 Task: Explore haunted inns and bed-and-breakfast Airbnb listings in St. Augustine, Florida, known for its ghostly tales and historic sites.
Action: Mouse pressed left at (476, 84)
Screenshot: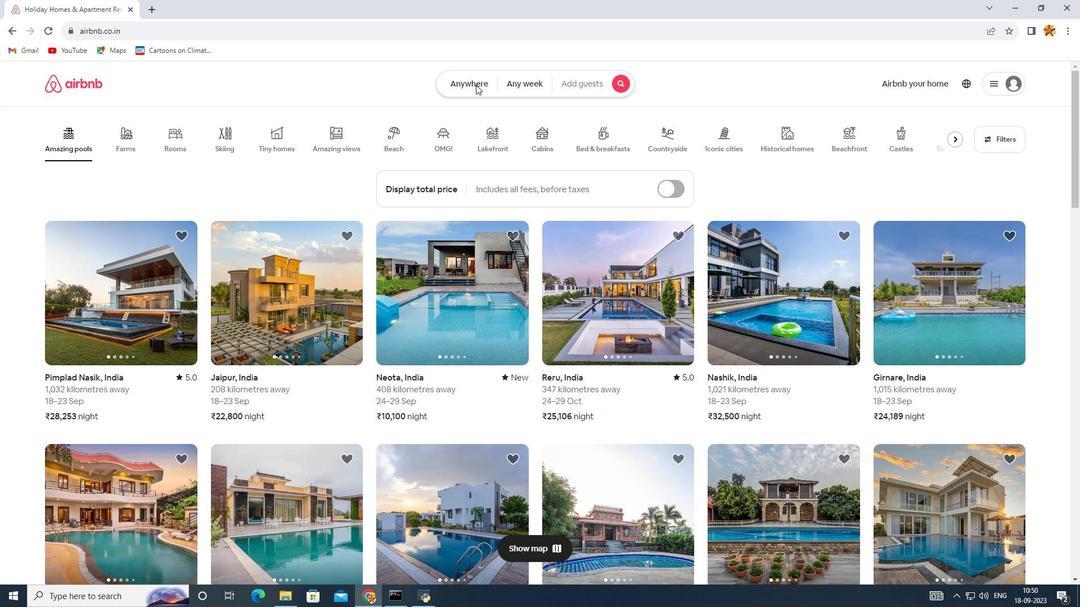 
Action: Mouse moved to (401, 130)
Screenshot: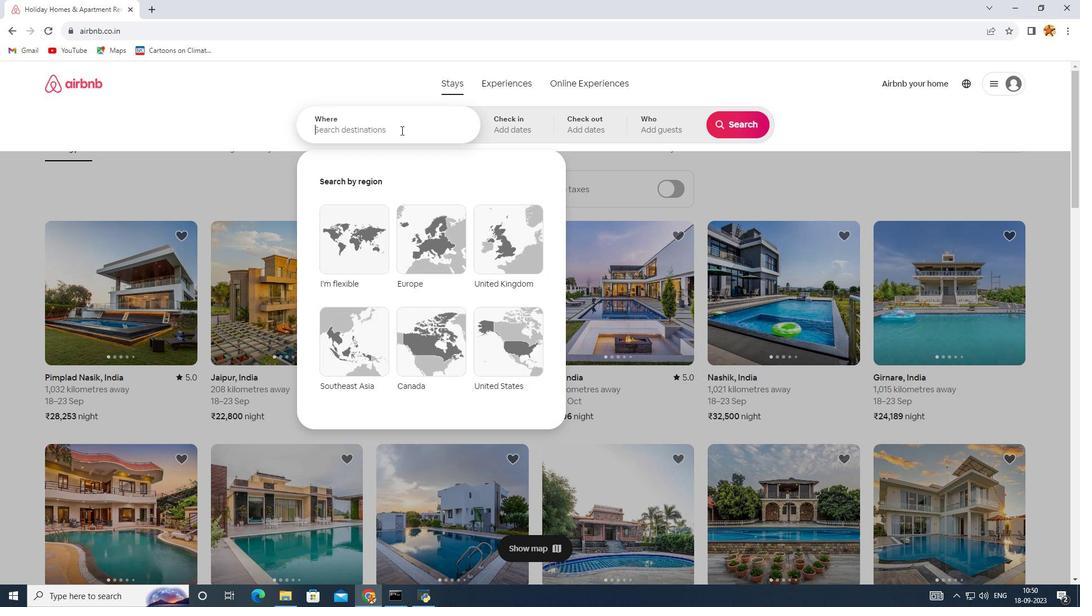 
Action: Mouse pressed left at (401, 130)
Screenshot: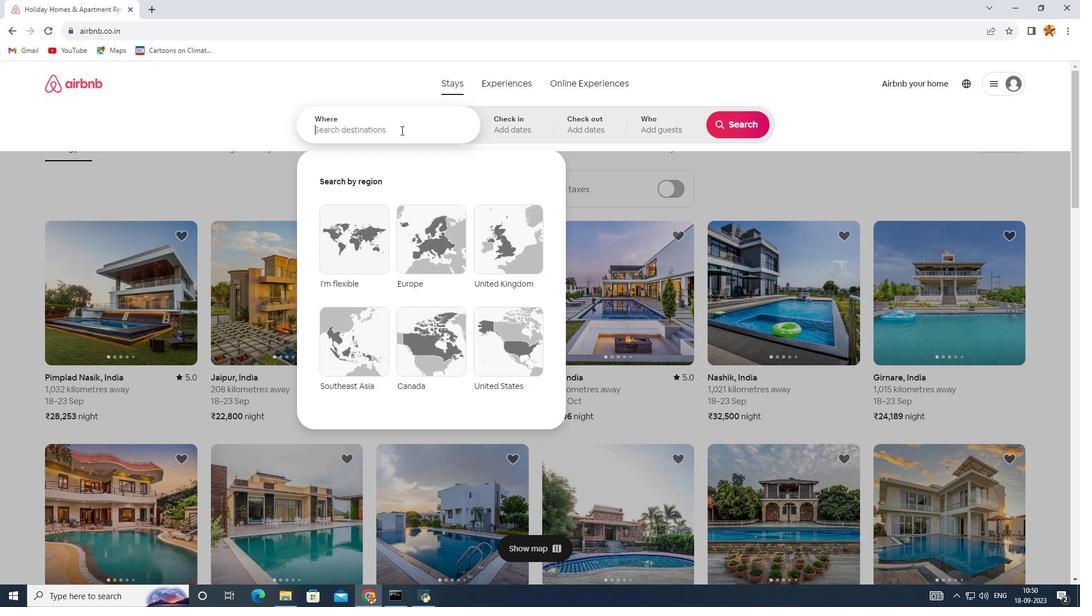 
Action: Key pressed <Key.caps_lock>S<Key.caps_lock>t.<Key.space><Key.caps_lock>A<Key.caps_lock>ugust
Screenshot: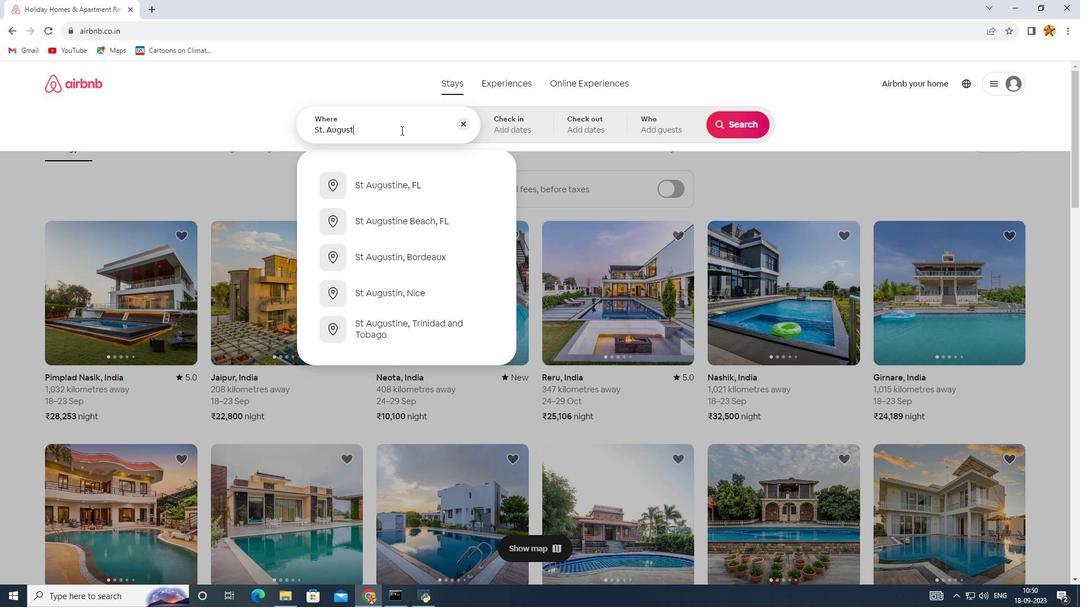 
Action: Mouse moved to (378, 130)
Screenshot: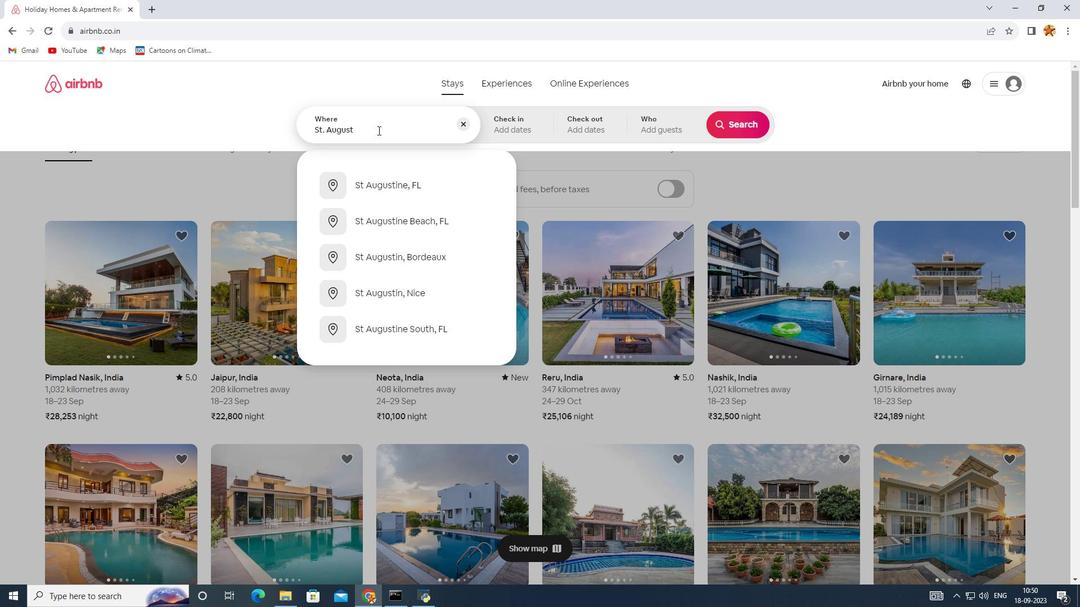 
Action: Key pressed ine,<Key.space><Key.caps_lock>F<Key.caps_lock>klo<Key.backspace><Key.backspace><Key.backspace>lo
Screenshot: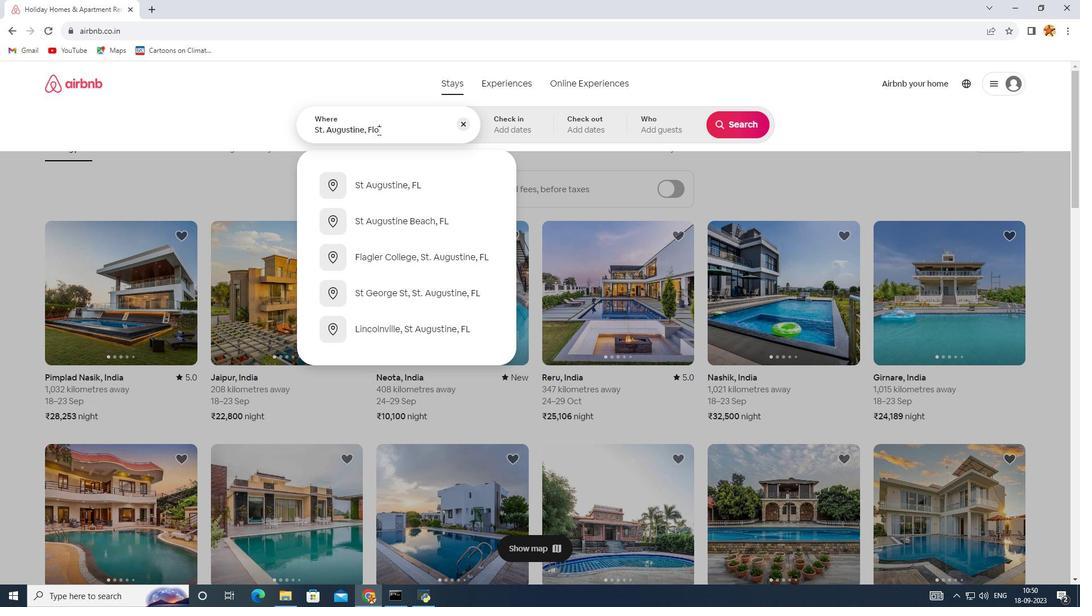
Action: Mouse moved to (377, 186)
Screenshot: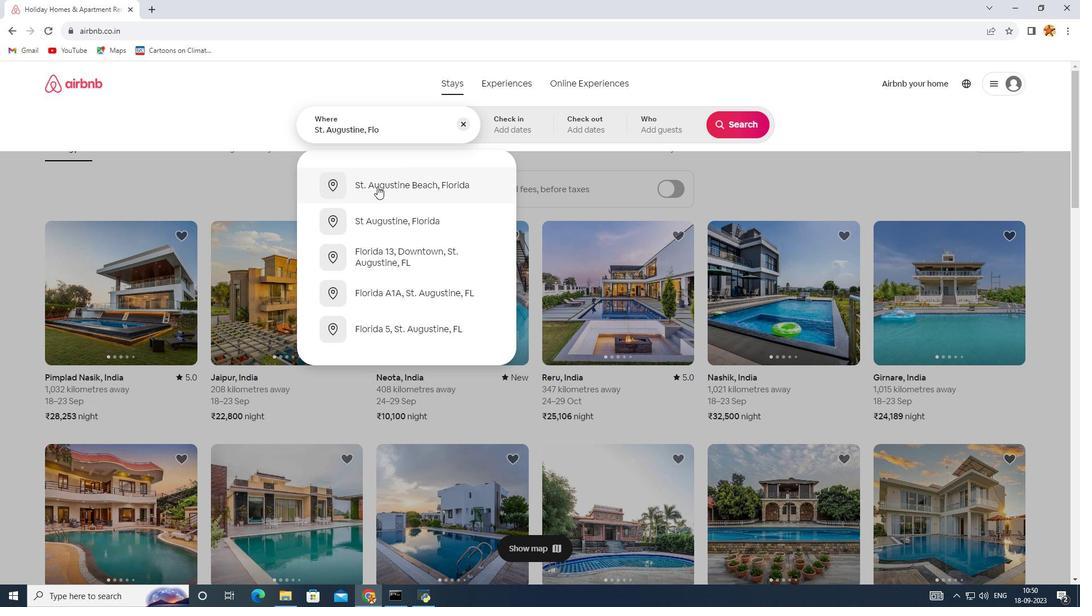 
Action: Mouse pressed left at (377, 186)
Screenshot: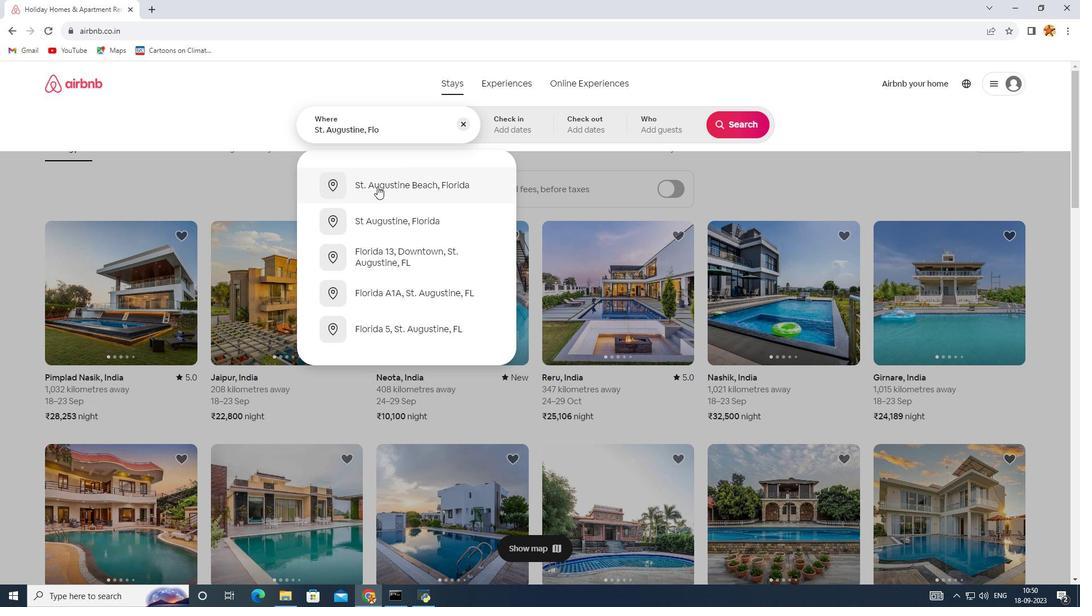 
Action: Mouse moved to (376, 217)
Screenshot: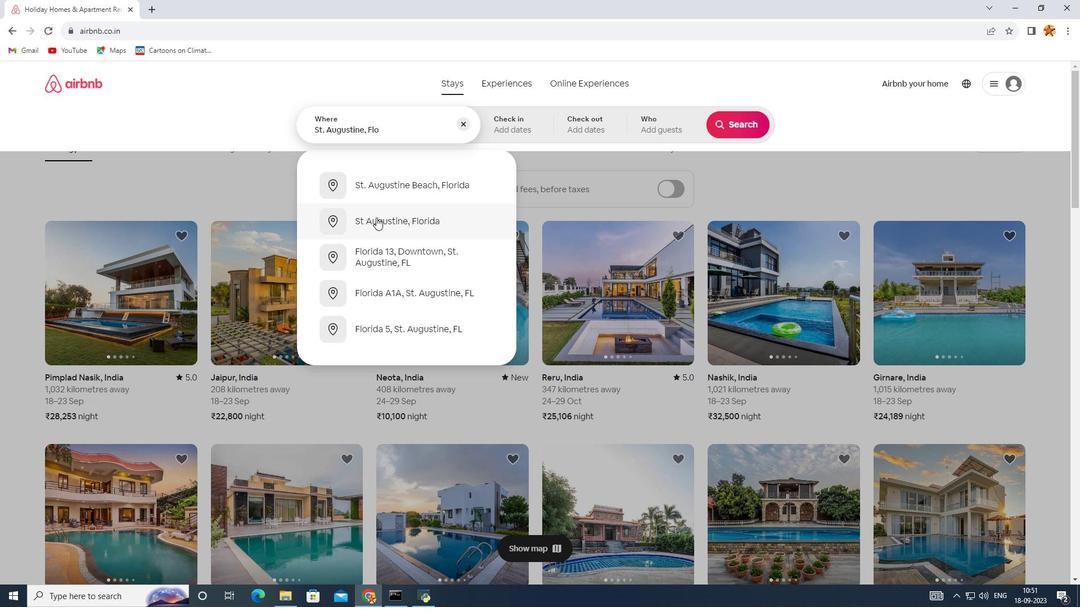 
Action: Mouse pressed left at (376, 217)
Screenshot: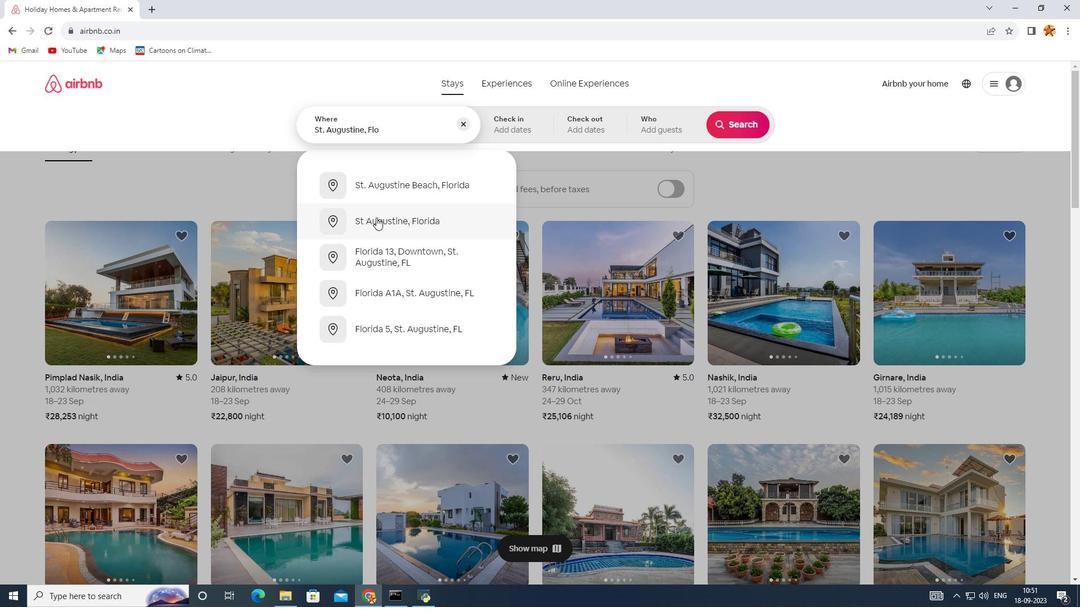 
Action: Mouse moved to (738, 124)
Screenshot: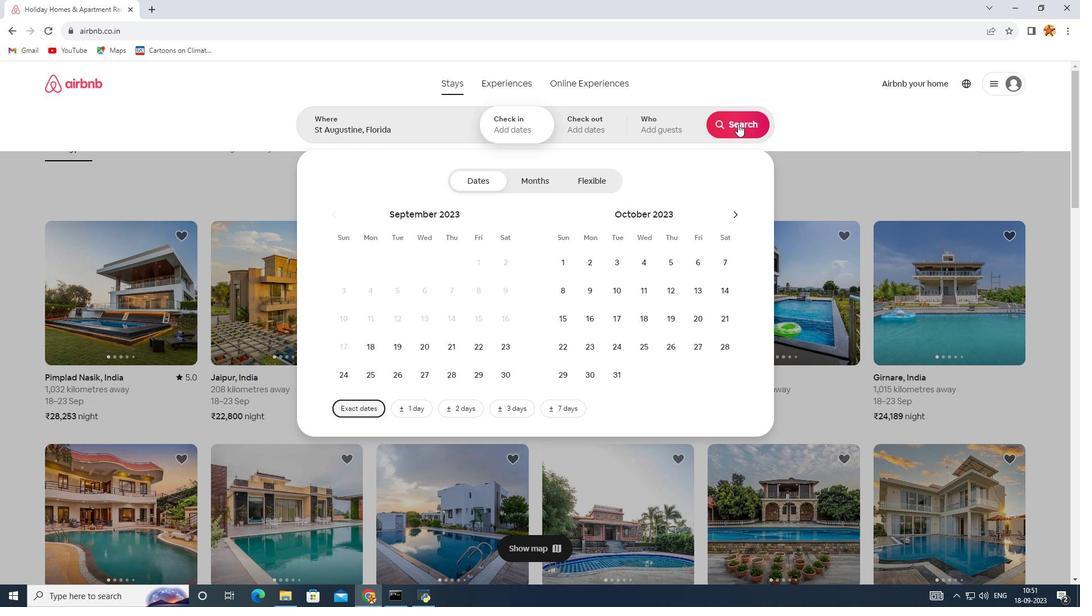 
Action: Mouse pressed left at (738, 124)
Screenshot: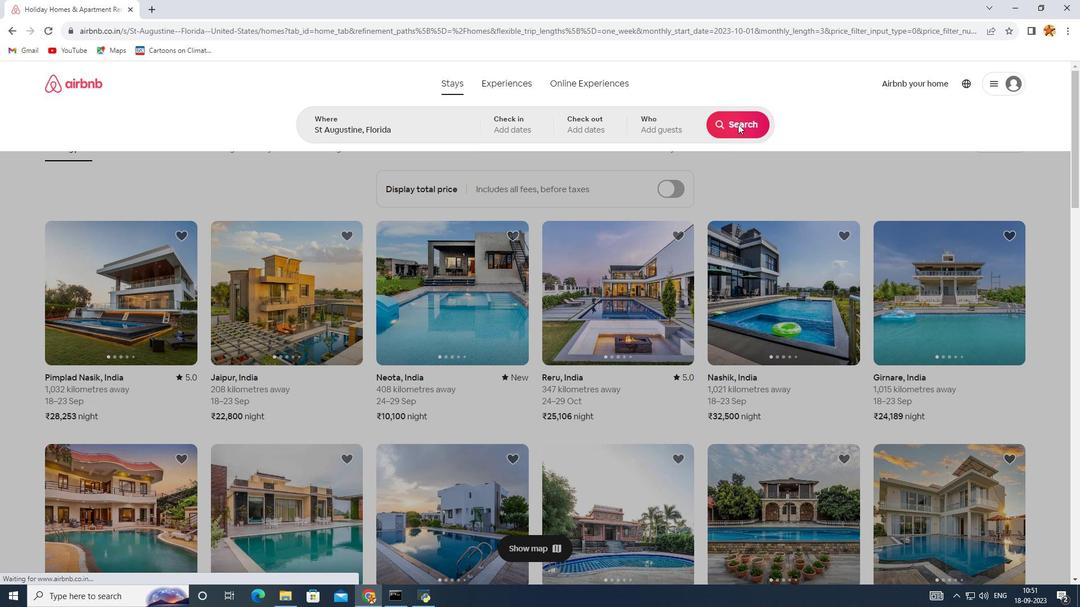 
Action: Mouse moved to (963, 129)
Screenshot: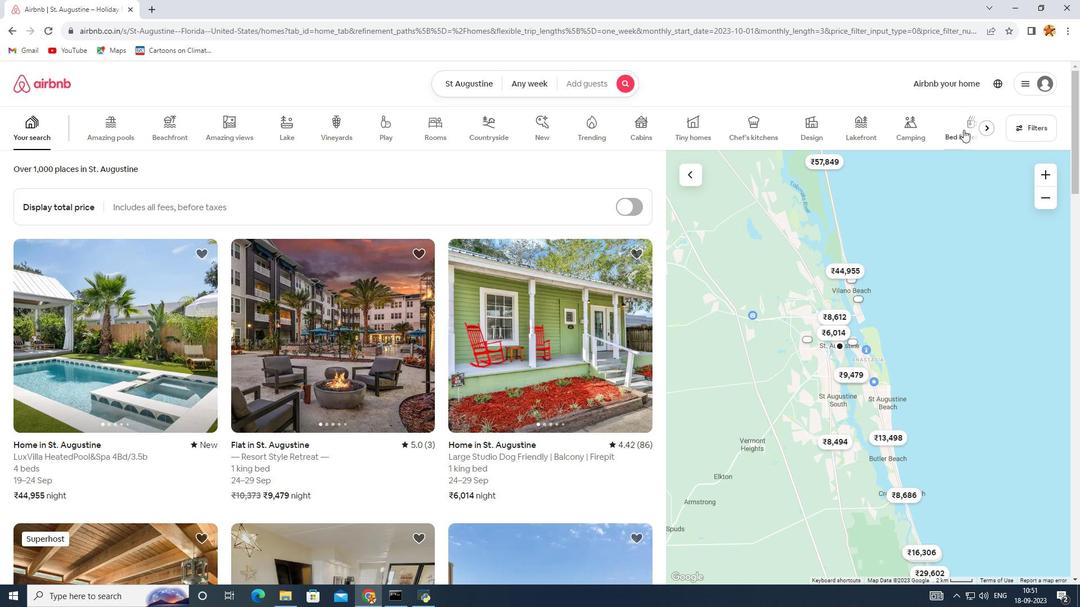 
Action: Mouse pressed left at (963, 129)
Screenshot: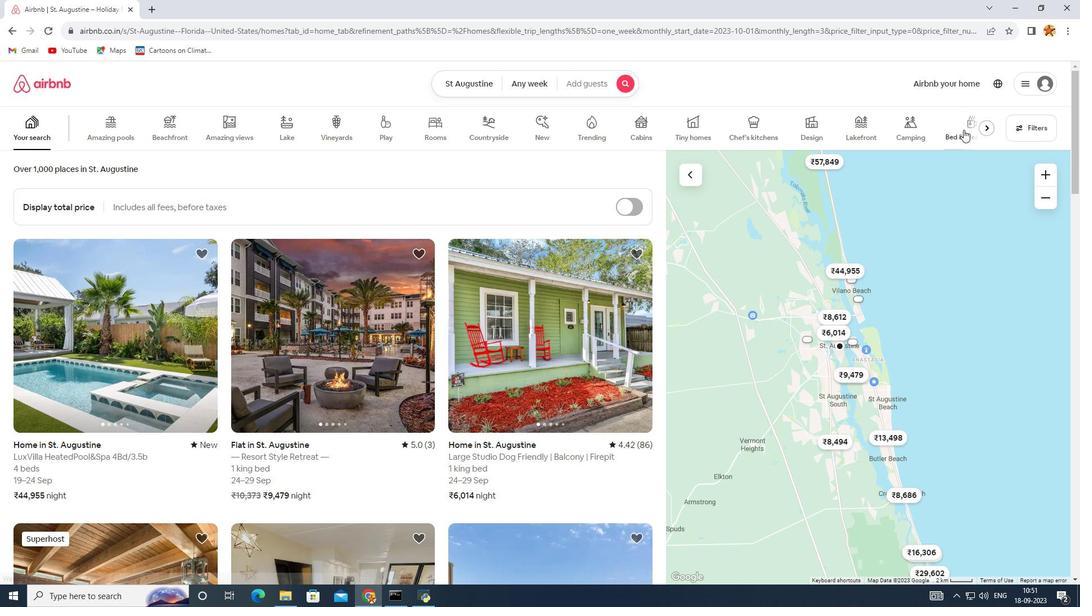 
Action: Mouse moved to (330, 316)
Screenshot: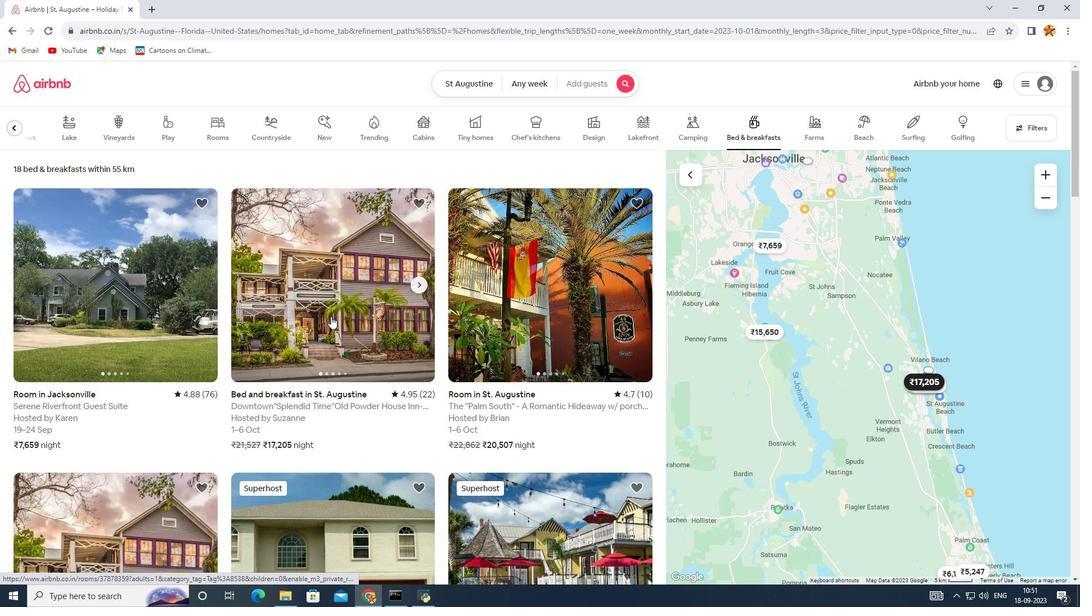 
Action: Mouse pressed left at (330, 316)
Screenshot: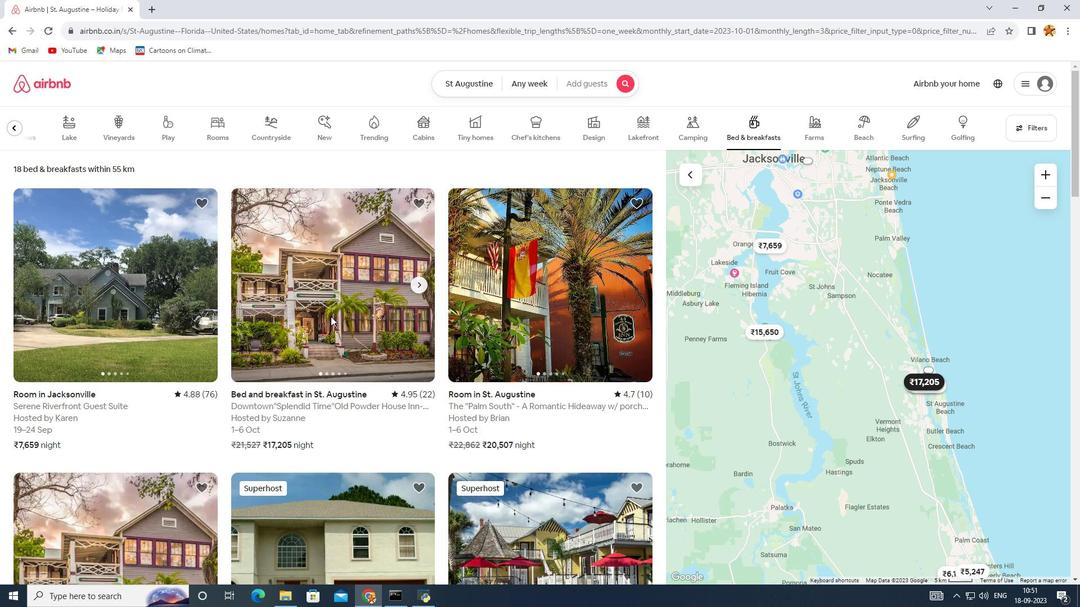 
Action: Mouse moved to (446, 220)
Screenshot: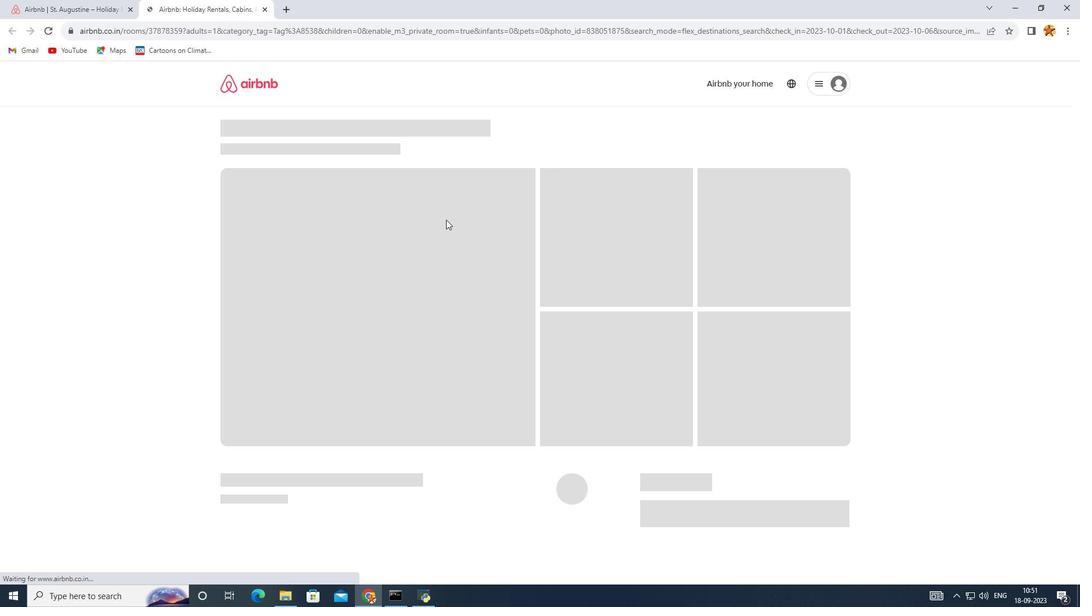 
Action: Mouse scrolled (446, 219) with delta (0, 0)
Screenshot: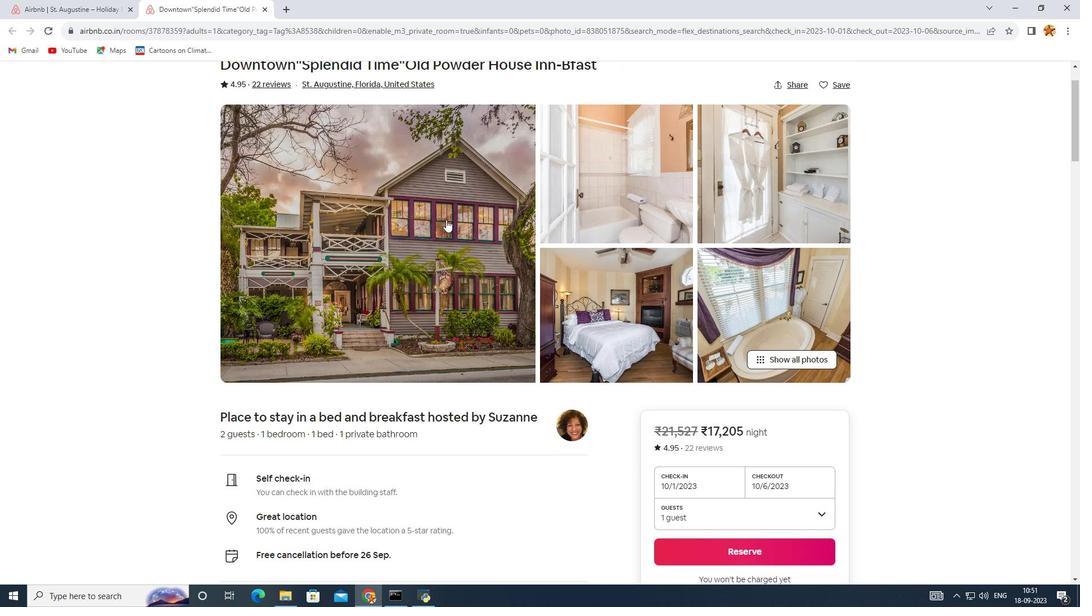 
Action: Mouse scrolled (446, 219) with delta (0, 0)
Screenshot: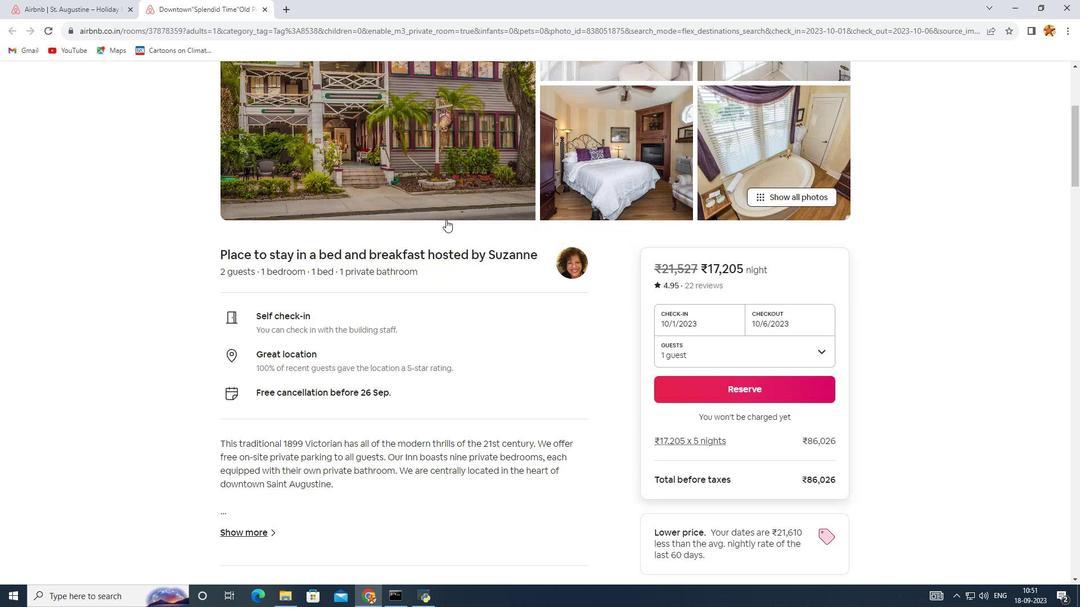 
Action: Mouse scrolled (446, 219) with delta (0, 0)
Screenshot: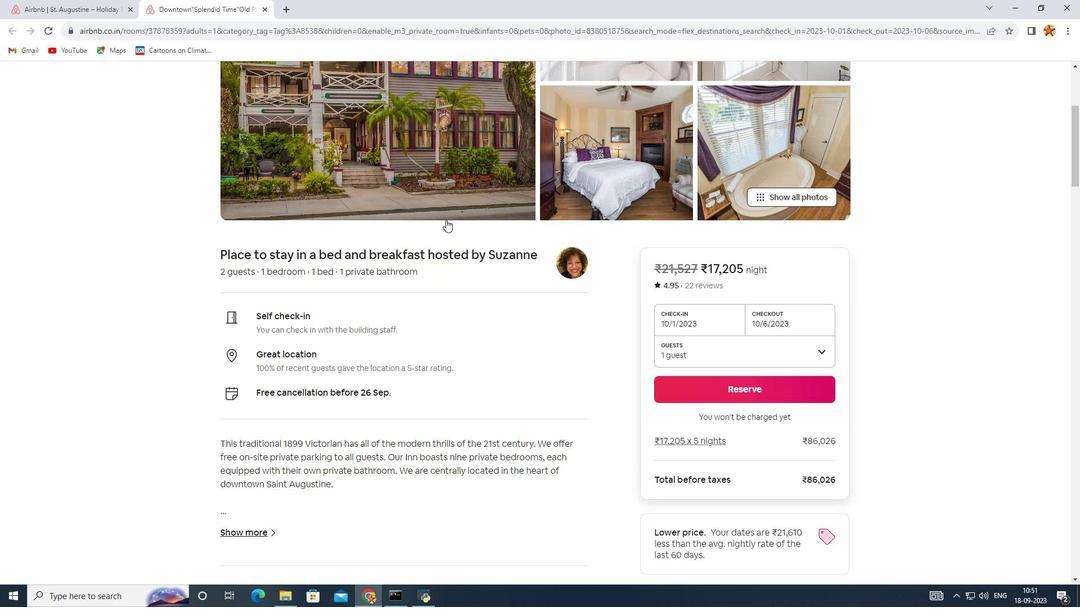 
Action: Mouse scrolled (446, 219) with delta (0, 0)
Screenshot: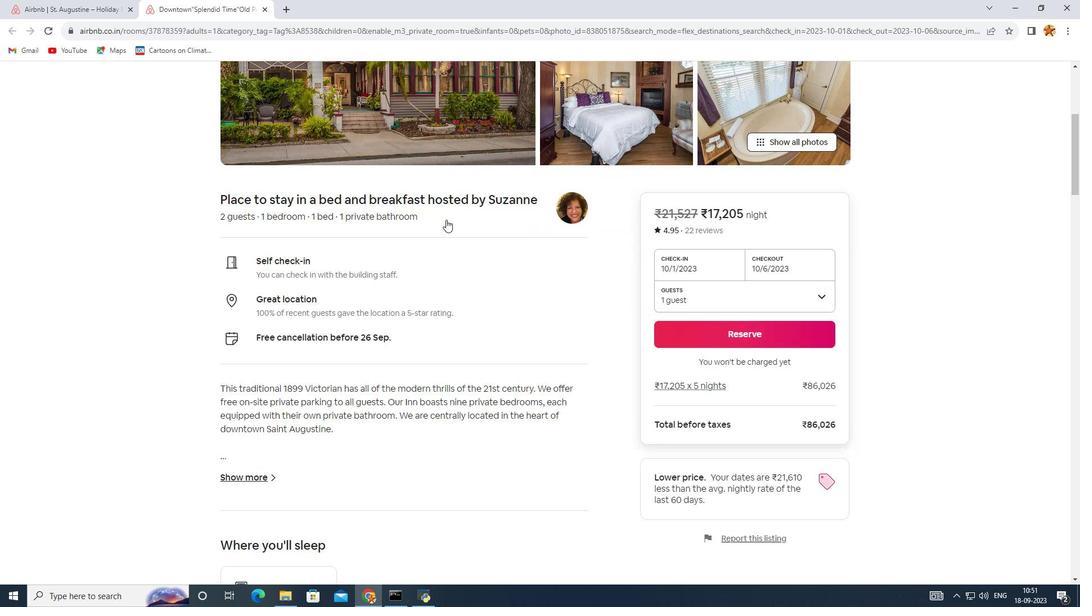 
Action: Mouse scrolled (446, 219) with delta (0, 0)
Screenshot: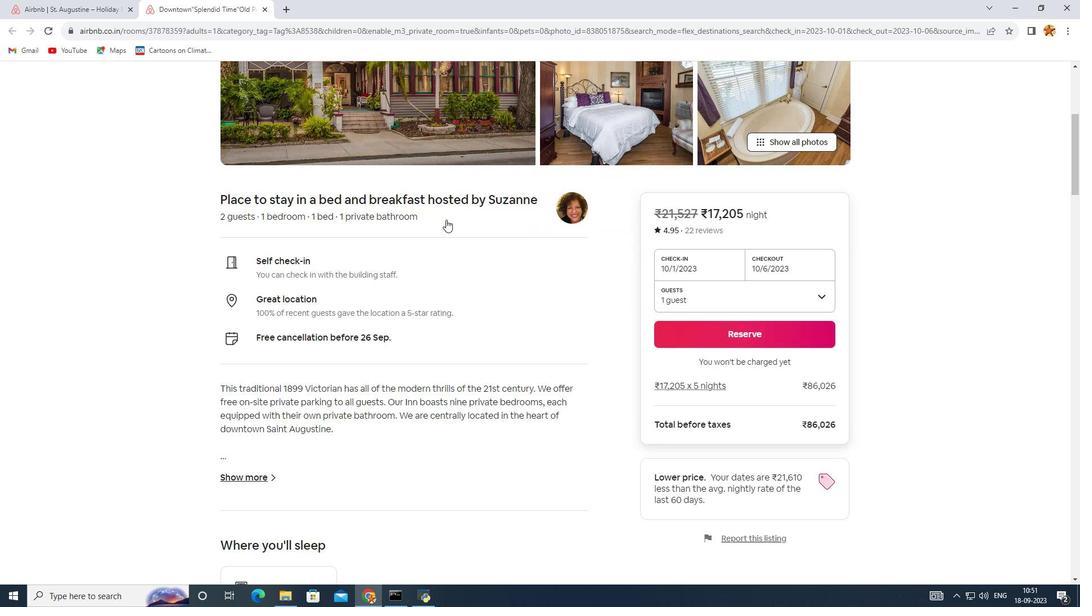 
Action: Mouse scrolled (446, 219) with delta (0, 0)
Screenshot: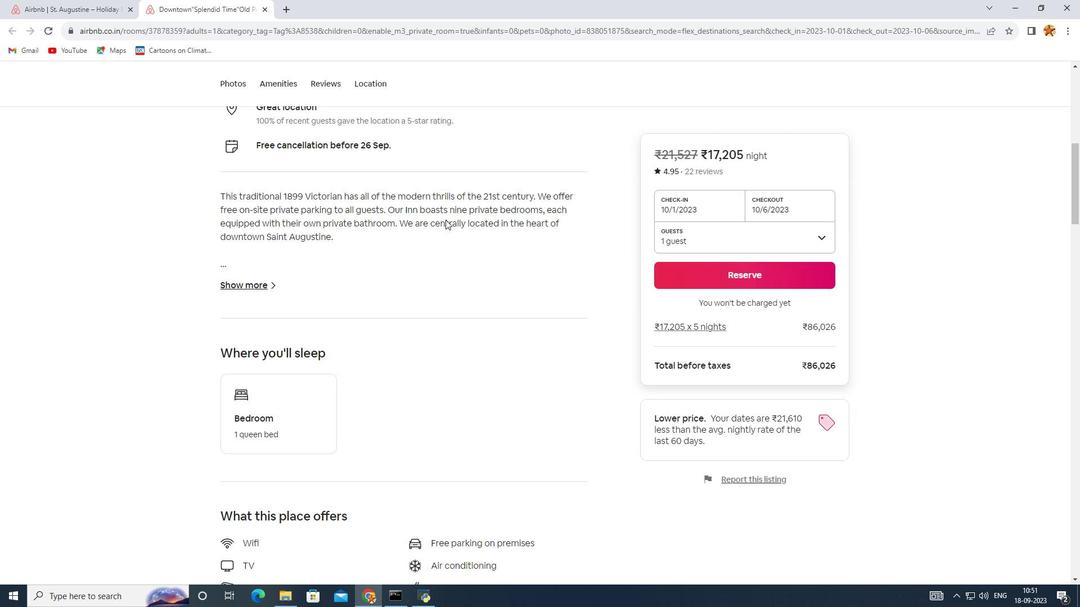 
Action: Mouse scrolled (446, 219) with delta (0, 0)
Screenshot: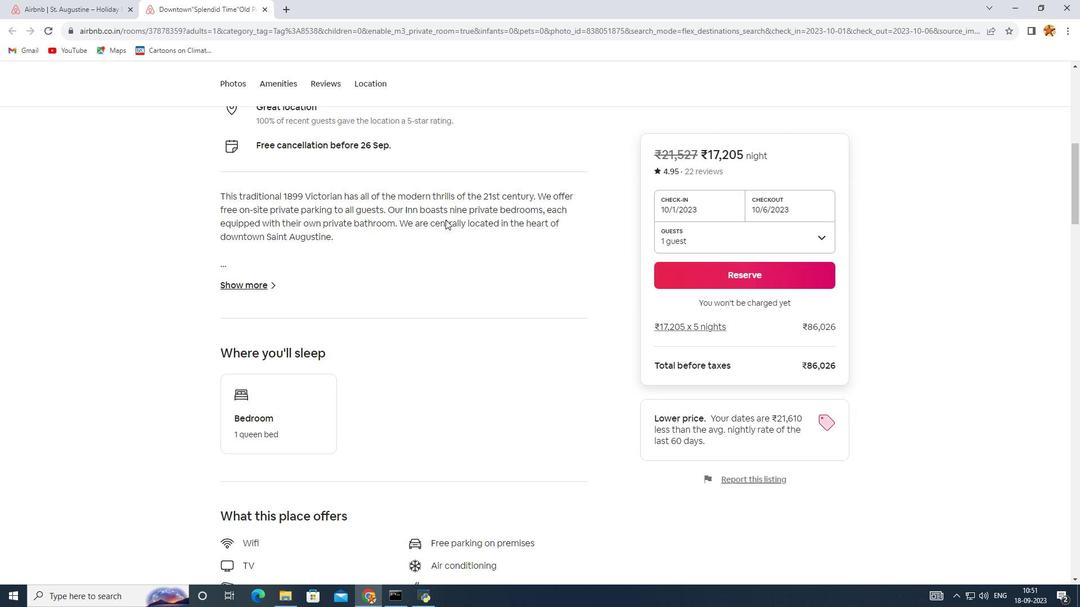 
Action: Mouse scrolled (446, 219) with delta (0, 0)
Screenshot: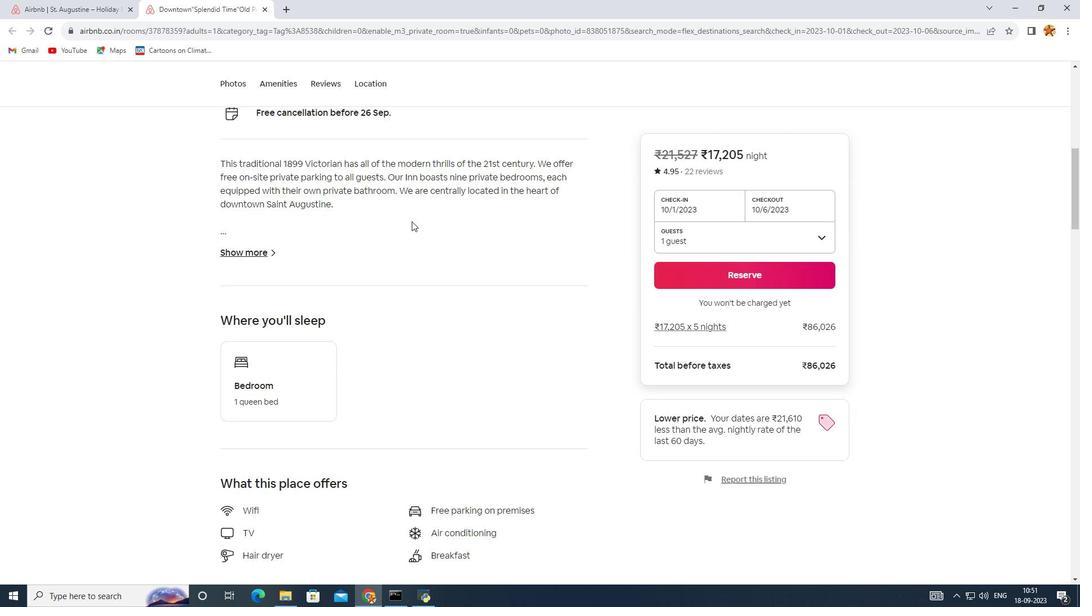 
Action: Mouse scrolled (446, 219) with delta (0, 0)
Screenshot: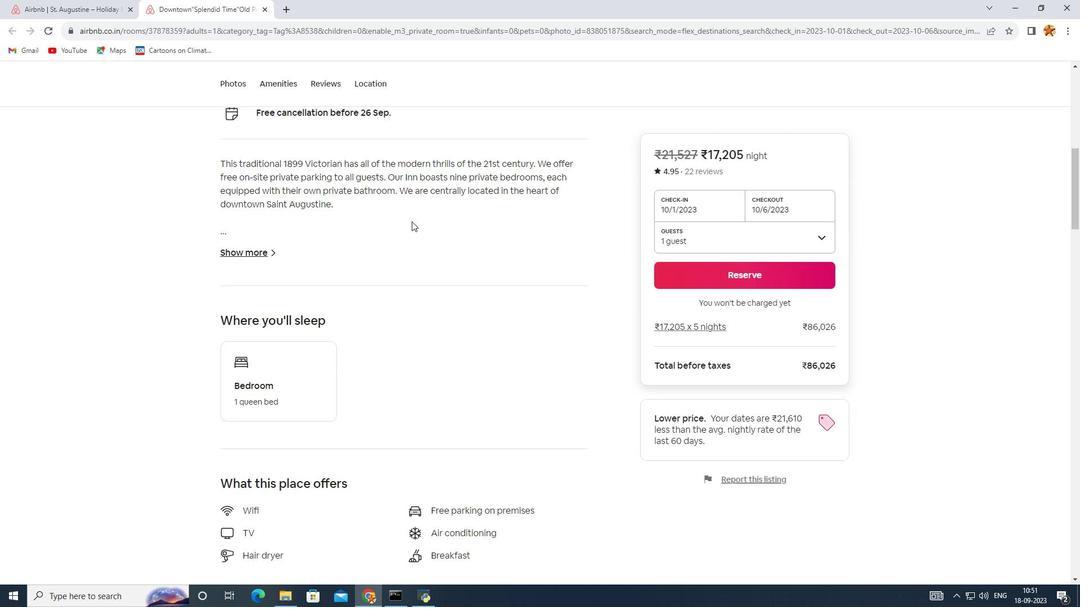 
Action: Mouse moved to (240, 254)
Screenshot: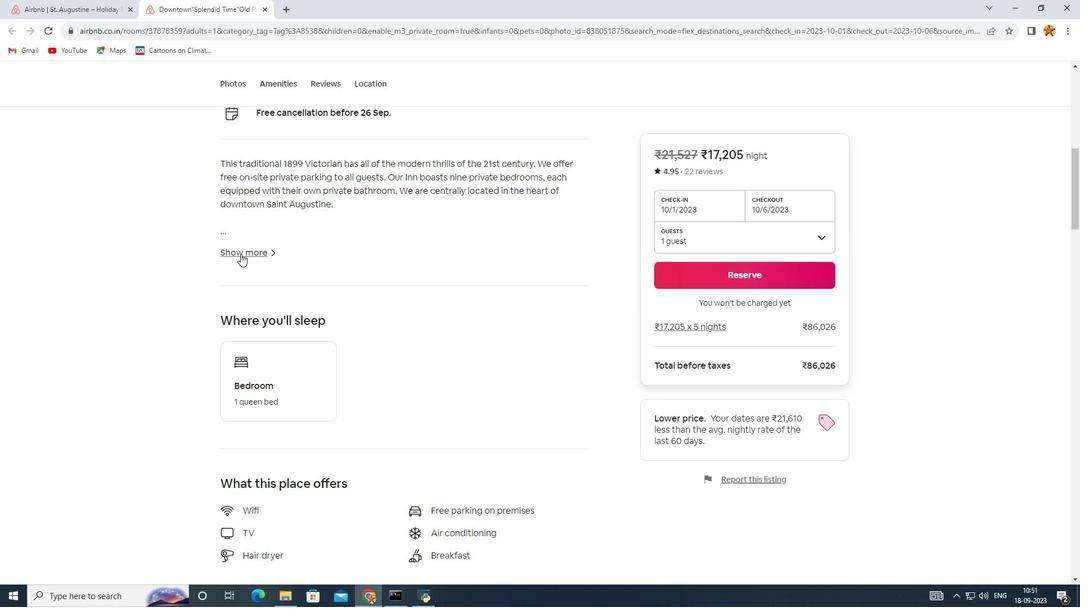 
Action: Mouse pressed left at (240, 254)
Screenshot: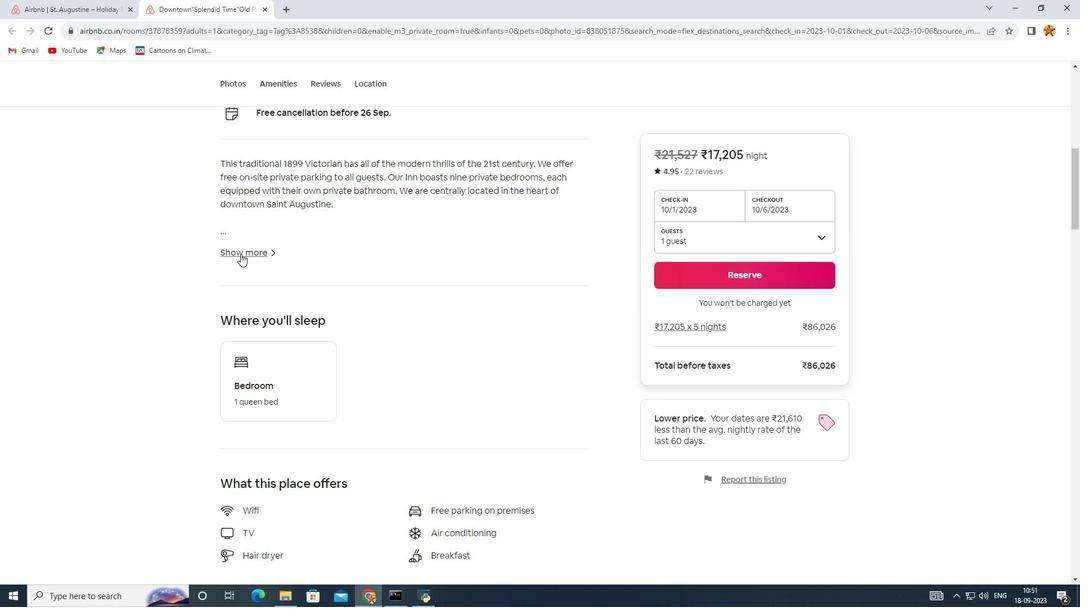 
Action: Mouse moved to (339, 204)
Screenshot: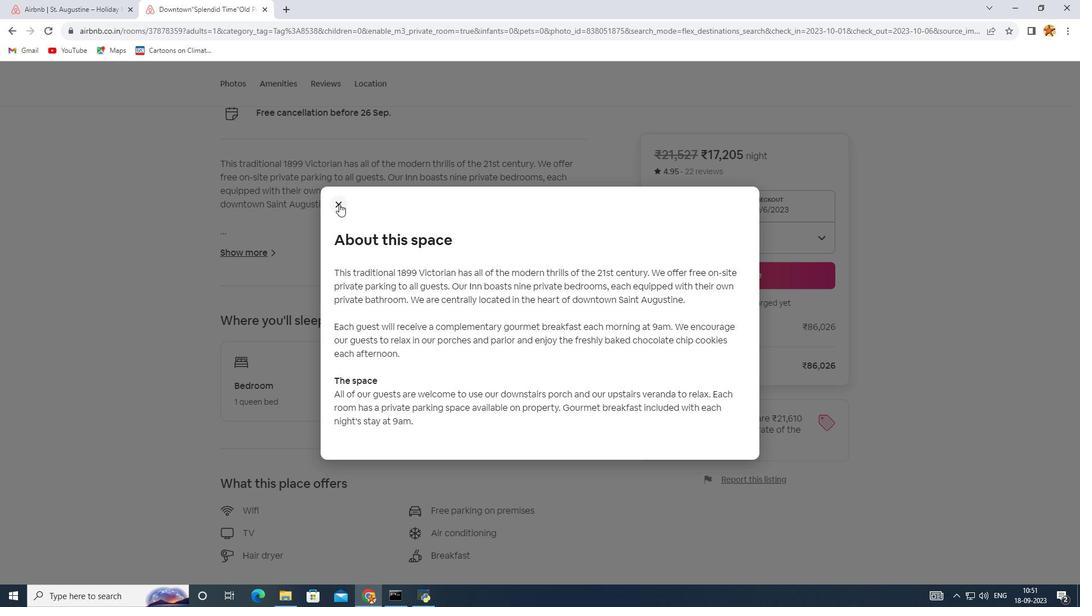 
Action: Mouse pressed left at (339, 204)
Screenshot: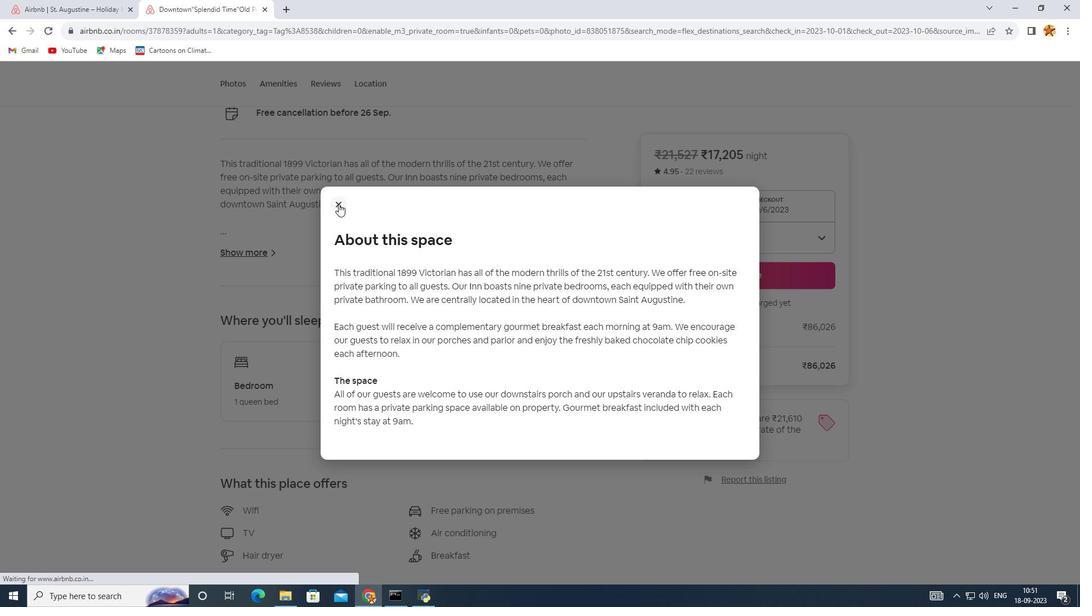 
Action: Mouse moved to (333, 346)
Screenshot: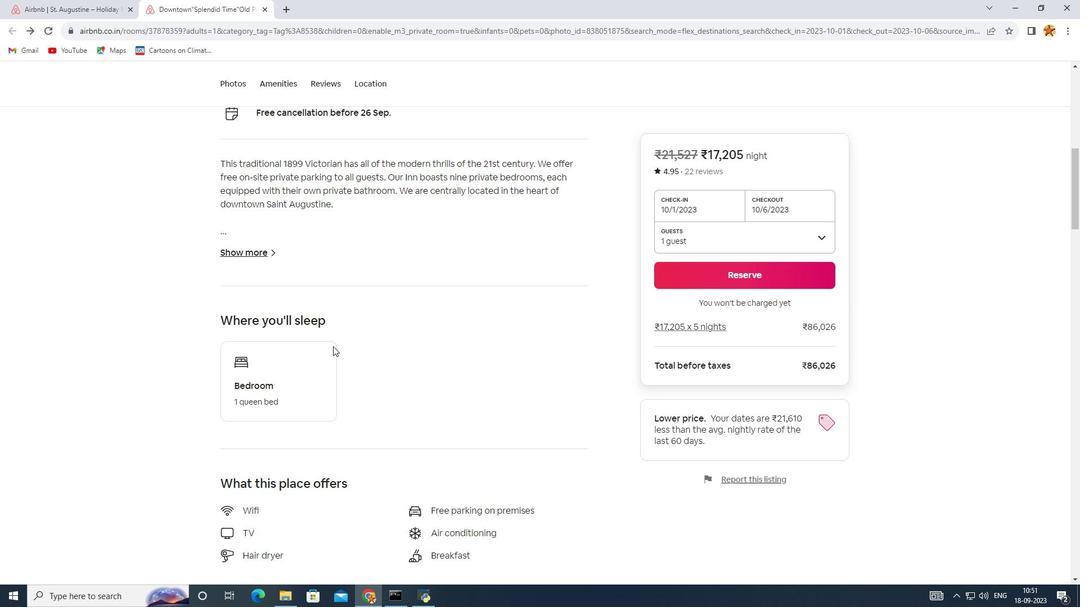 
Action: Mouse scrolled (333, 346) with delta (0, 0)
Screenshot: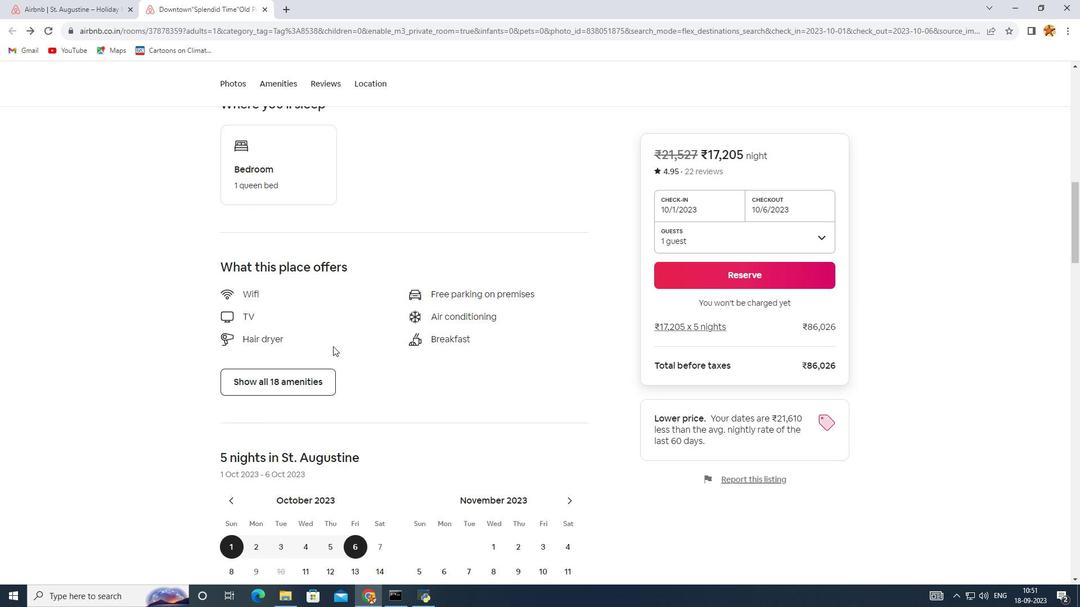 
Action: Mouse scrolled (333, 346) with delta (0, 0)
Screenshot: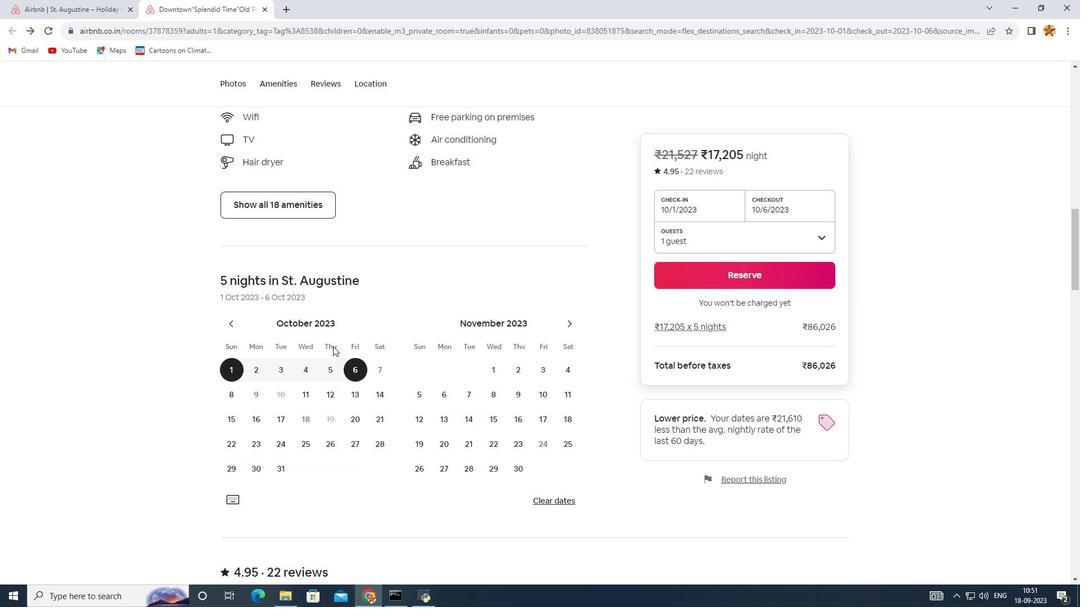 
Action: Mouse scrolled (333, 346) with delta (0, 0)
Screenshot: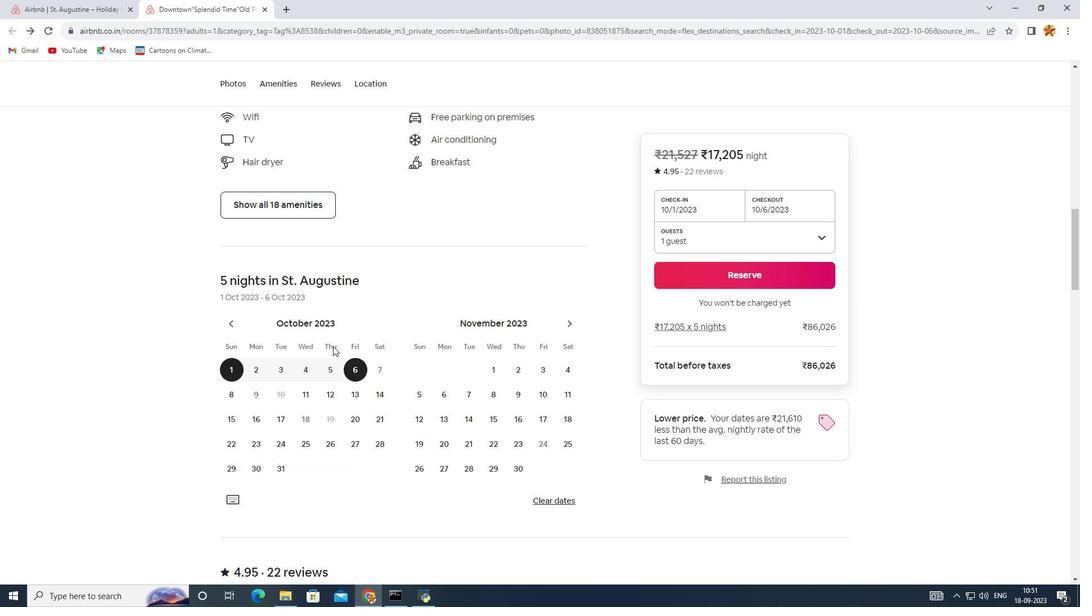
Action: Mouse scrolled (333, 346) with delta (0, 0)
Screenshot: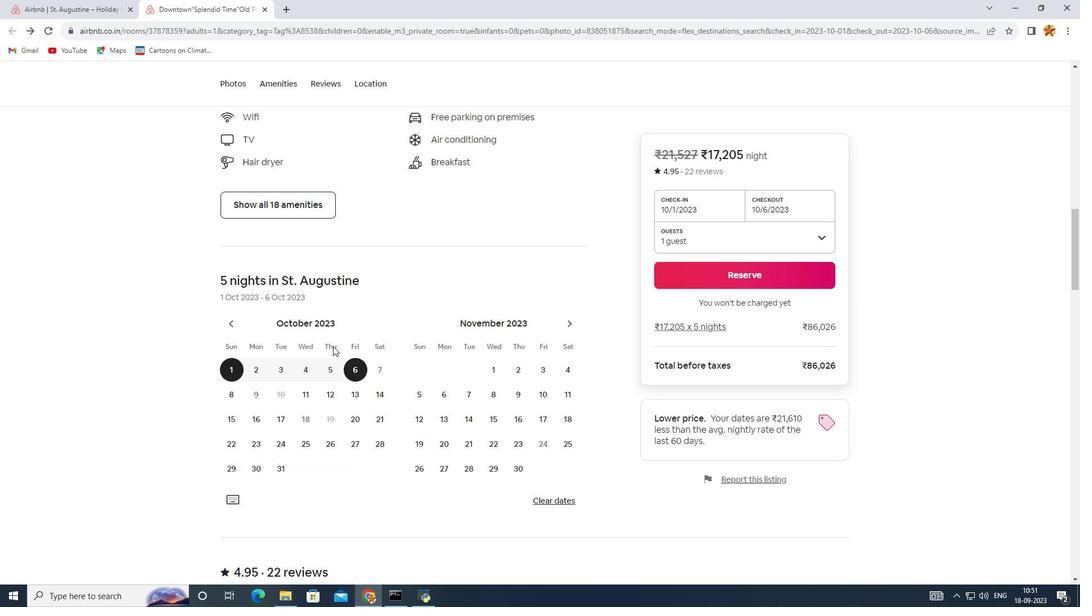 
Action: Mouse scrolled (333, 346) with delta (0, 0)
Screenshot: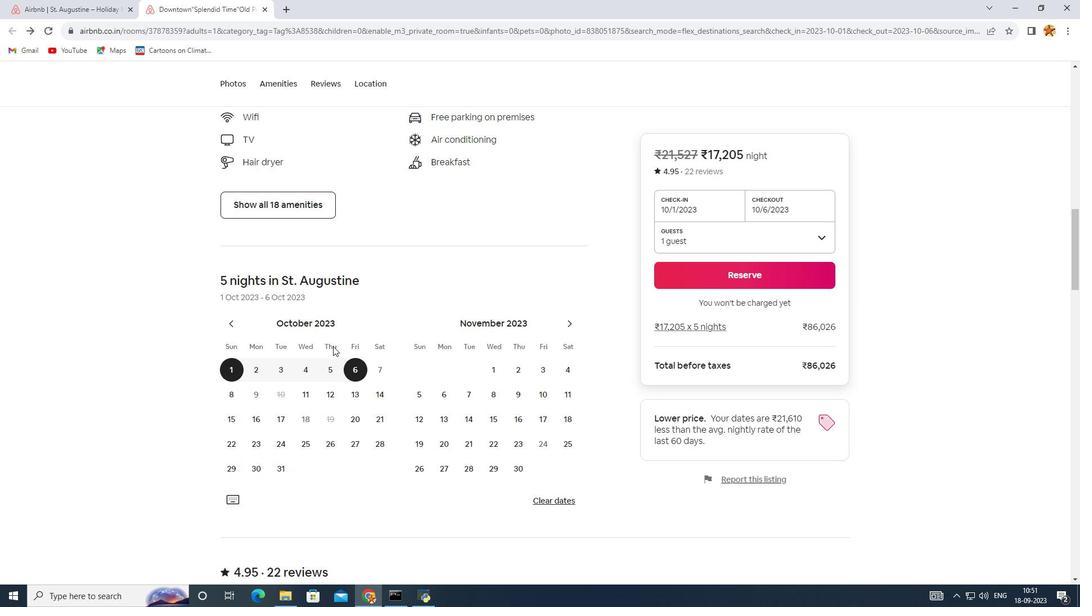 
Action: Mouse scrolled (333, 346) with delta (0, 0)
Screenshot: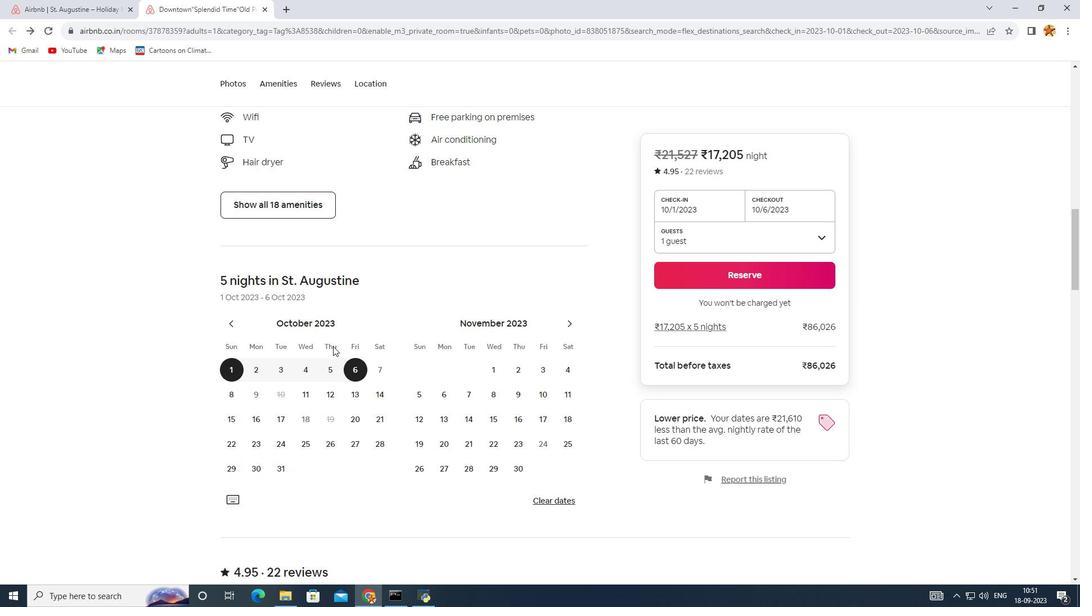 
Action: Mouse scrolled (333, 346) with delta (0, 0)
Screenshot: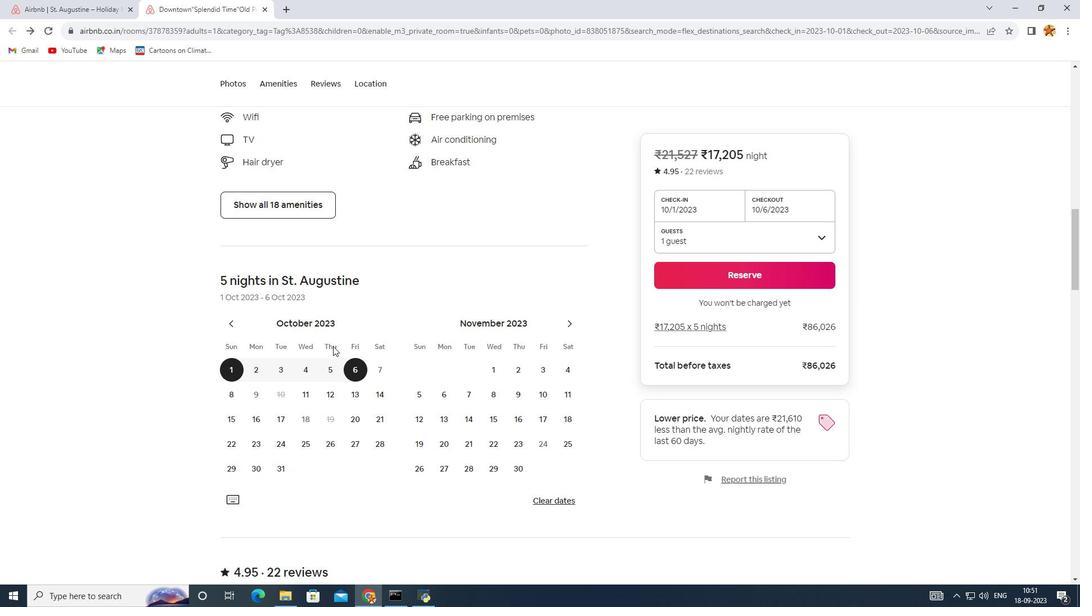 
Action: Mouse scrolled (333, 346) with delta (0, 0)
Screenshot: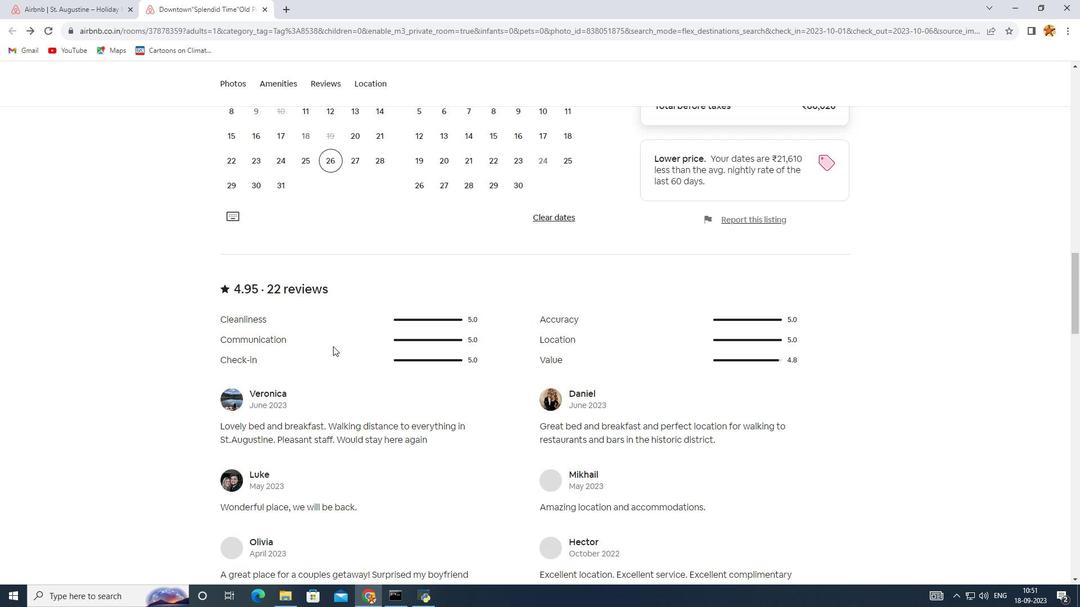
Action: Mouse scrolled (333, 346) with delta (0, 0)
Screenshot: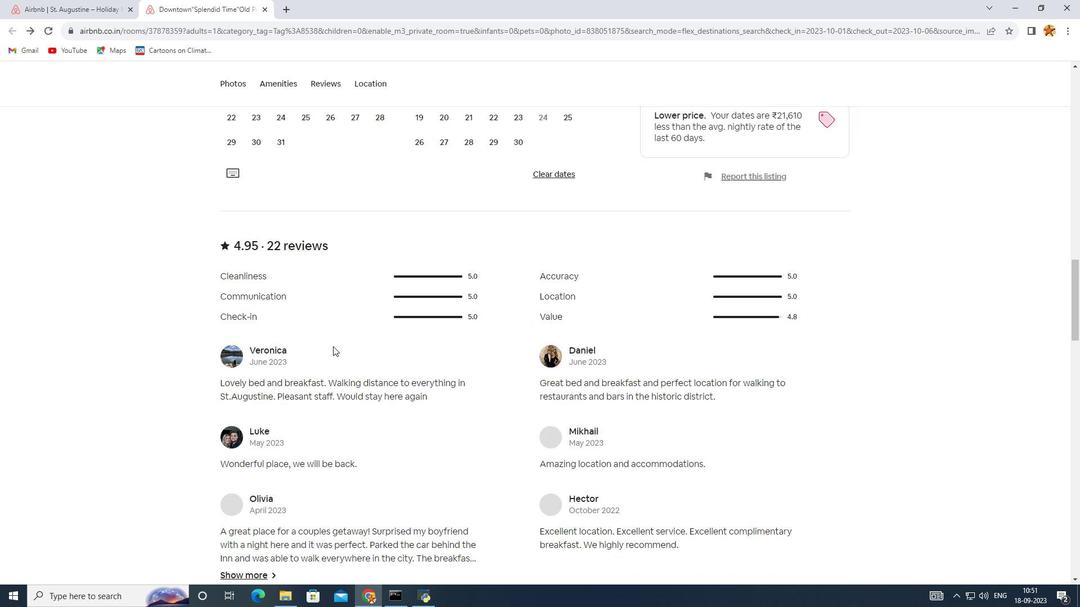 
Action: Mouse scrolled (333, 346) with delta (0, 0)
Screenshot: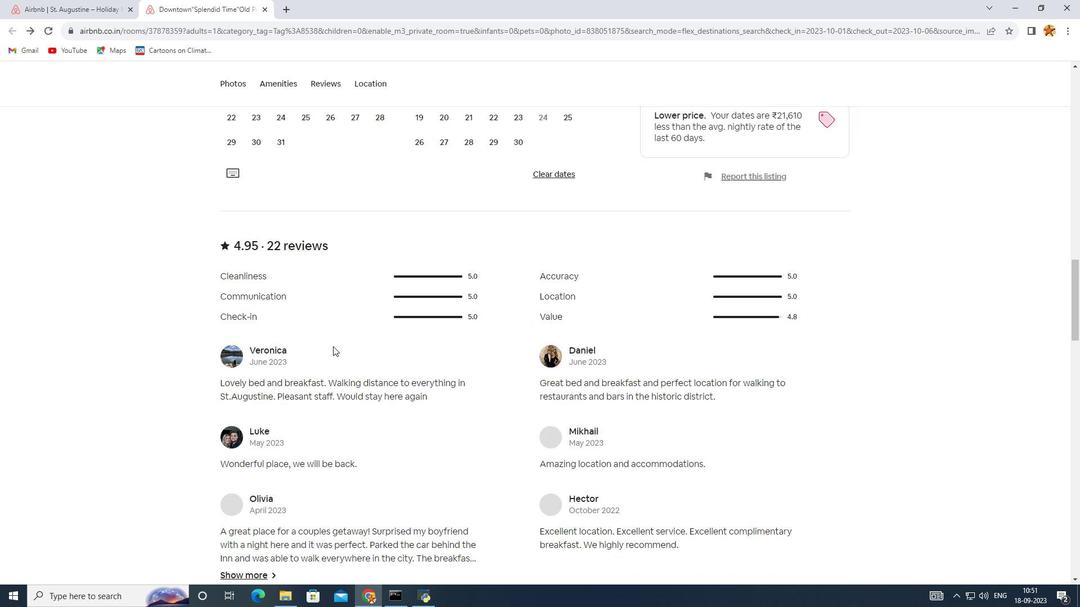 
Action: Mouse scrolled (333, 346) with delta (0, 0)
Screenshot: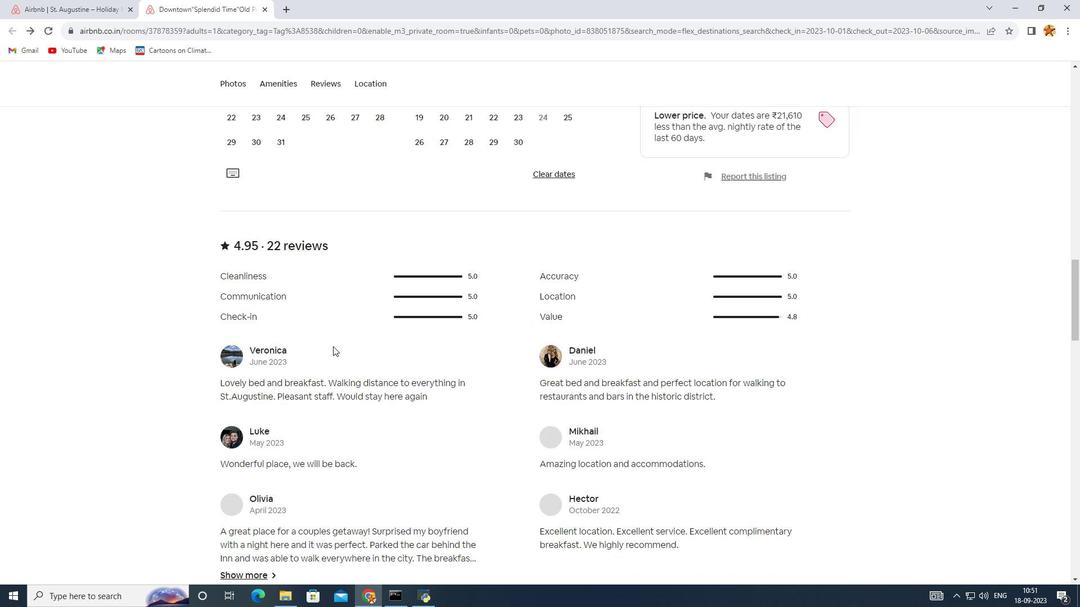 
Action: Mouse scrolled (333, 346) with delta (0, 0)
Screenshot: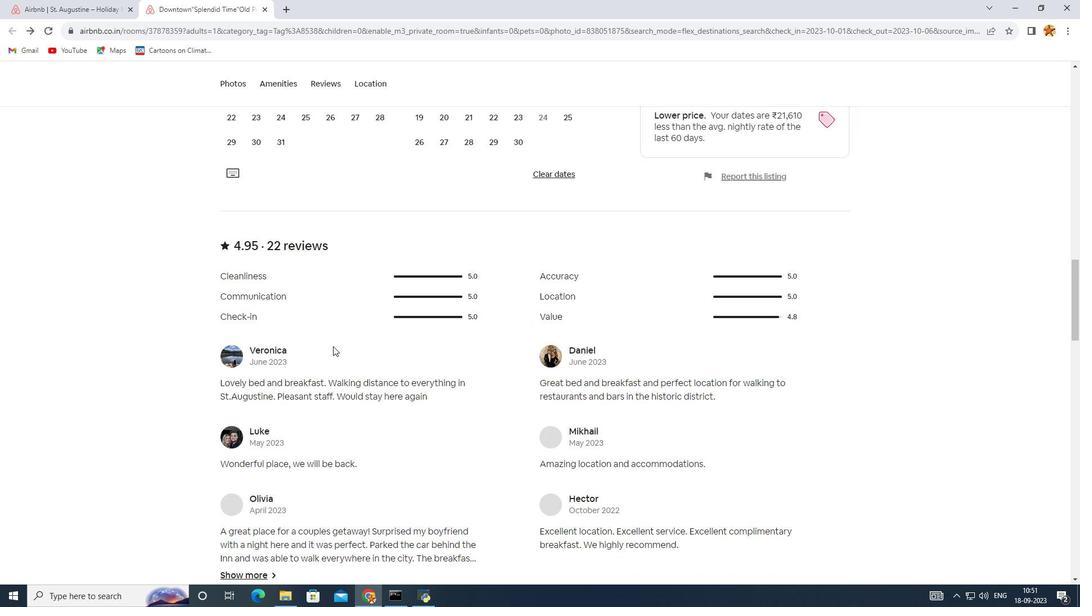 
Action: Mouse scrolled (333, 346) with delta (0, 0)
Screenshot: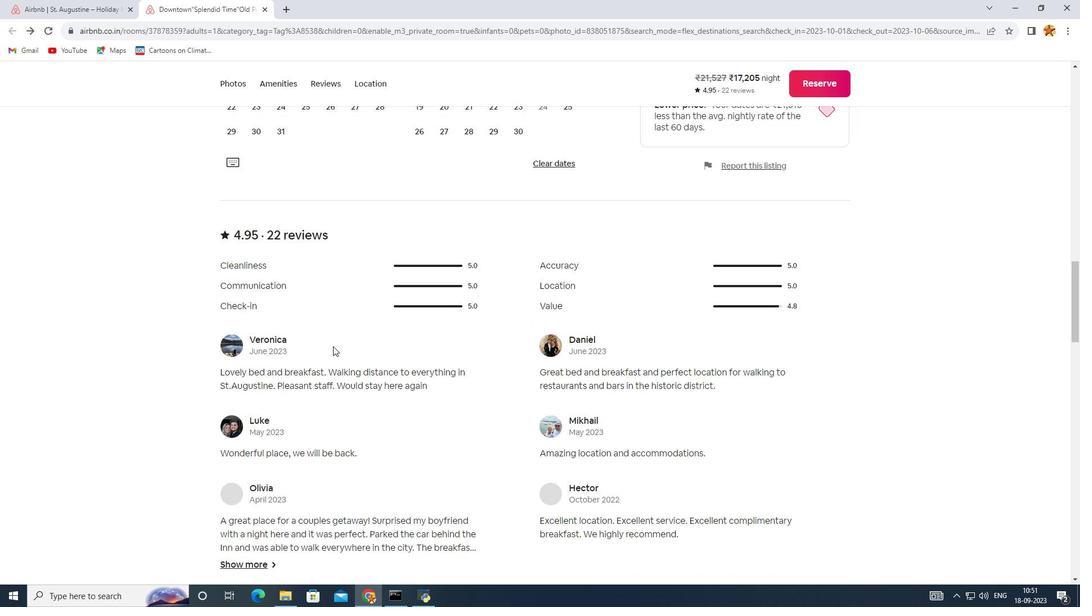 
Action: Mouse scrolled (333, 346) with delta (0, 0)
Screenshot: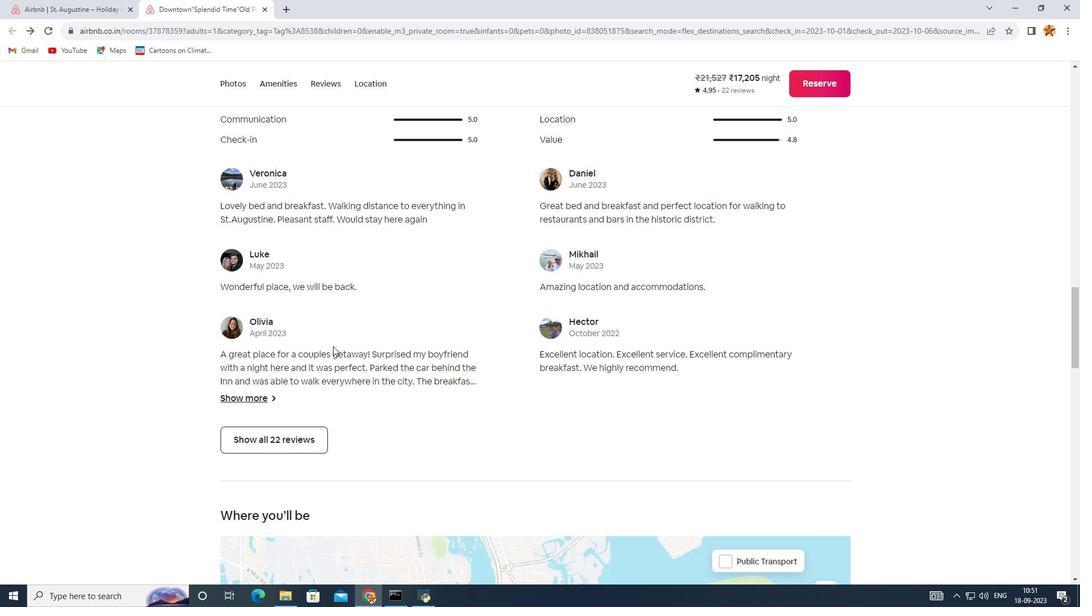 
Action: Mouse scrolled (333, 346) with delta (0, 0)
Screenshot: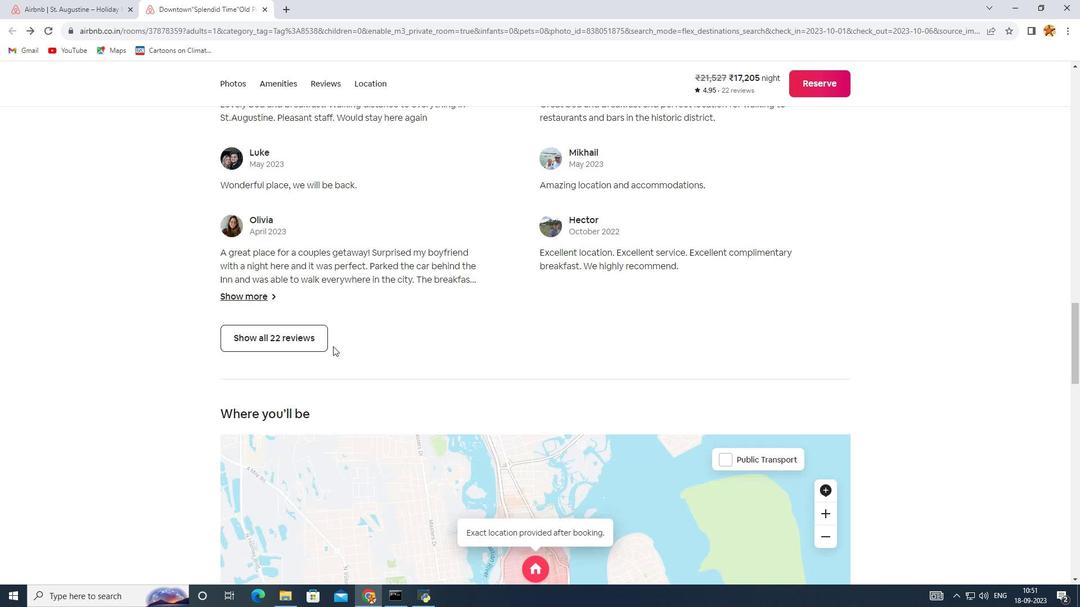 
Action: Mouse scrolled (333, 346) with delta (0, 0)
Screenshot: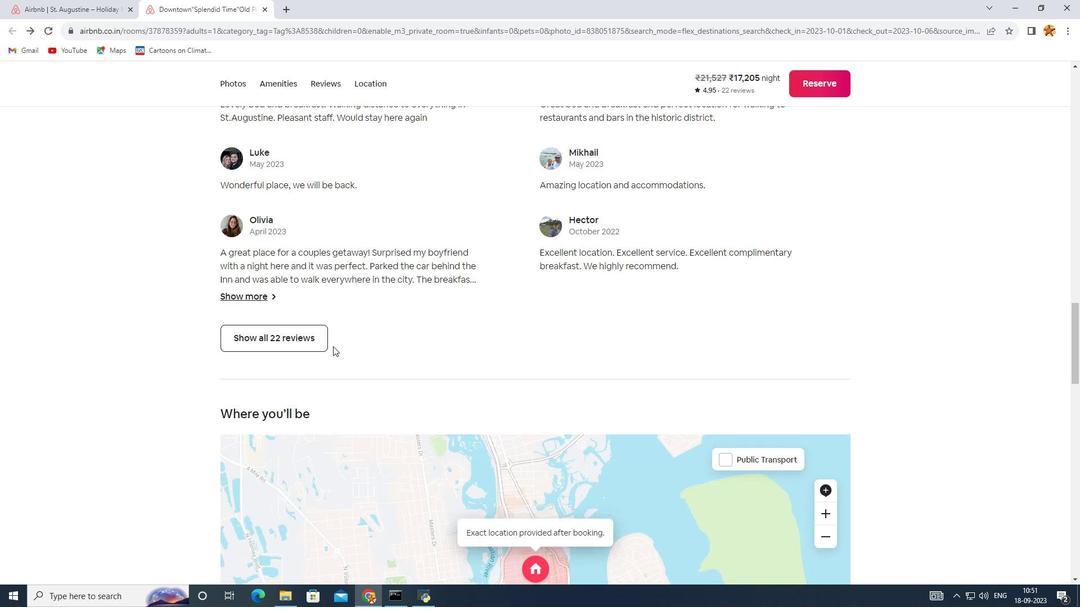 
Action: Mouse scrolled (333, 346) with delta (0, 0)
Screenshot: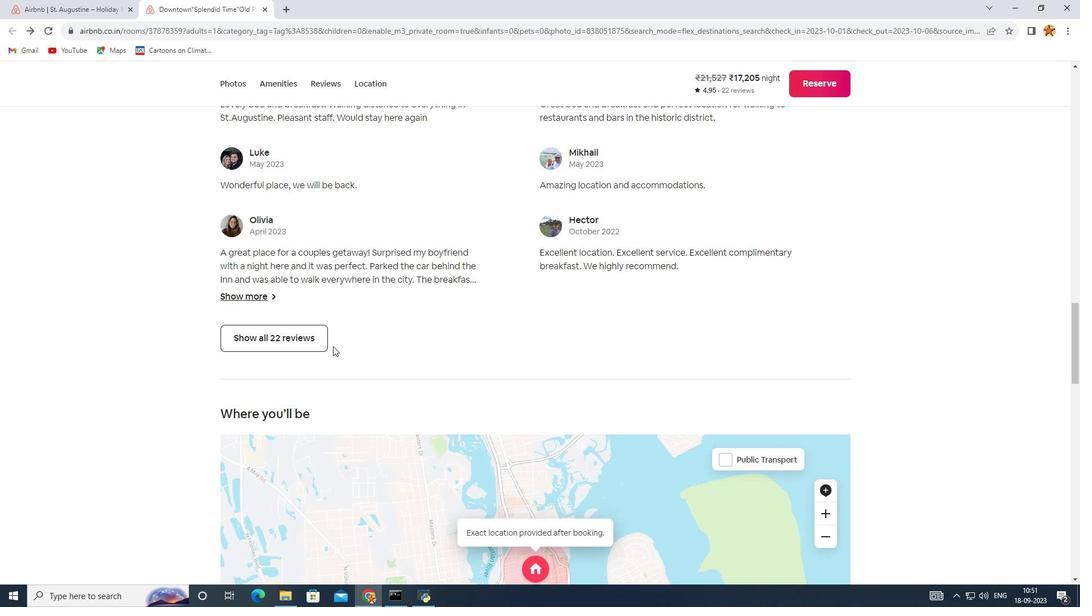 
Action: Mouse scrolled (333, 346) with delta (0, 0)
Screenshot: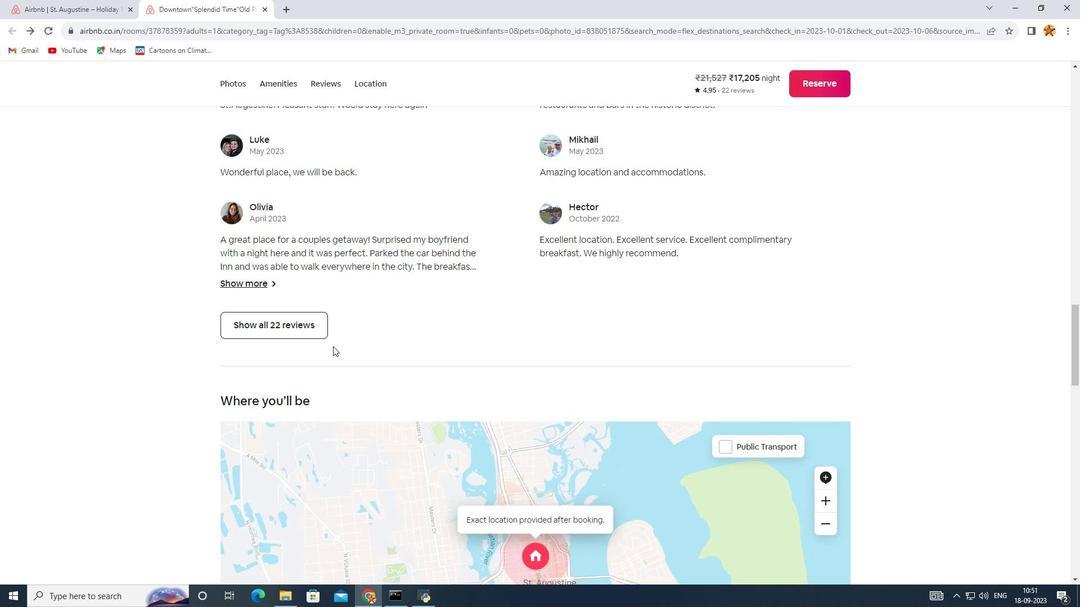 
Action: Mouse moved to (295, 312)
Screenshot: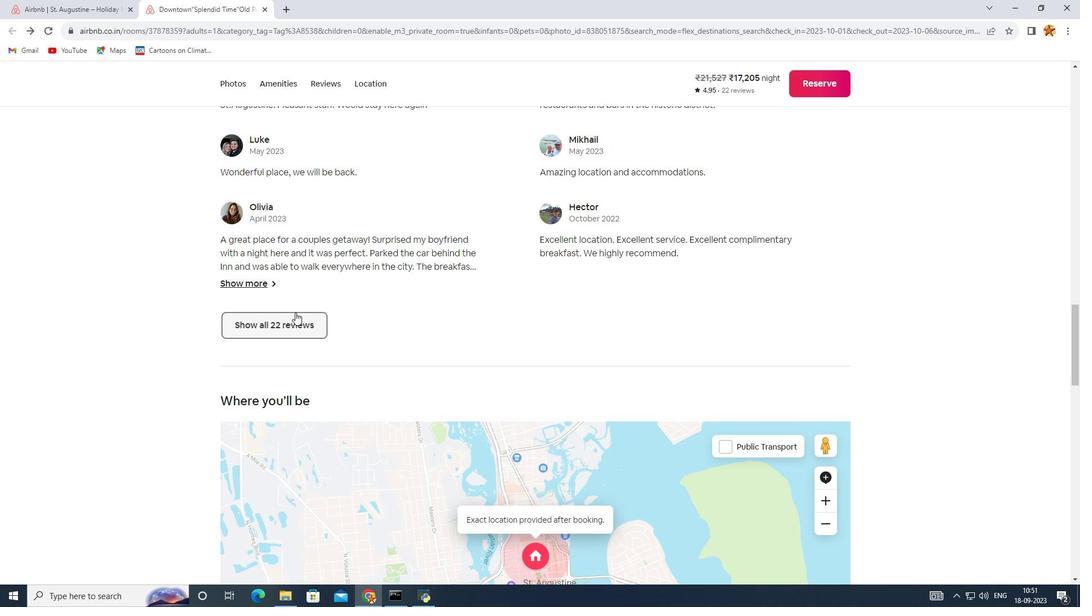 
Action: Mouse pressed left at (295, 312)
Screenshot: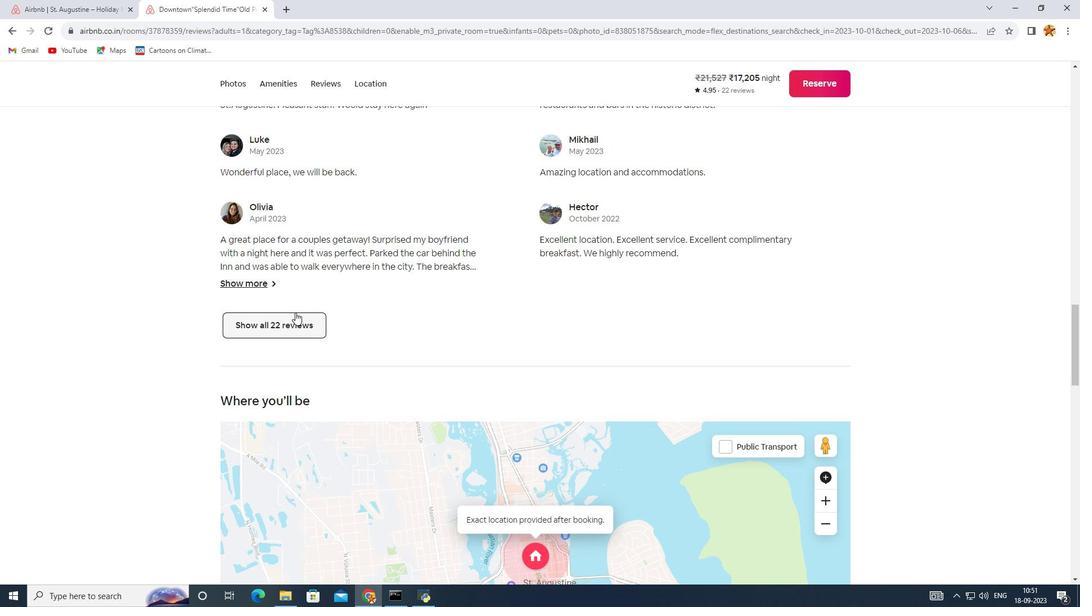 
Action: Mouse moved to (433, 276)
Screenshot: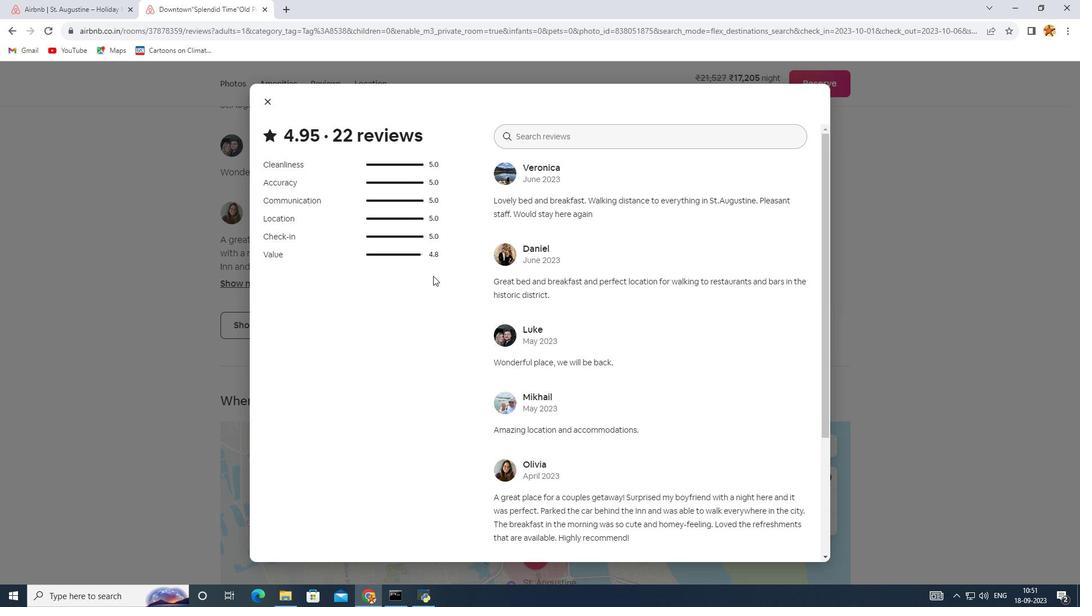
Action: Mouse scrolled (433, 275) with delta (0, 0)
Screenshot: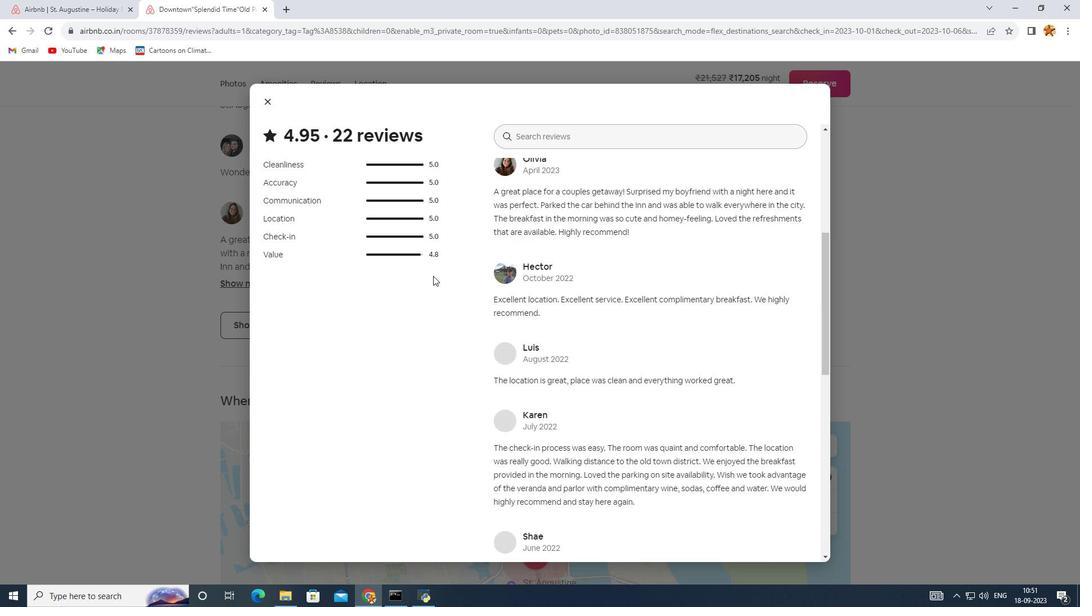 
Action: Mouse scrolled (433, 275) with delta (0, 0)
Screenshot: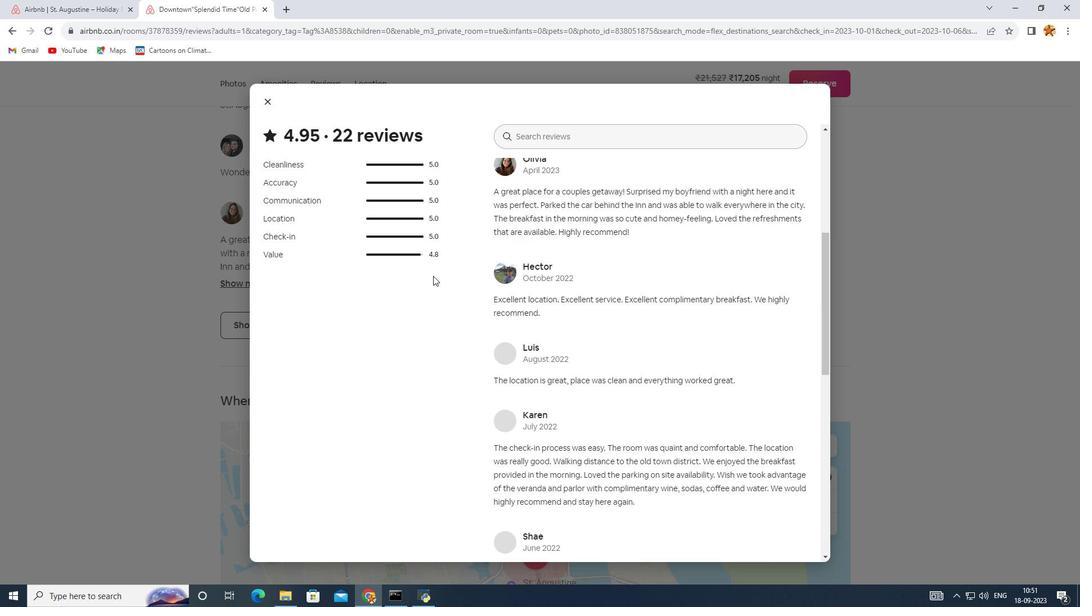 
Action: Mouse scrolled (433, 275) with delta (0, 0)
Screenshot: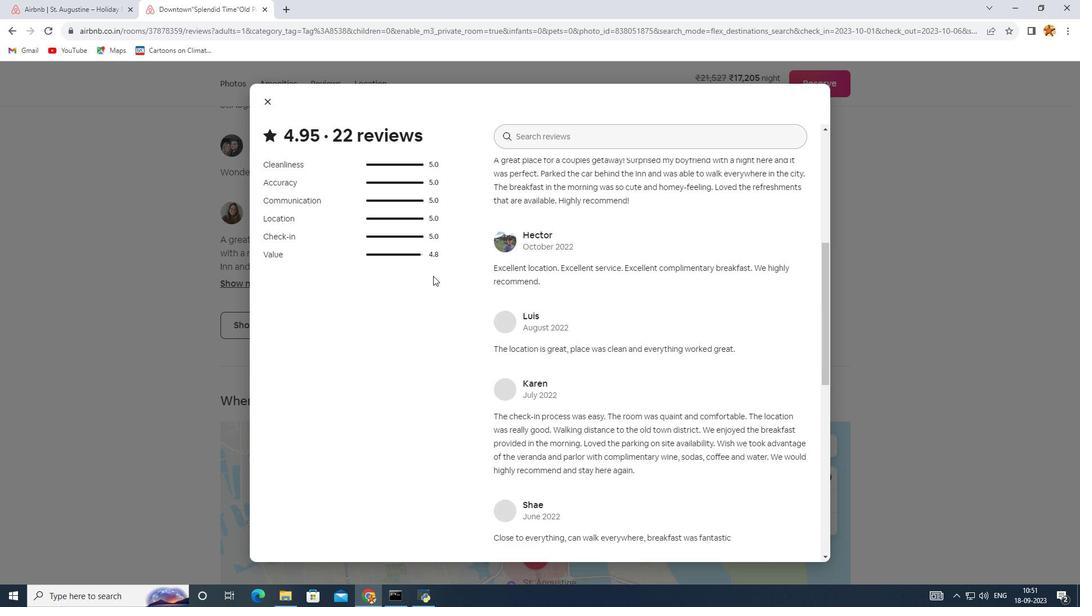 
Action: Mouse scrolled (433, 275) with delta (0, 0)
Screenshot: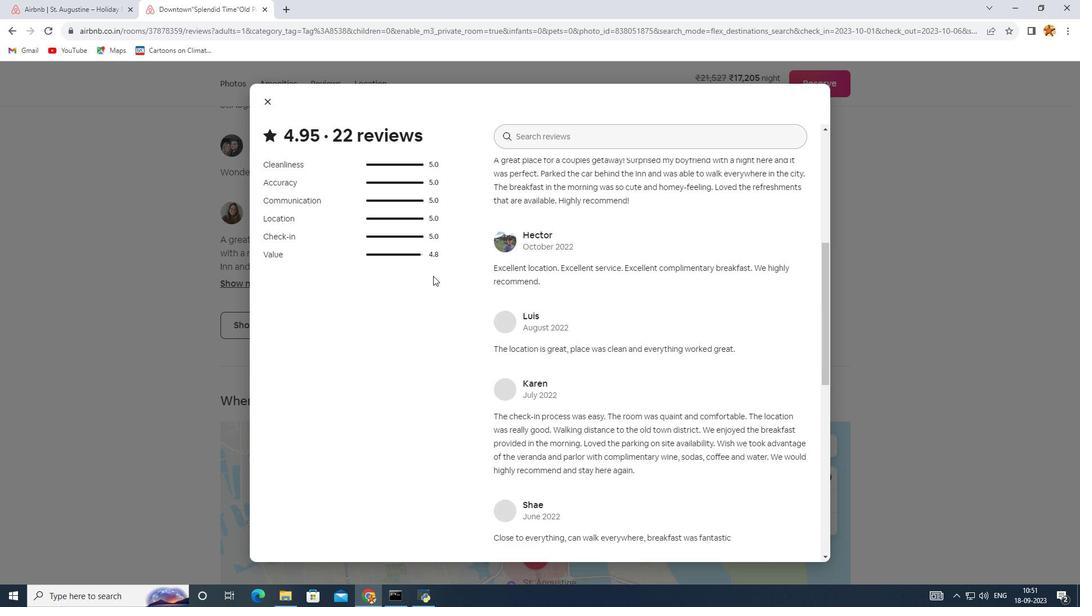 
Action: Mouse scrolled (433, 275) with delta (0, 0)
Screenshot: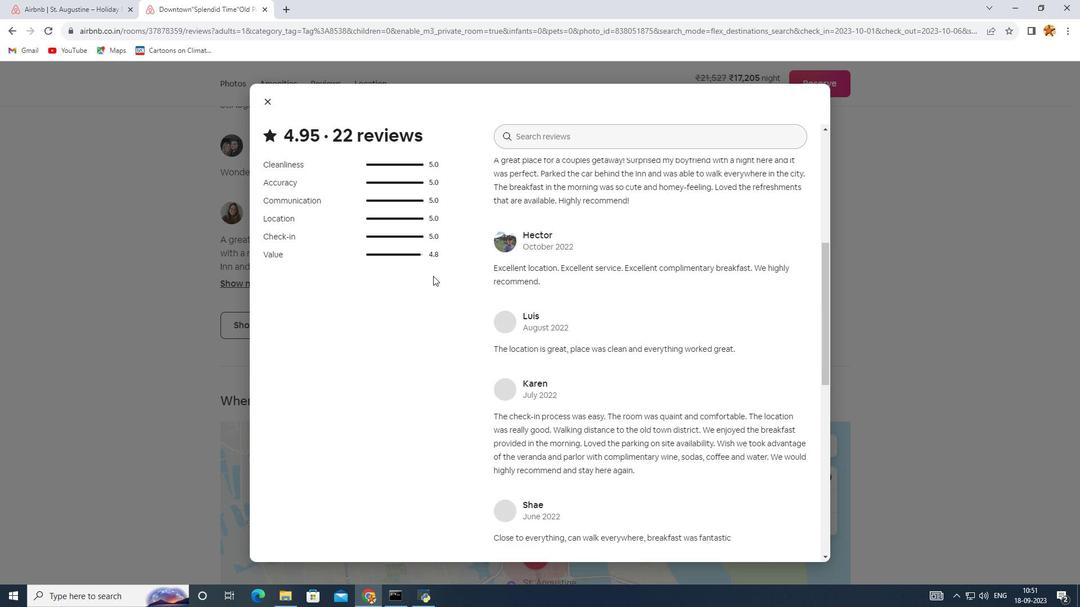 
Action: Mouse scrolled (433, 275) with delta (0, 0)
Screenshot: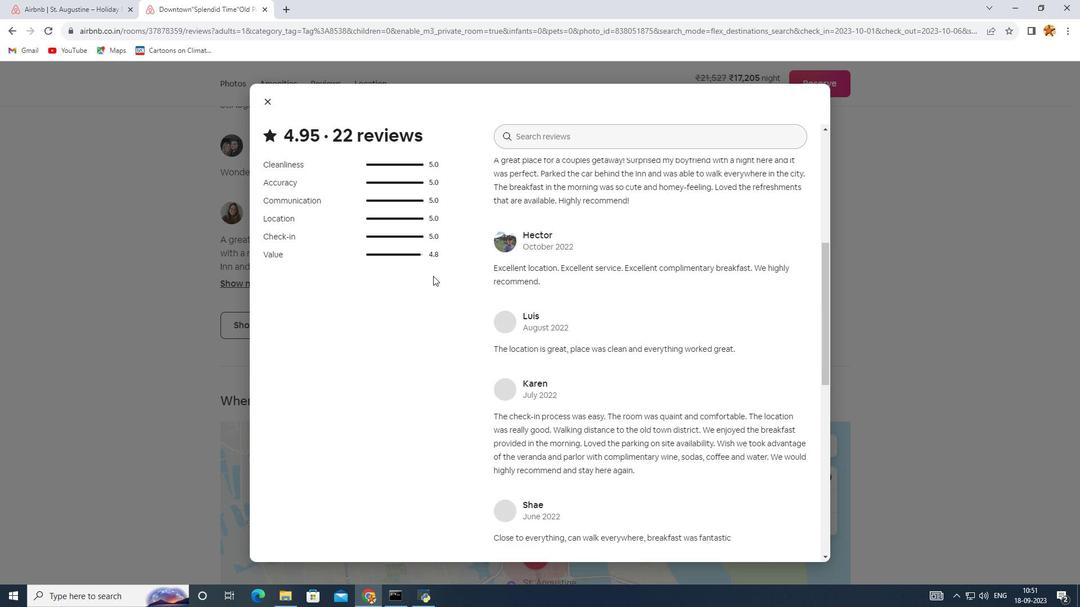 
Action: Mouse scrolled (433, 275) with delta (0, 0)
Screenshot: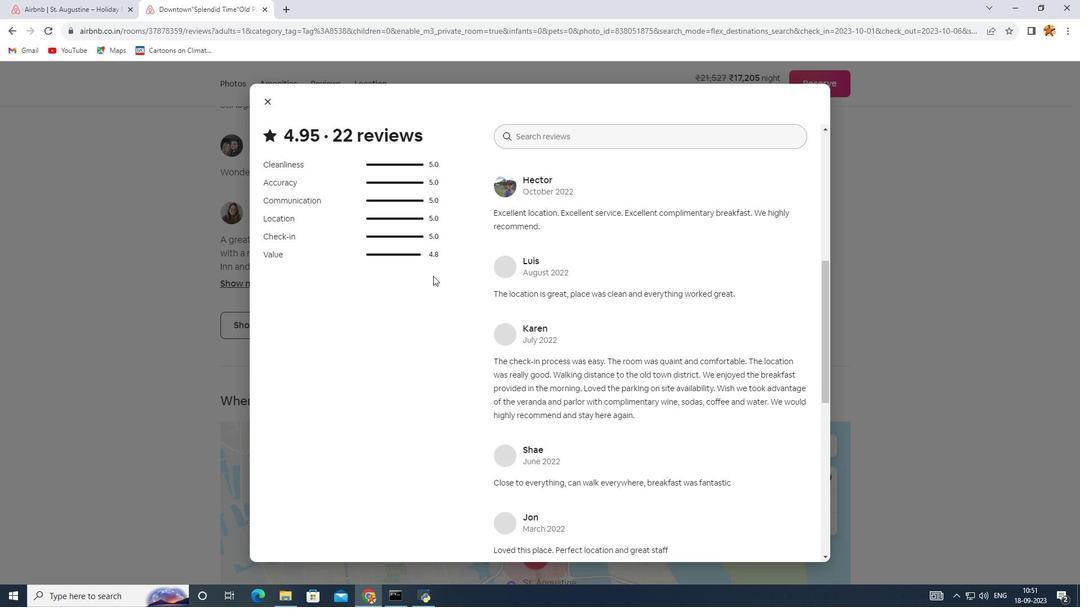 
Action: Mouse scrolled (433, 275) with delta (0, 0)
Screenshot: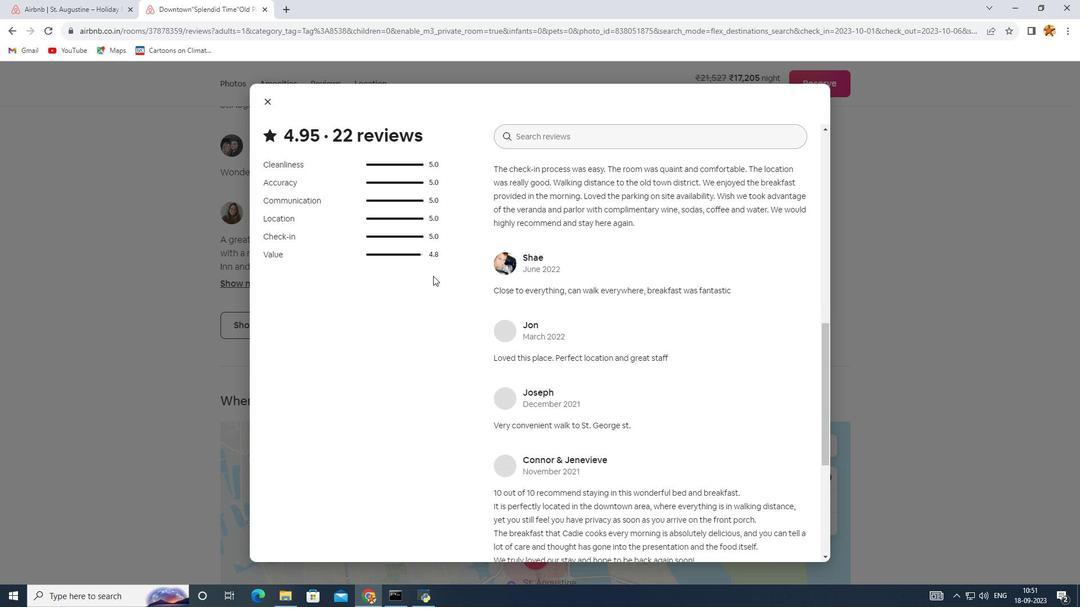 
Action: Mouse scrolled (433, 275) with delta (0, 0)
Screenshot: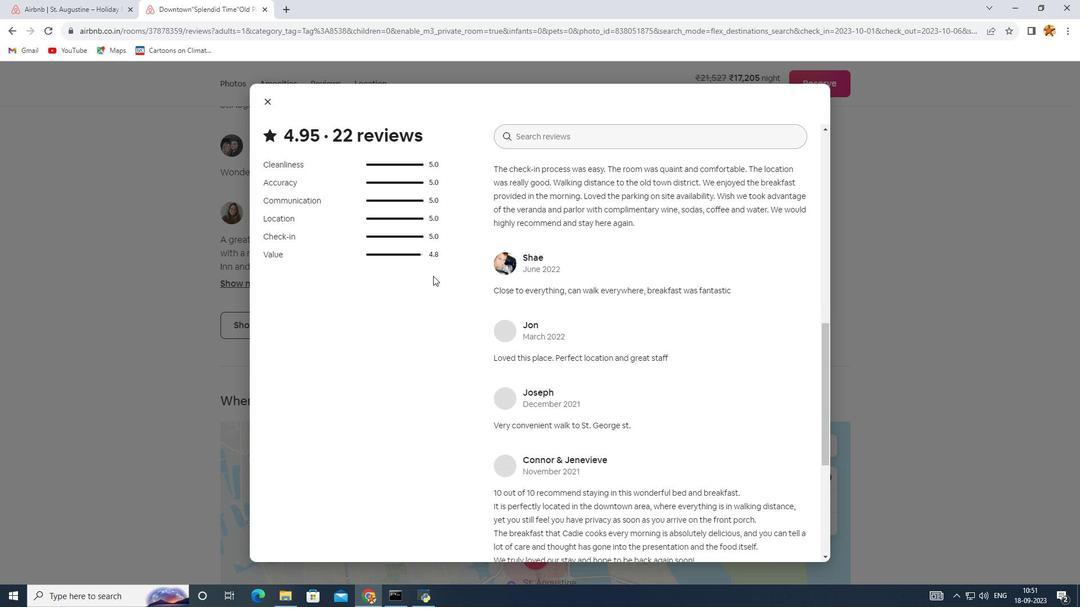 
Action: Mouse scrolled (433, 275) with delta (0, 0)
Screenshot: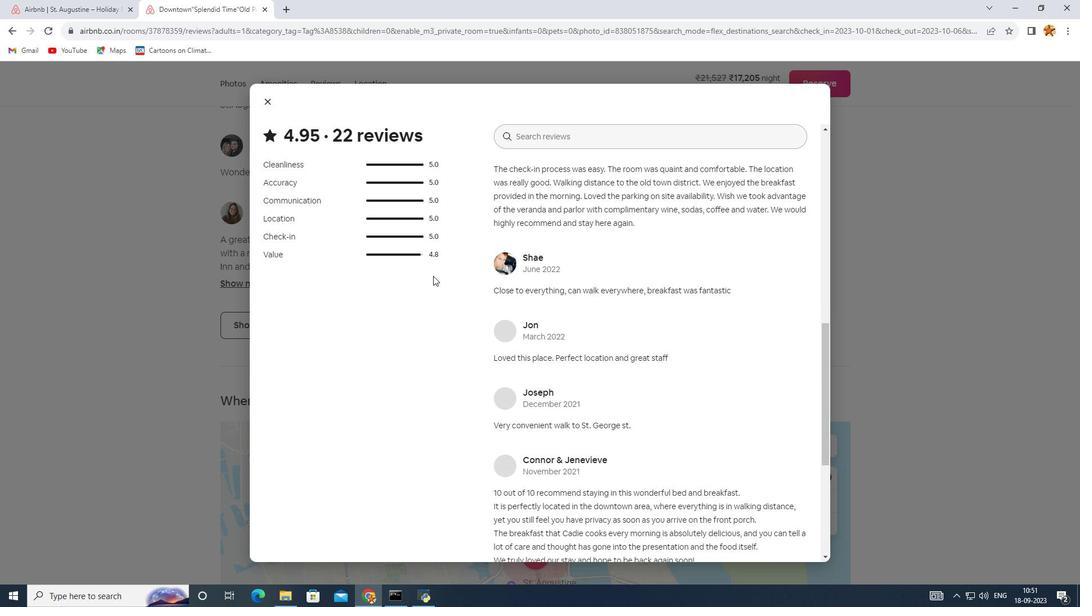 
Action: Mouse scrolled (433, 275) with delta (0, 0)
Screenshot: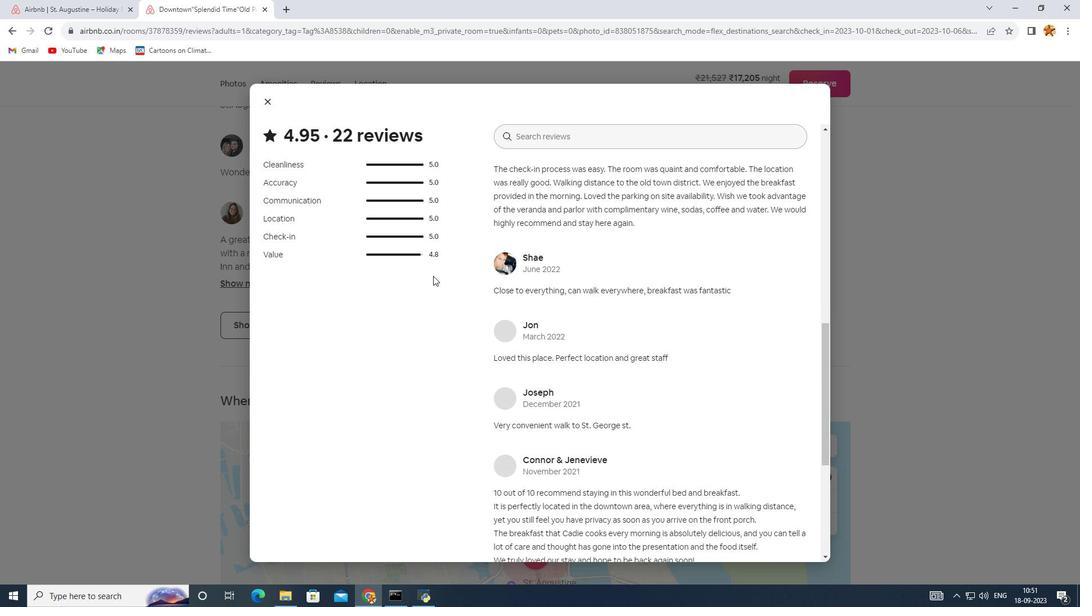 
Action: Mouse scrolled (433, 275) with delta (0, 0)
Screenshot: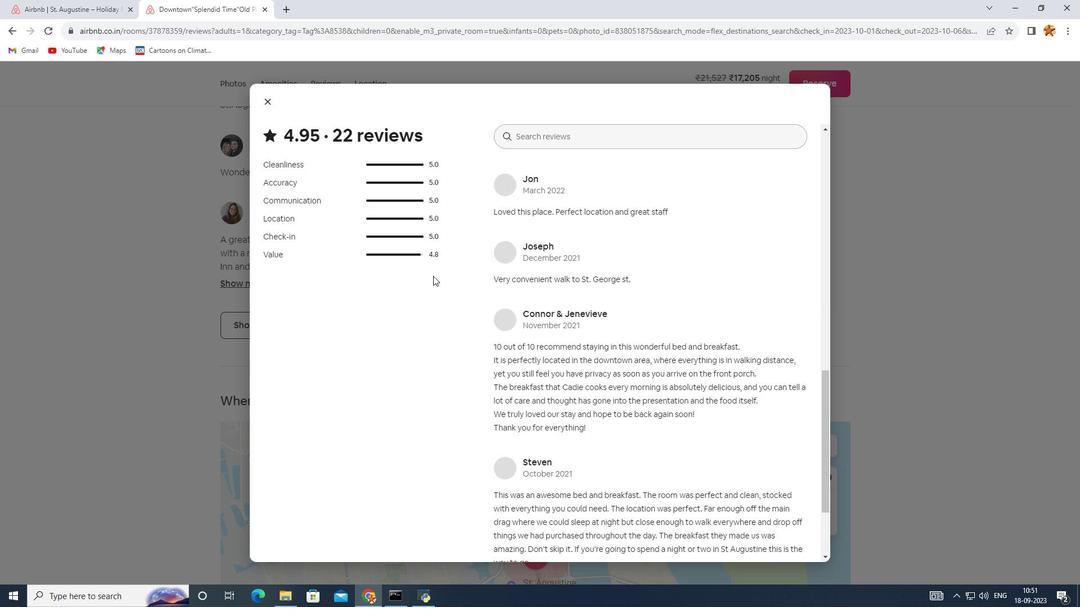 
Action: Mouse scrolled (433, 275) with delta (0, 0)
Screenshot: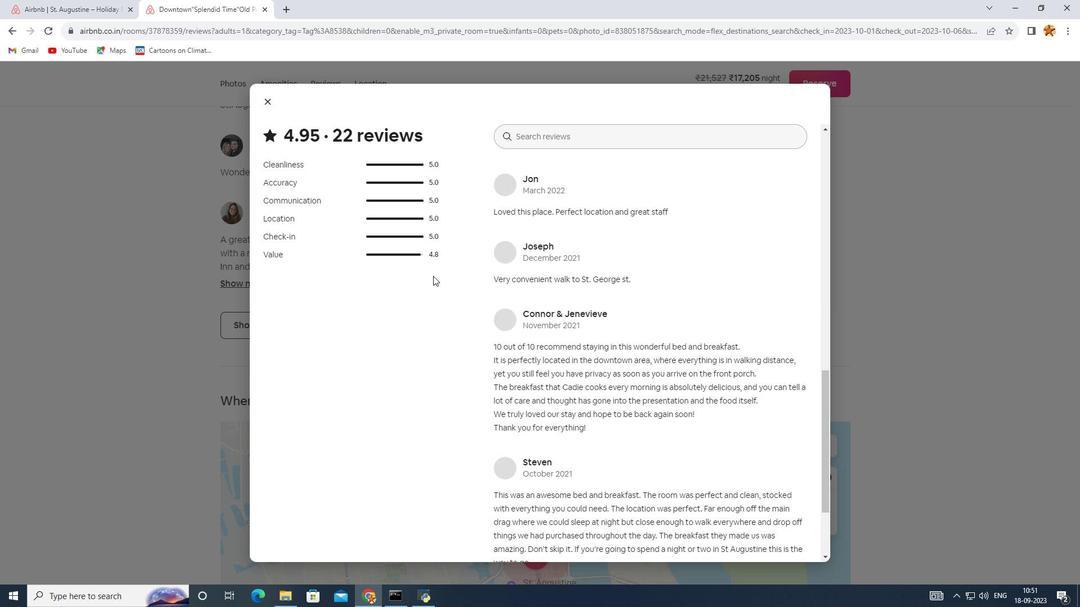 
Action: Mouse scrolled (433, 275) with delta (0, 0)
Screenshot: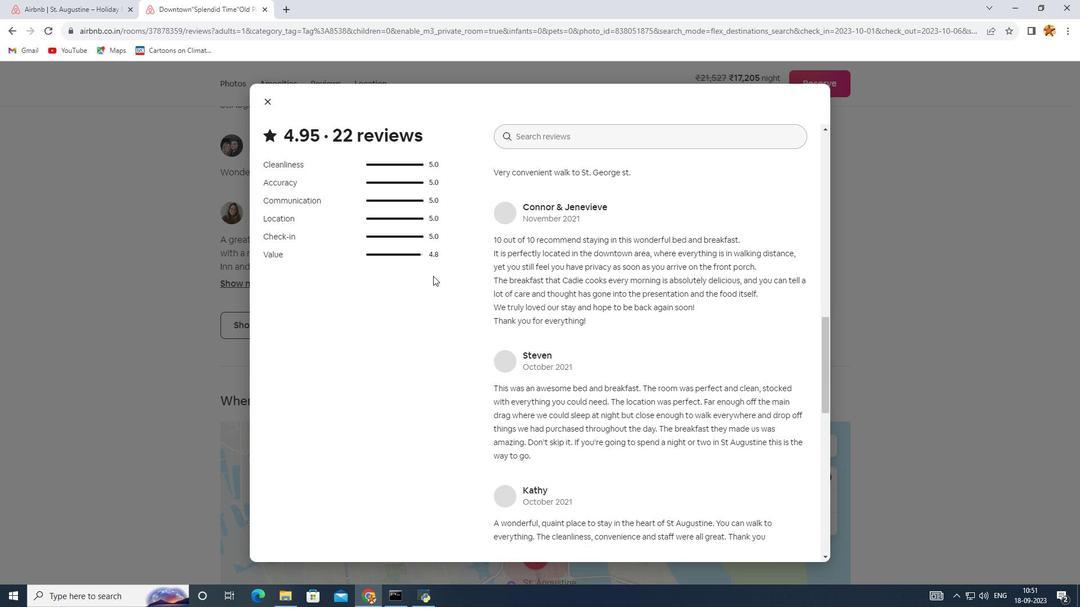 
Action: Mouse scrolled (433, 275) with delta (0, 0)
Screenshot: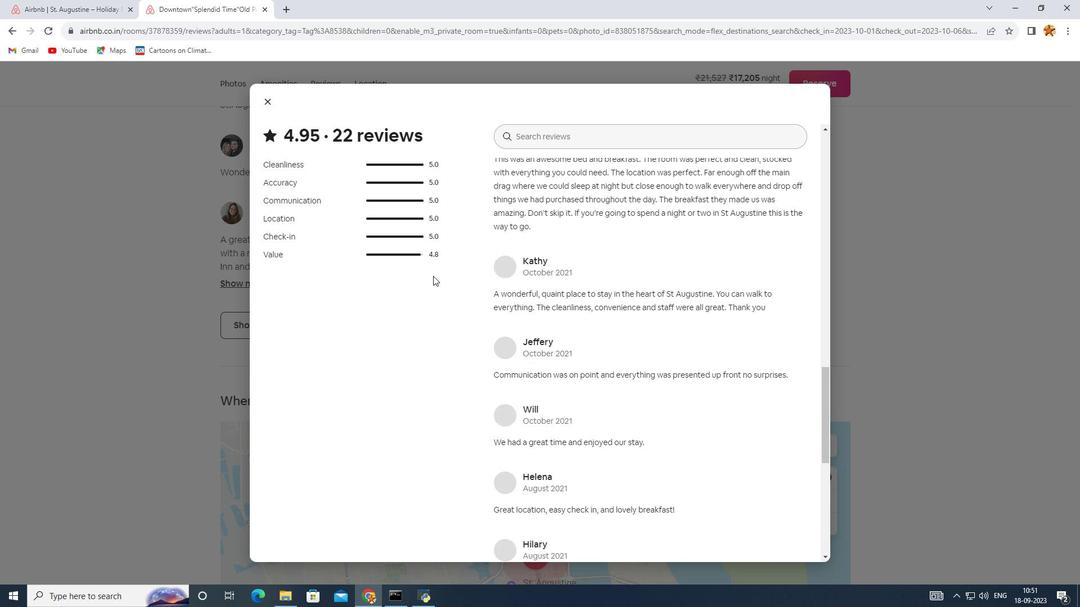 
Action: Mouse scrolled (433, 275) with delta (0, 0)
Screenshot: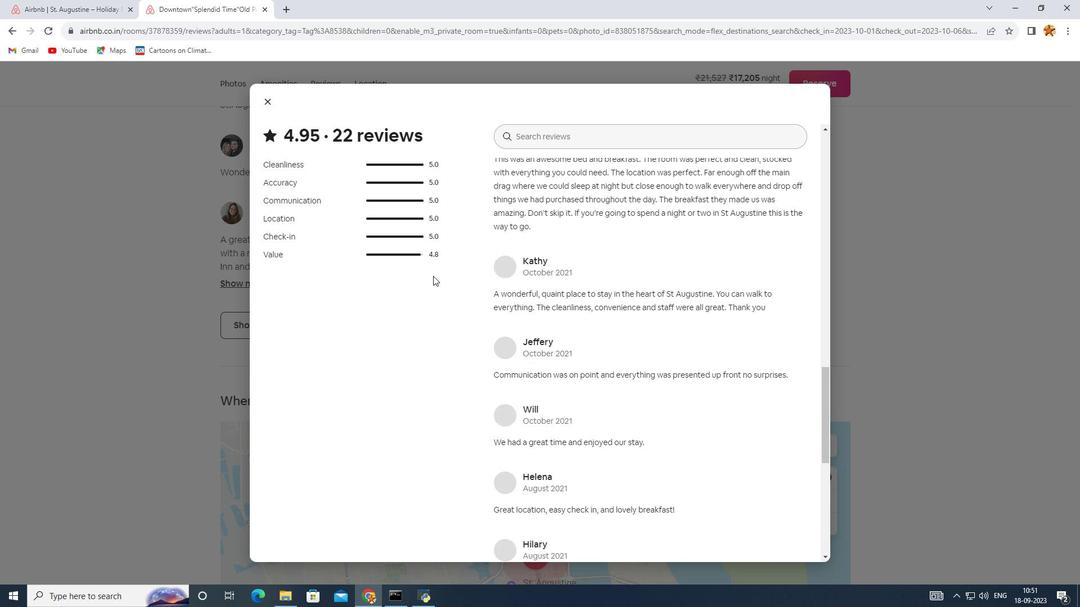 
Action: Mouse scrolled (433, 275) with delta (0, 0)
Screenshot: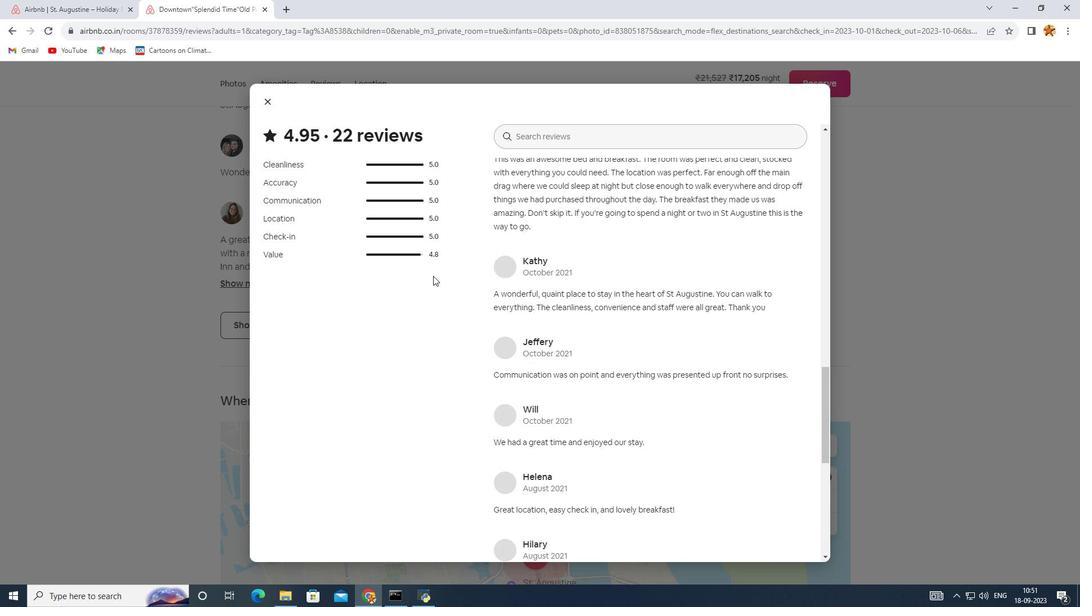 
Action: Mouse scrolled (433, 275) with delta (0, 0)
Screenshot: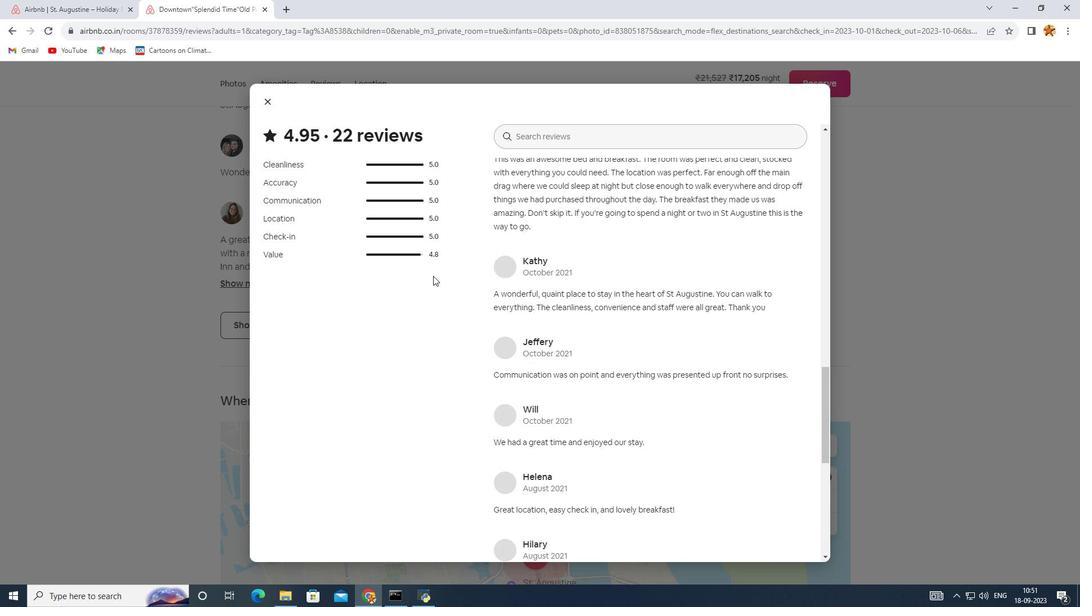 
Action: Mouse scrolled (433, 275) with delta (0, 0)
Screenshot: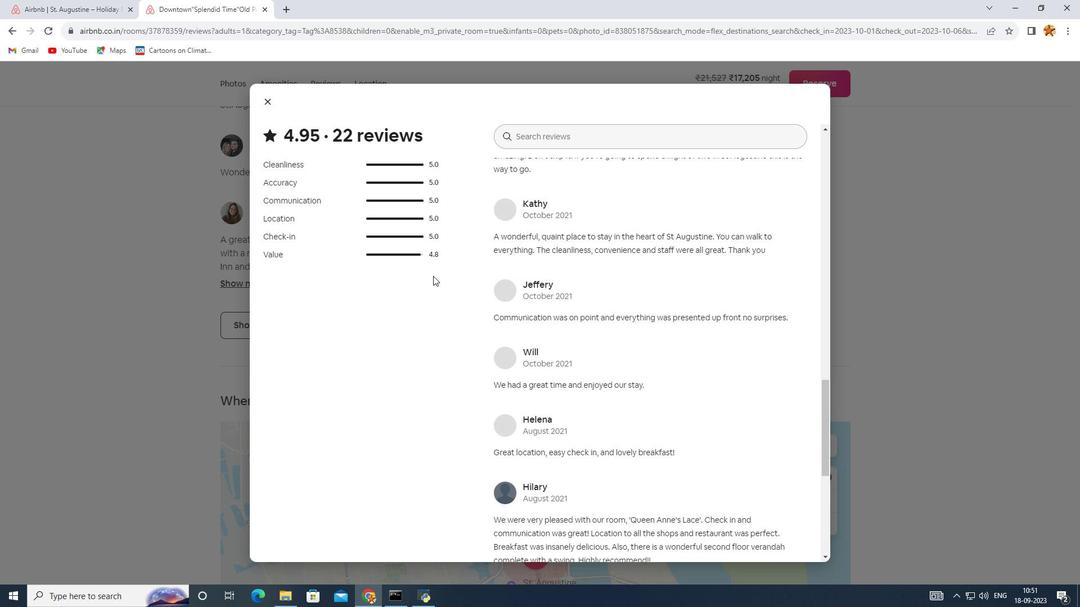 
Action: Mouse scrolled (433, 275) with delta (0, 0)
Screenshot: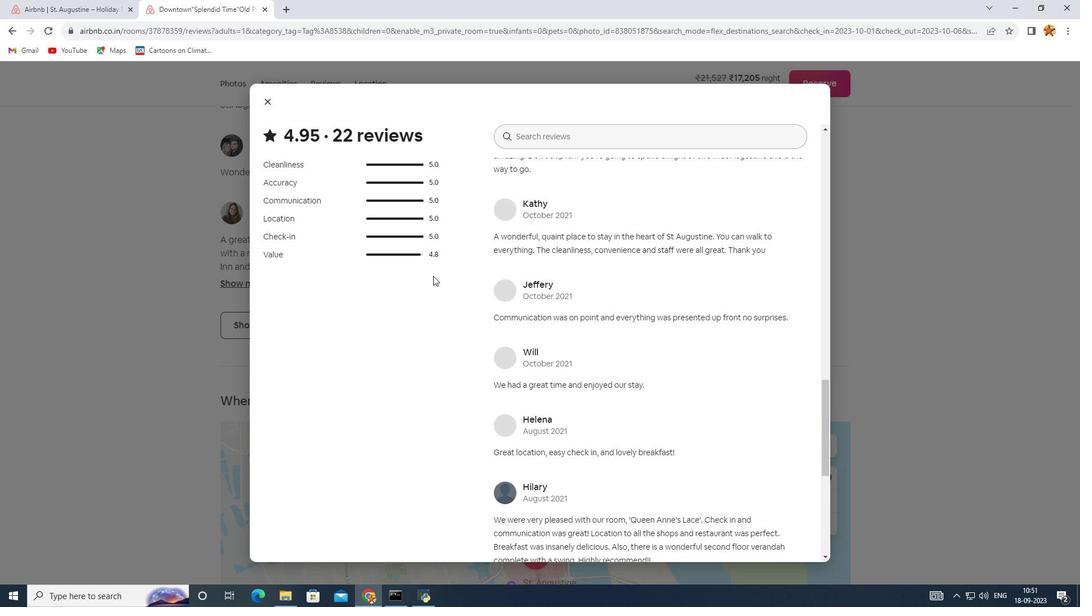 
Action: Mouse scrolled (433, 275) with delta (0, 0)
Screenshot: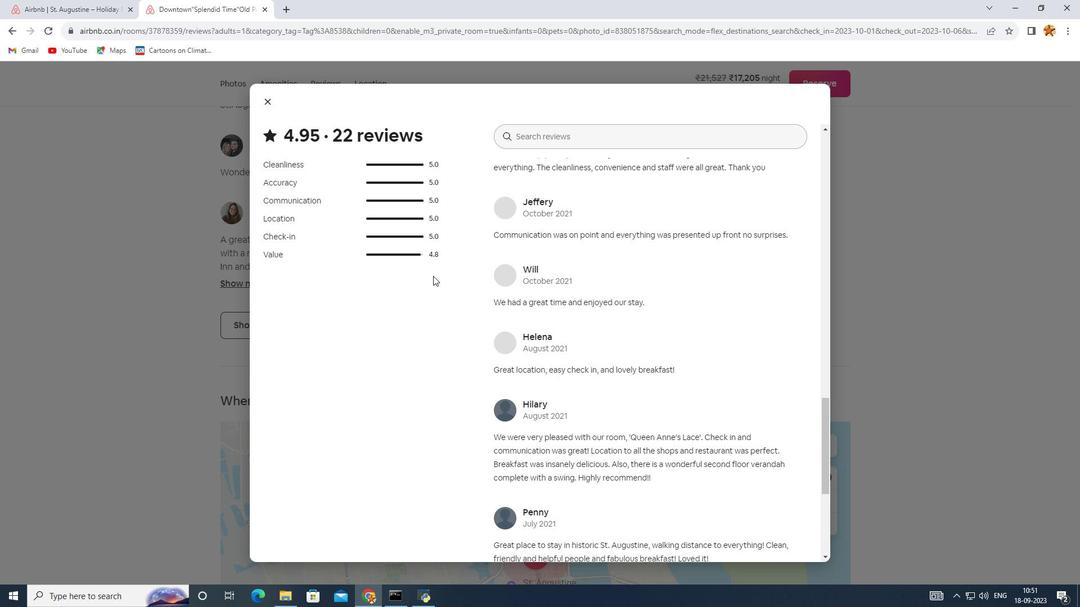 
Action: Mouse scrolled (433, 275) with delta (0, 0)
Screenshot: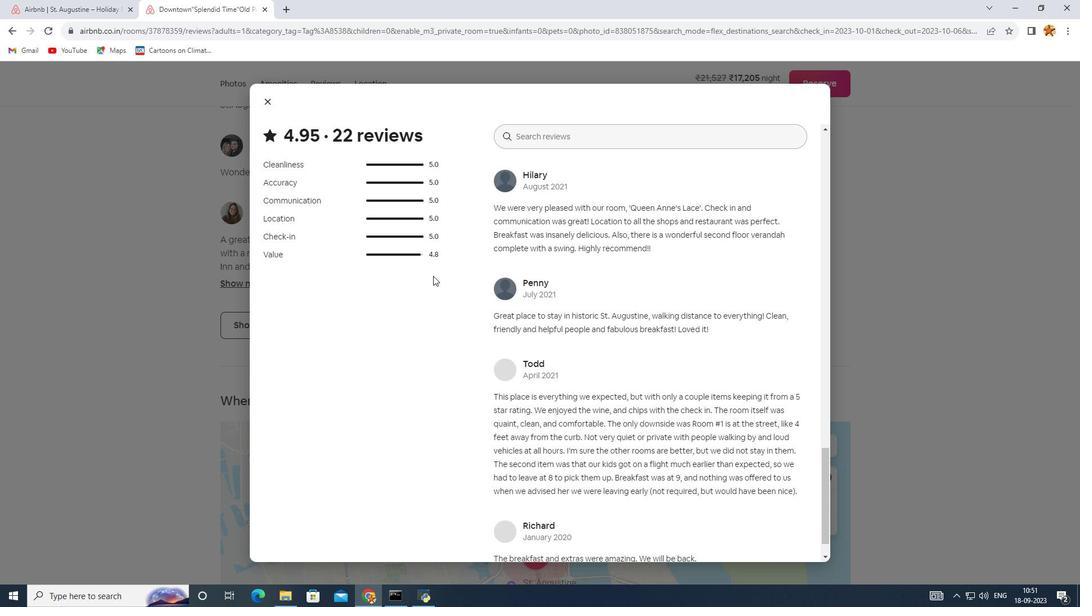 
Action: Mouse scrolled (433, 275) with delta (0, 0)
Screenshot: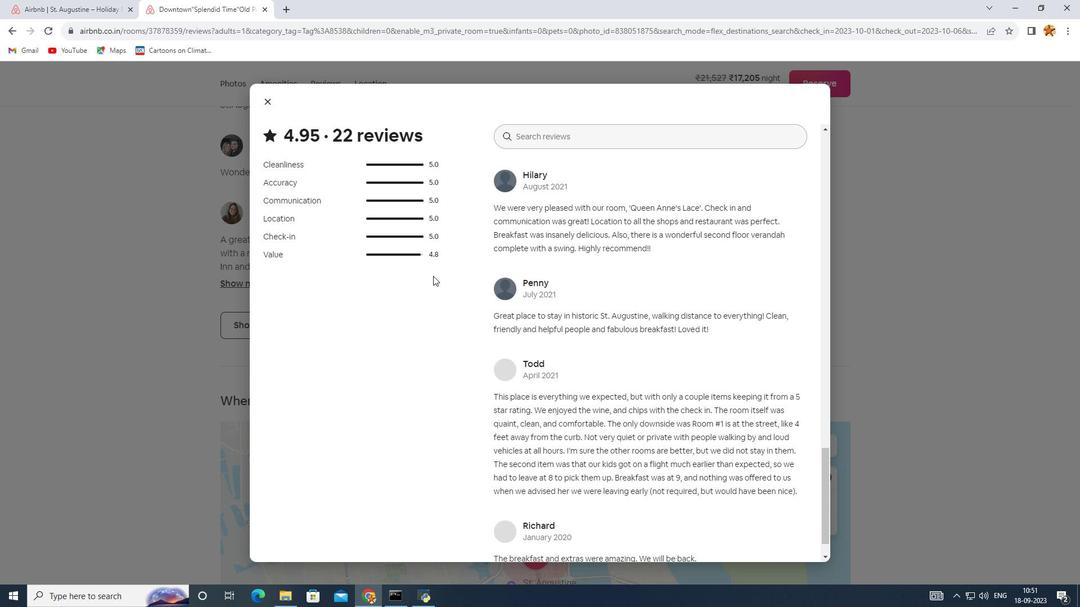 
Action: Mouse scrolled (433, 275) with delta (0, 0)
Screenshot: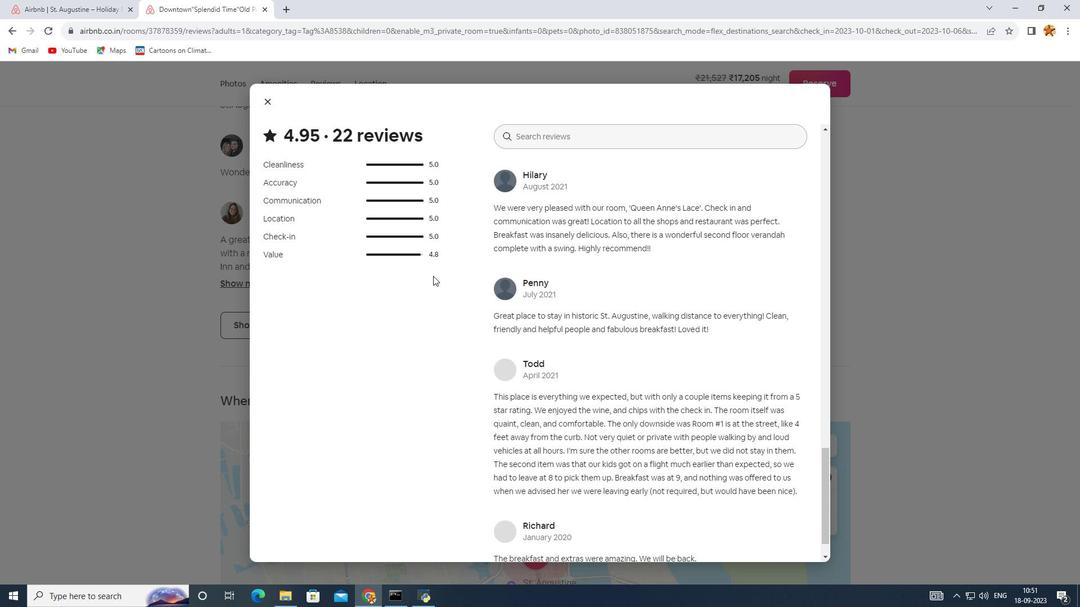 
Action: Mouse scrolled (433, 275) with delta (0, 0)
Screenshot: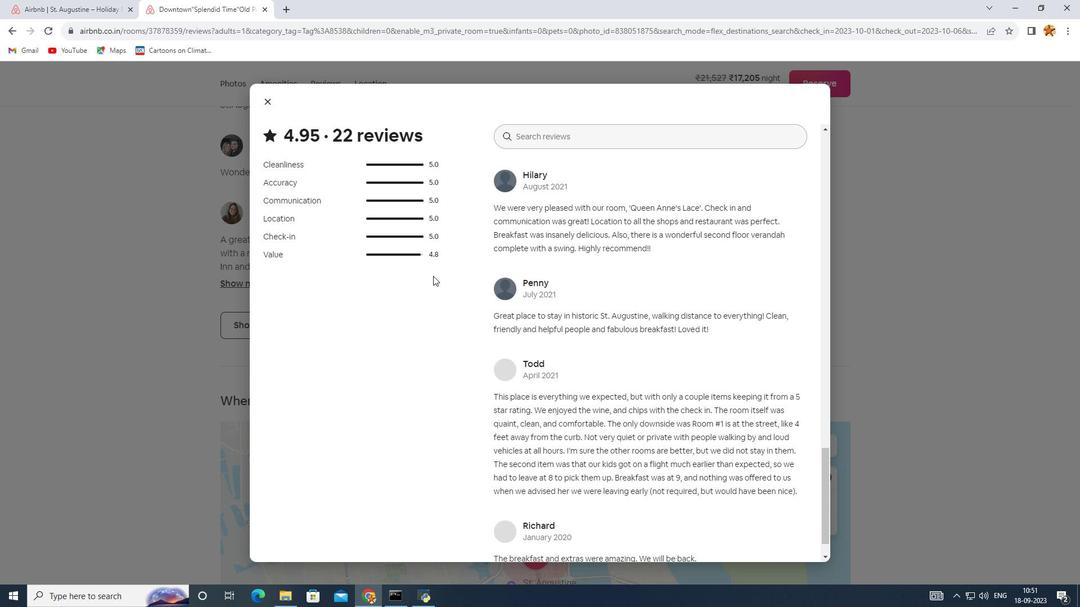
Action: Mouse scrolled (433, 275) with delta (0, 0)
Screenshot: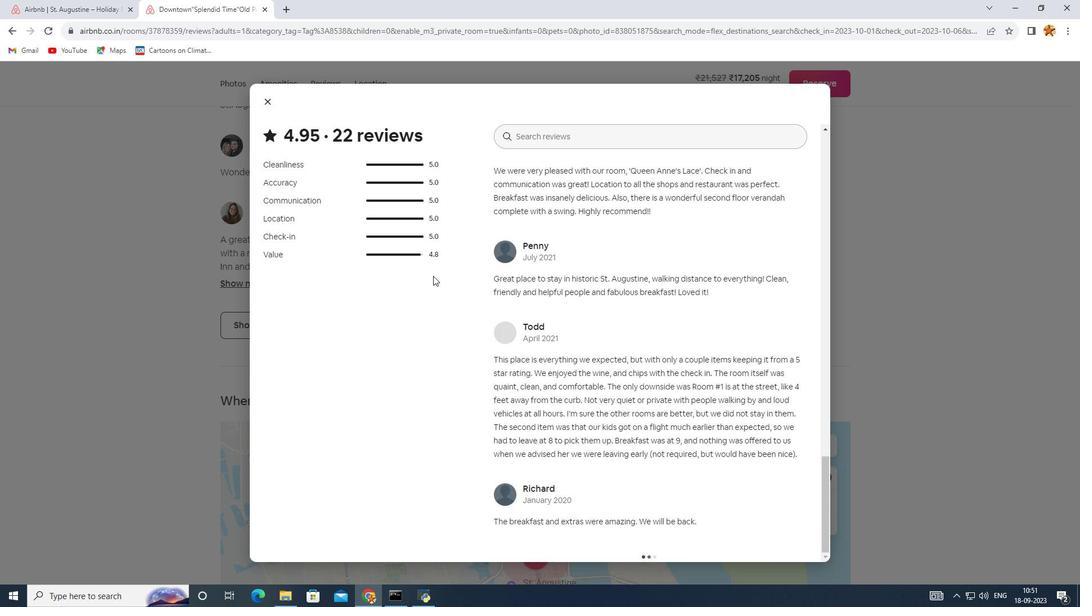 
Action: Mouse scrolled (433, 275) with delta (0, 0)
Screenshot: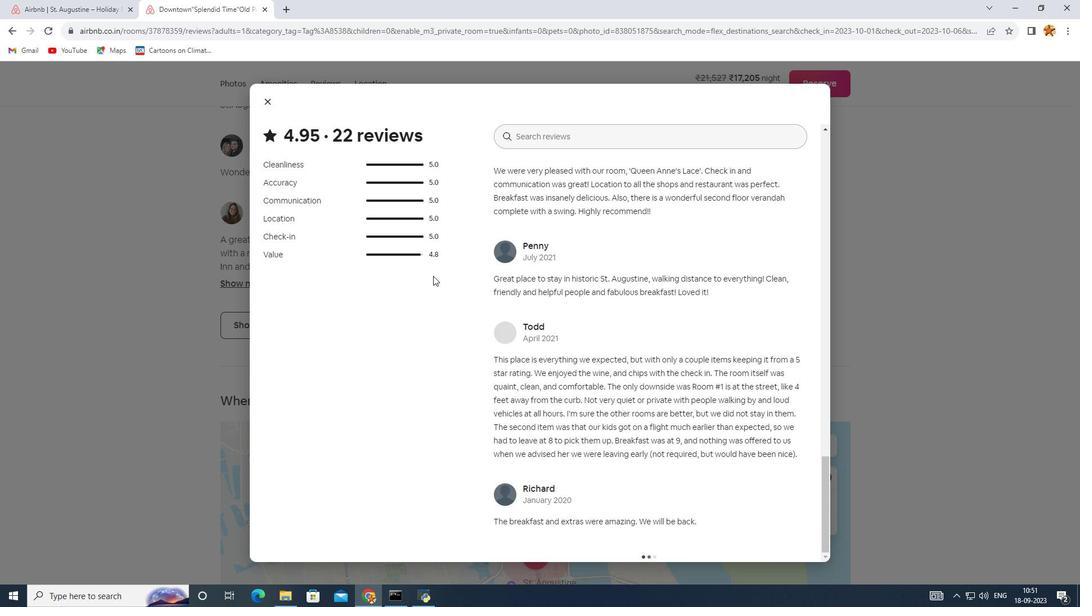 
Action: Mouse scrolled (433, 275) with delta (0, 0)
Screenshot: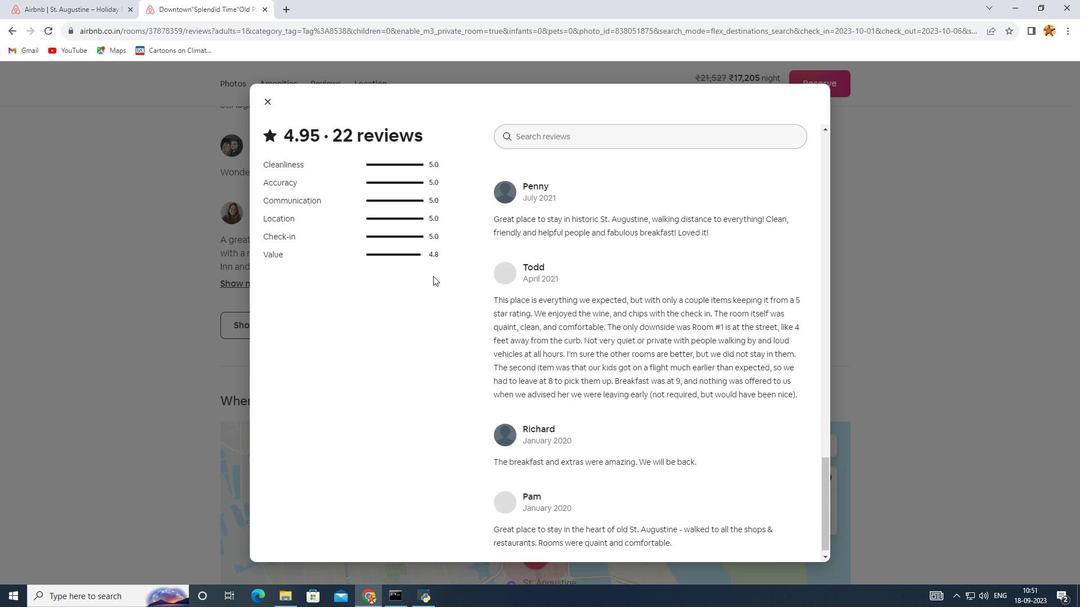 
Action: Mouse scrolled (433, 275) with delta (0, 0)
Screenshot: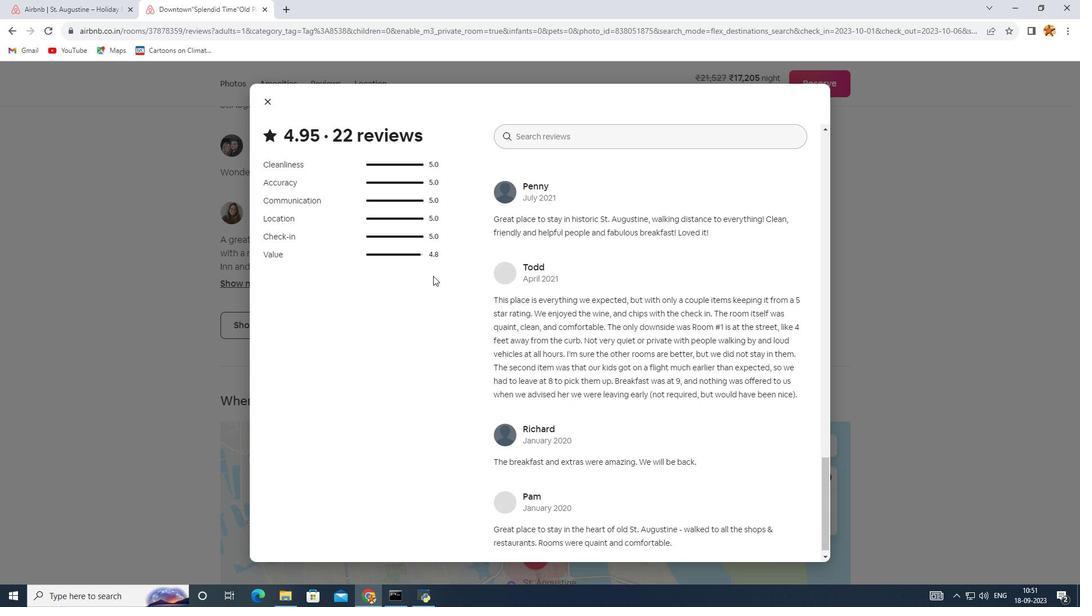 
Action: Mouse scrolled (433, 275) with delta (0, 0)
Screenshot: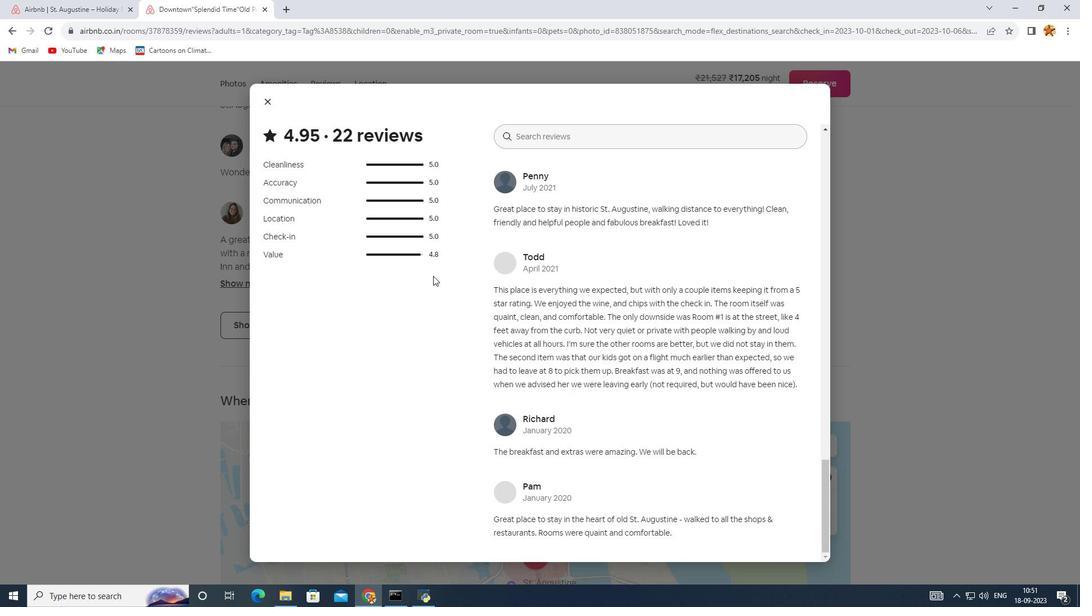 
Action: Mouse scrolled (433, 275) with delta (0, 0)
Screenshot: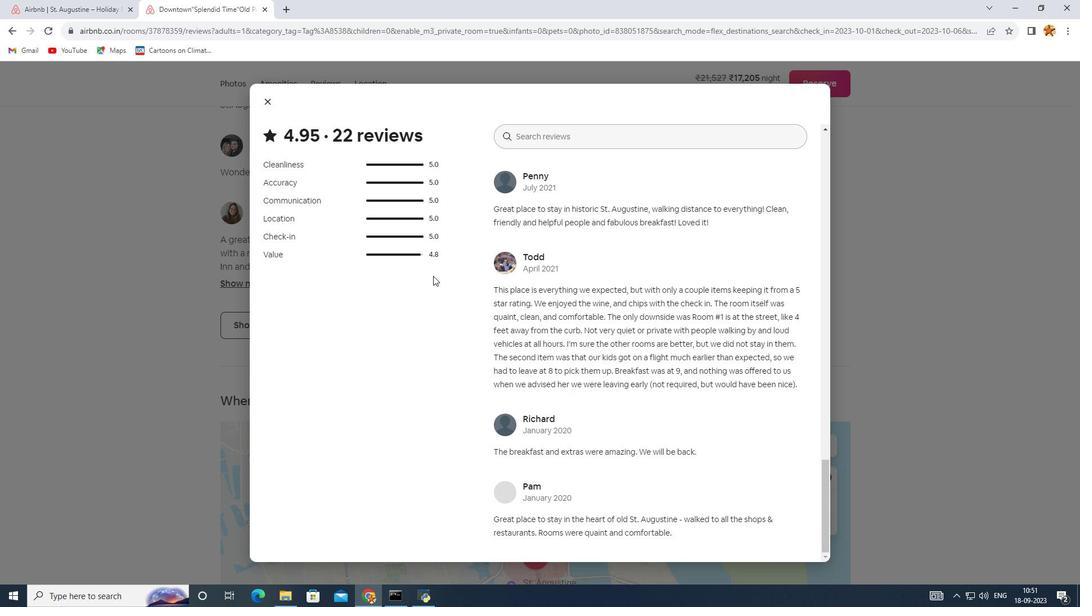 
Action: Mouse scrolled (433, 275) with delta (0, 0)
Screenshot: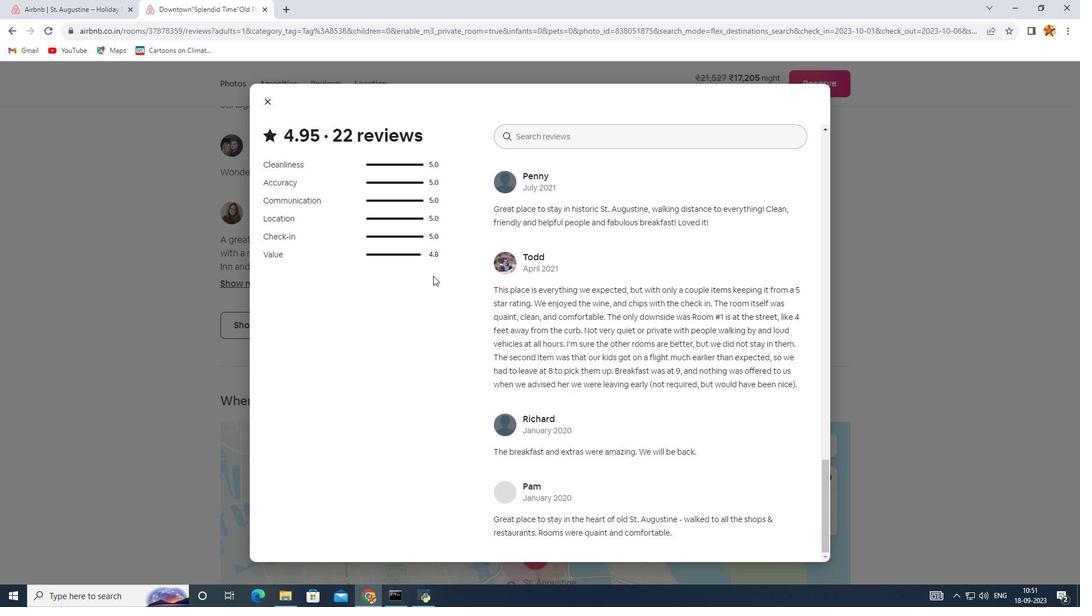 
Action: Mouse scrolled (433, 275) with delta (0, 0)
Screenshot: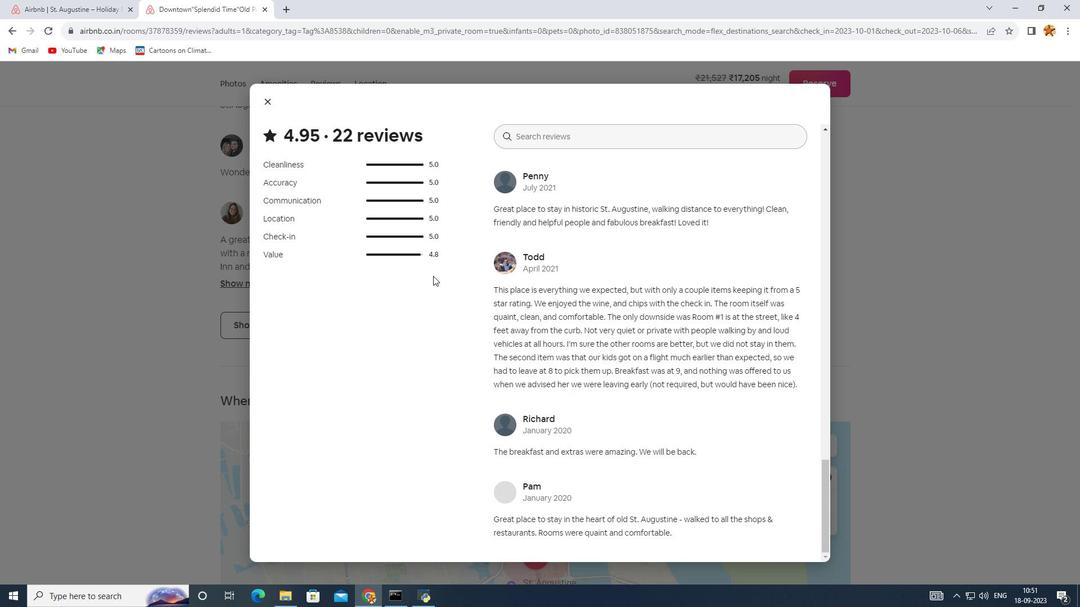 
Action: Mouse scrolled (433, 275) with delta (0, 0)
Screenshot: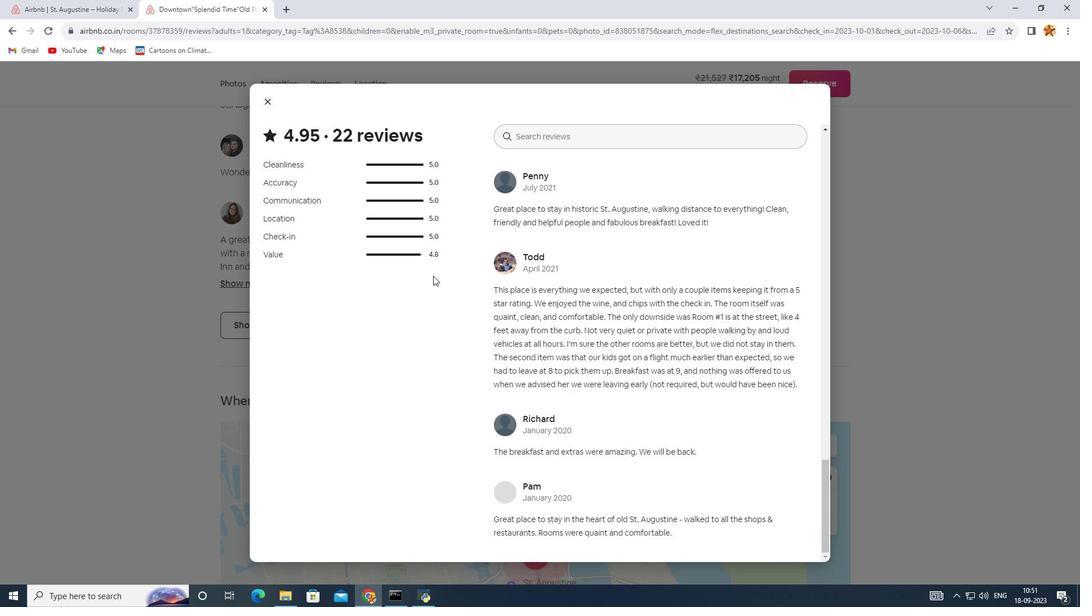 
Action: Mouse moved to (266, 102)
Screenshot: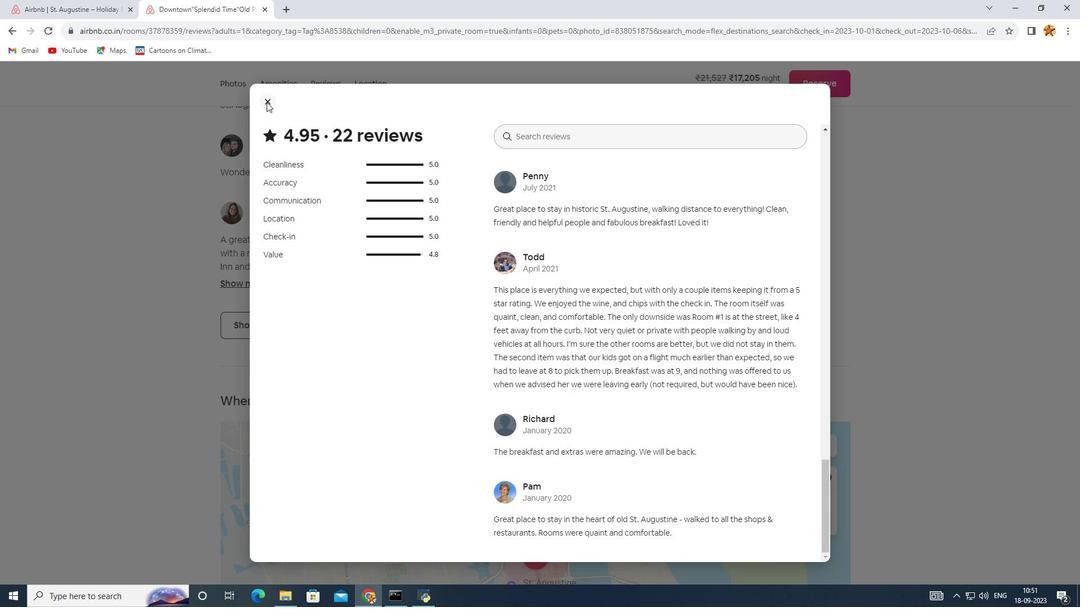 
Action: Mouse pressed left at (266, 102)
Screenshot: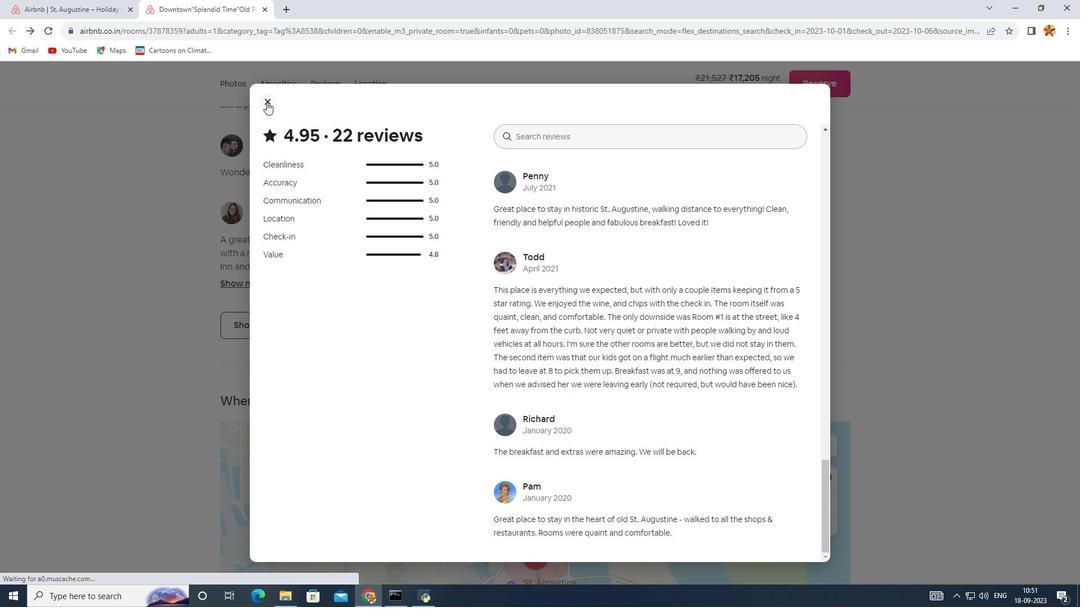 
Action: Mouse moved to (341, 313)
Screenshot: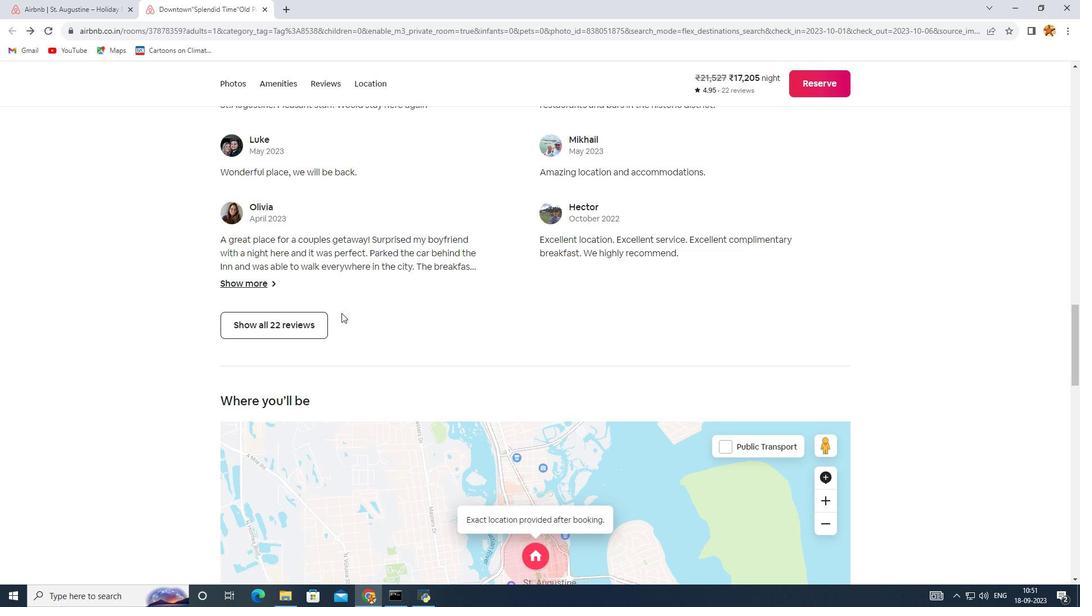 
Action: Mouse scrolled (341, 312) with delta (0, 0)
Screenshot: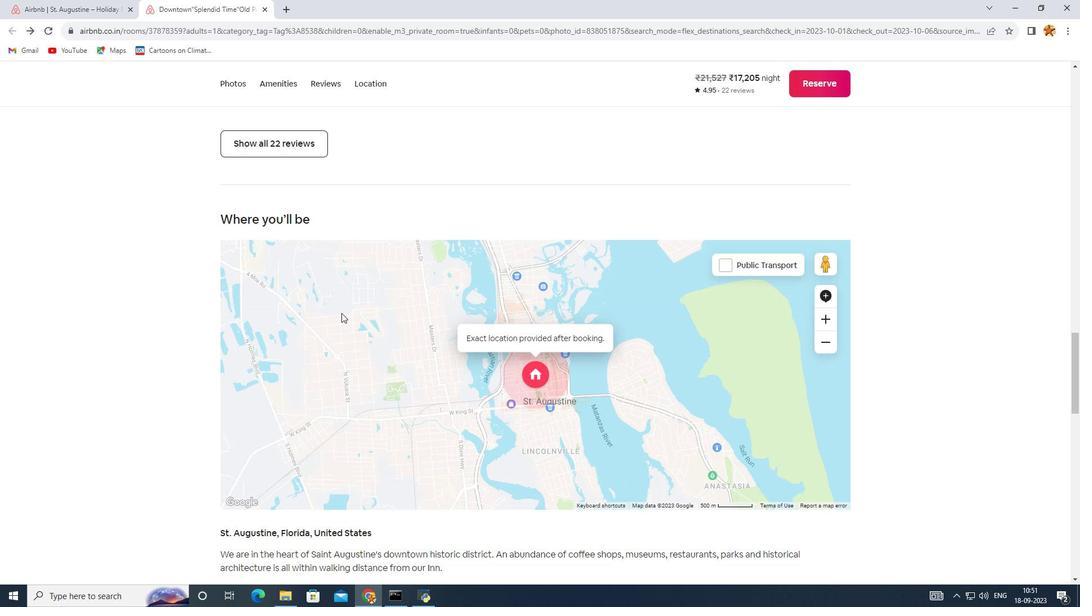 
Action: Mouse scrolled (341, 312) with delta (0, 0)
Screenshot: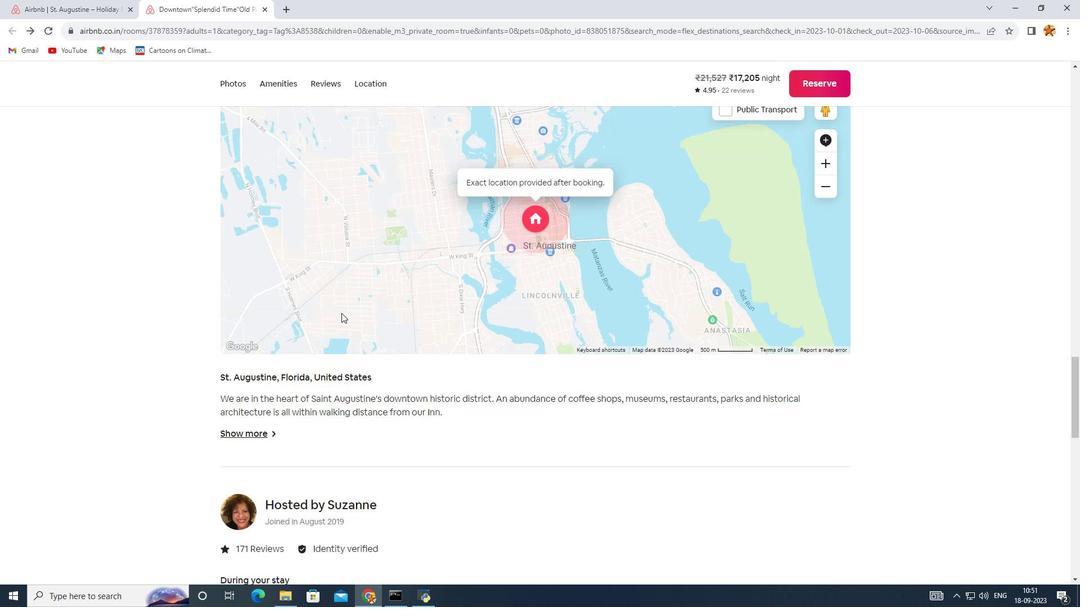 
Action: Mouse scrolled (341, 312) with delta (0, 0)
Screenshot: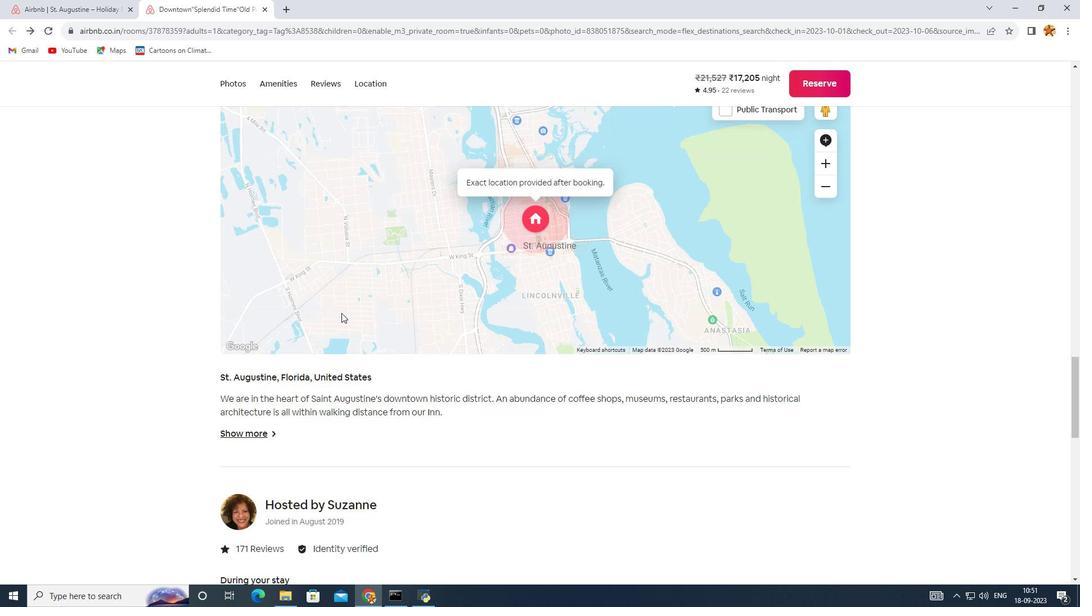 
Action: Mouse scrolled (341, 312) with delta (0, 0)
Screenshot: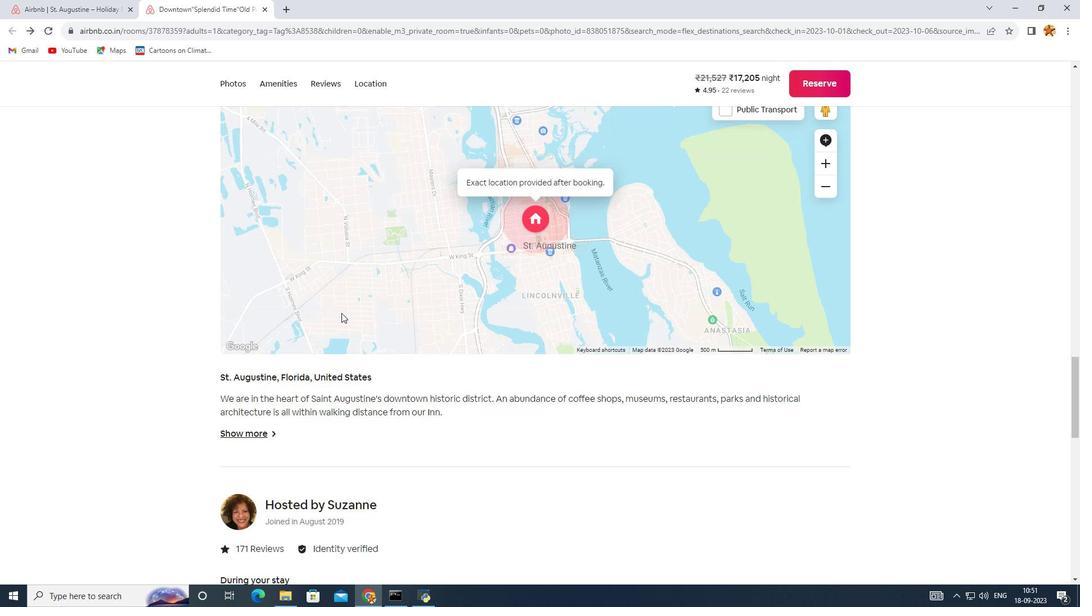 
Action: Mouse scrolled (341, 312) with delta (0, 0)
Screenshot: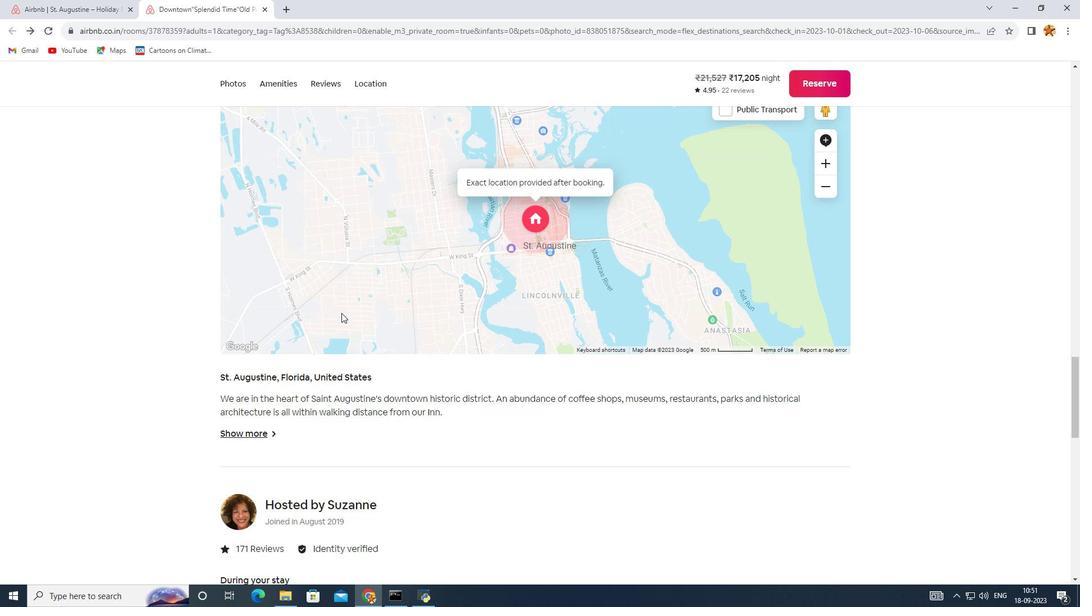 
Action: Mouse scrolled (341, 312) with delta (0, 0)
Screenshot: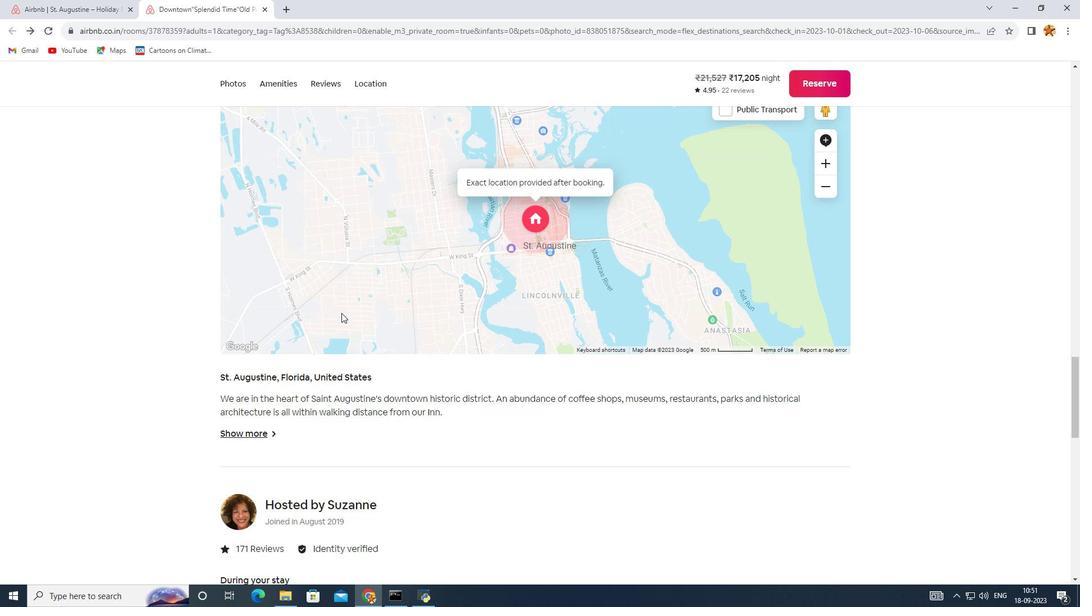 
Action: Mouse moved to (246, 433)
Screenshot: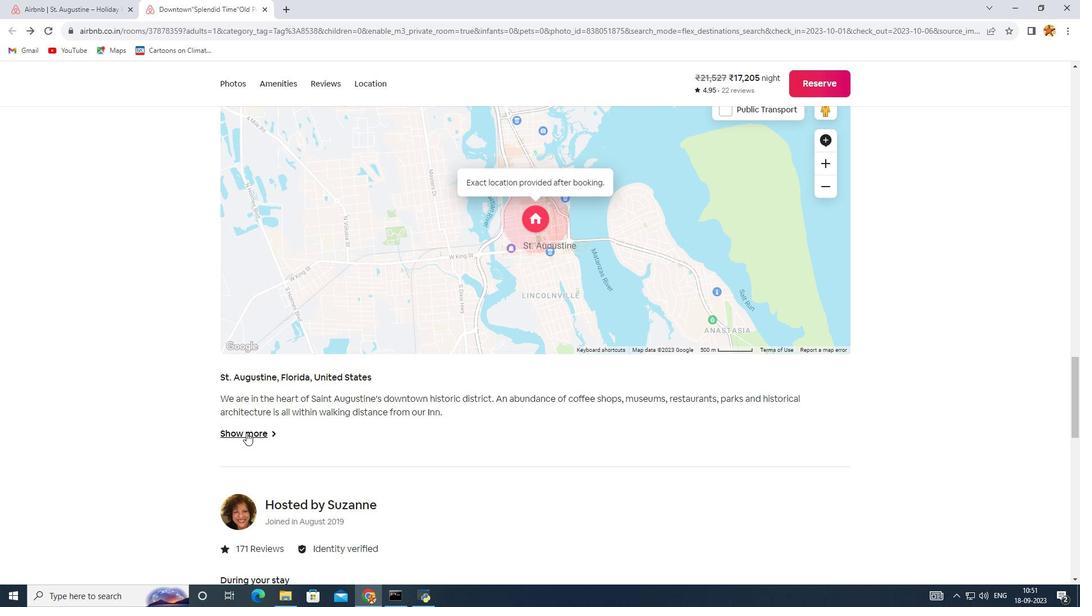 
Action: Mouse pressed left at (246, 433)
Screenshot: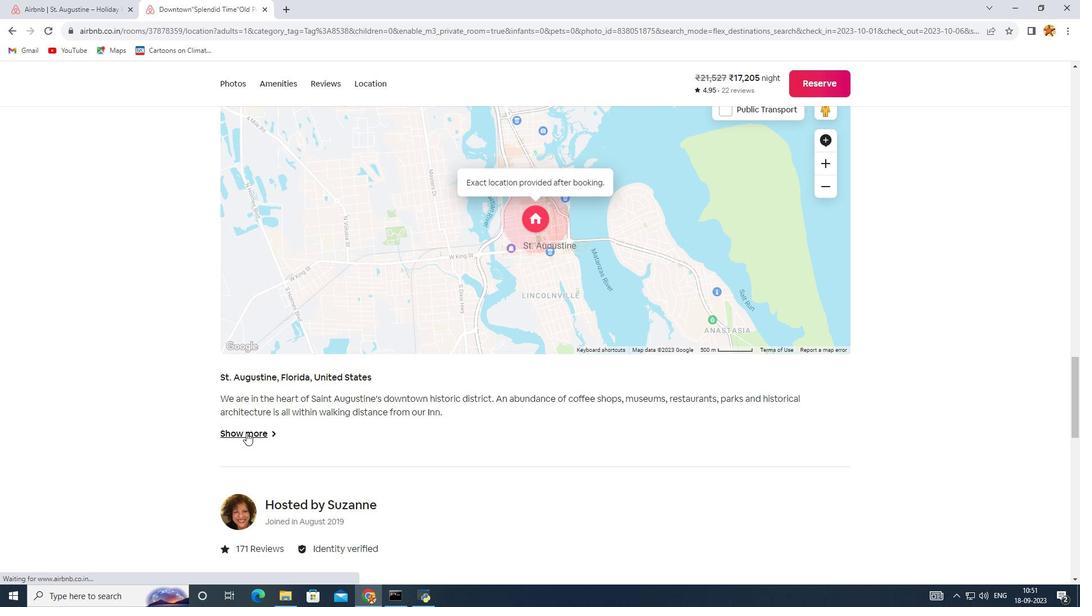 
Action: Mouse moved to (45, 208)
Screenshot: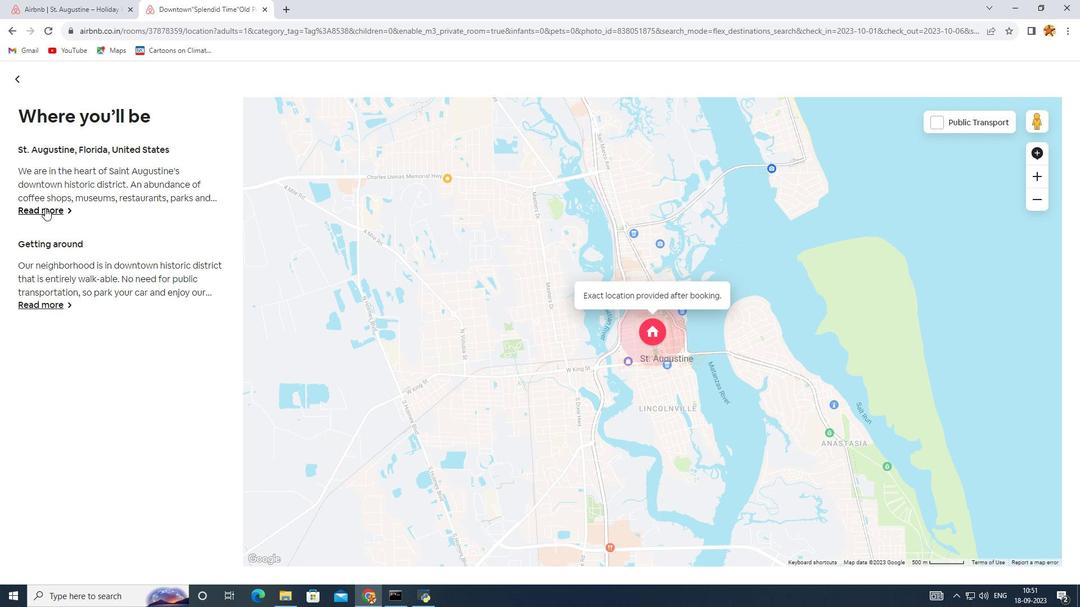 
Action: Mouse pressed left at (45, 208)
Screenshot: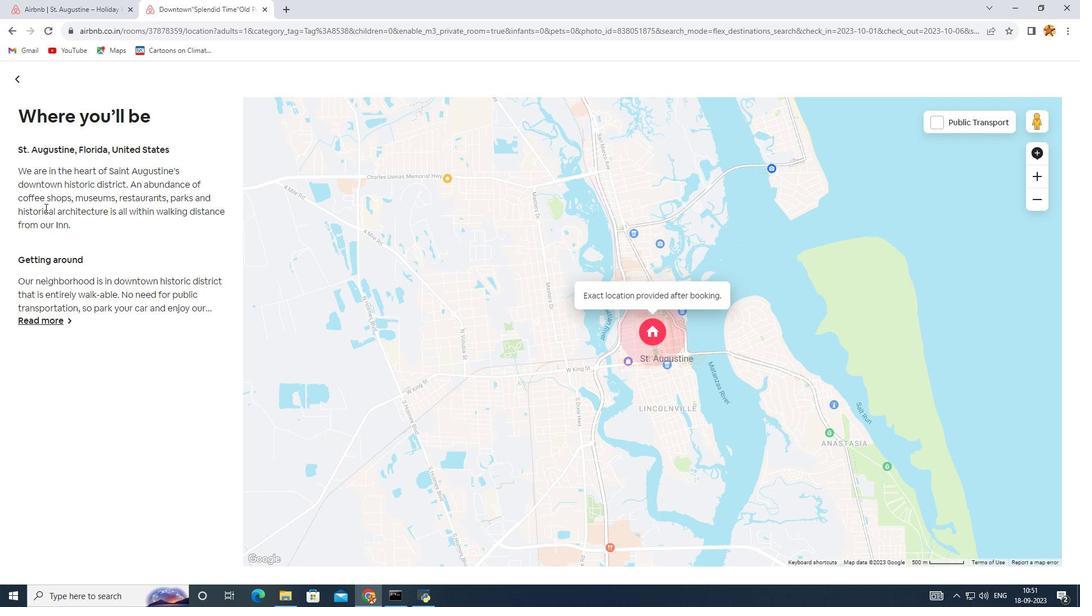 
Action: Mouse moved to (12, 77)
Screenshot: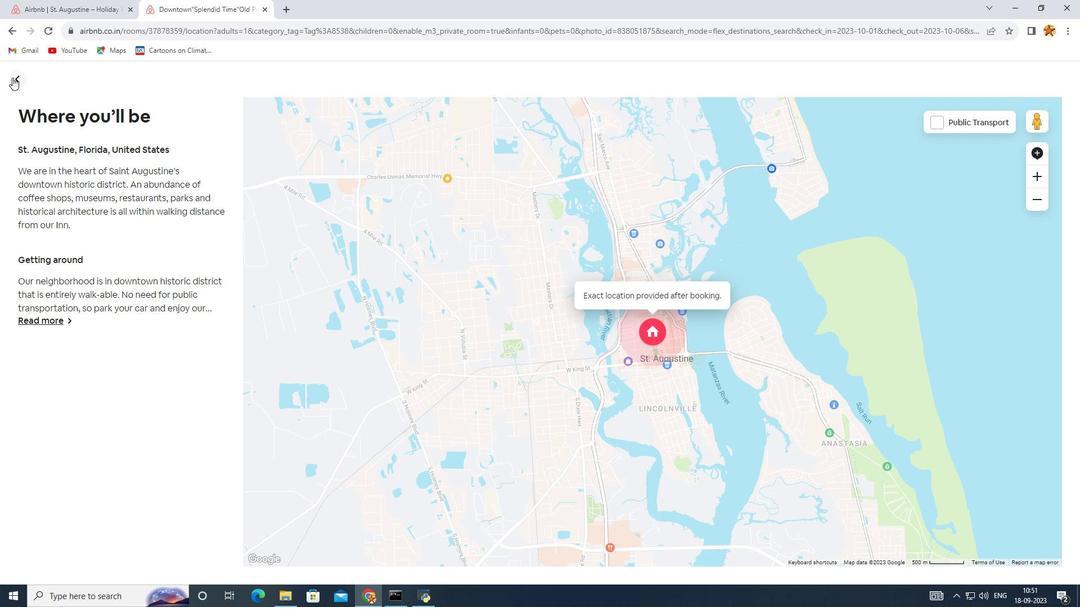 
Action: Mouse pressed left at (12, 77)
Screenshot: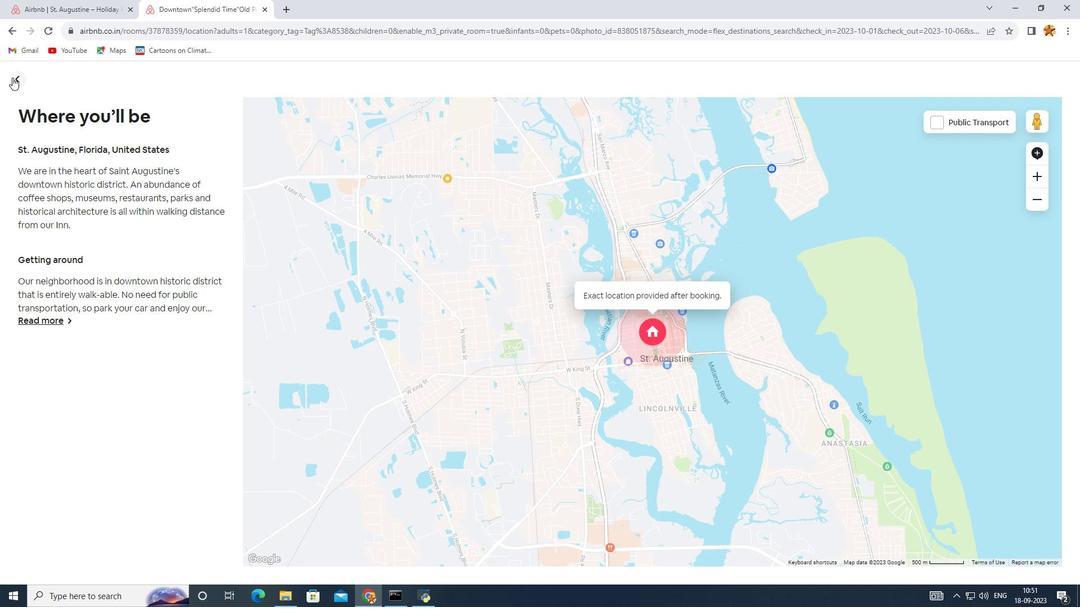 
Action: Mouse moved to (333, 259)
Screenshot: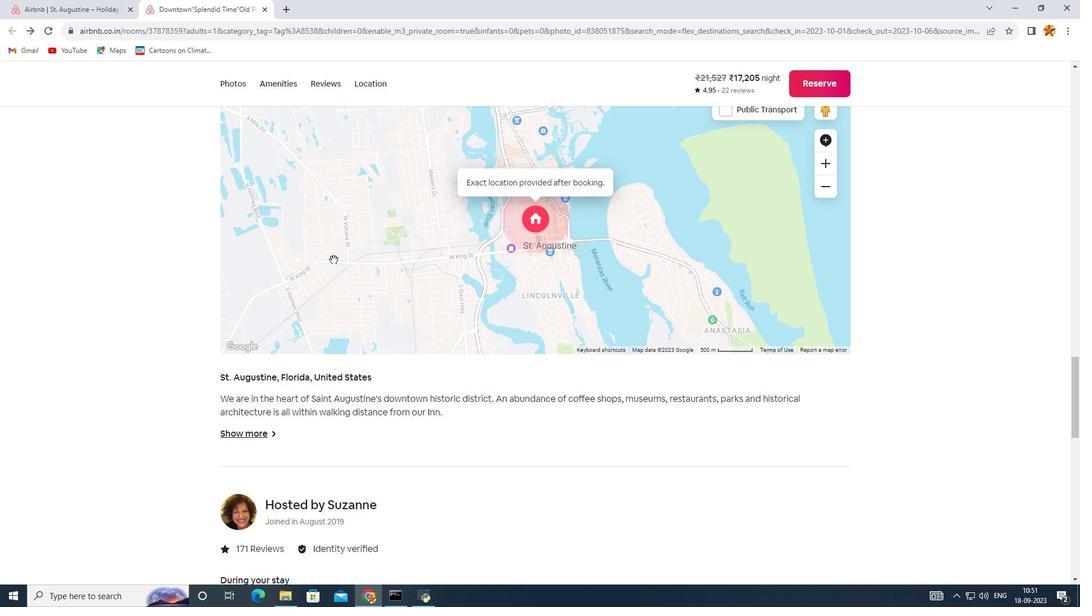 
Action: Mouse scrolled (333, 259) with delta (0, 0)
Screenshot: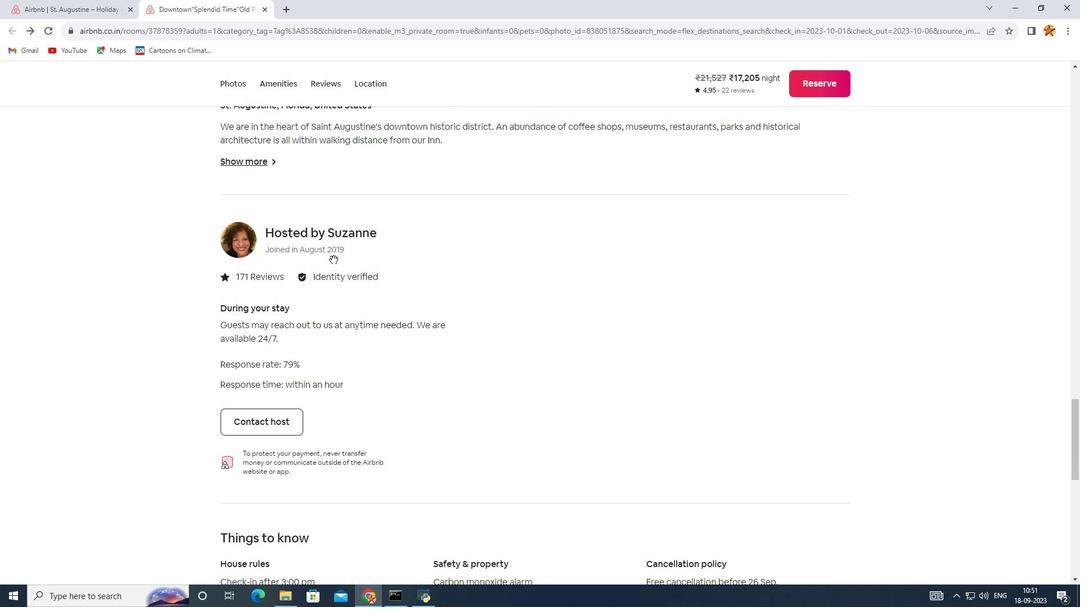 
Action: Mouse scrolled (333, 259) with delta (0, 0)
Screenshot: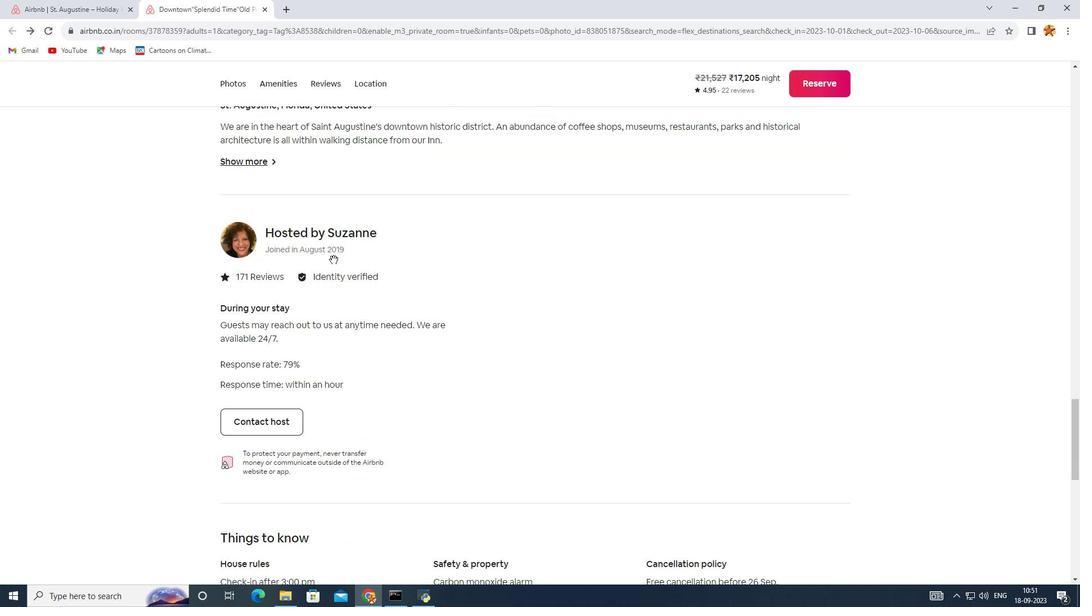 
Action: Mouse scrolled (333, 259) with delta (0, 0)
Screenshot: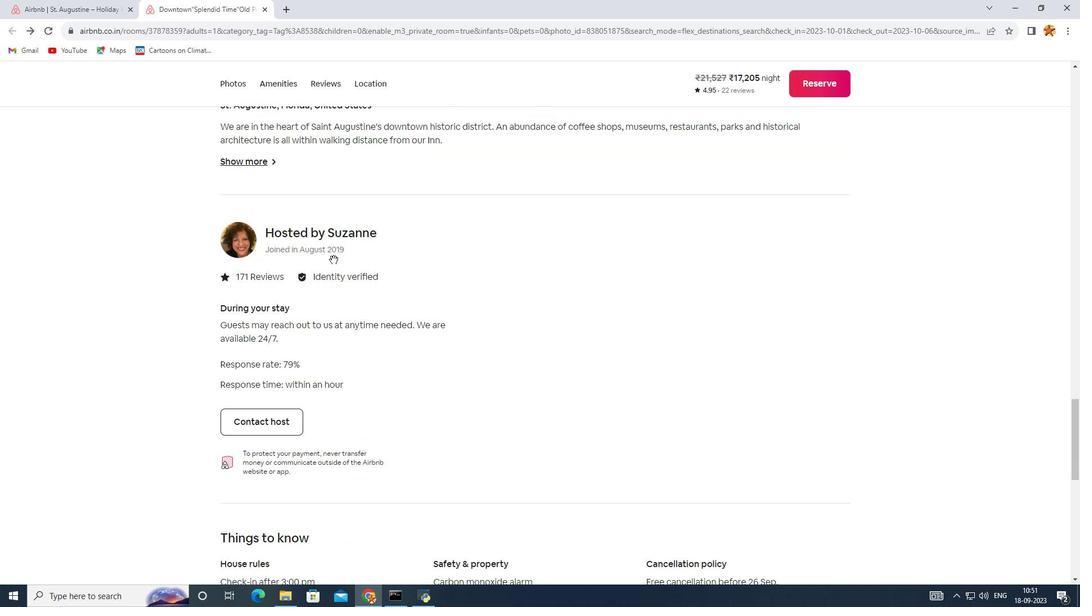 
Action: Mouse scrolled (333, 259) with delta (0, 0)
Screenshot: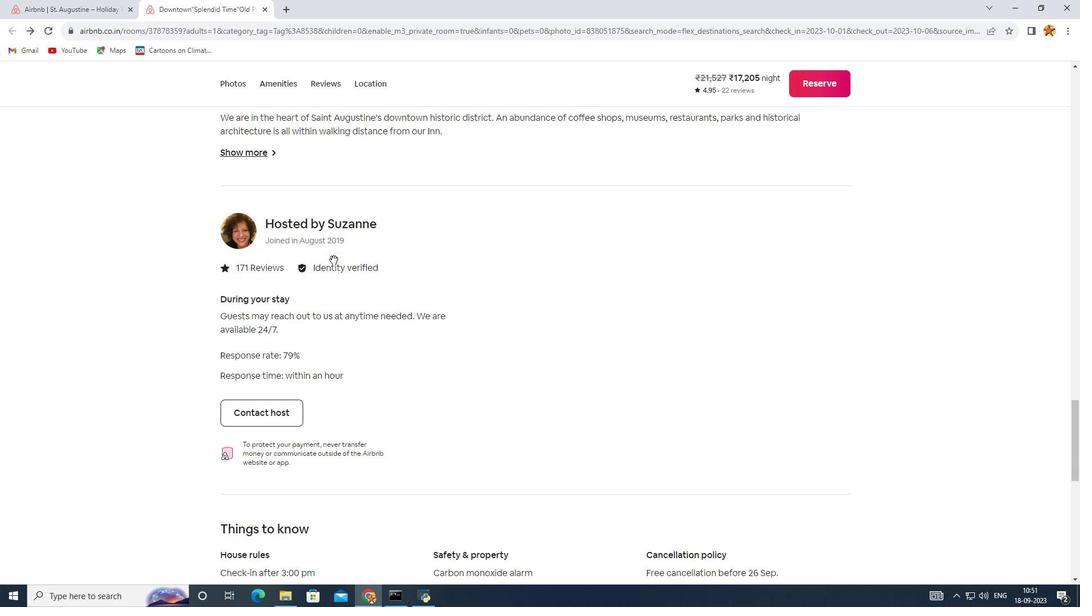 
Action: Mouse scrolled (333, 259) with delta (0, 0)
Screenshot: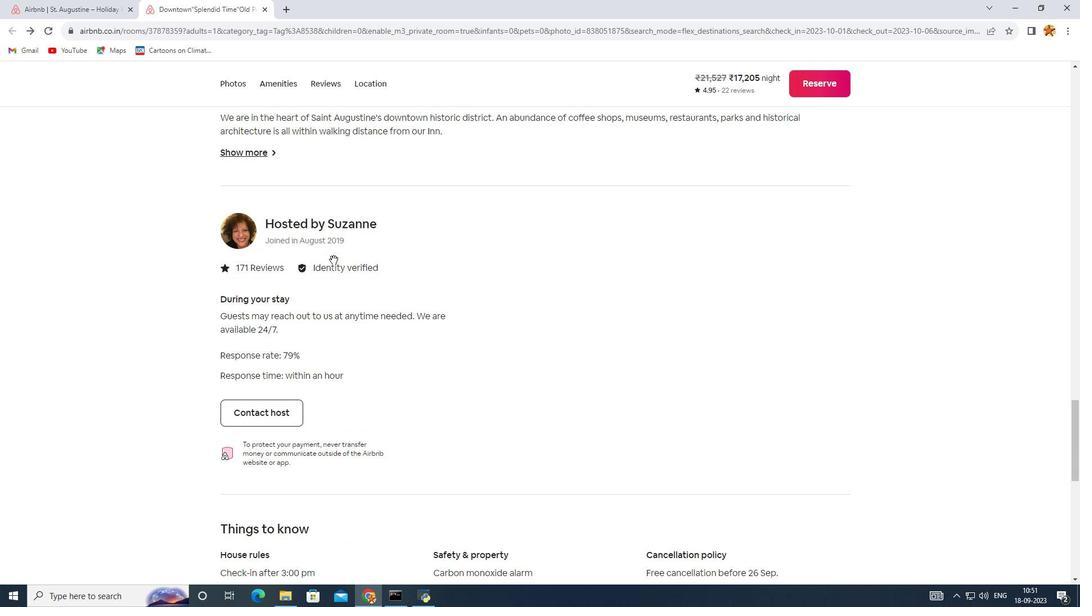 
Action: Mouse scrolled (333, 260) with delta (0, 0)
Screenshot: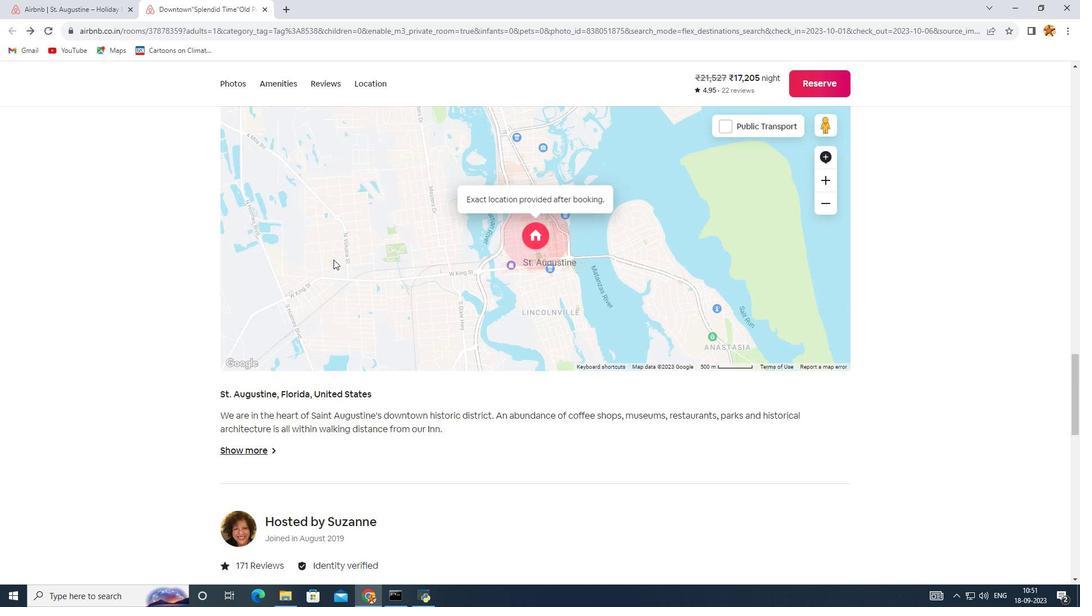 
Action: Mouse scrolled (333, 260) with delta (0, 0)
Screenshot: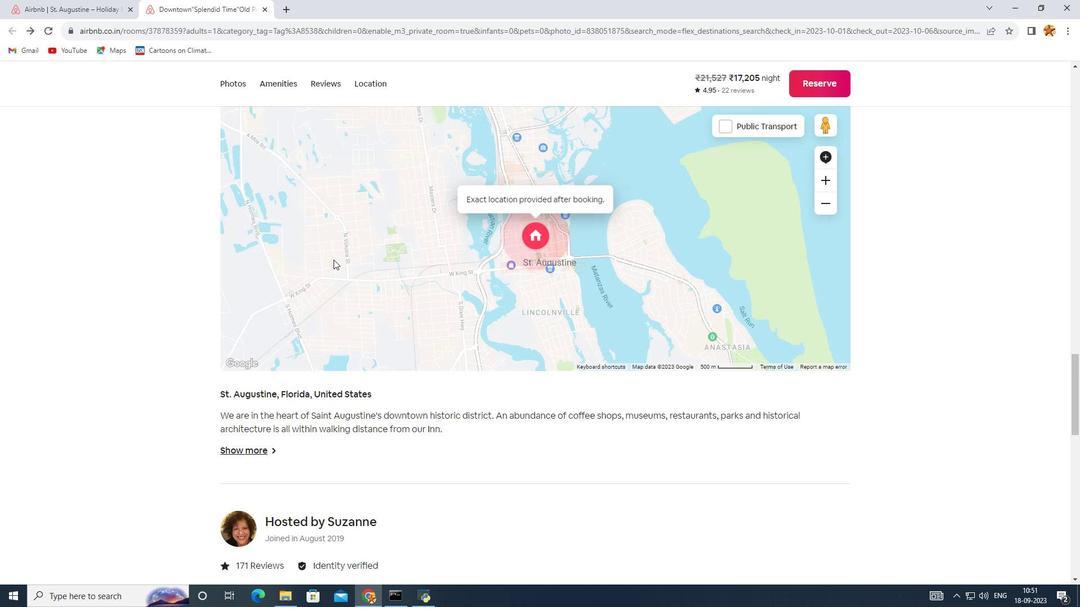 
Action: Mouse scrolled (333, 260) with delta (0, 0)
Screenshot: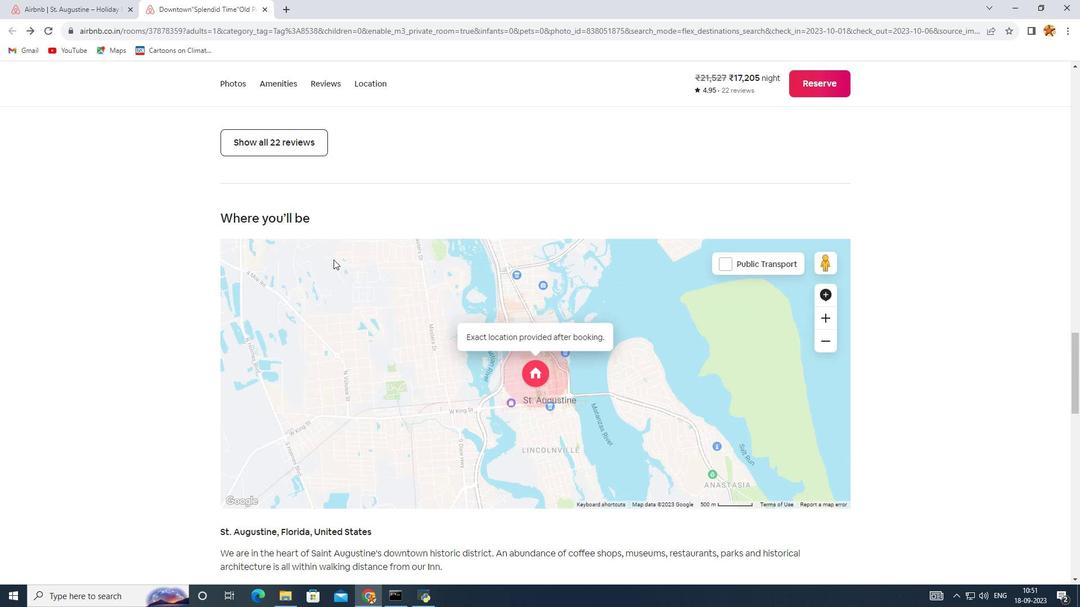 
Action: Mouse scrolled (333, 260) with delta (0, 0)
Screenshot: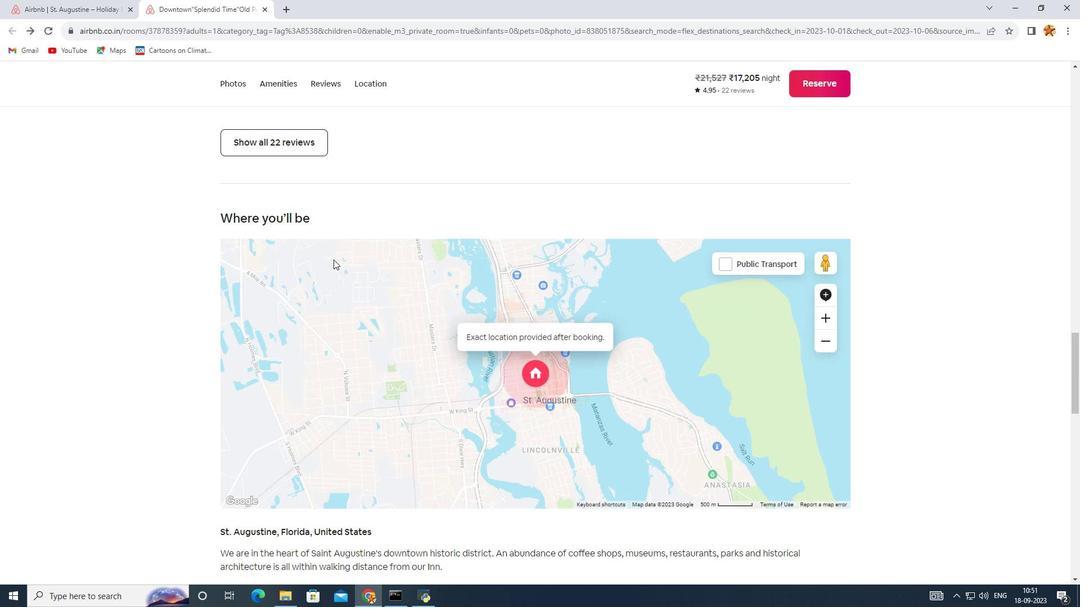 
Action: Mouse scrolled (333, 260) with delta (0, 0)
Screenshot: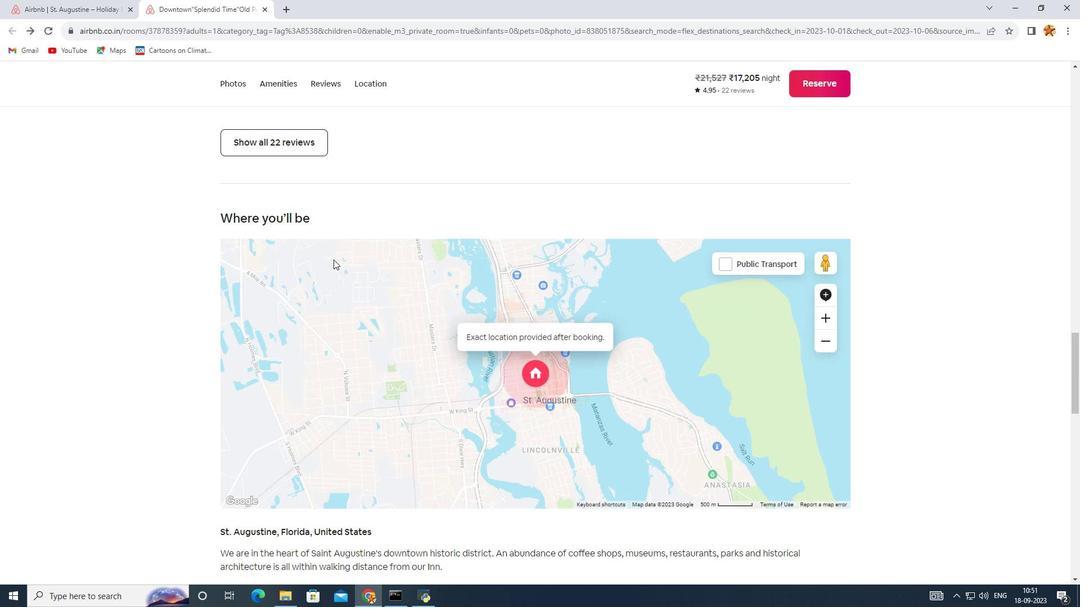 
Action: Mouse scrolled (333, 260) with delta (0, 0)
Screenshot: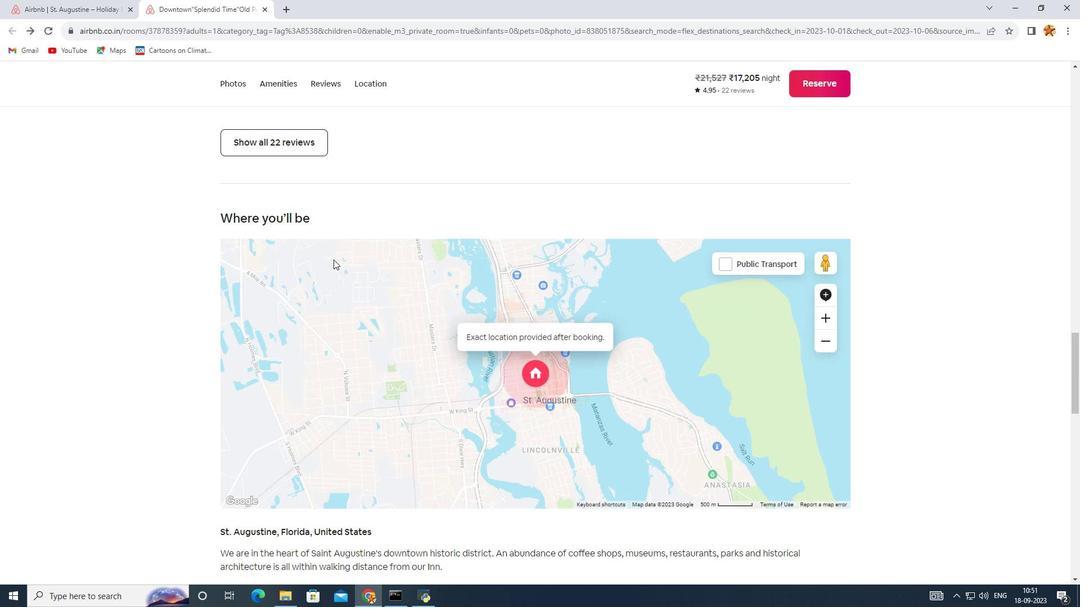 
Action: Mouse scrolled (333, 260) with delta (0, 0)
Screenshot: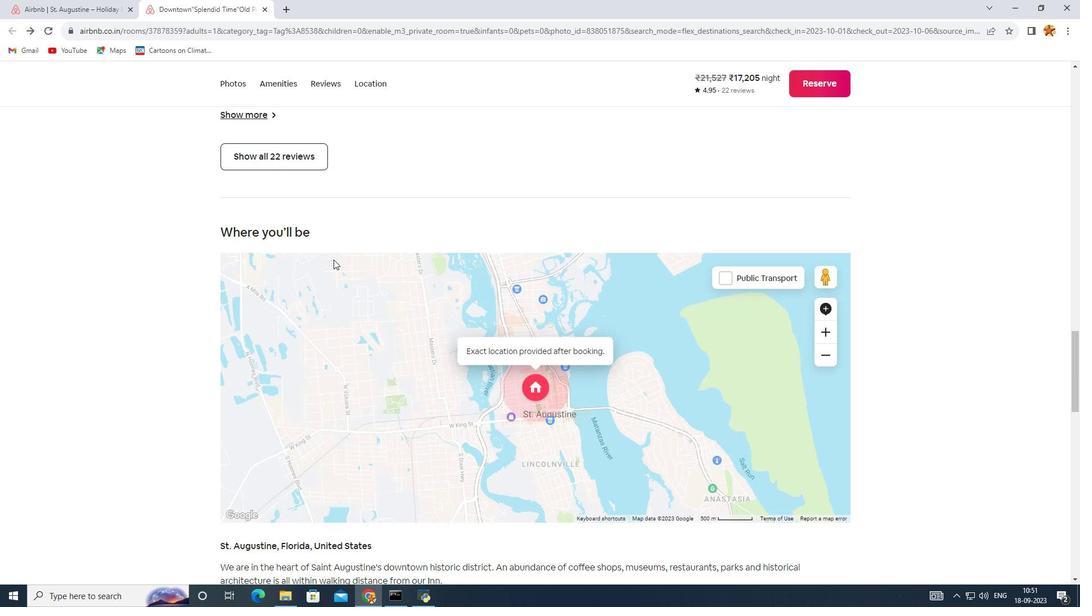 
Action: Mouse scrolled (333, 260) with delta (0, 0)
Screenshot: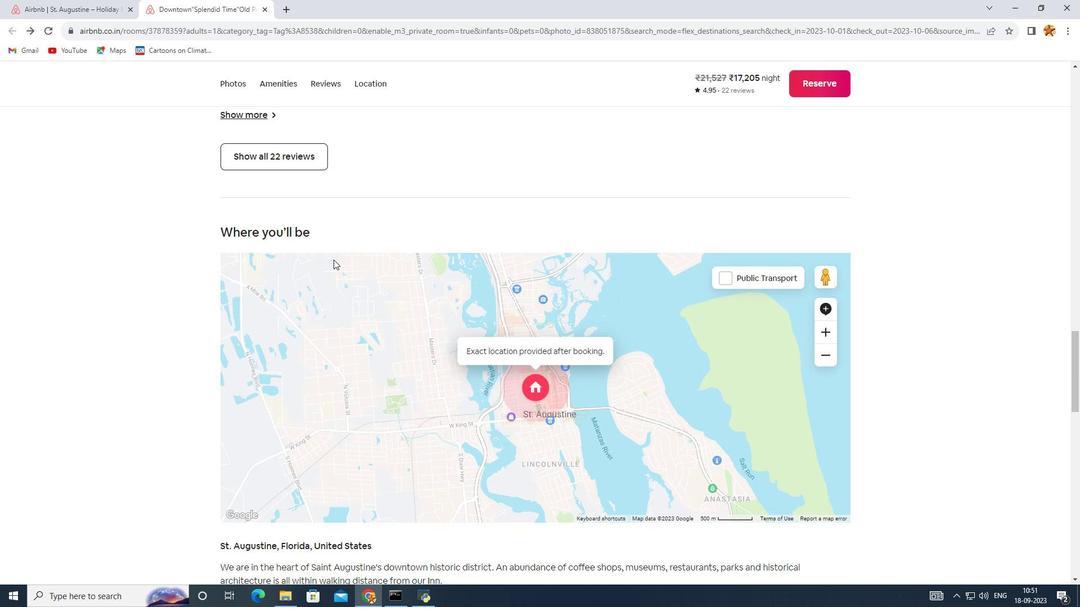 
Action: Mouse scrolled (333, 260) with delta (0, 0)
Screenshot: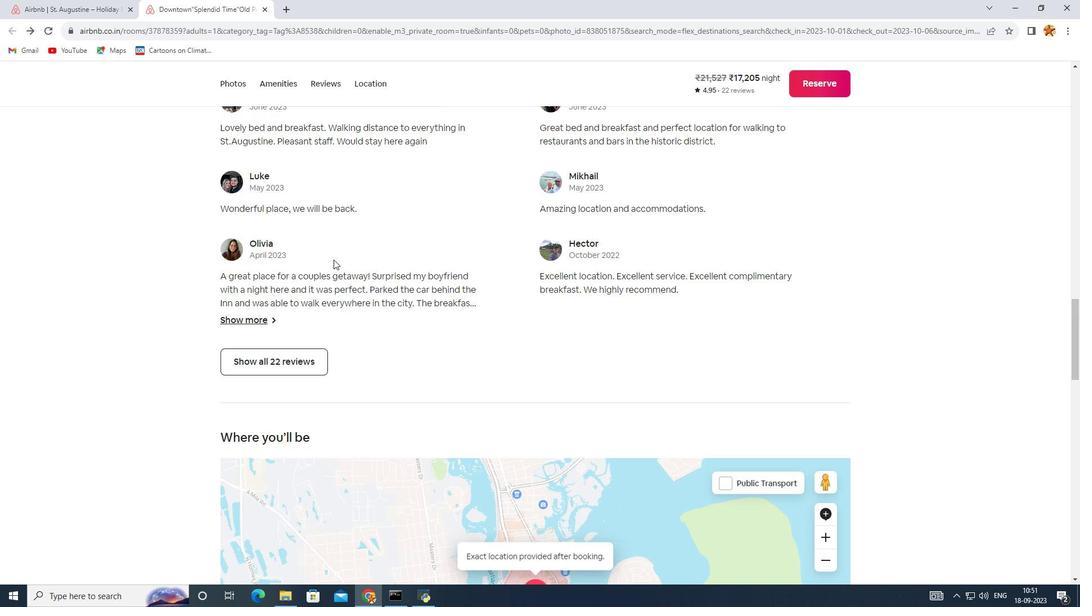 
Action: Mouse scrolled (333, 260) with delta (0, 0)
Screenshot: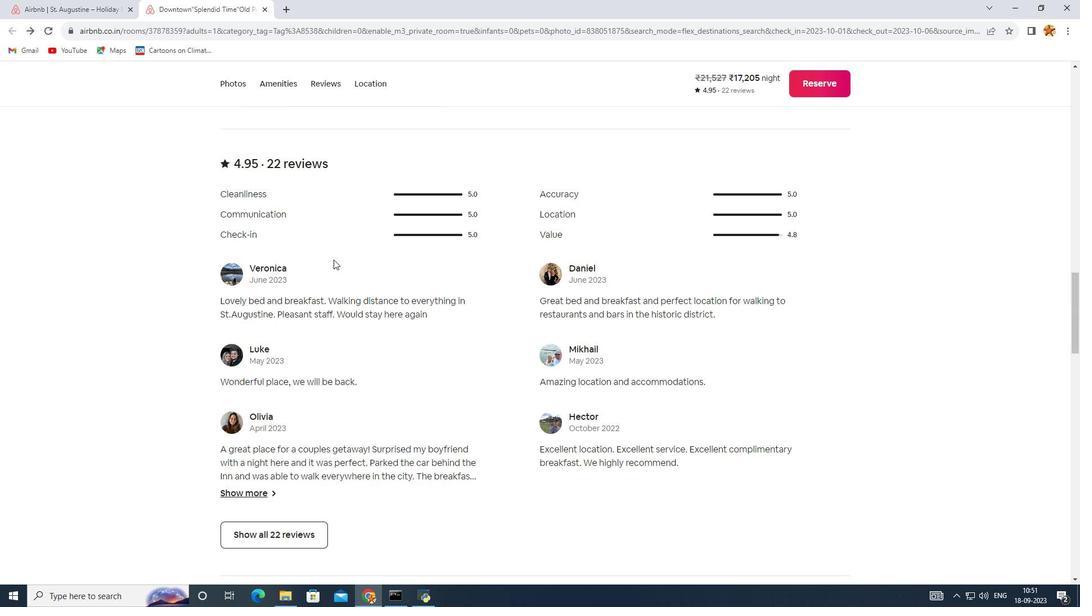 
Action: Mouse scrolled (333, 260) with delta (0, 0)
Screenshot: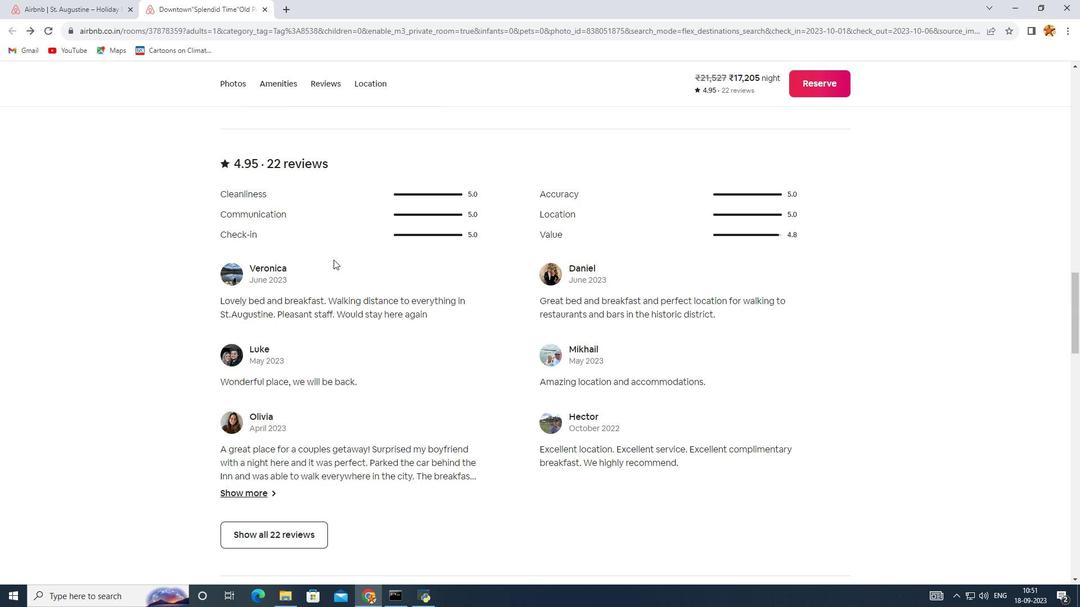 
Action: Mouse scrolled (333, 260) with delta (0, 0)
Screenshot: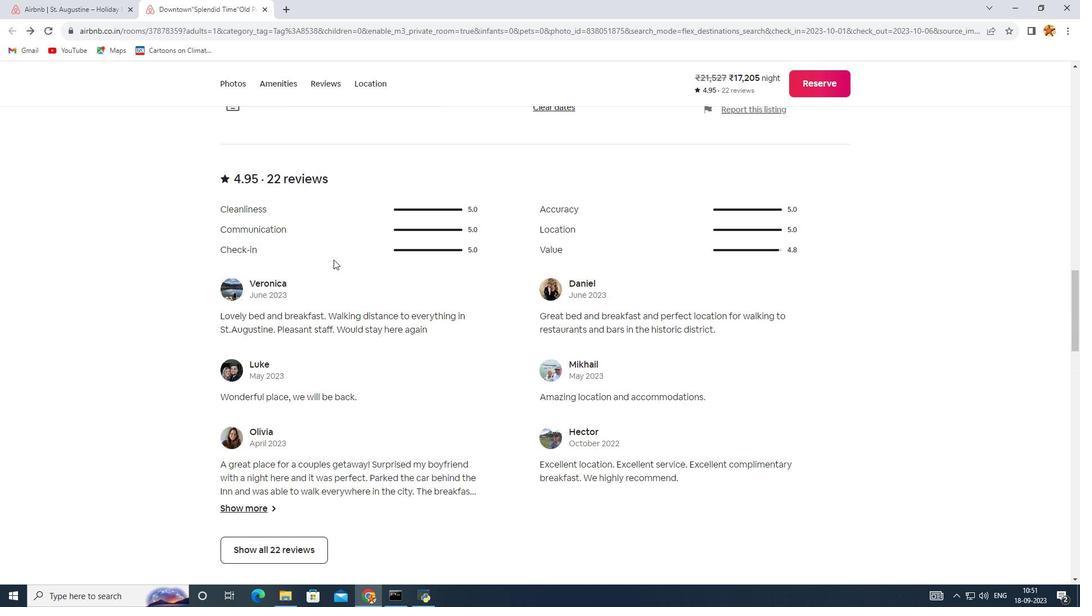 
Action: Mouse scrolled (333, 260) with delta (0, 0)
Screenshot: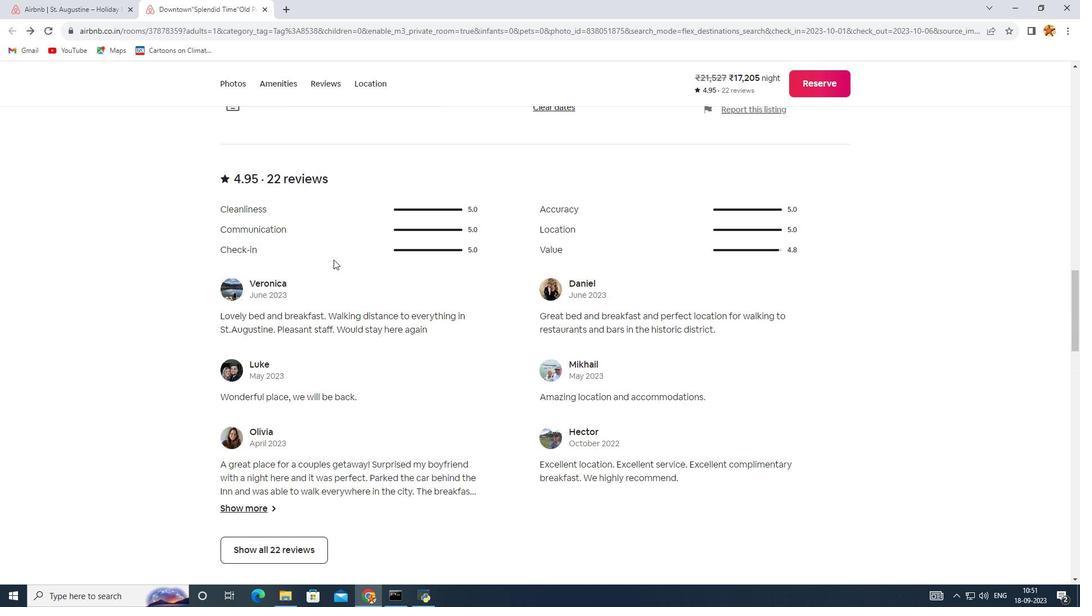 
Action: Mouse scrolled (333, 260) with delta (0, 0)
Screenshot: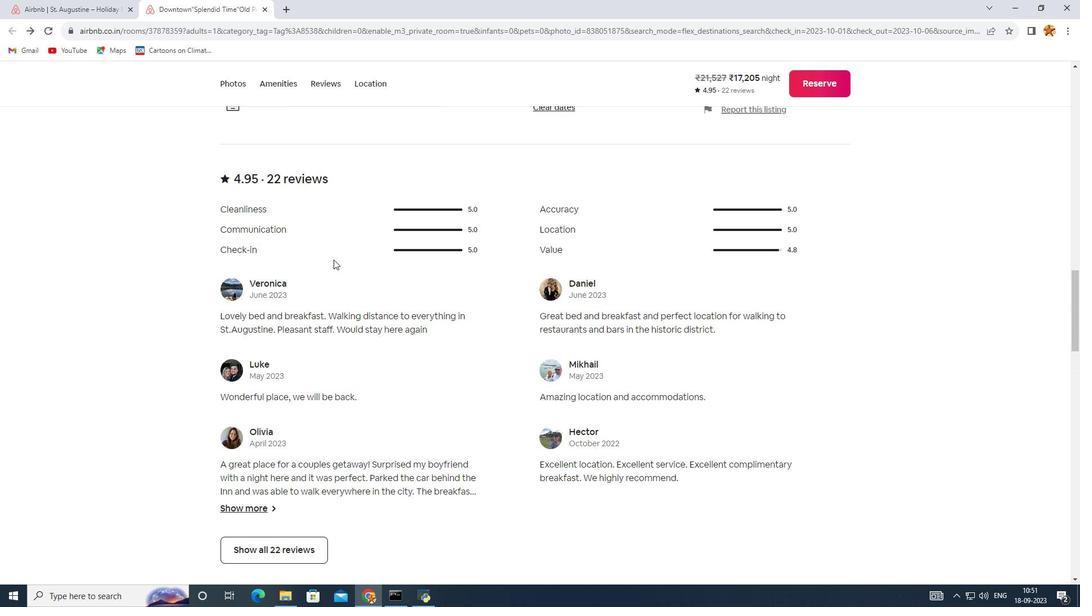 
Action: Mouse scrolled (333, 260) with delta (0, 0)
Screenshot: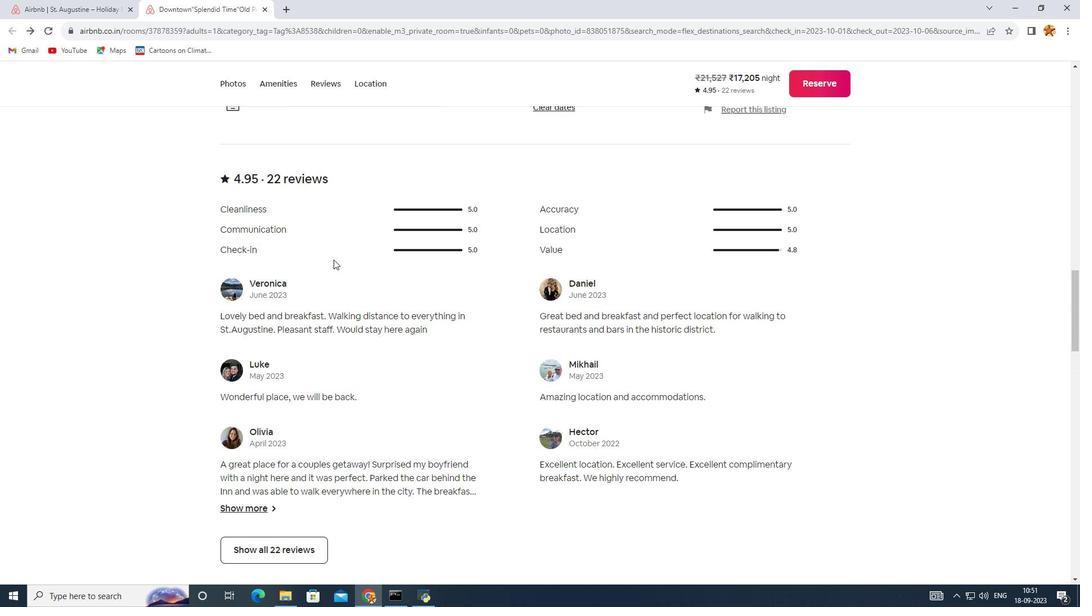 
Action: Mouse scrolled (333, 260) with delta (0, 0)
Screenshot: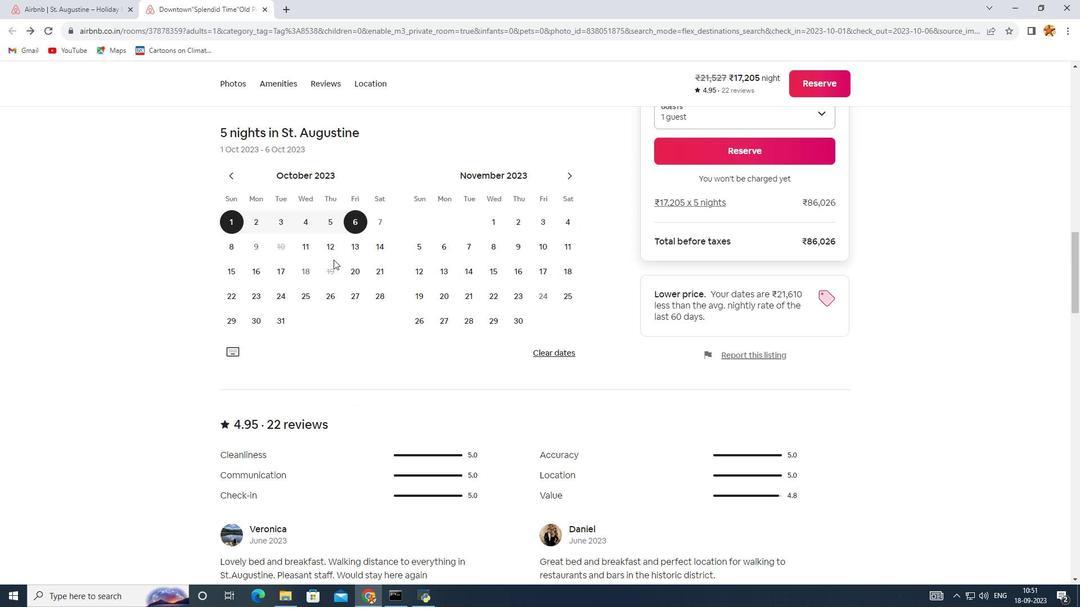 
Action: Mouse scrolled (333, 260) with delta (0, 0)
Screenshot: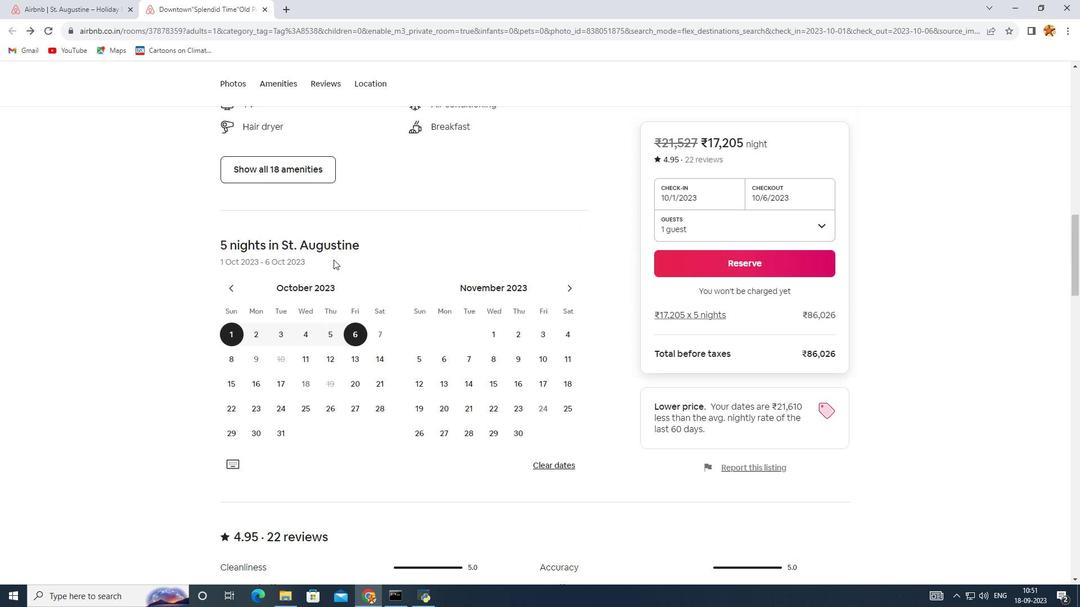 
Action: Mouse scrolled (333, 260) with delta (0, 0)
Screenshot: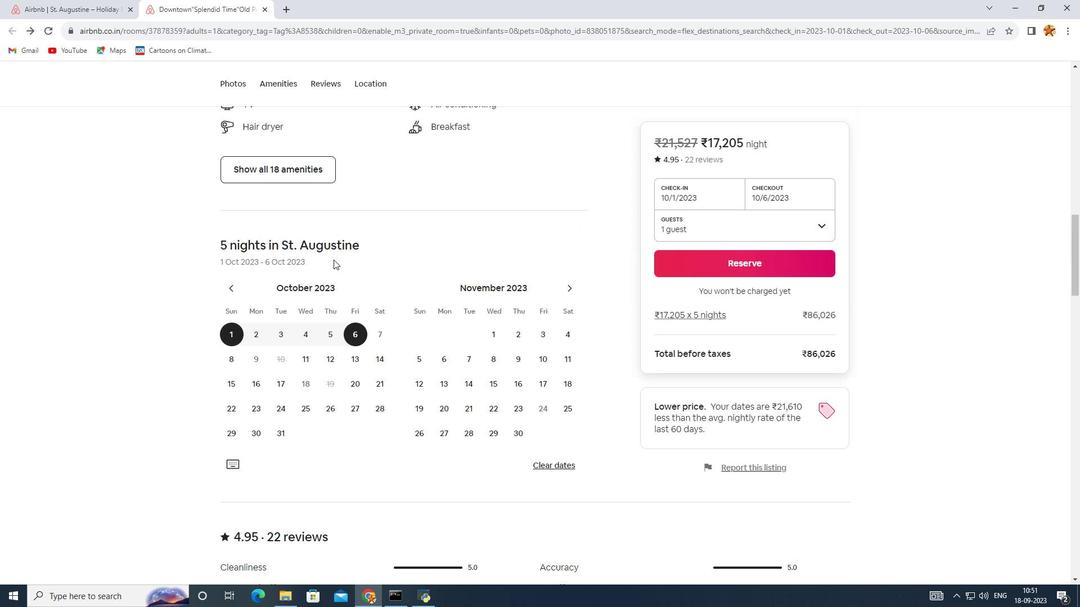 
Action: Mouse scrolled (333, 260) with delta (0, 0)
Screenshot: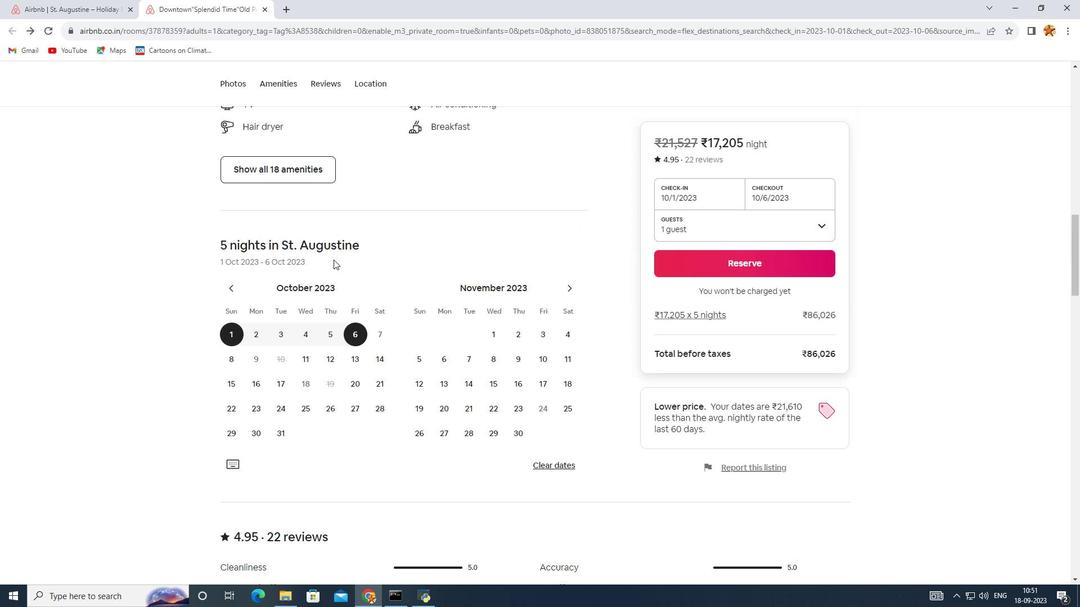 
Action: Mouse scrolled (333, 260) with delta (0, 0)
Screenshot: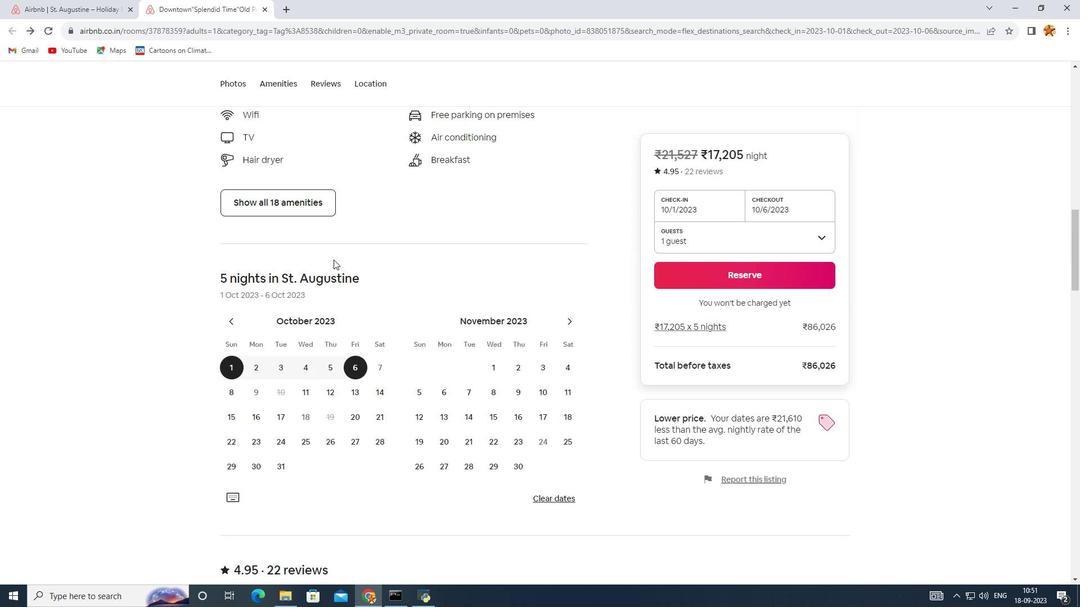 
Action: Mouse scrolled (333, 260) with delta (0, 0)
Screenshot: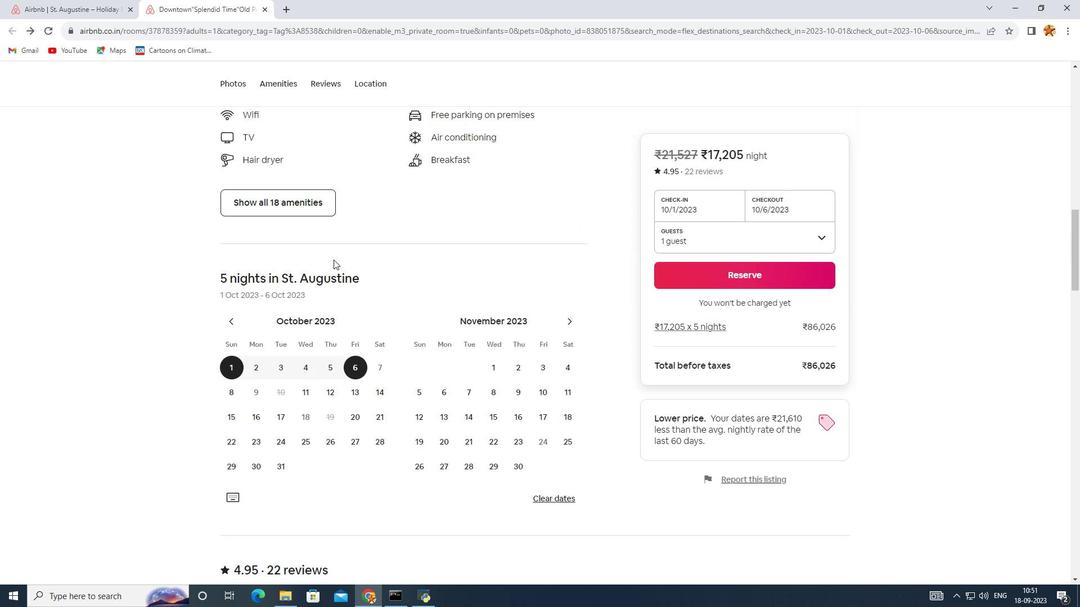 
Action: Mouse scrolled (333, 260) with delta (0, 0)
Screenshot: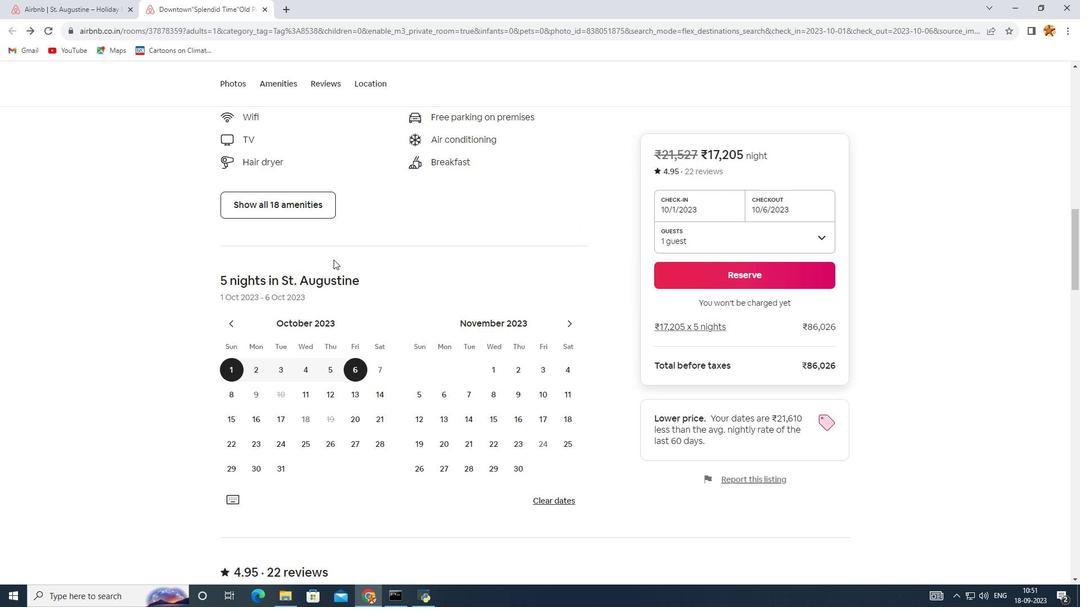 
Action: Mouse scrolled (333, 260) with delta (0, 0)
Screenshot: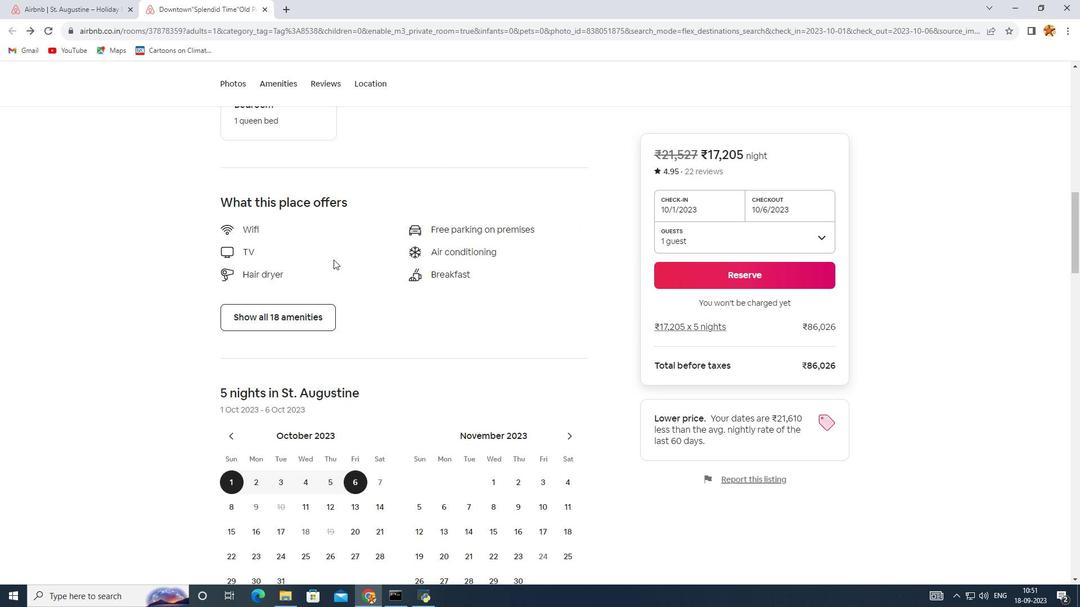 
Action: Mouse scrolled (333, 260) with delta (0, 0)
Screenshot: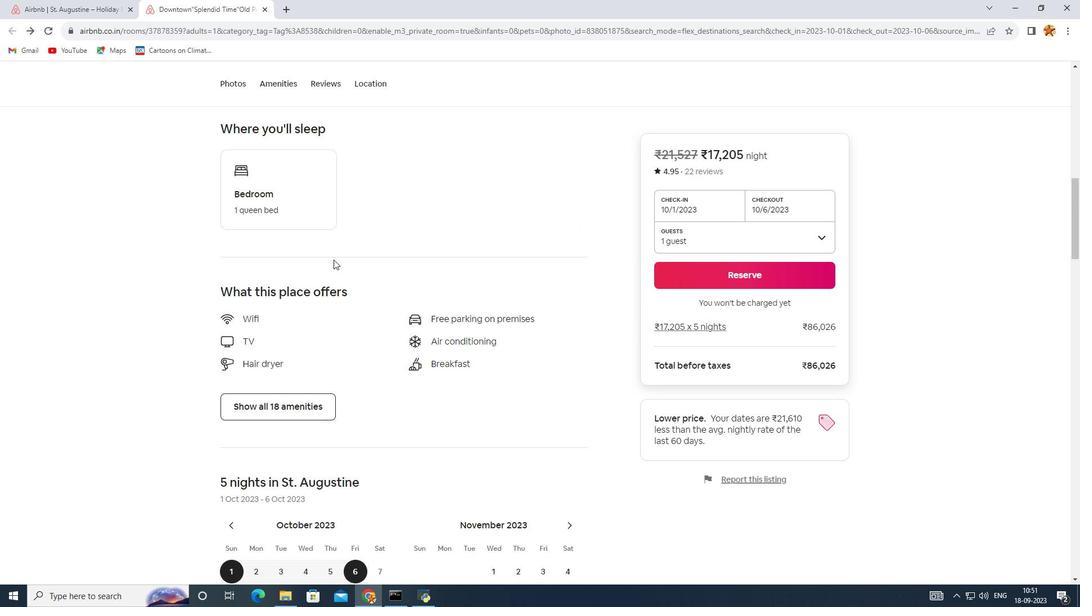 
Action: Mouse scrolled (333, 260) with delta (0, 0)
Screenshot: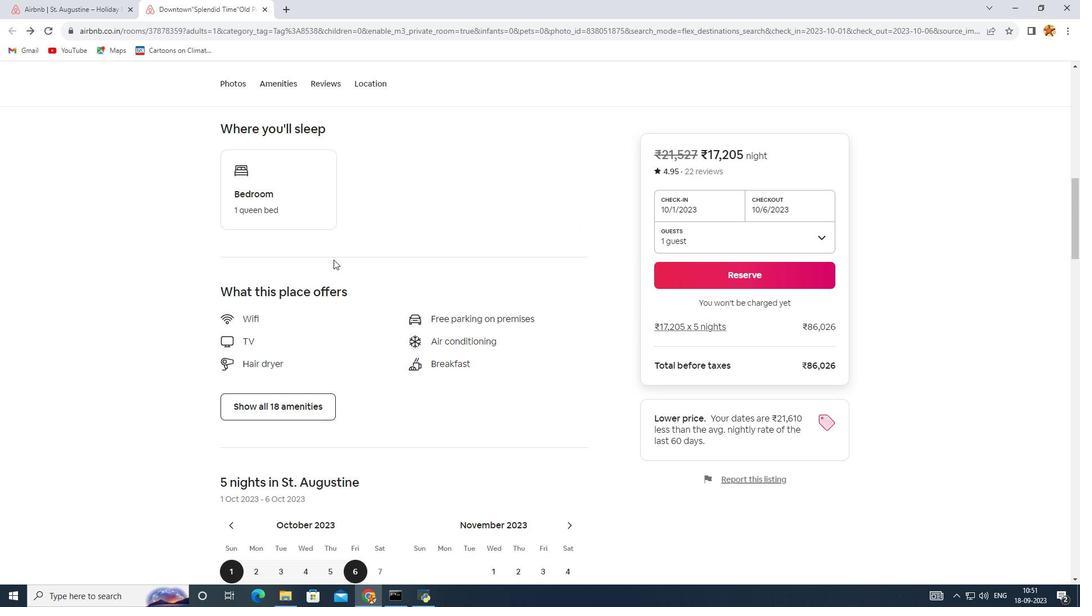 
Action: Mouse scrolled (333, 260) with delta (0, 0)
Screenshot: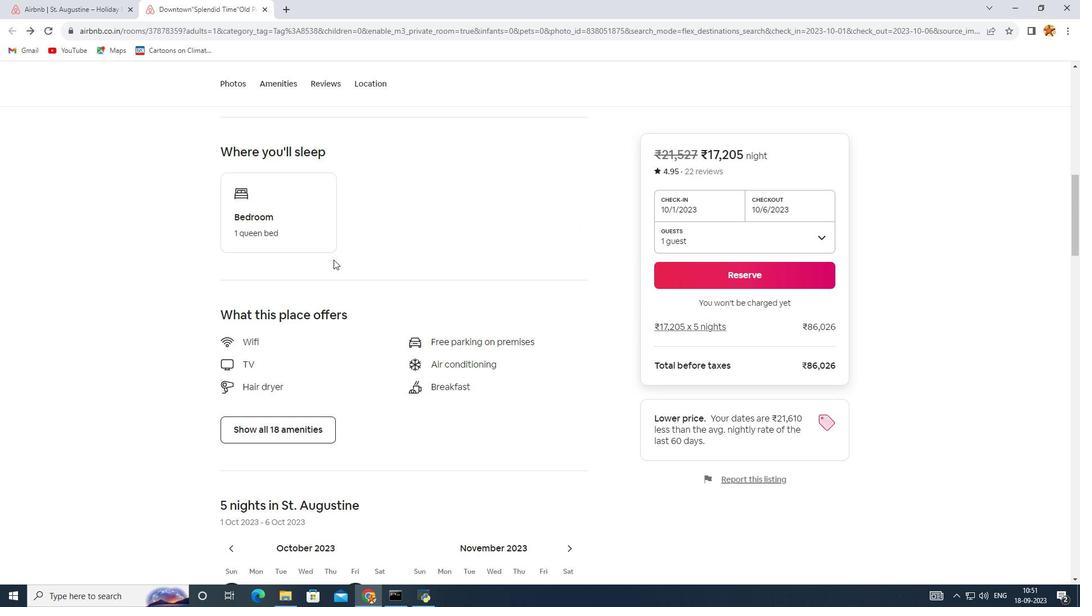 
Action: Mouse scrolled (333, 260) with delta (0, 0)
Screenshot: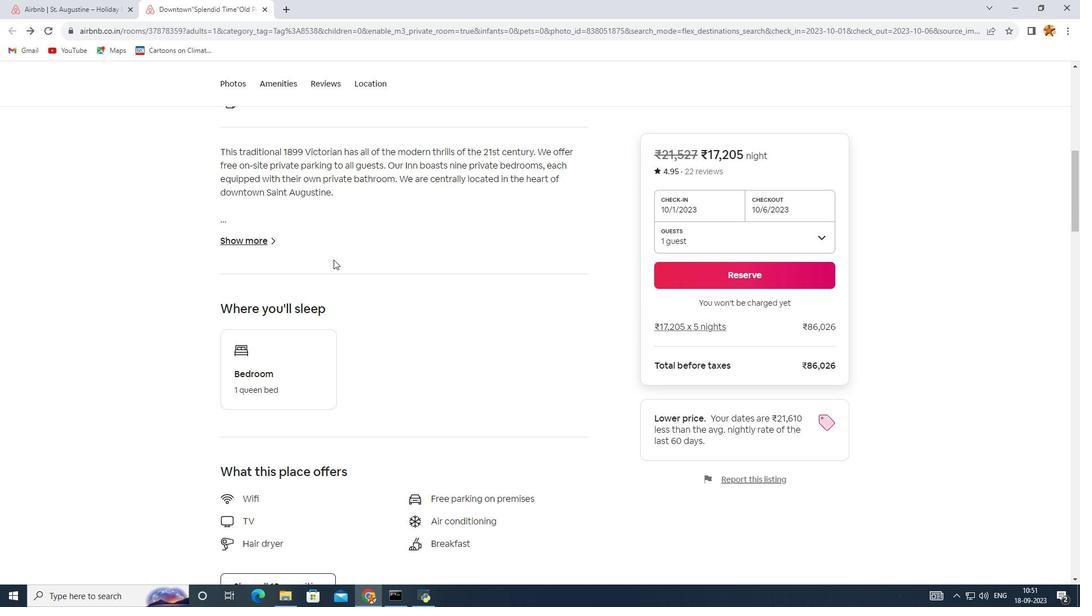 
Action: Mouse scrolled (333, 260) with delta (0, 0)
Screenshot: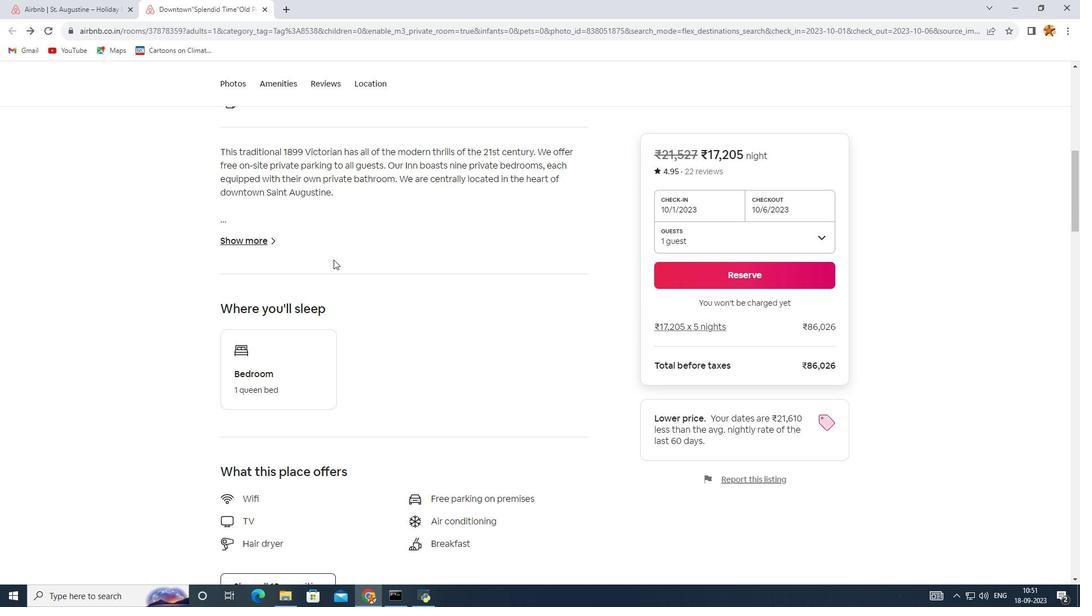 
Action: Mouse scrolled (333, 260) with delta (0, 0)
Screenshot: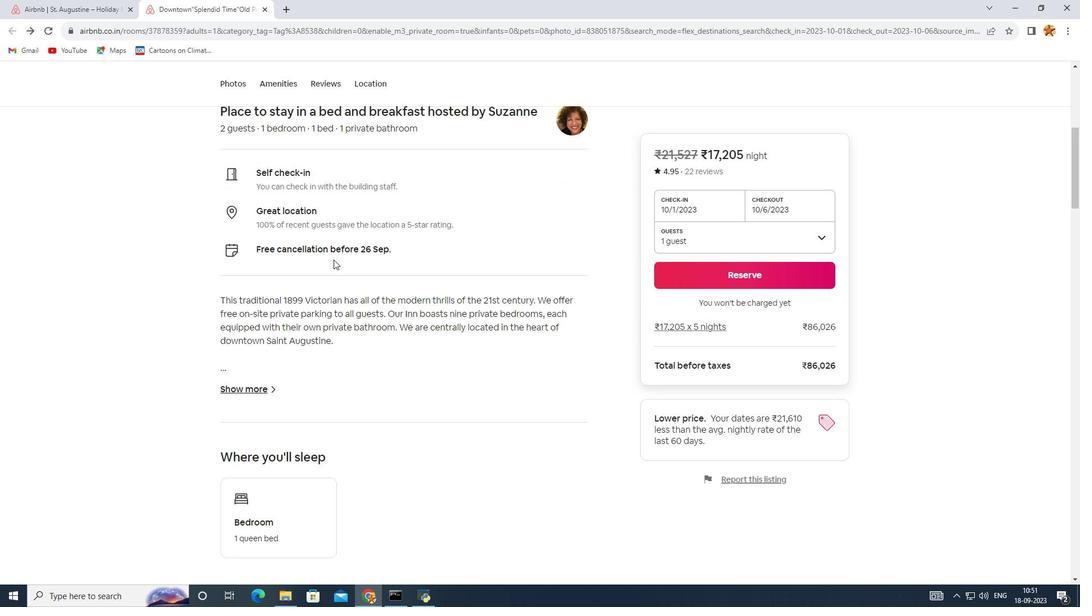 
Action: Mouse scrolled (333, 260) with delta (0, 0)
Screenshot: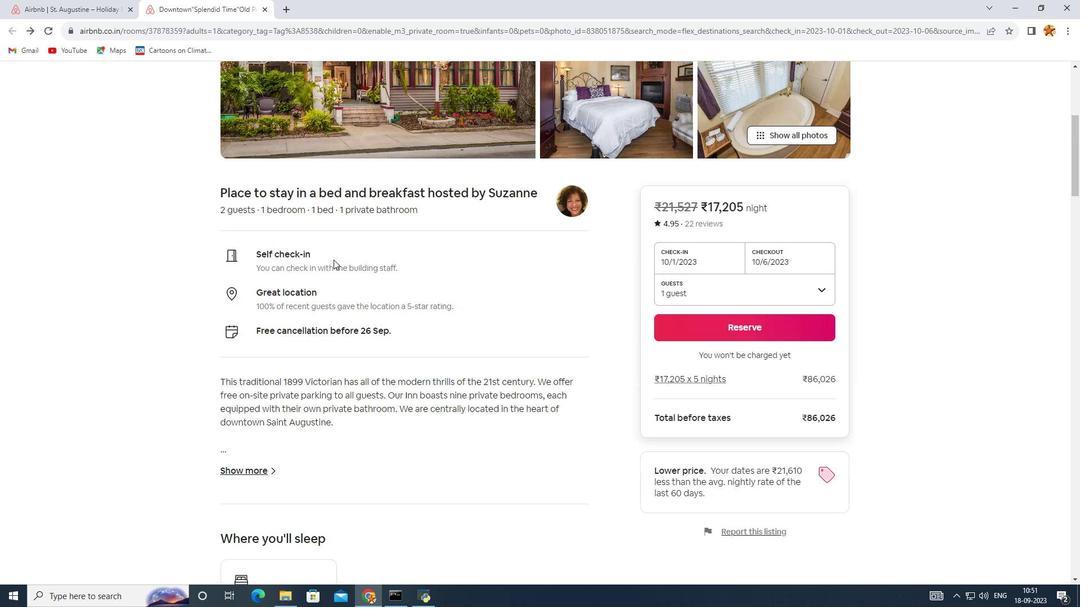 
Action: Mouse scrolled (333, 260) with delta (0, 0)
Screenshot: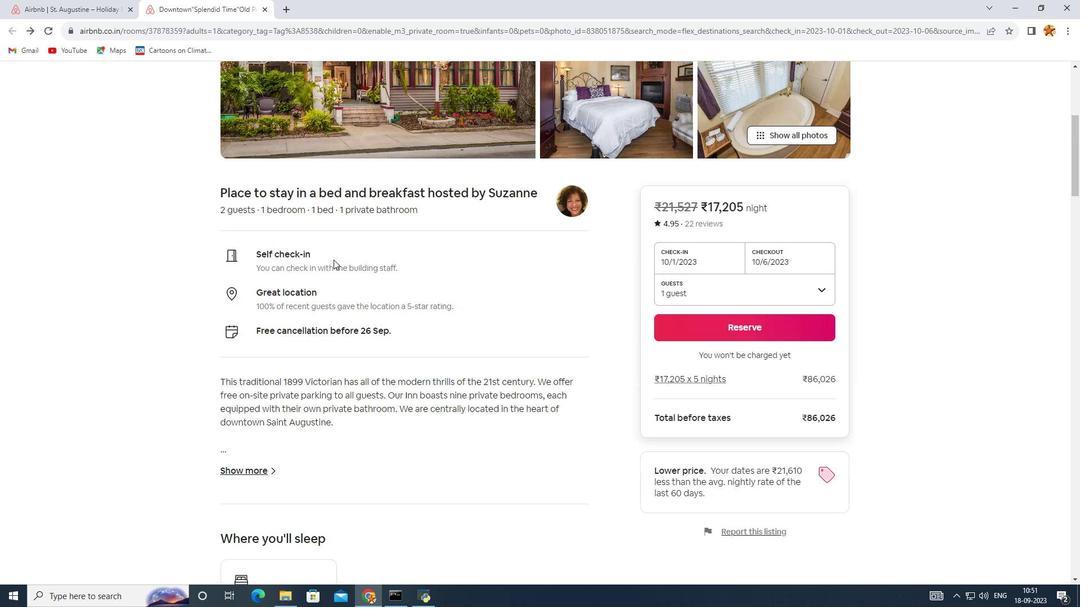 
Action: Mouse scrolled (333, 260) with delta (0, 0)
Screenshot: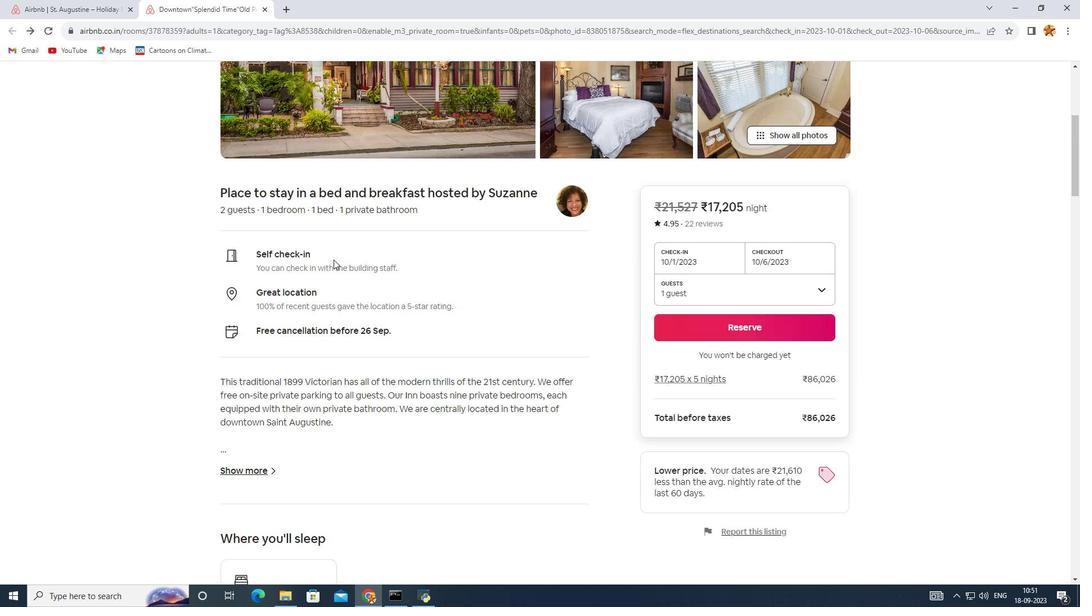
Action: Mouse scrolled (333, 260) with delta (0, 0)
Screenshot: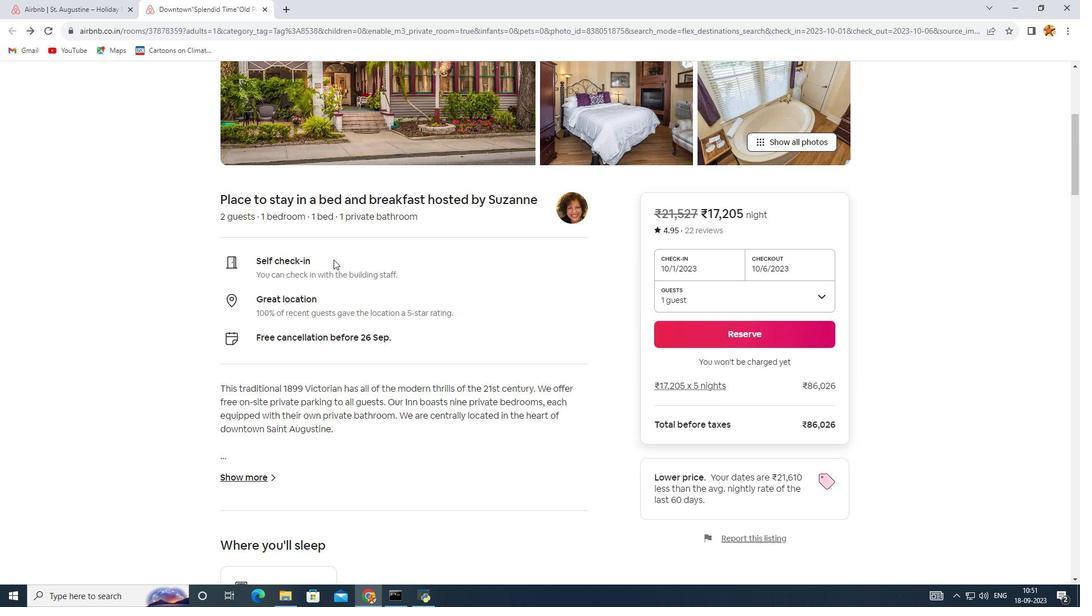 
Action: Mouse scrolled (333, 260) with delta (0, 0)
Screenshot: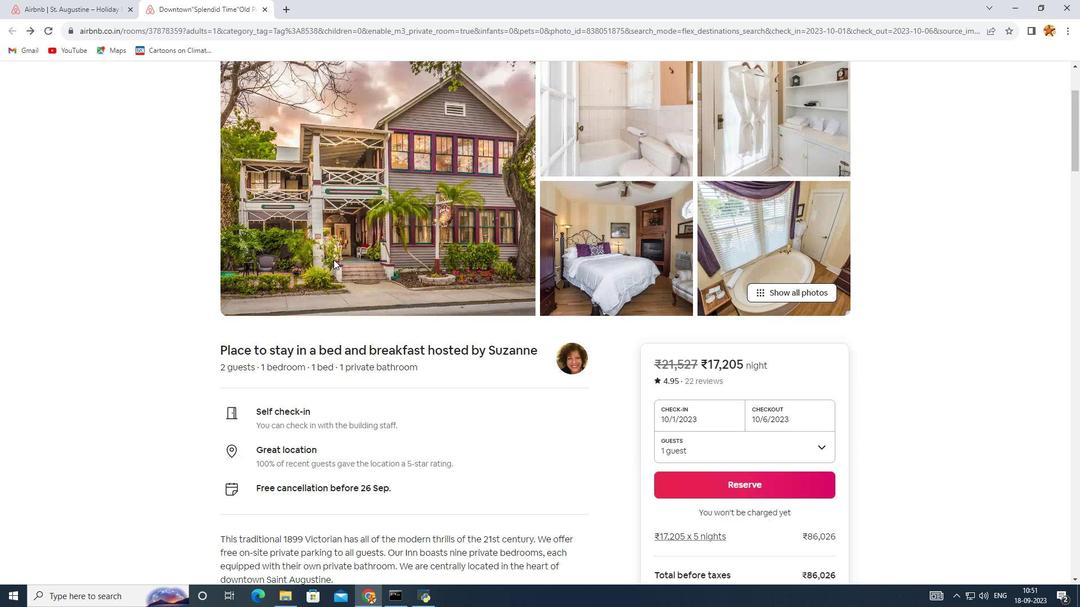
Action: Mouse scrolled (333, 260) with delta (0, 0)
Screenshot: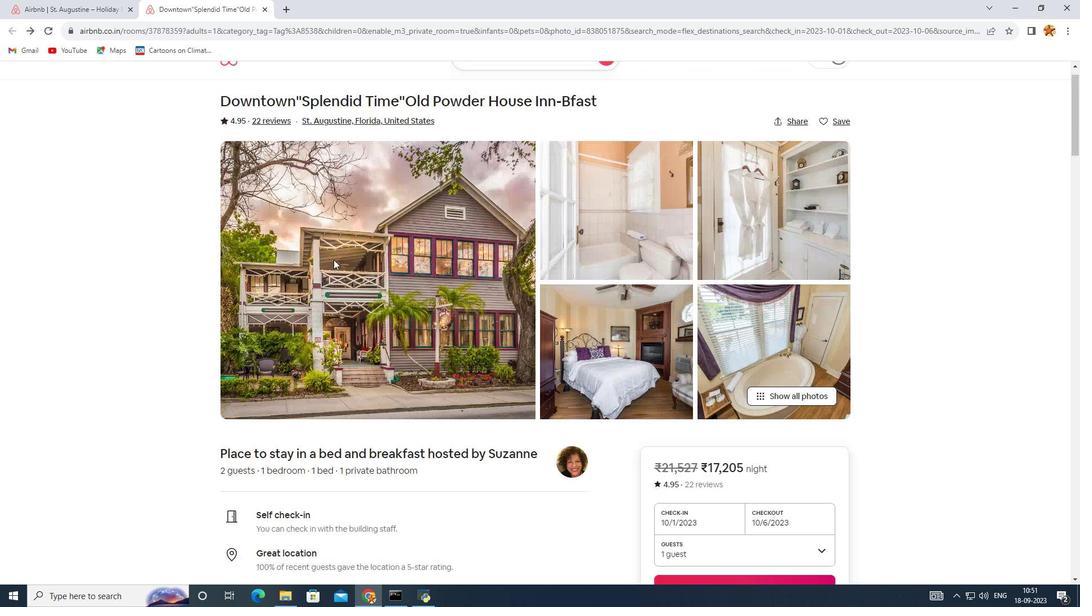 
Action: Mouse scrolled (333, 260) with delta (0, 0)
Screenshot: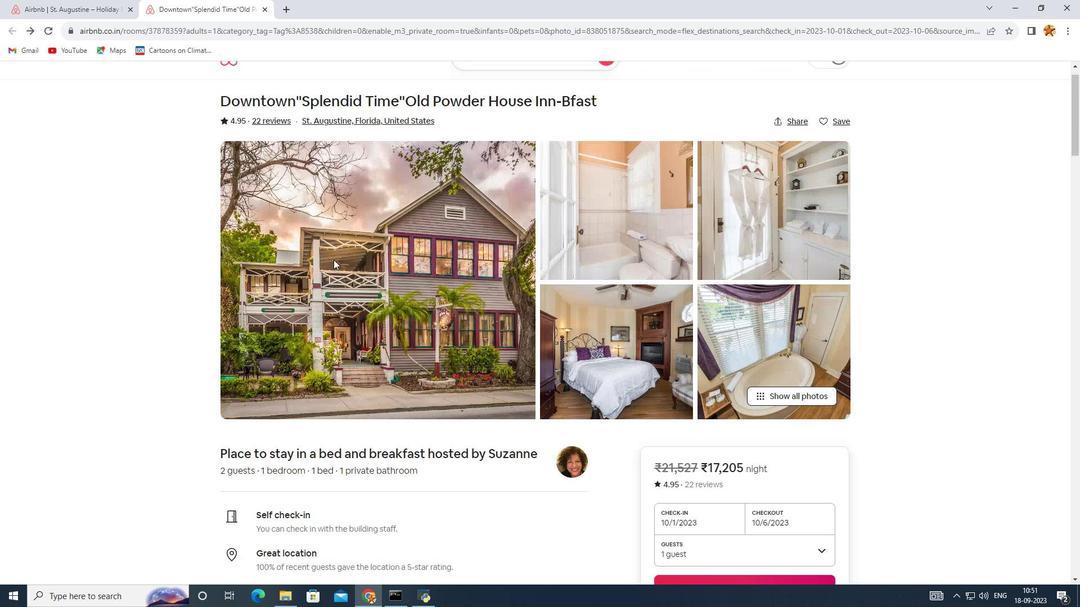 
Action: Mouse scrolled (333, 260) with delta (0, 0)
Screenshot: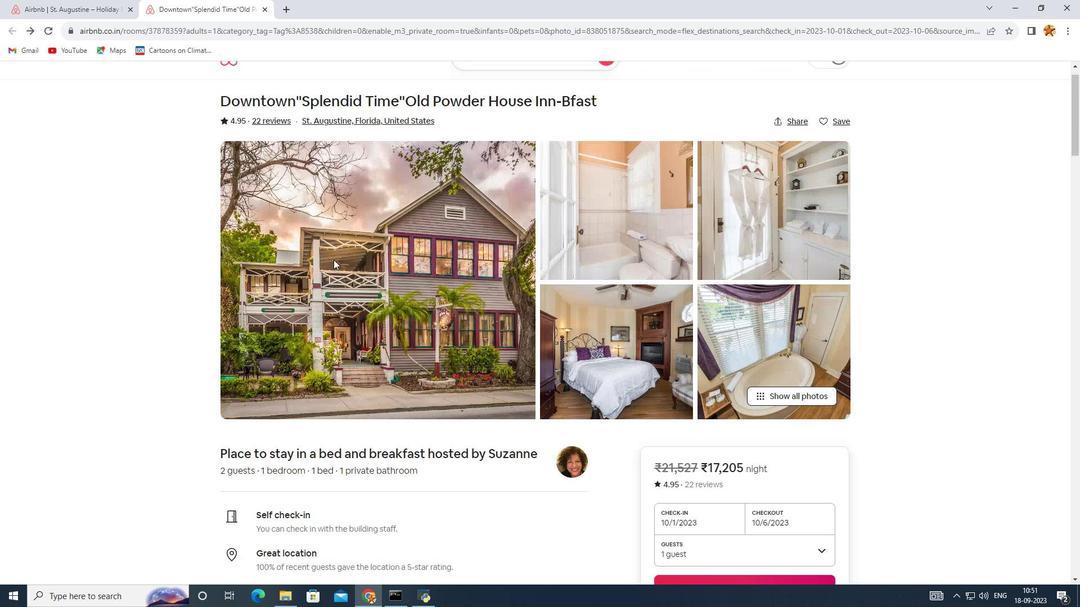 
Action: Mouse scrolled (333, 260) with delta (0, 0)
Screenshot: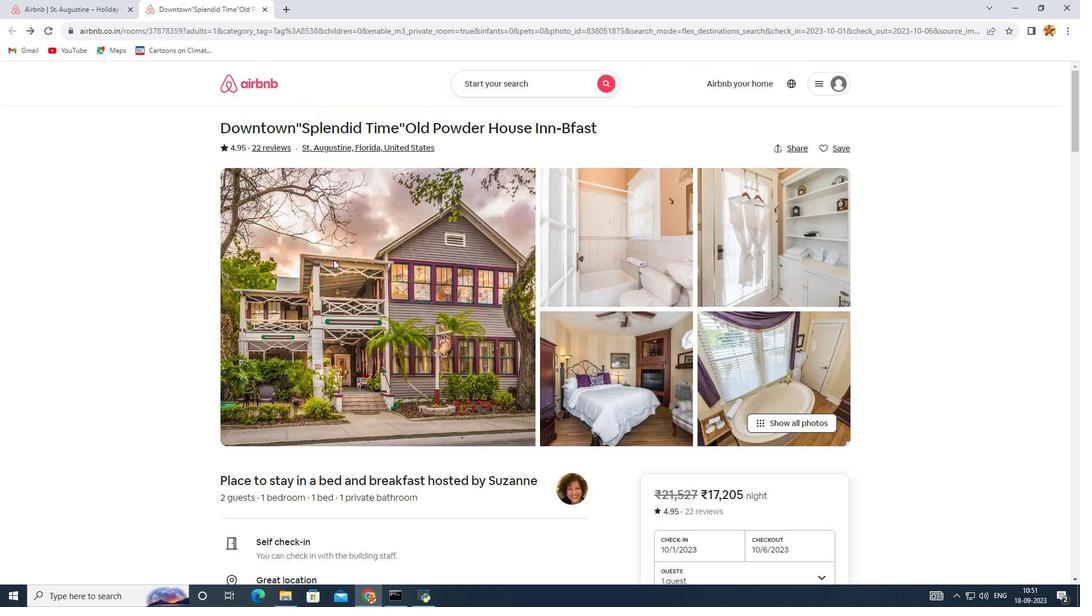 
Action: Mouse pressed left at (333, 259)
Screenshot: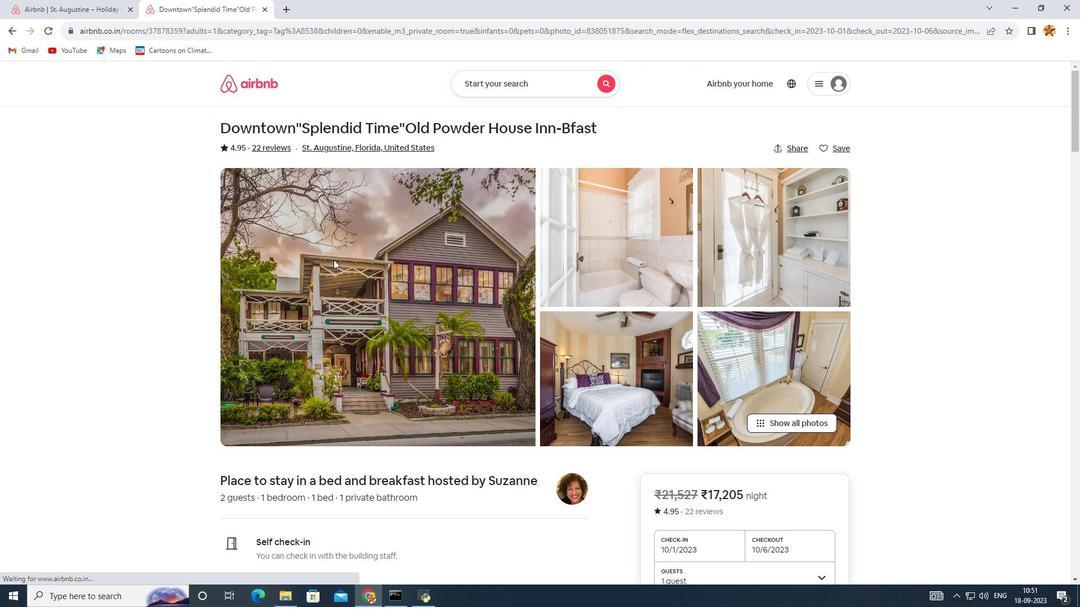 
Action: Mouse moved to (385, 262)
Screenshot: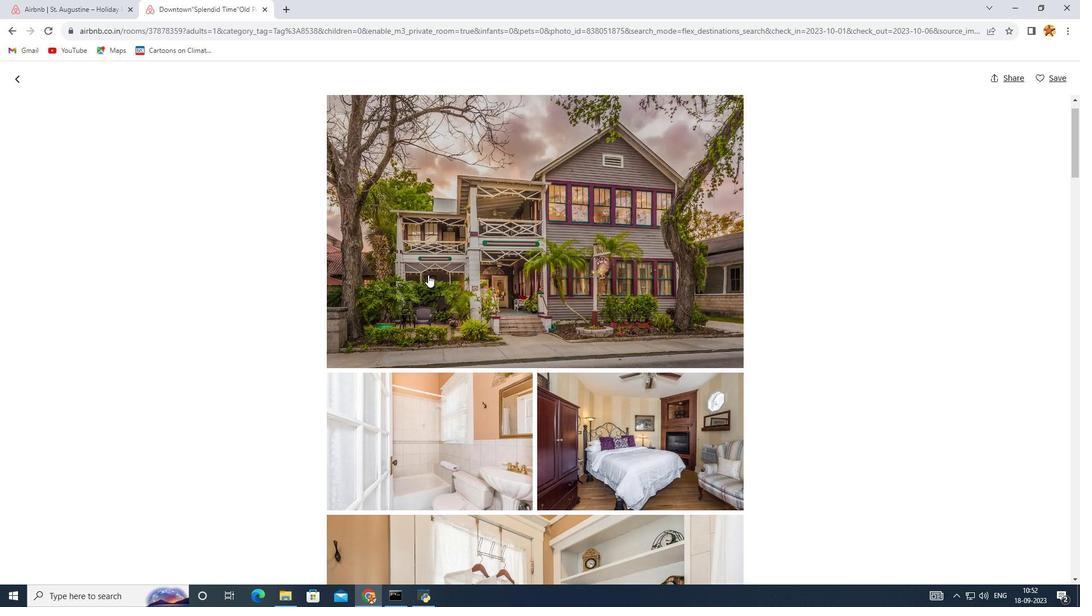 
Action: Mouse scrolled (385, 262) with delta (0, 0)
Screenshot: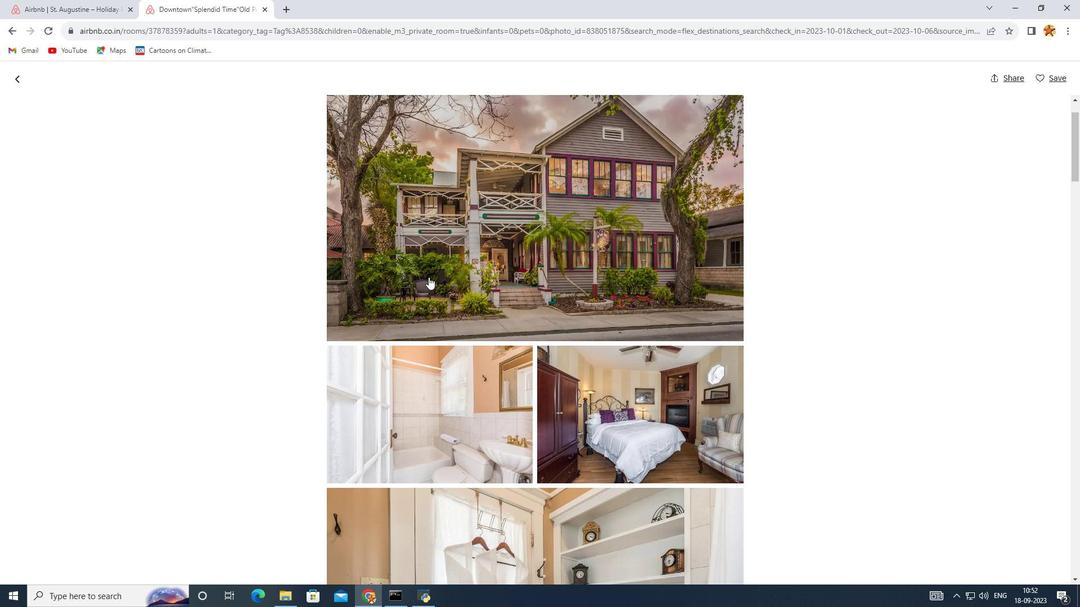 
Action: Mouse moved to (429, 277)
Screenshot: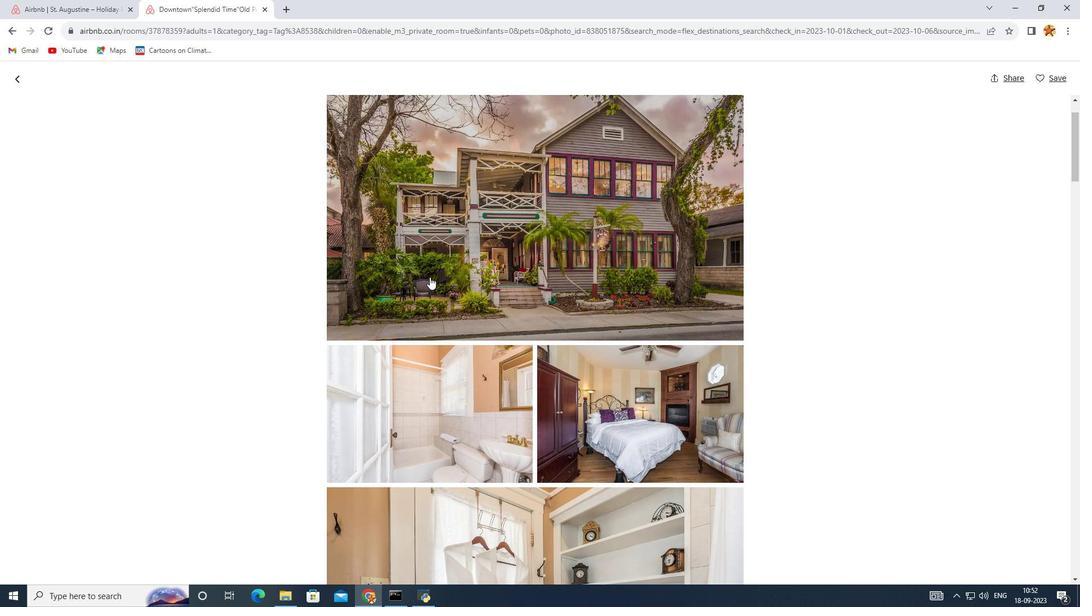 
Action: Mouse scrolled (429, 276) with delta (0, 0)
Screenshot: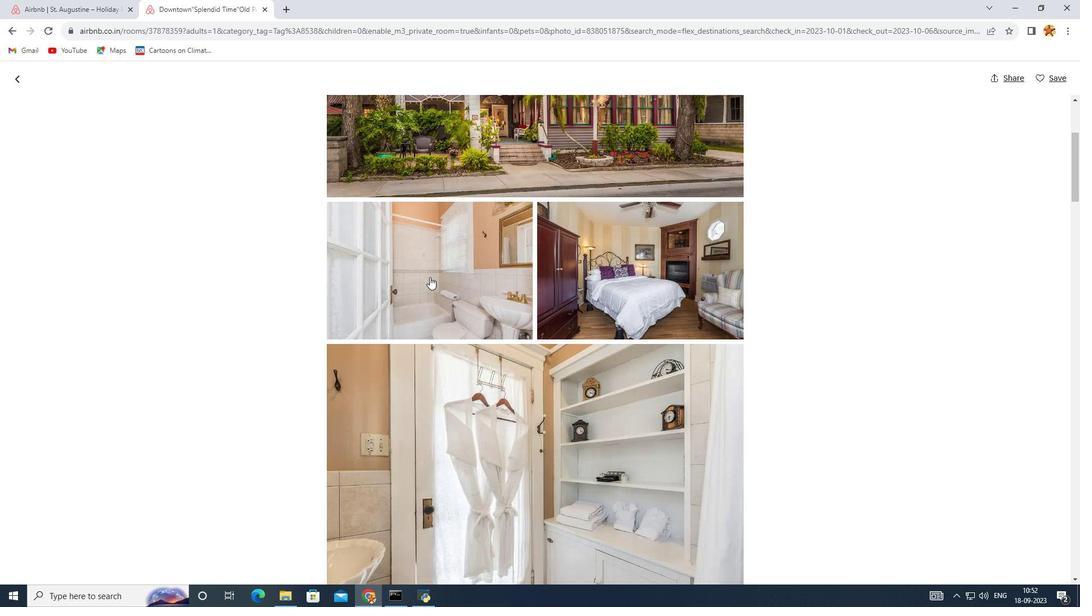 
Action: Mouse scrolled (429, 276) with delta (0, 0)
Screenshot: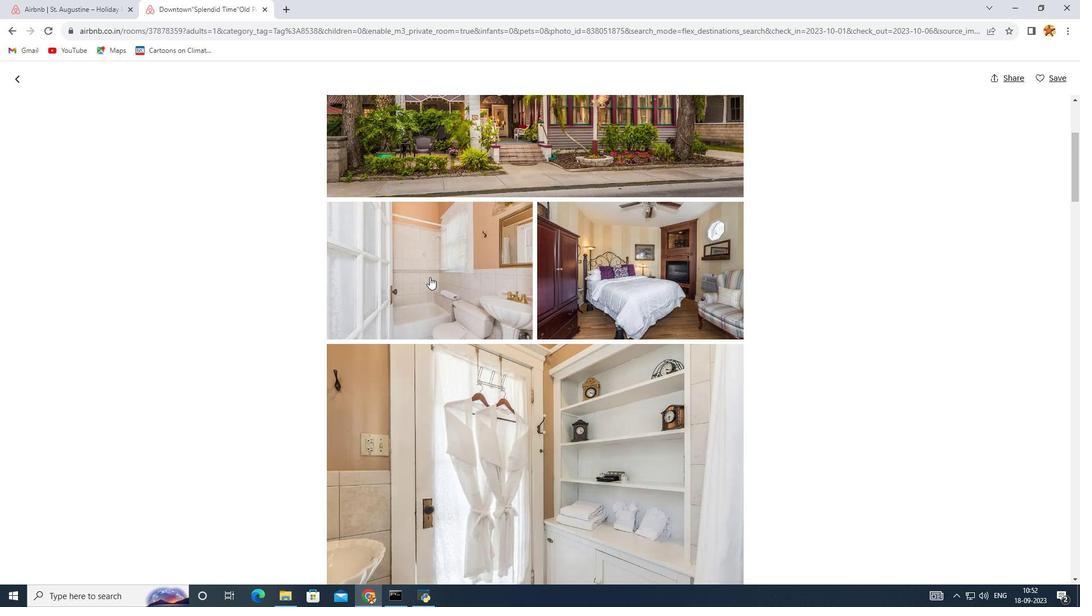 
Action: Mouse scrolled (429, 276) with delta (0, 0)
Screenshot: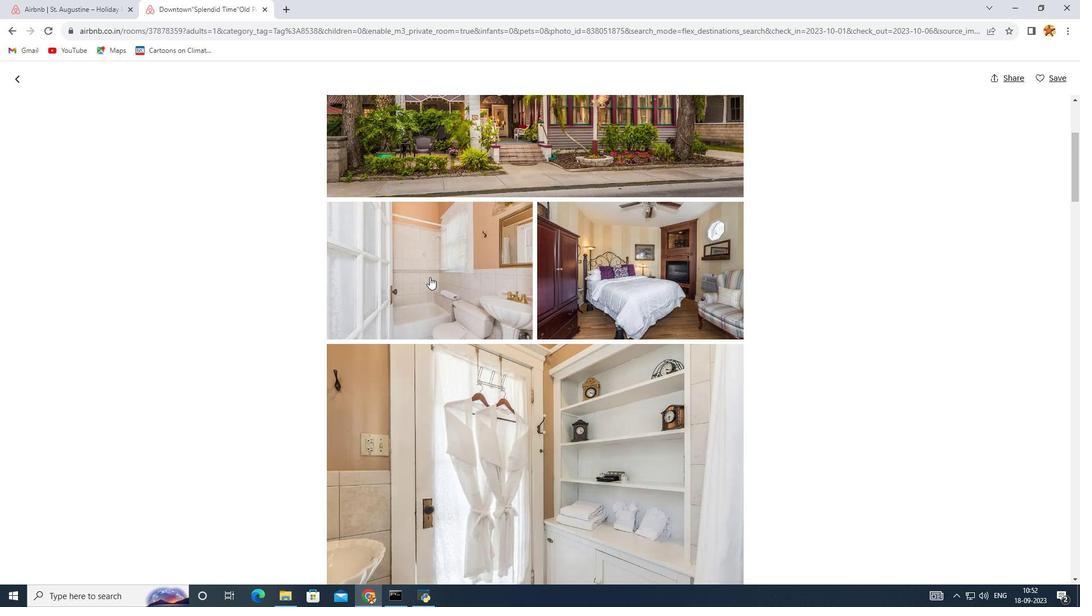 
Action: Mouse scrolled (429, 276) with delta (0, 0)
Screenshot: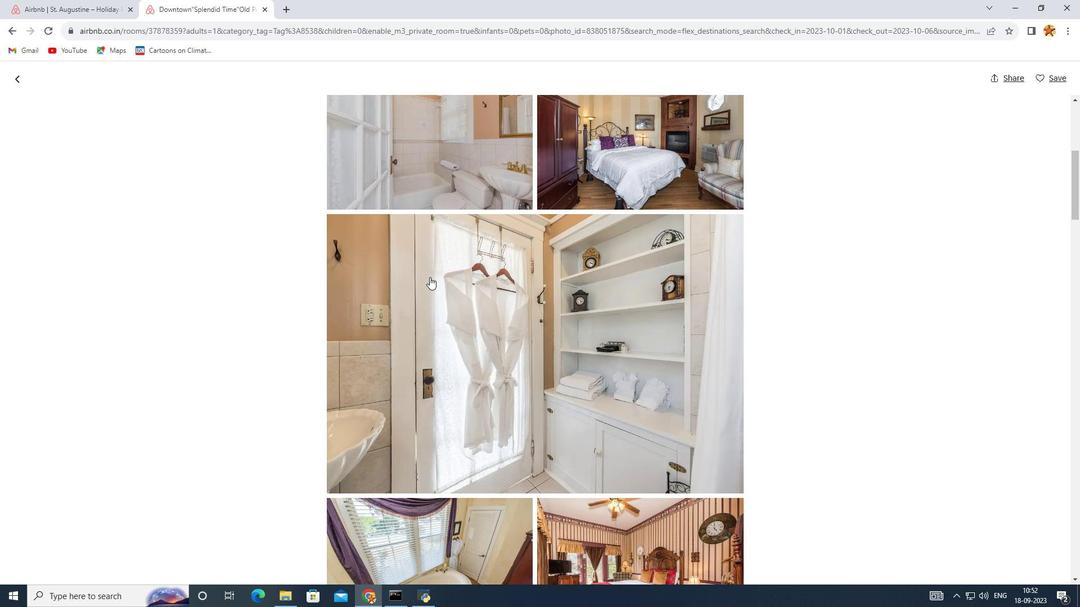 
Action: Mouse scrolled (429, 276) with delta (0, 0)
Screenshot: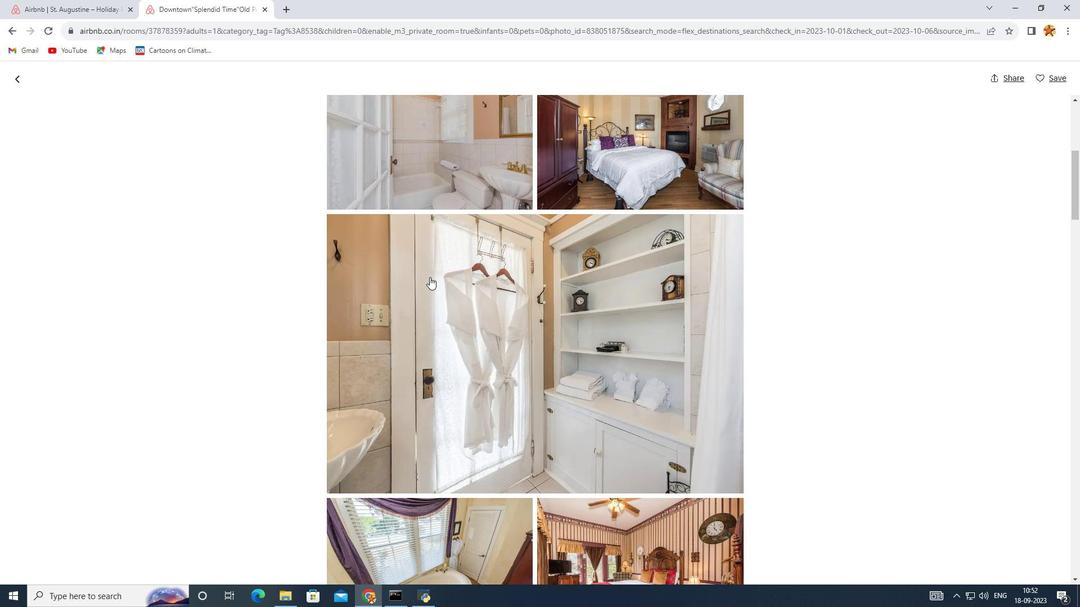 
Action: Mouse scrolled (429, 276) with delta (0, 0)
Screenshot: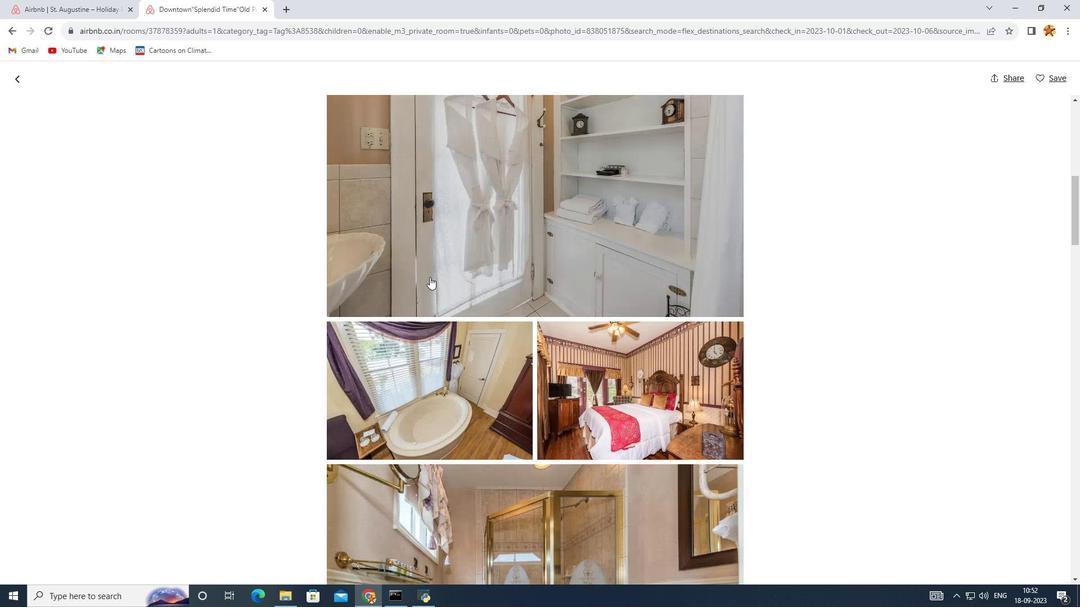 
Action: Mouse scrolled (429, 276) with delta (0, 0)
Screenshot: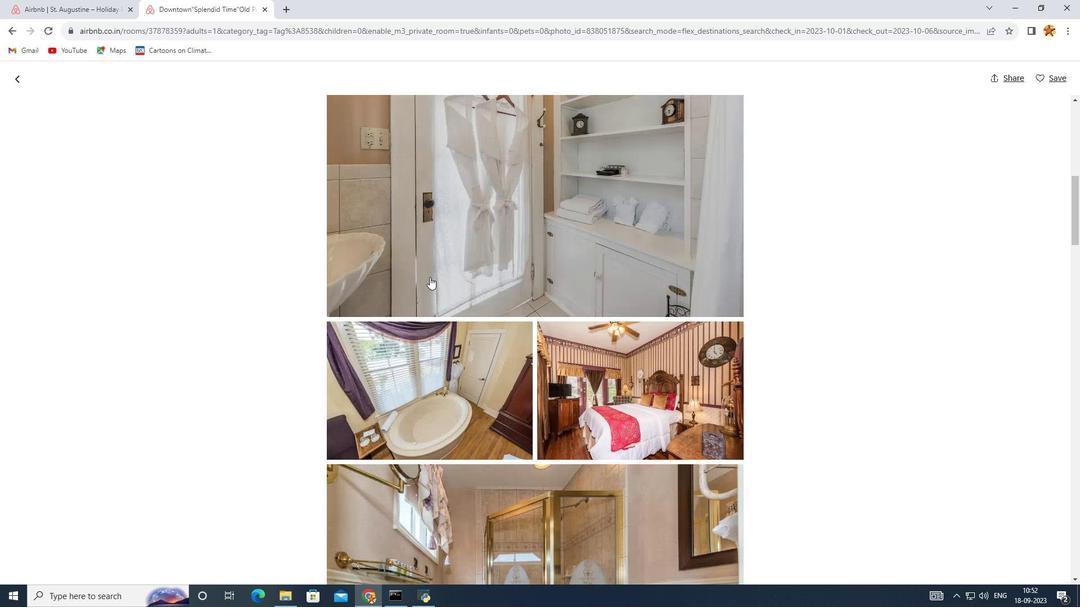 
Action: Mouse scrolled (429, 276) with delta (0, 0)
Screenshot: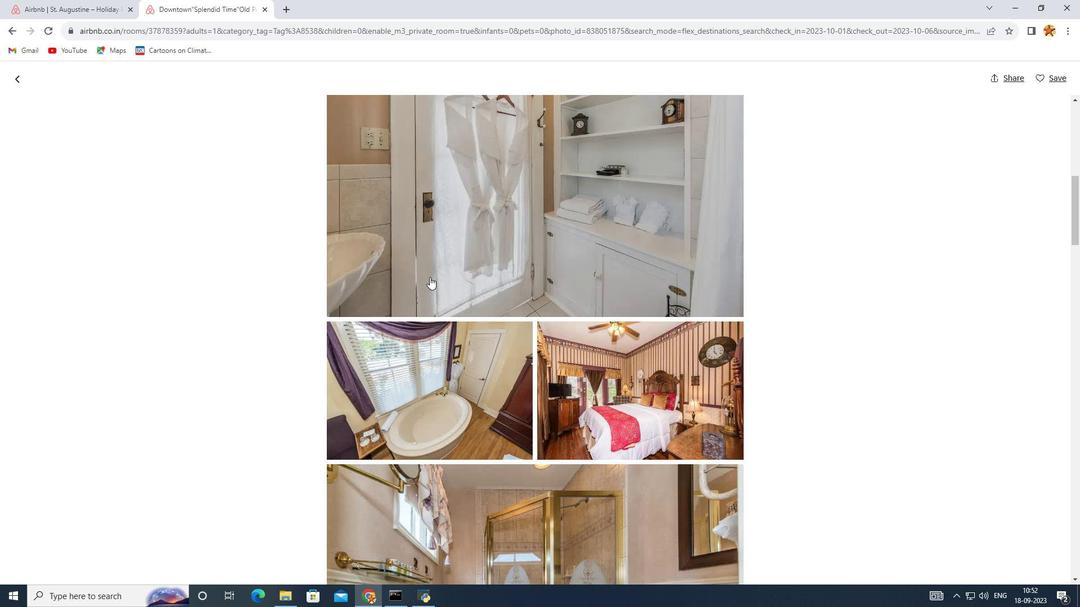 
Action: Mouse scrolled (429, 276) with delta (0, 0)
Screenshot: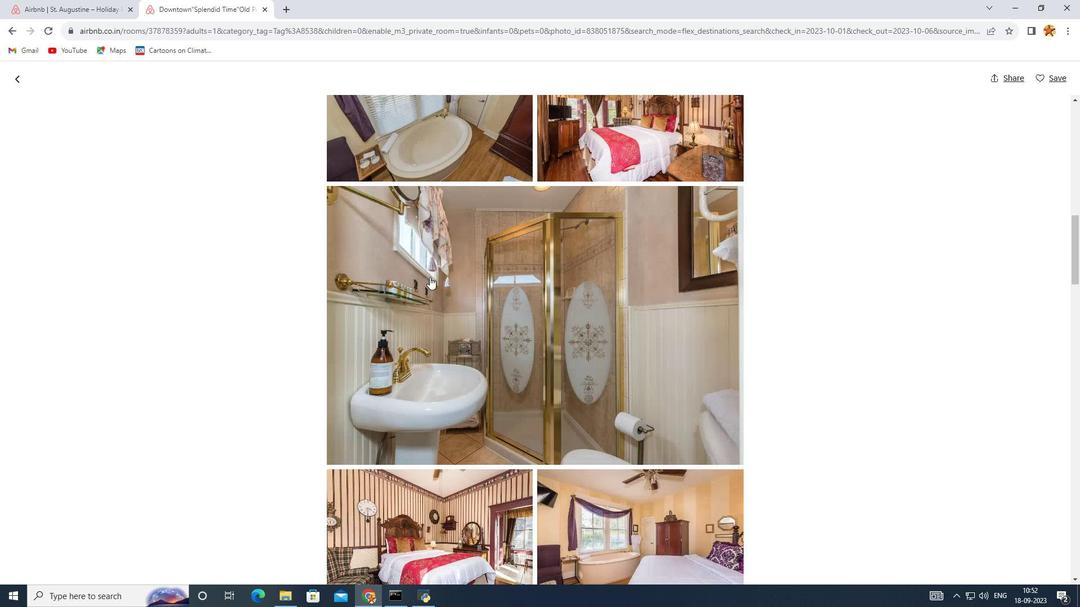 
Action: Mouse scrolled (429, 276) with delta (0, 0)
Screenshot: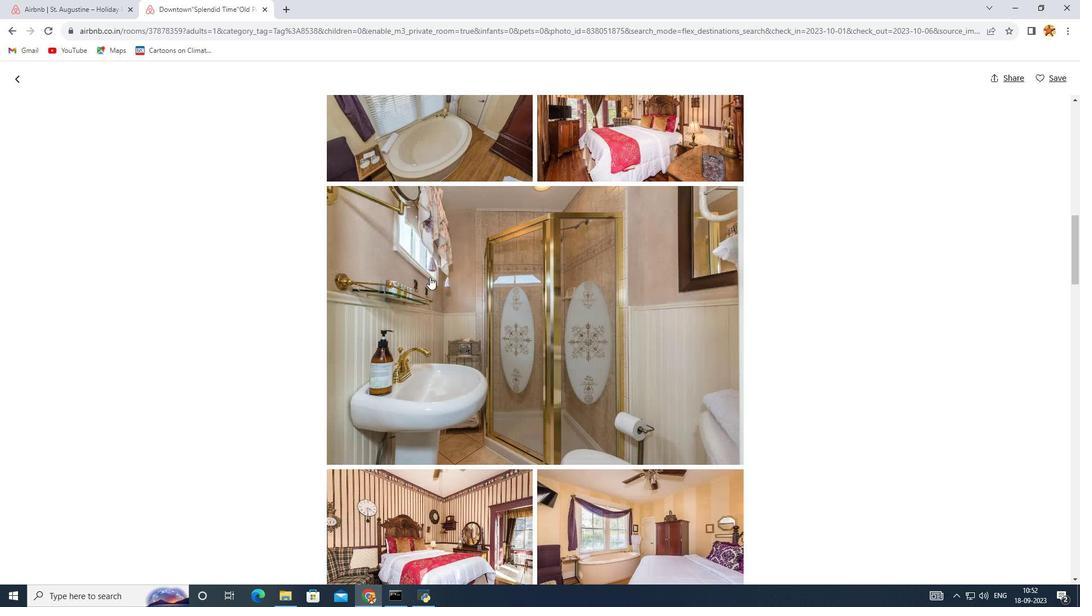 
Action: Mouse scrolled (429, 276) with delta (0, 0)
Screenshot: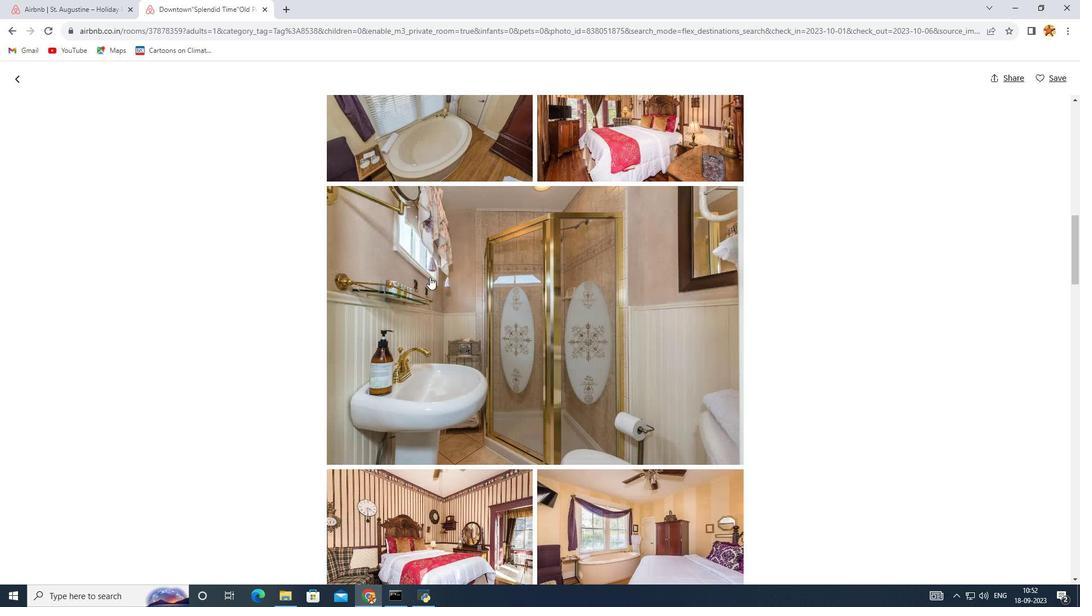 
Action: Mouse scrolled (429, 276) with delta (0, 0)
Screenshot: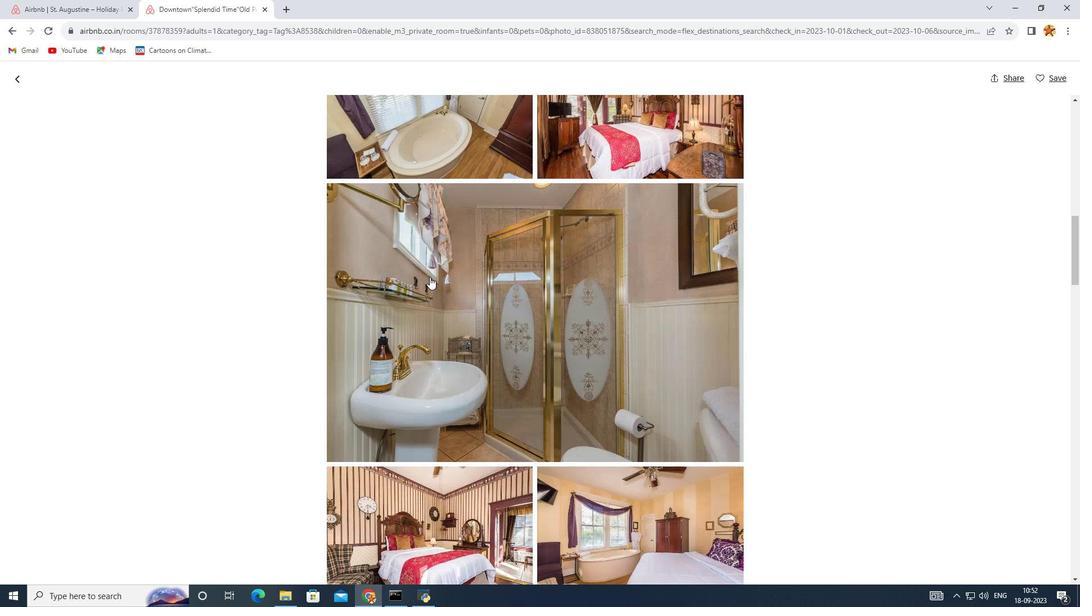 
Action: Mouse scrolled (429, 276) with delta (0, 0)
Screenshot: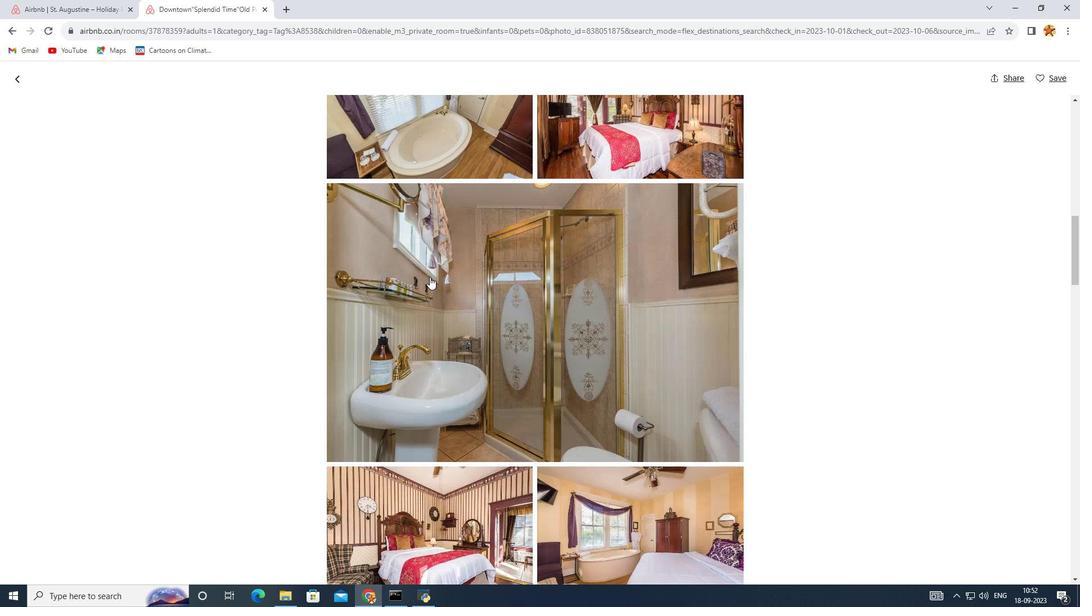 
Action: Mouse scrolled (429, 276) with delta (0, 0)
Screenshot: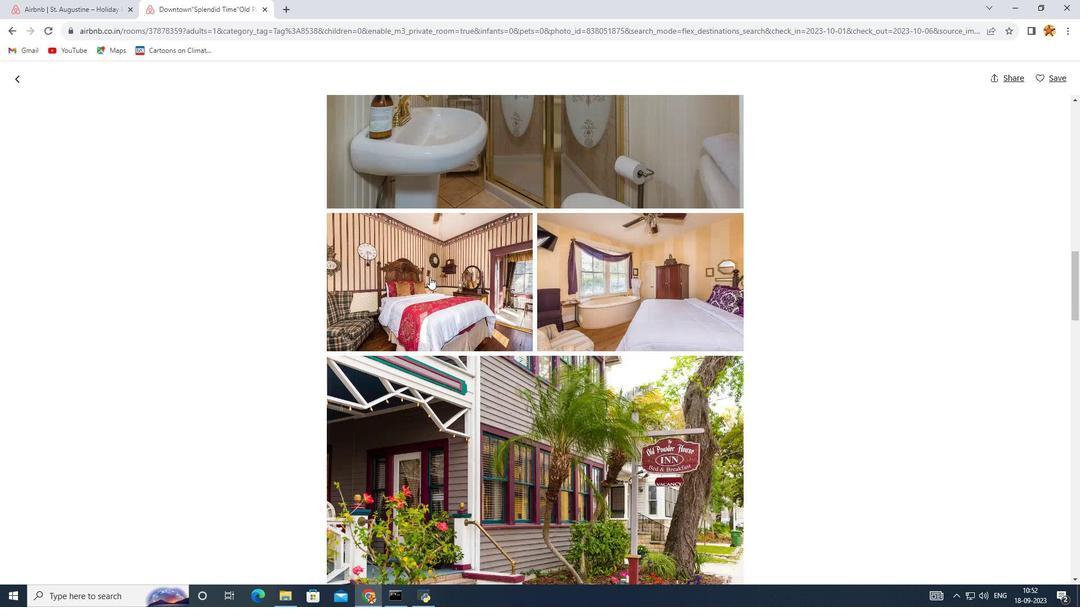 
Action: Mouse scrolled (429, 276) with delta (0, 0)
Screenshot: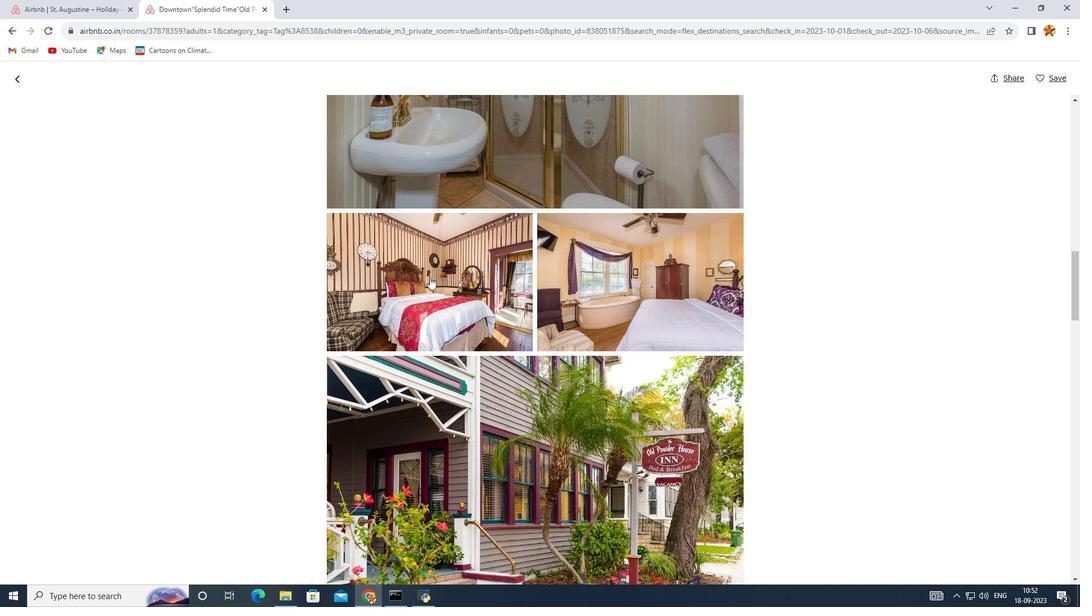 
Action: Mouse scrolled (429, 276) with delta (0, 0)
Screenshot: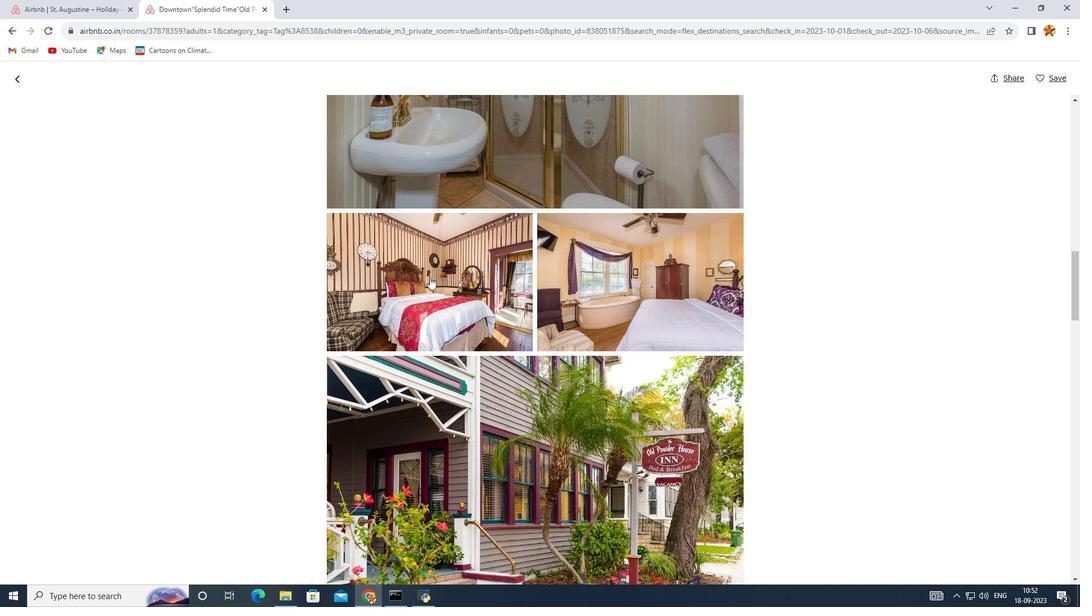 
Action: Mouse scrolled (429, 276) with delta (0, 0)
Screenshot: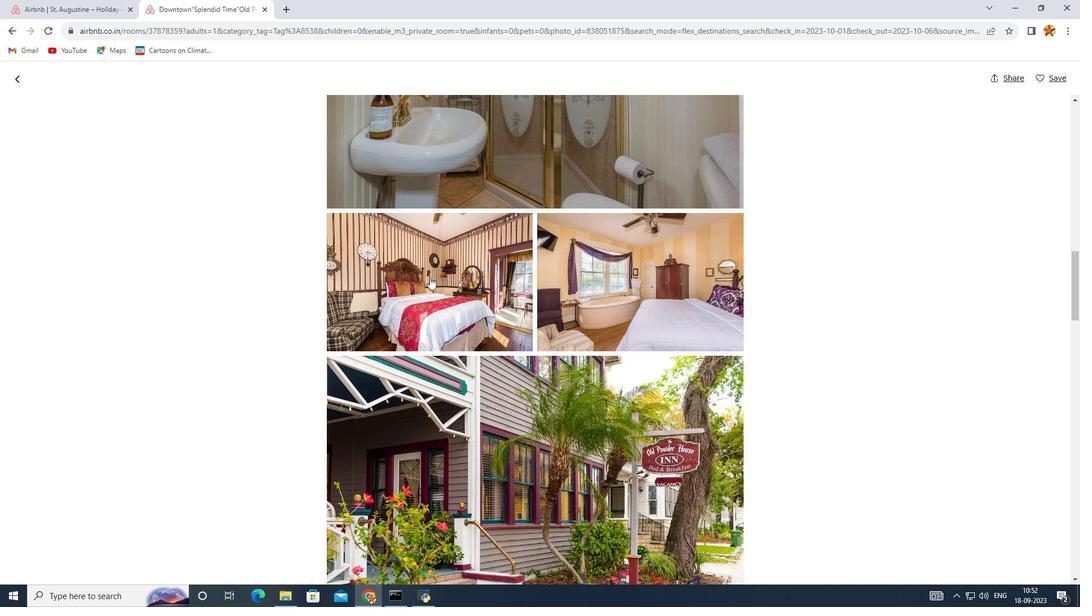 
Action: Mouse scrolled (429, 276) with delta (0, 0)
Screenshot: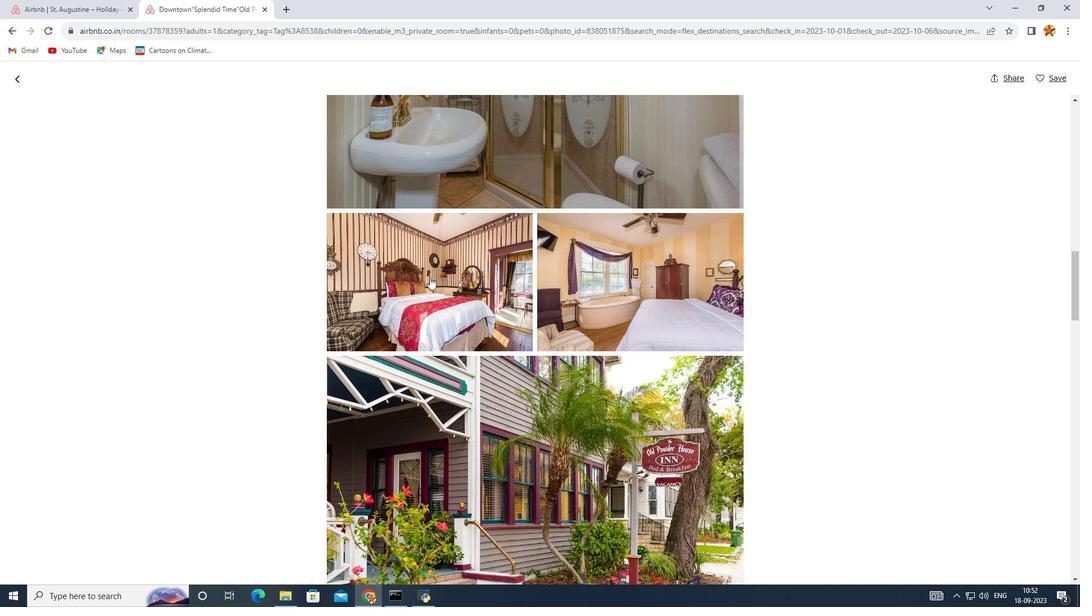 
Action: Mouse scrolled (429, 276) with delta (0, 0)
Screenshot: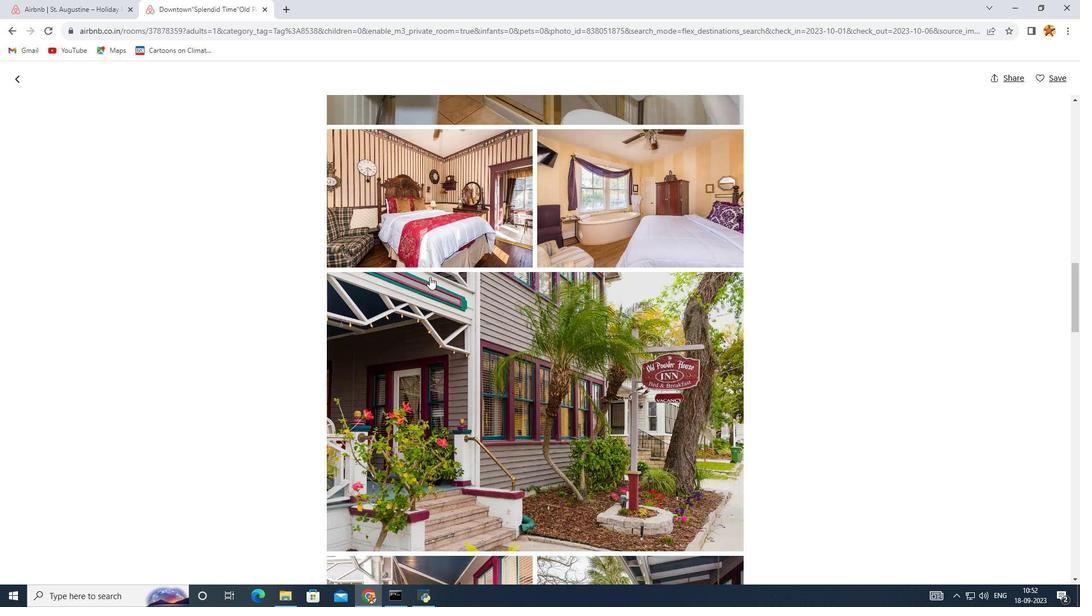 
Action: Mouse scrolled (429, 276) with delta (0, 0)
Screenshot: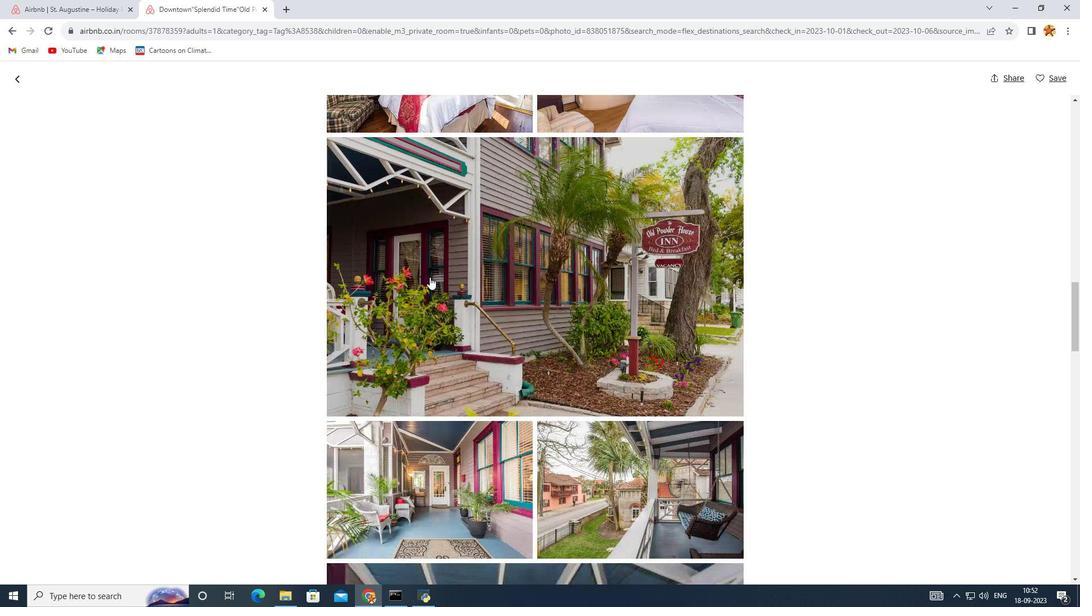 
Action: Mouse scrolled (429, 276) with delta (0, 0)
Screenshot: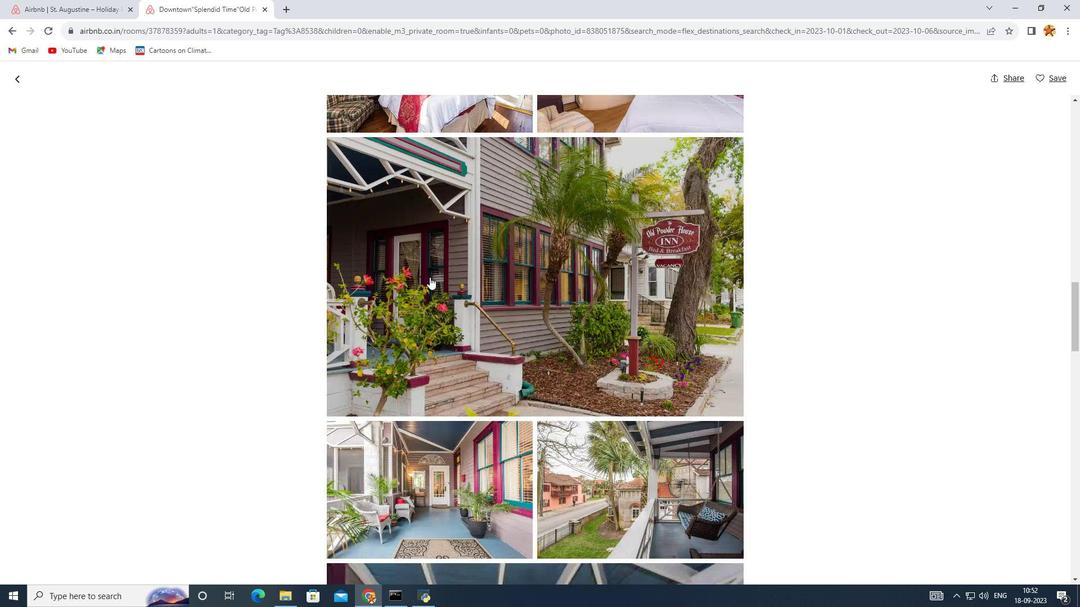 
Action: Mouse scrolled (429, 276) with delta (0, 0)
Screenshot: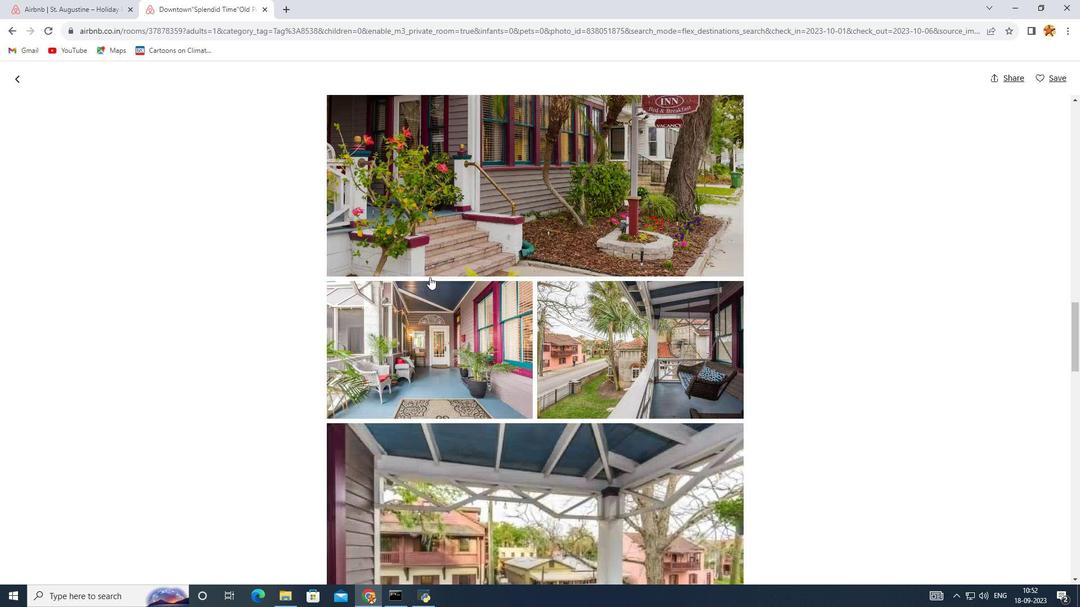 
Action: Mouse scrolled (429, 276) with delta (0, 0)
Screenshot: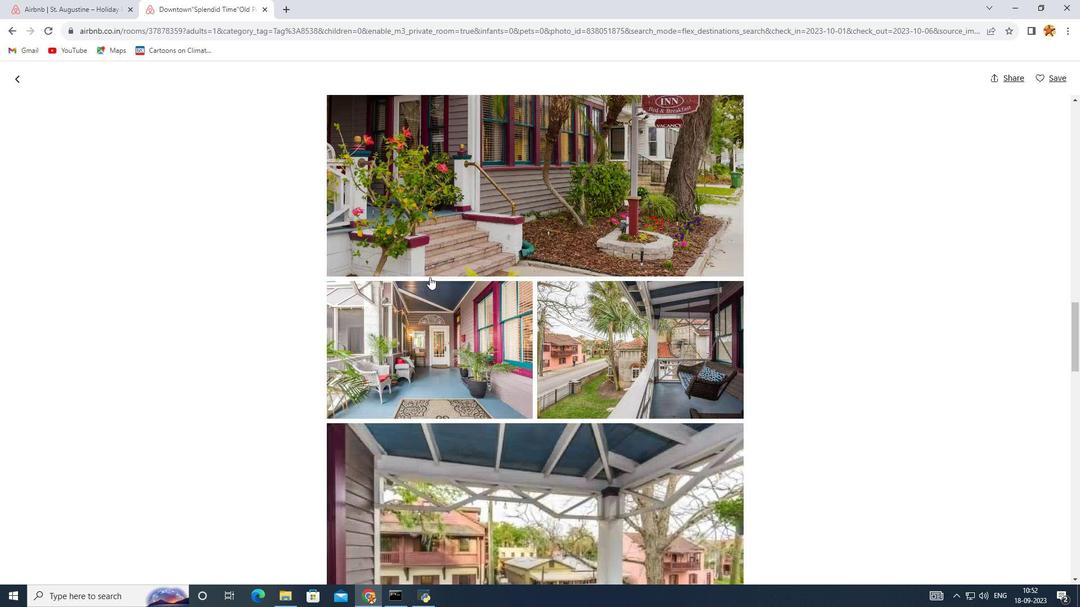 
Action: Mouse scrolled (429, 276) with delta (0, 0)
Screenshot: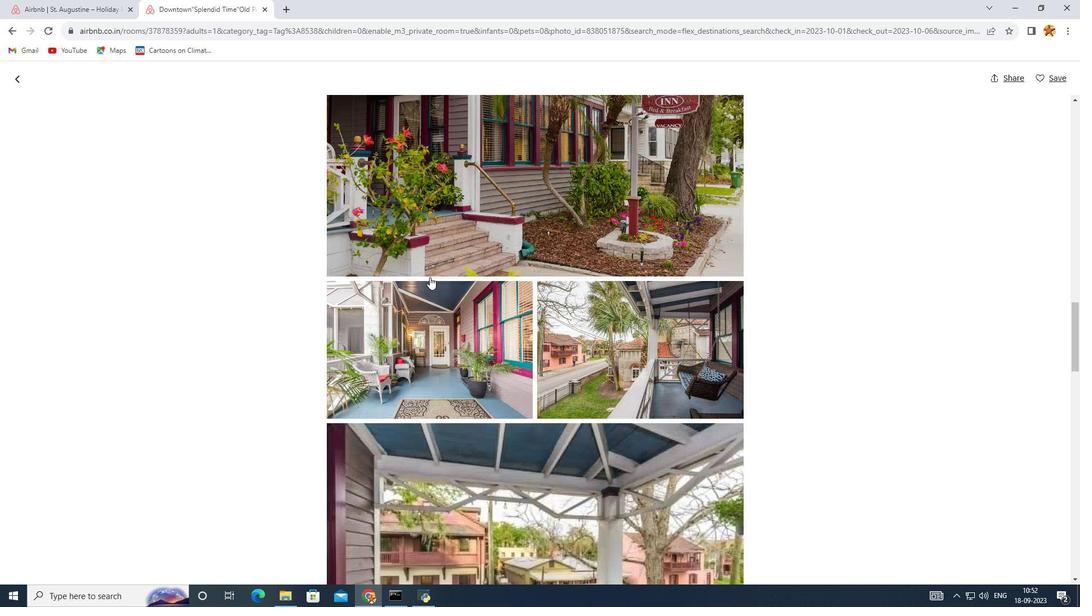 
Action: Mouse scrolled (429, 276) with delta (0, 0)
Screenshot: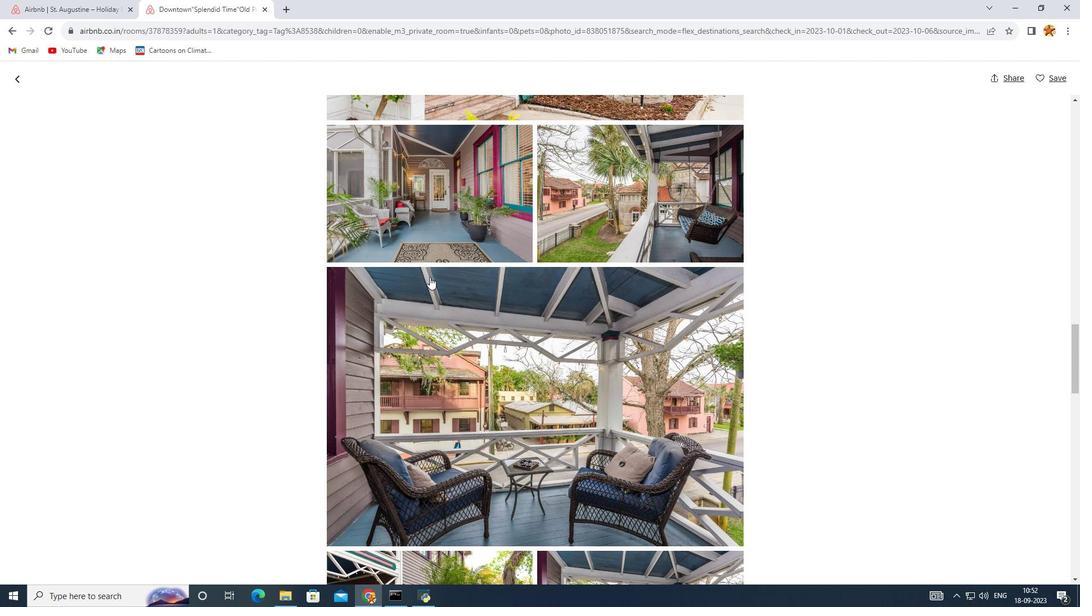 
Action: Mouse scrolled (429, 276) with delta (0, 0)
Screenshot: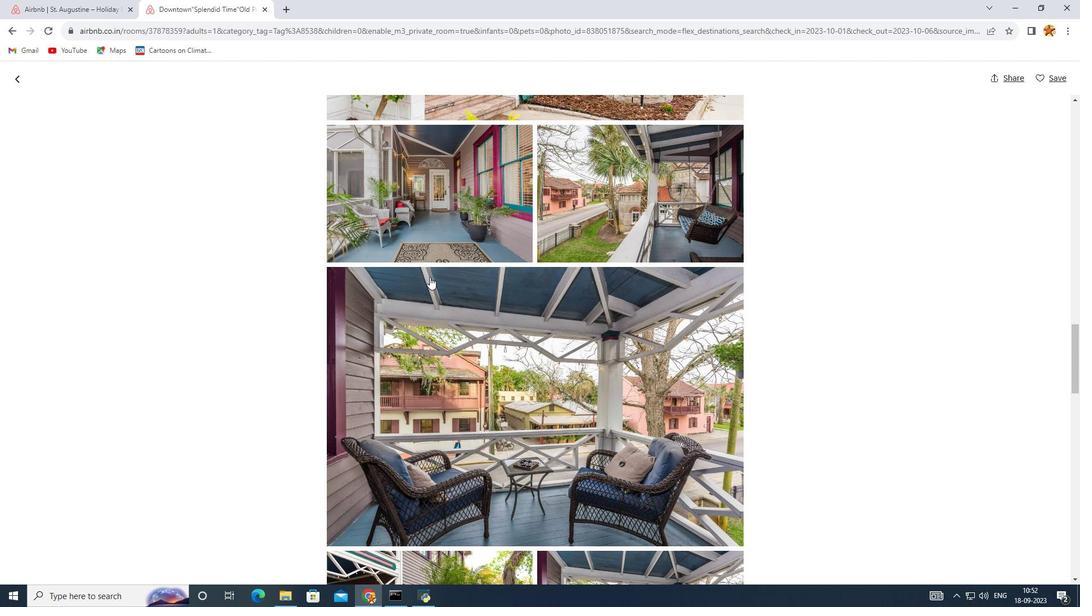
Action: Mouse scrolled (429, 276) with delta (0, 0)
Screenshot: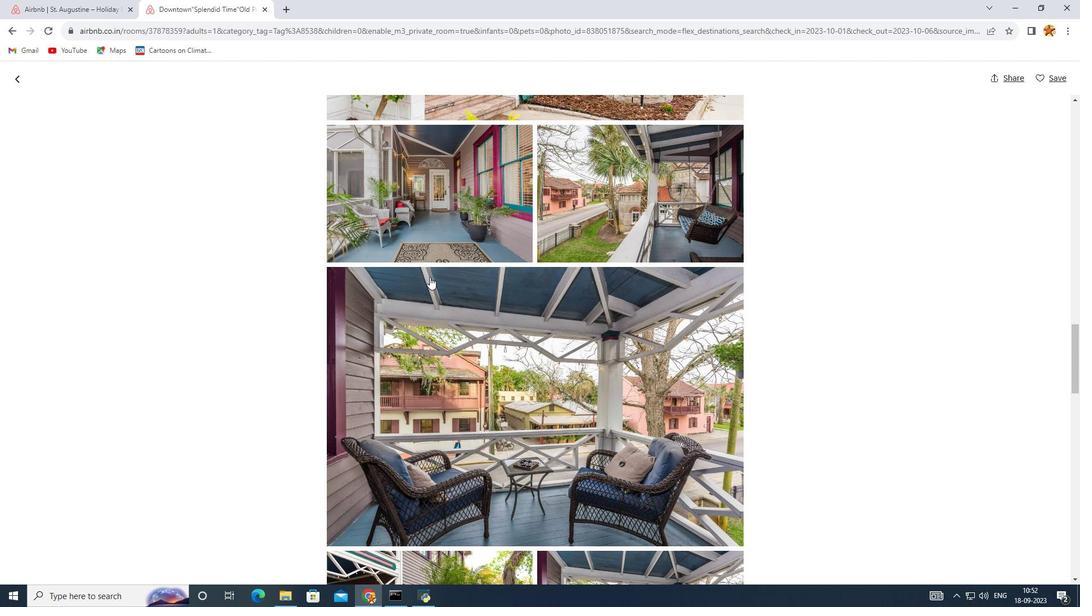 
Action: Mouse scrolled (429, 276) with delta (0, 0)
Screenshot: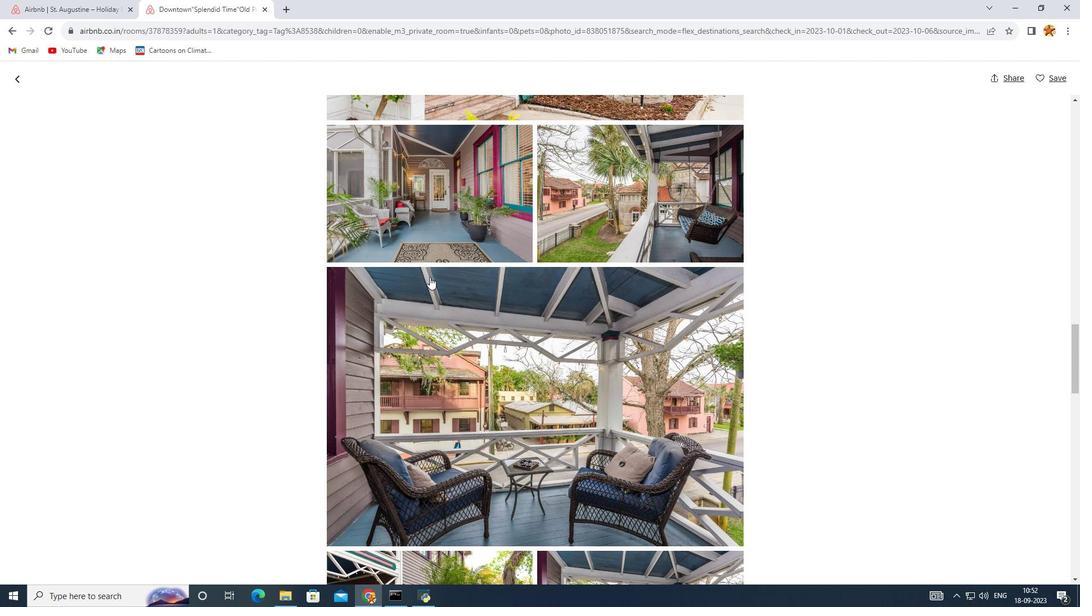 
Action: Mouse scrolled (429, 276) with delta (0, 0)
Screenshot: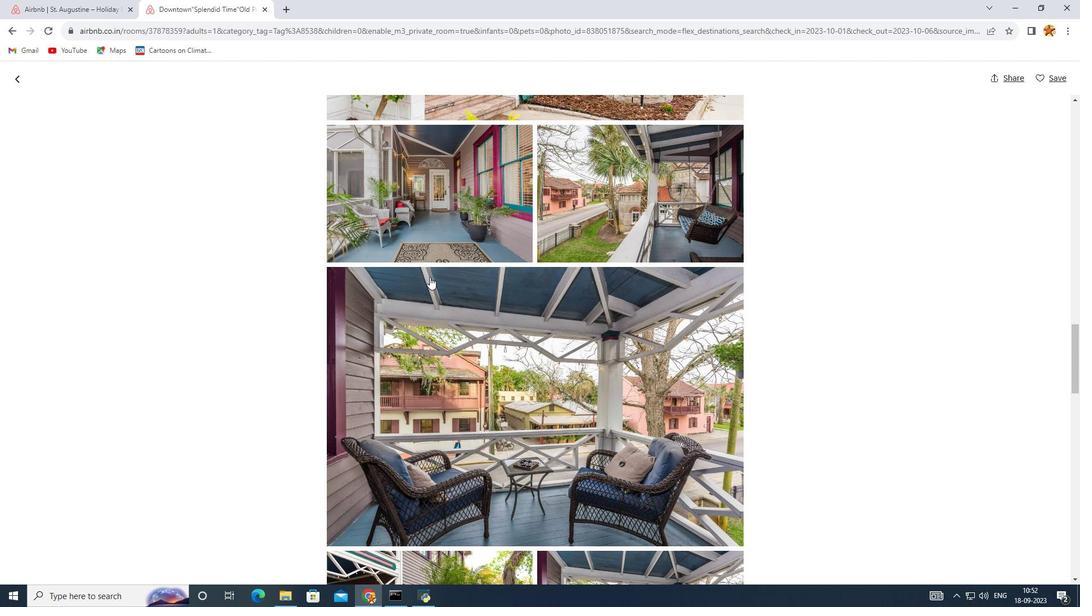 
Action: Mouse scrolled (429, 276) with delta (0, 0)
Screenshot: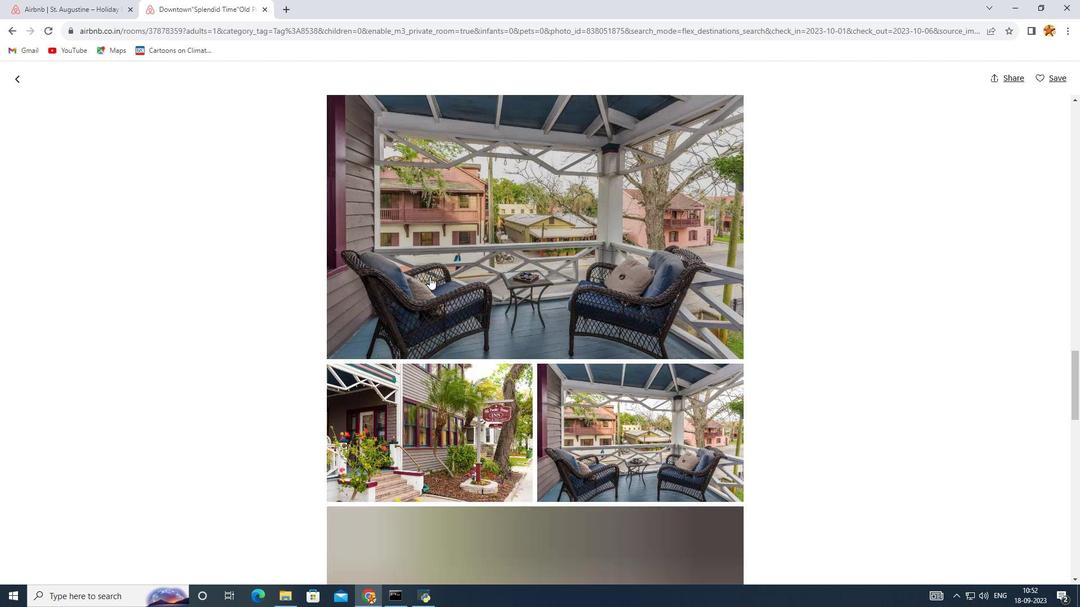 
Action: Mouse scrolled (429, 276) with delta (0, 0)
Screenshot: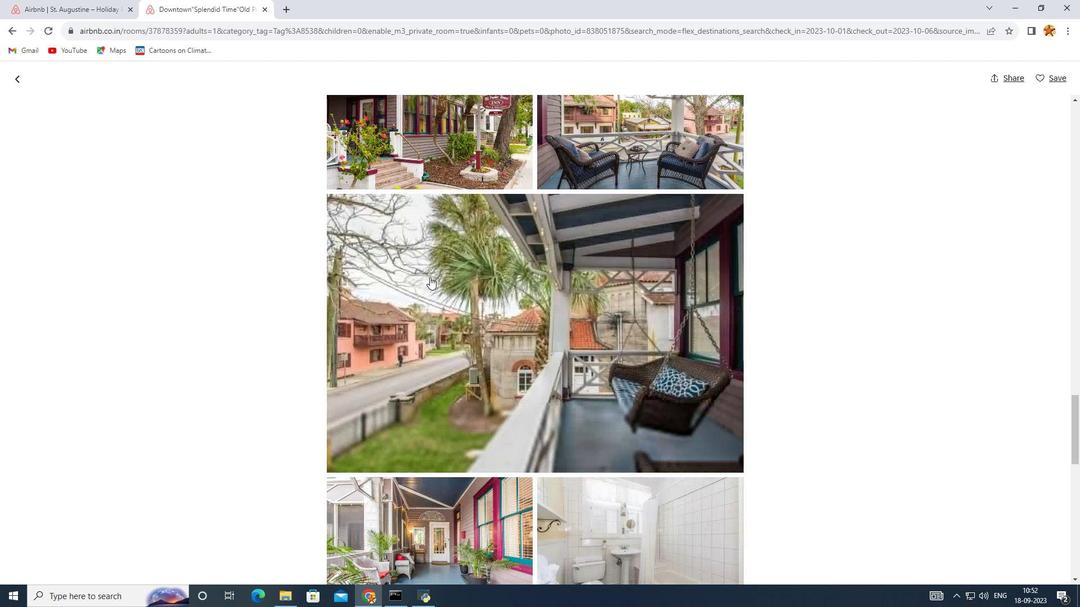 
Action: Mouse scrolled (429, 276) with delta (0, 0)
Screenshot: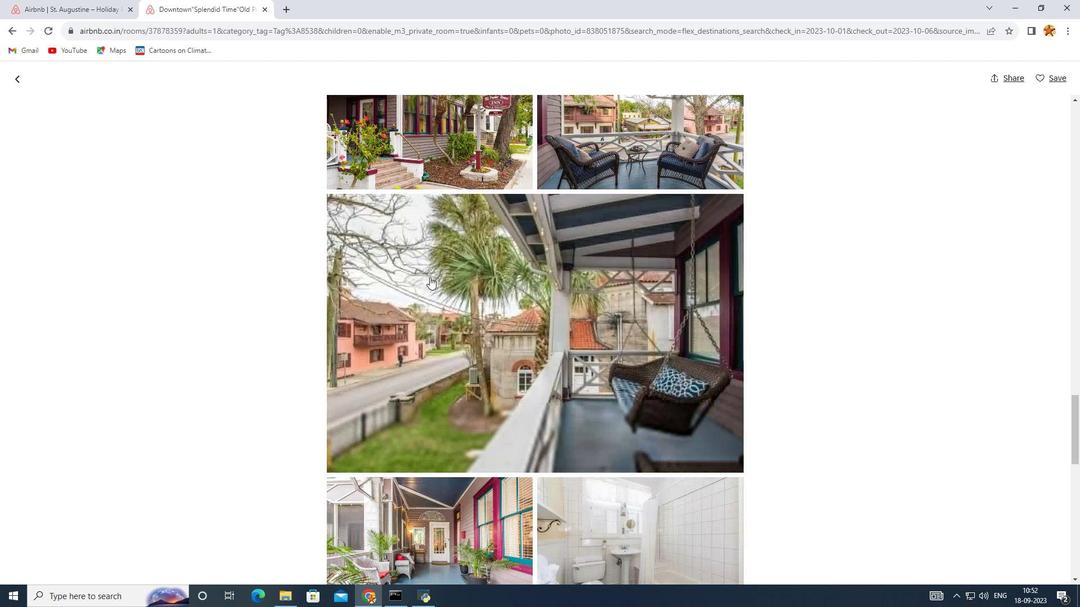 
Action: Mouse scrolled (429, 276) with delta (0, 0)
Screenshot: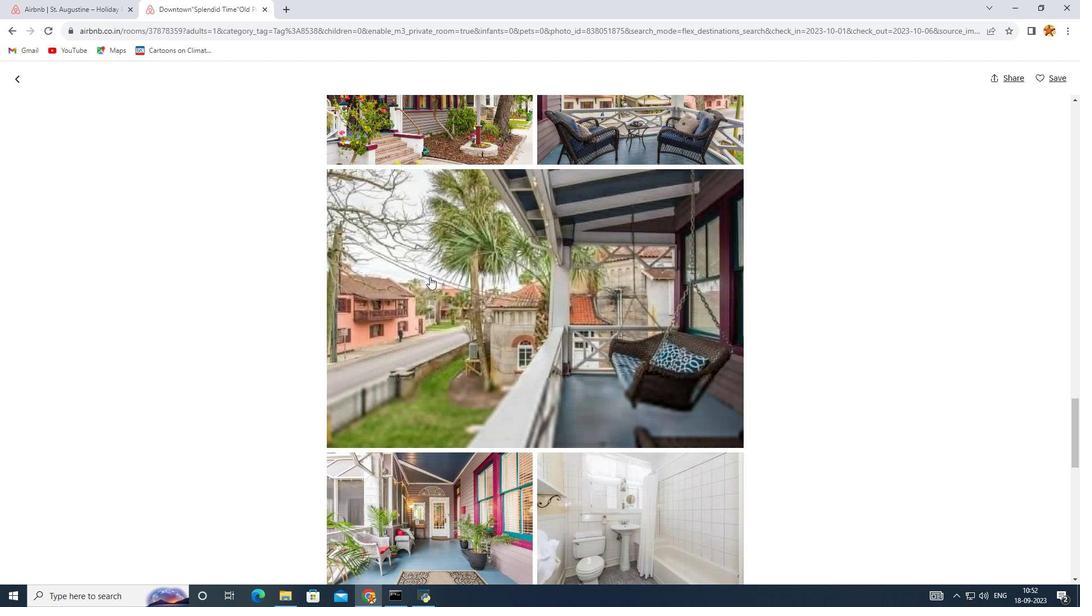 
Action: Mouse scrolled (429, 276) with delta (0, 0)
Screenshot: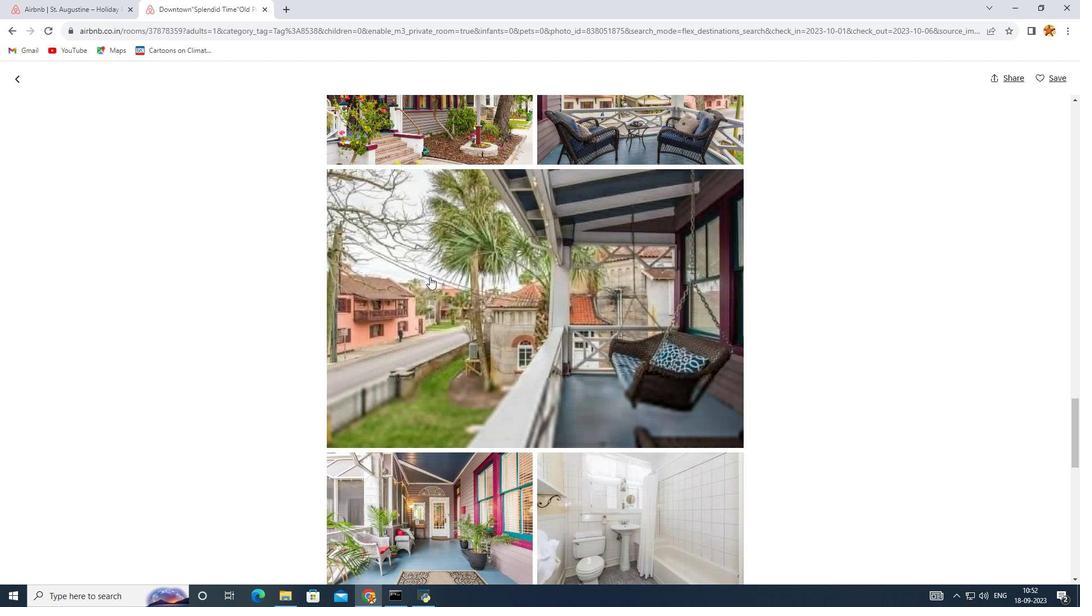 
Action: Mouse scrolled (429, 276) with delta (0, 0)
Screenshot: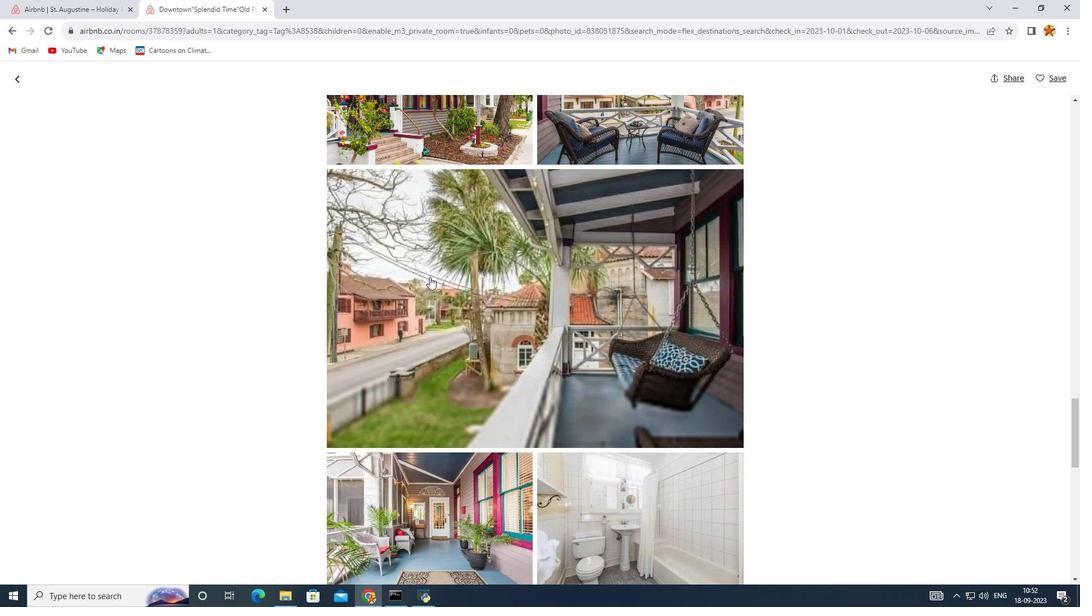 
Action: Mouse scrolled (429, 276) with delta (0, 0)
Screenshot: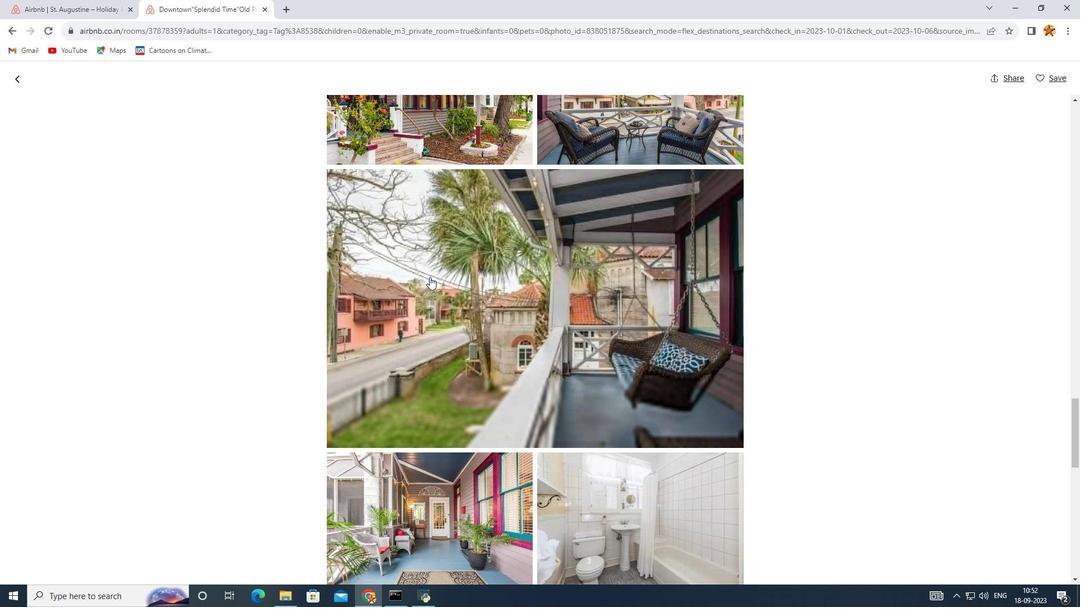 
Action: Mouse scrolled (429, 276) with delta (0, 0)
Screenshot: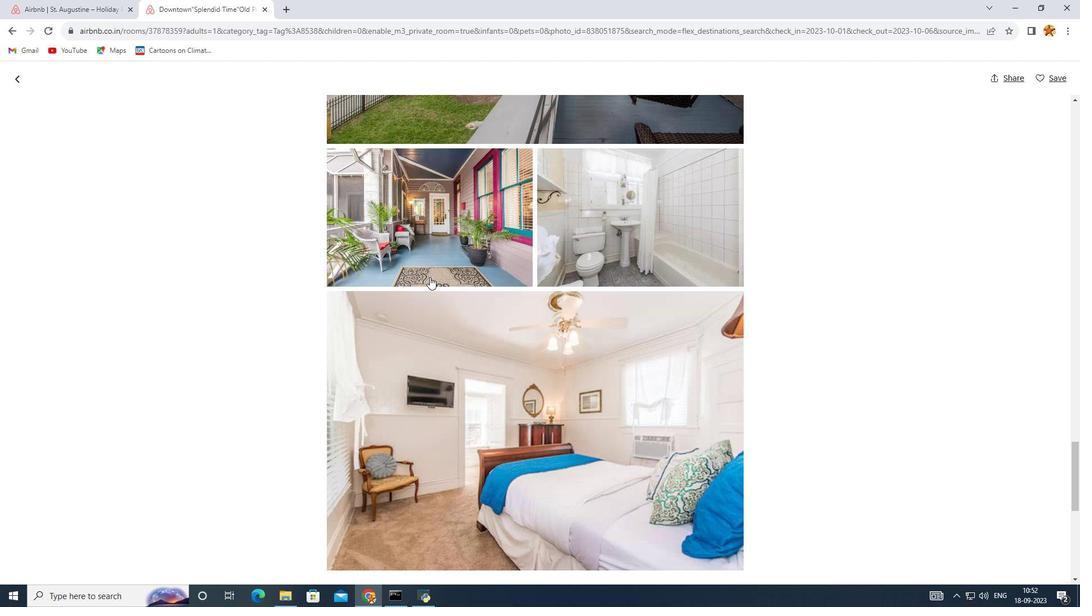 
Action: Mouse scrolled (429, 276) with delta (0, 0)
Screenshot: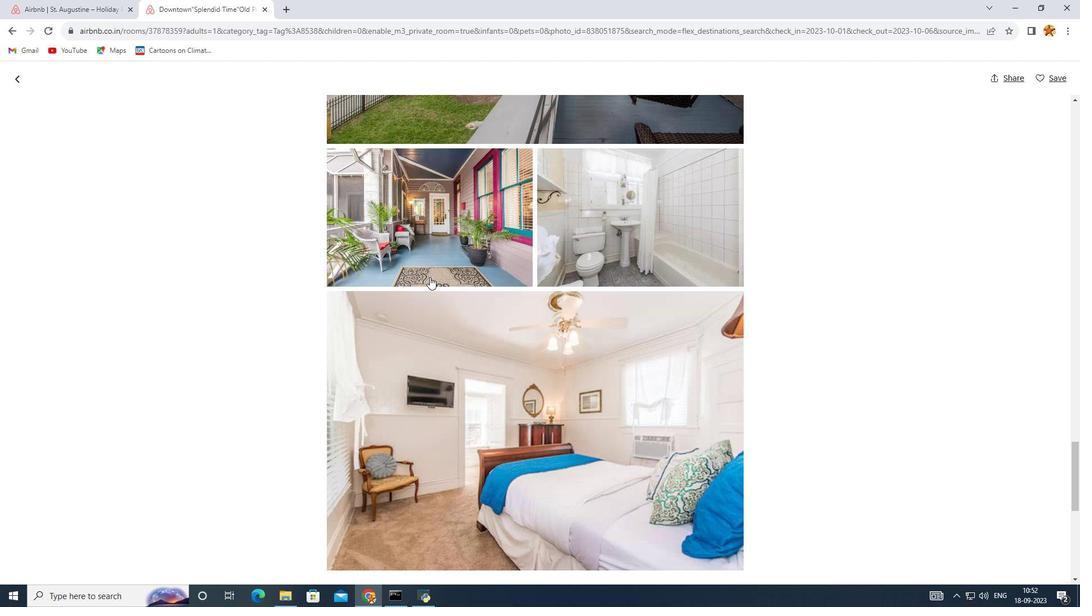 
Action: Mouse scrolled (429, 276) with delta (0, 0)
Screenshot: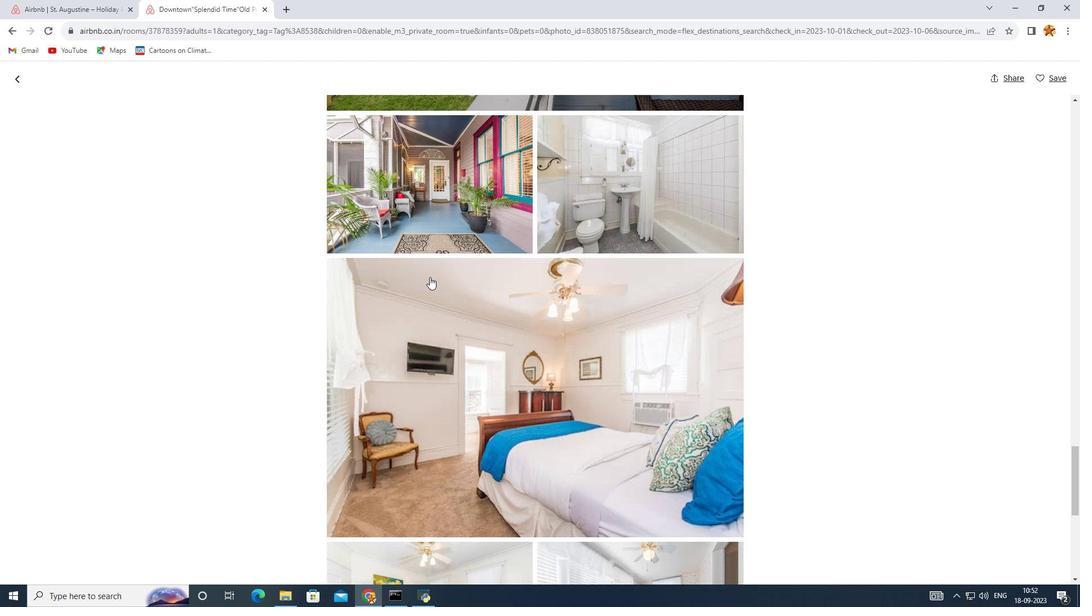 
Action: Mouse scrolled (429, 276) with delta (0, 0)
Screenshot: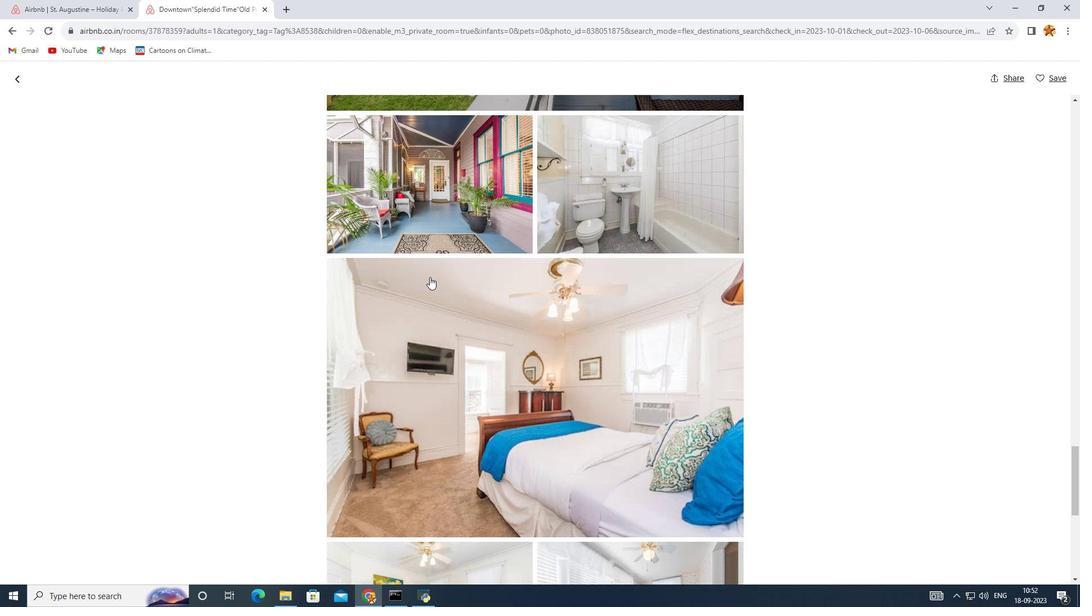
Action: Mouse scrolled (429, 276) with delta (0, 0)
Screenshot: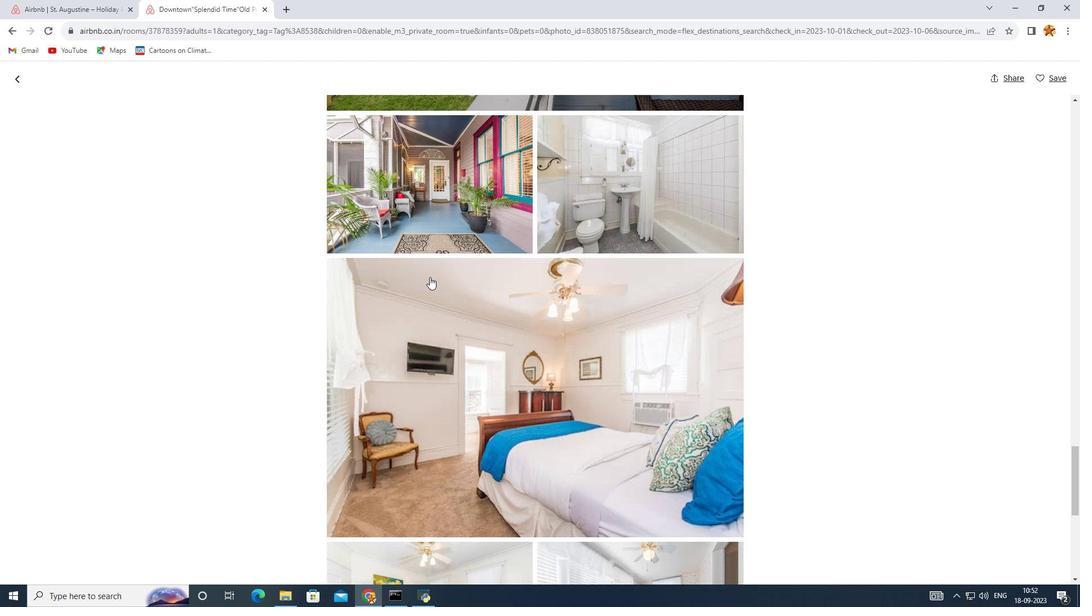 
Action: Mouse scrolled (429, 276) with delta (0, 0)
Screenshot: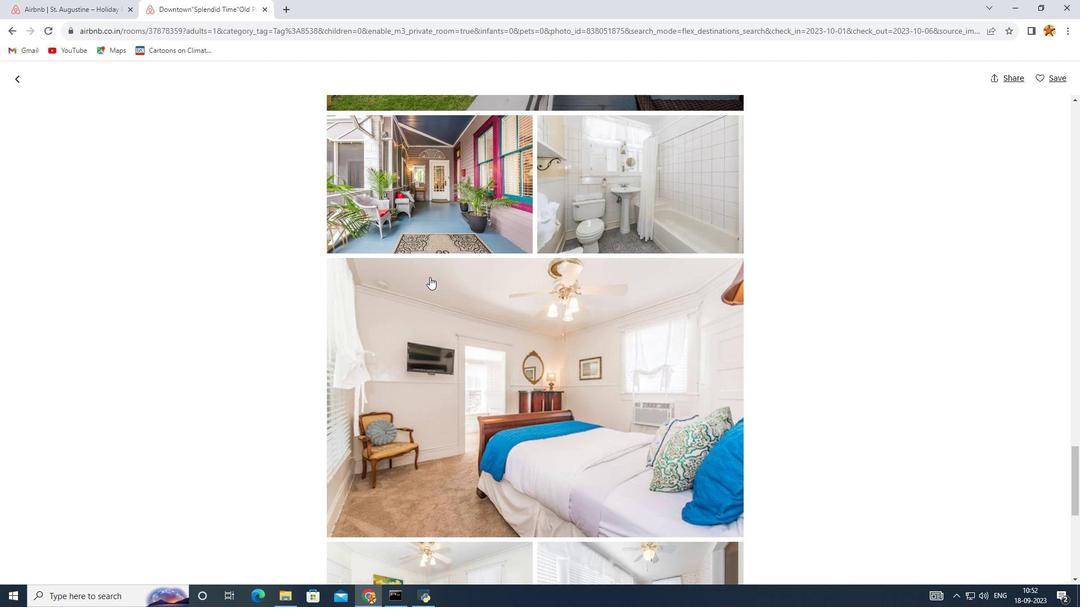 
Action: Mouse scrolled (429, 276) with delta (0, 0)
Screenshot: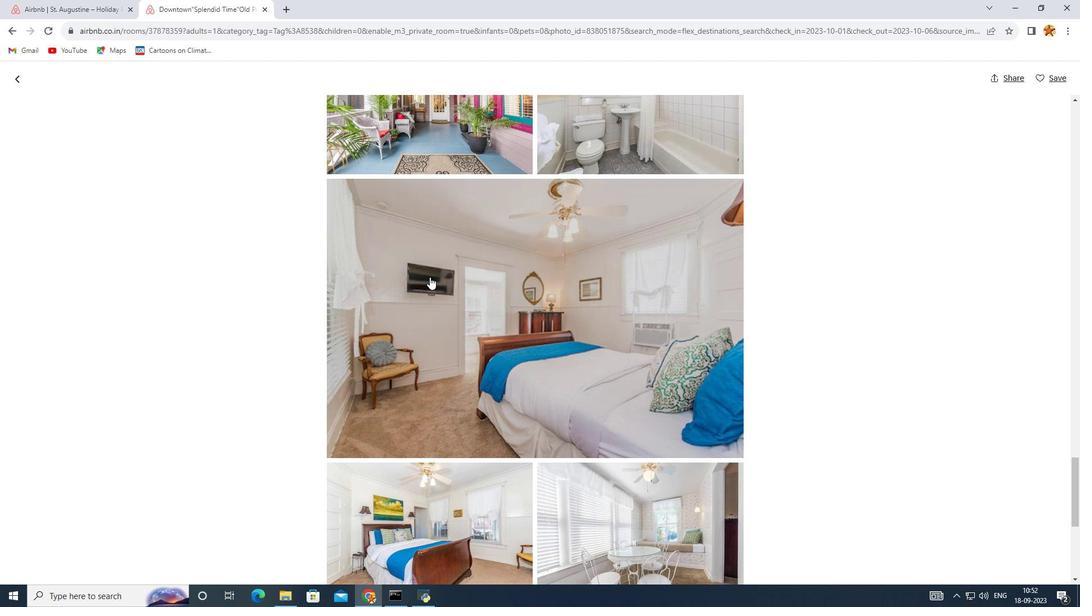 
Action: Mouse scrolled (429, 276) with delta (0, 0)
Screenshot: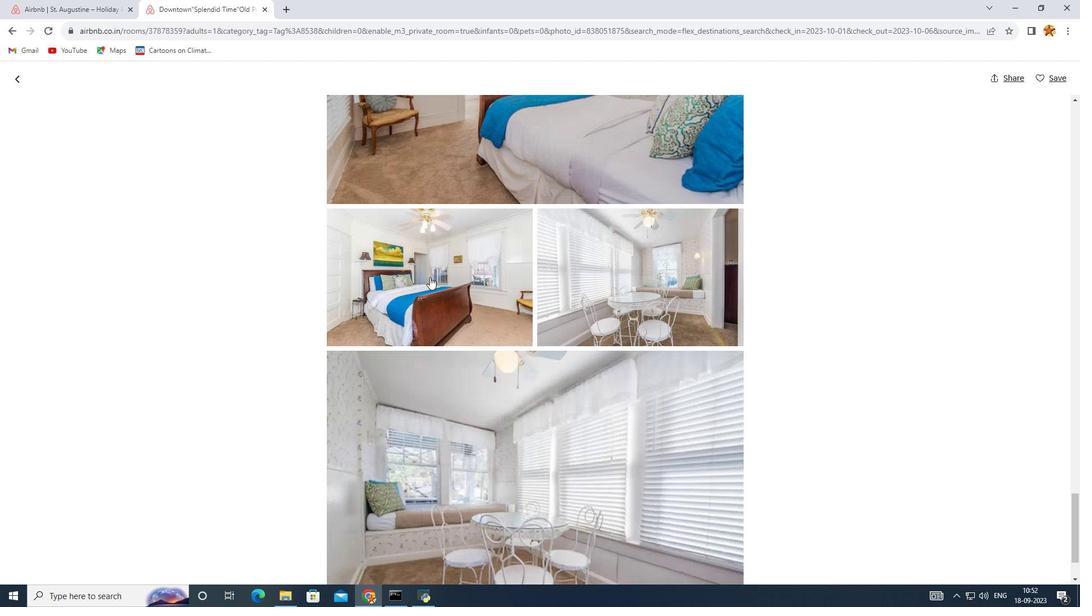 
Action: Mouse scrolled (429, 276) with delta (0, 0)
Screenshot: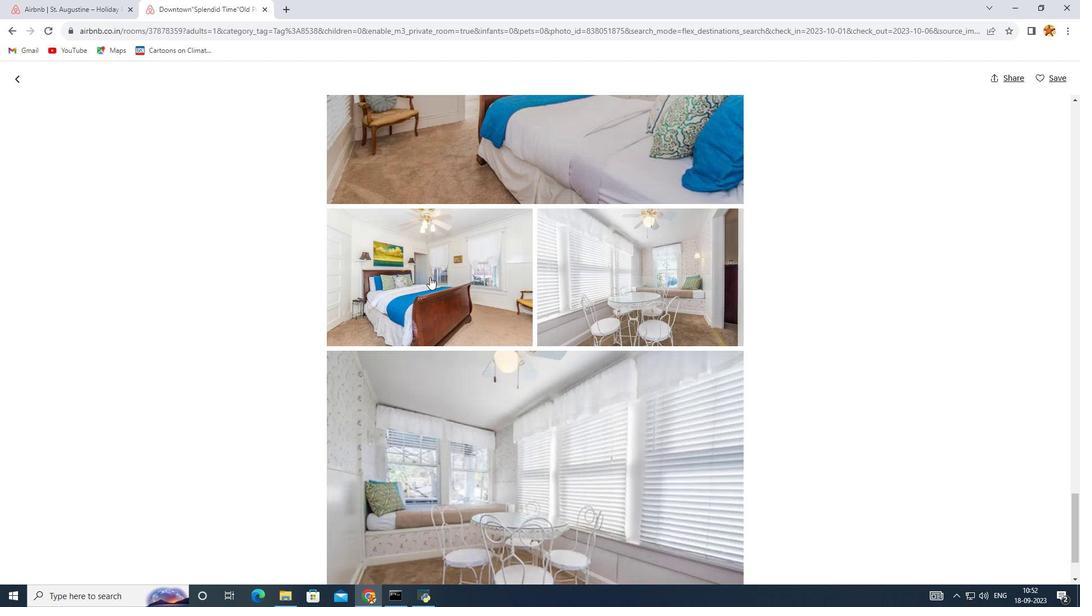 
Action: Mouse scrolled (429, 276) with delta (0, 0)
Screenshot: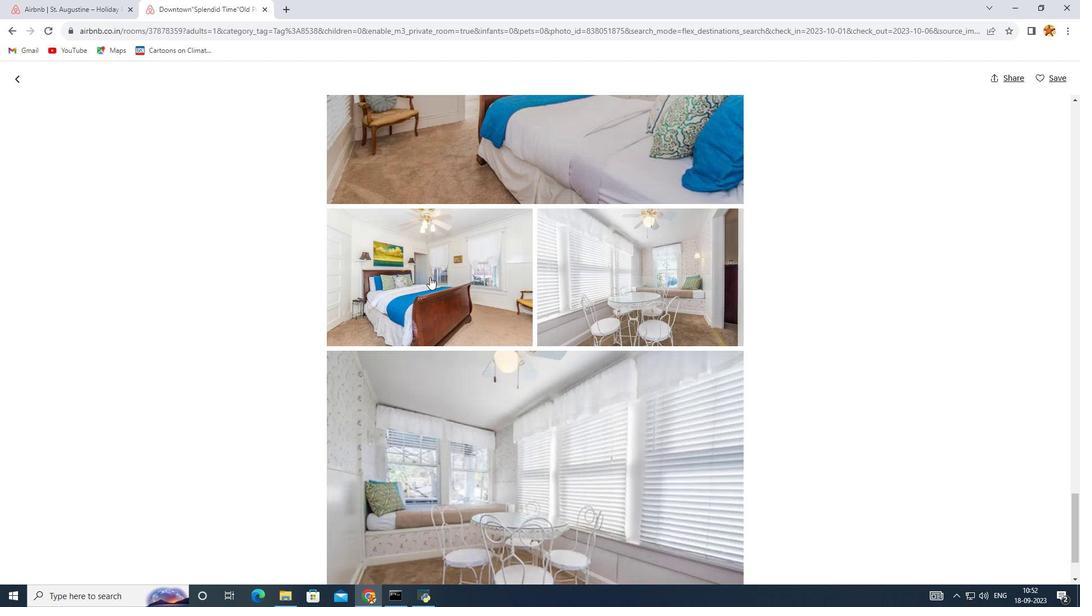 
Action: Mouse scrolled (429, 276) with delta (0, 0)
Screenshot: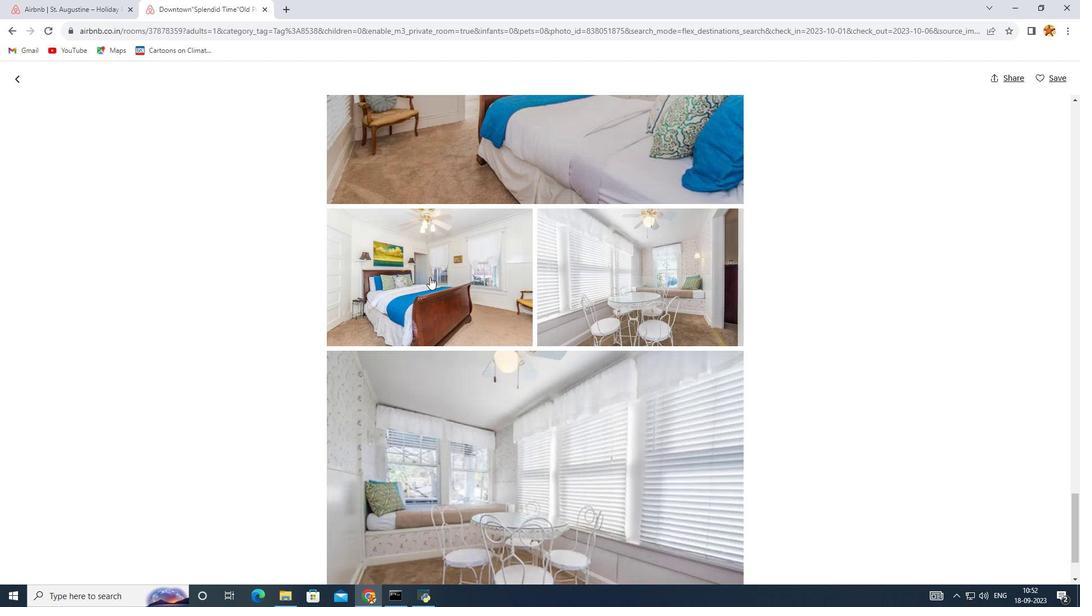 
Action: Mouse scrolled (429, 276) with delta (0, 0)
Screenshot: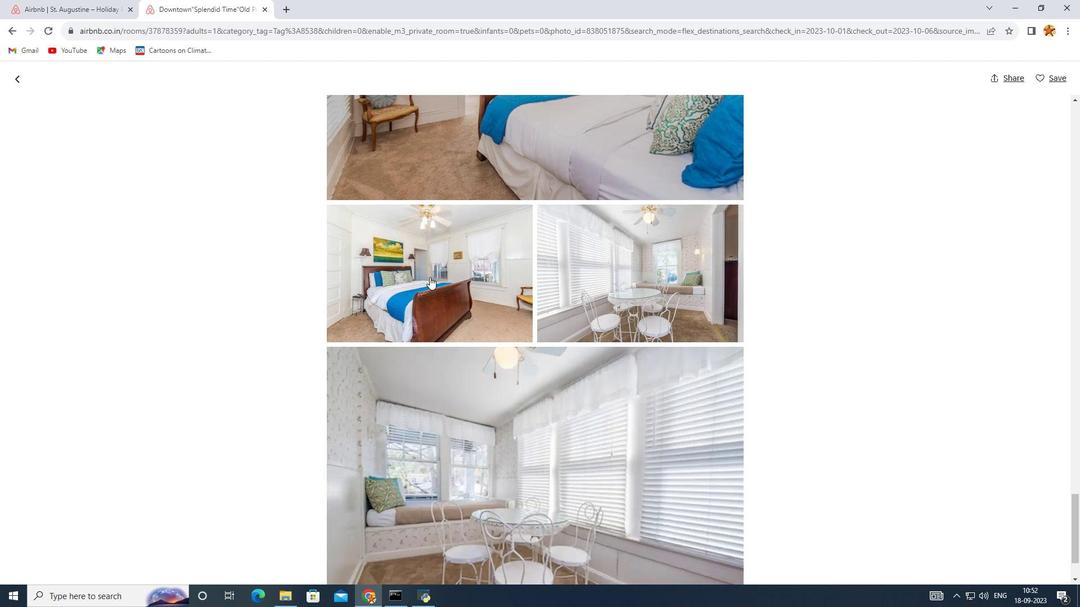 
Action: Mouse scrolled (429, 276) with delta (0, 0)
Screenshot: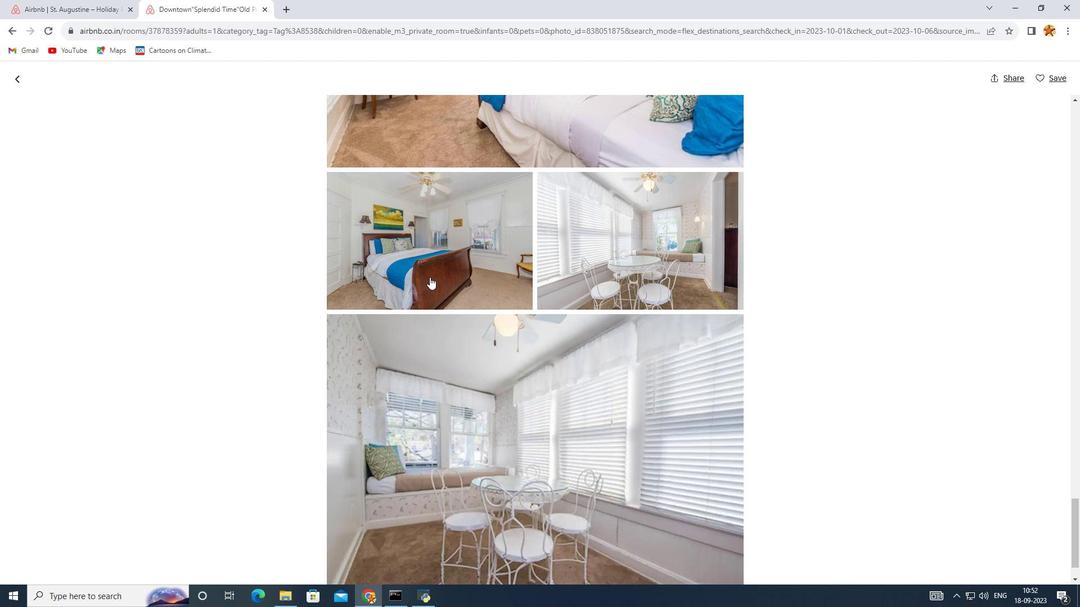 
Action: Mouse scrolled (429, 276) with delta (0, 0)
Screenshot: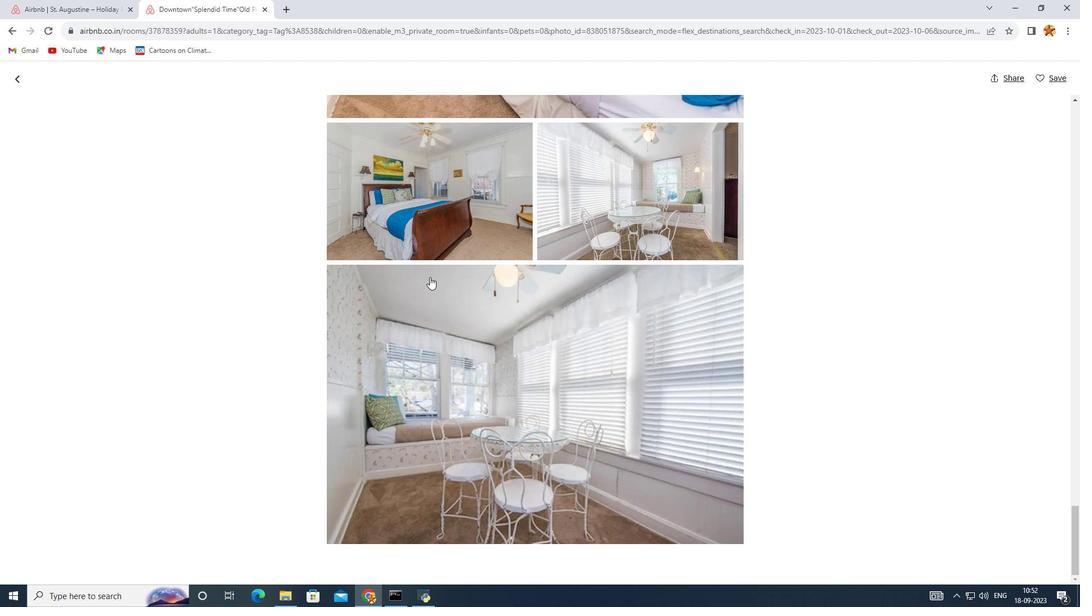 
Action: Mouse scrolled (429, 276) with delta (0, 0)
Screenshot: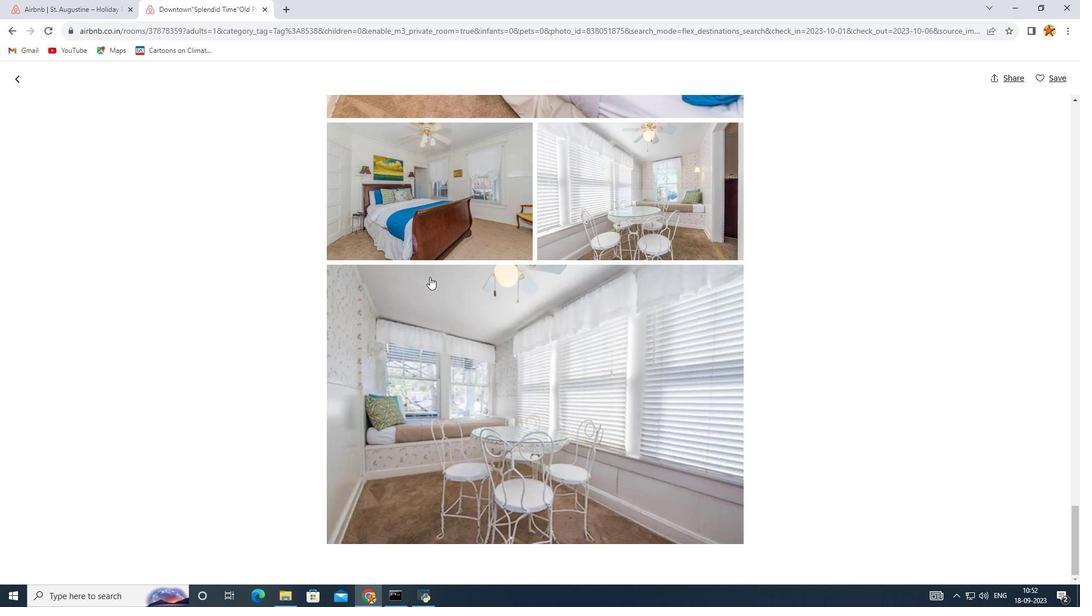 
Action: Mouse scrolled (429, 276) with delta (0, 0)
Screenshot: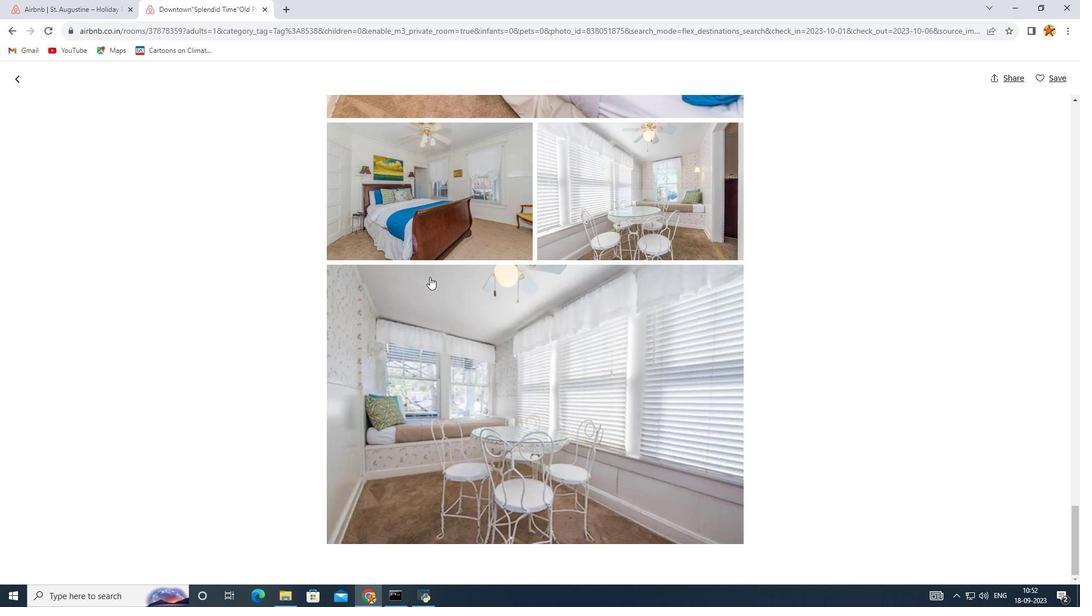 
Action: Mouse scrolled (429, 276) with delta (0, 0)
Screenshot: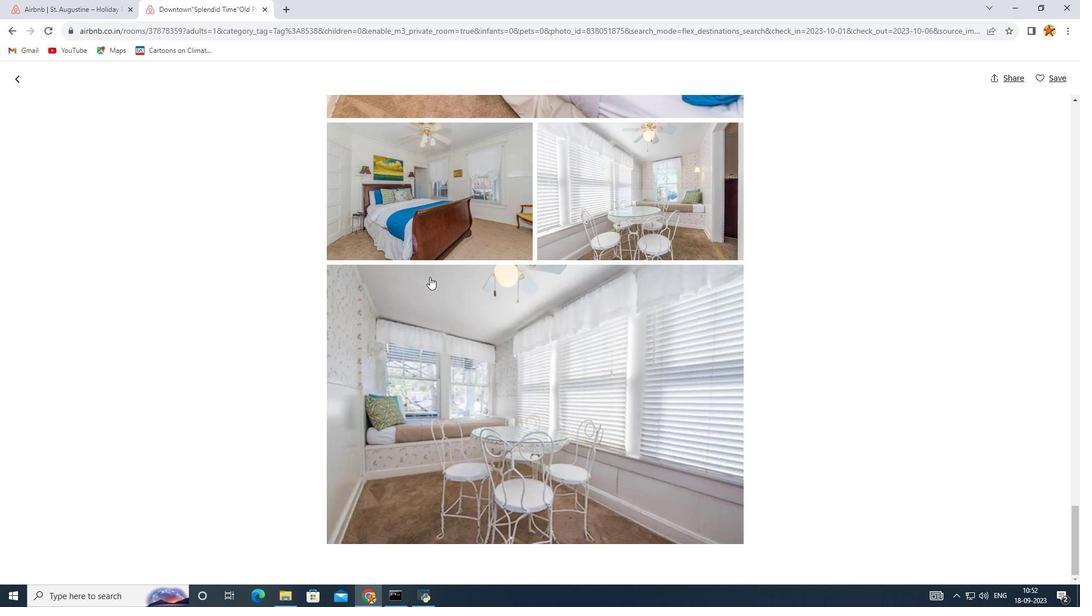 
Action: Mouse scrolled (429, 276) with delta (0, 0)
Screenshot: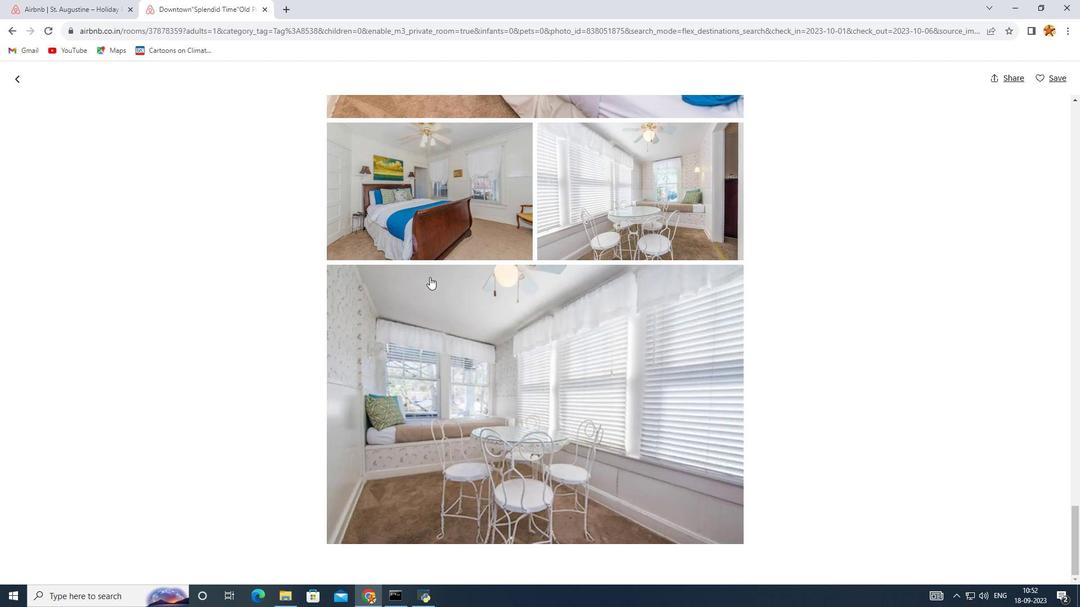 
Action: Mouse moved to (23, 81)
Screenshot: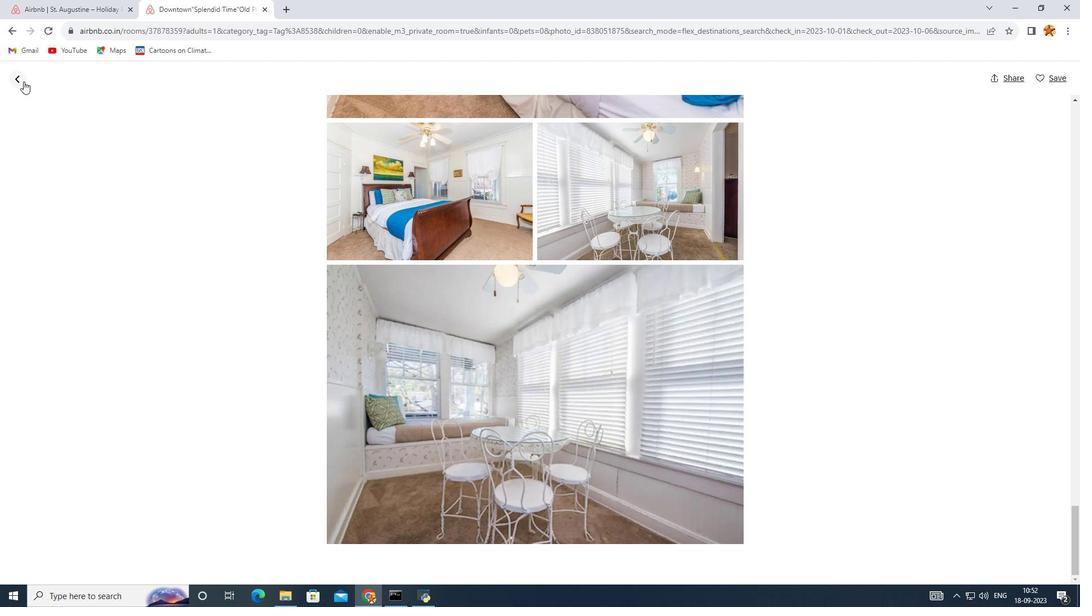 
Action: Mouse pressed left at (23, 81)
Screenshot: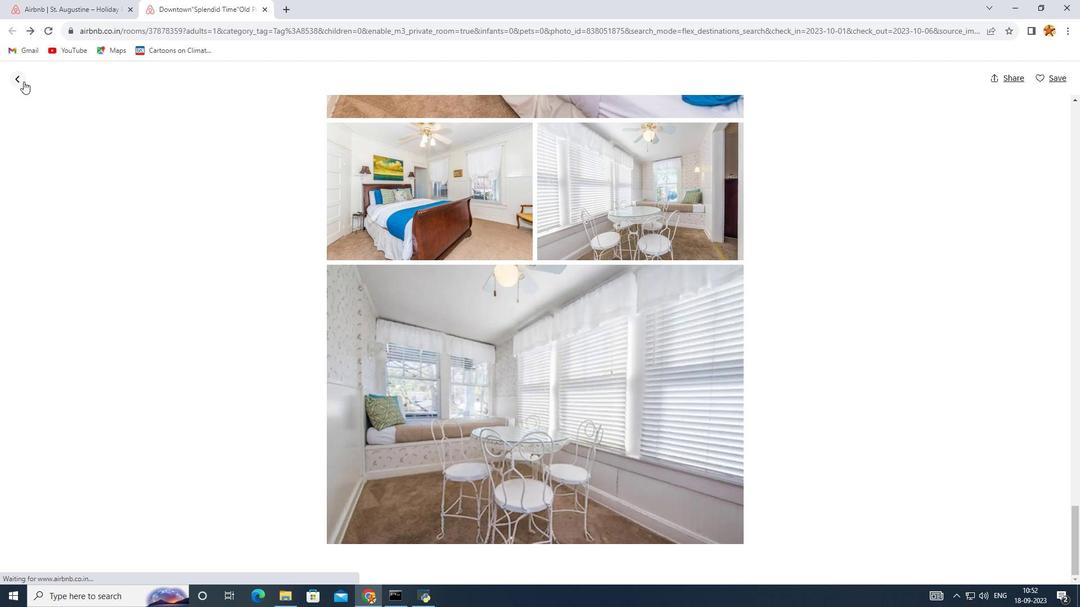 
Action: Mouse moved to (32, 9)
Screenshot: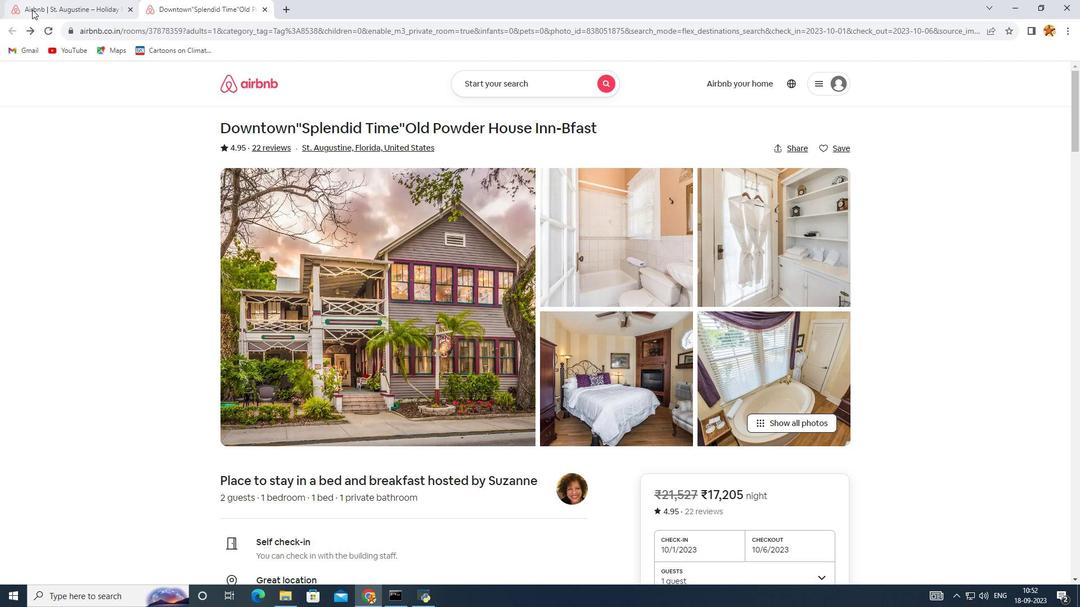 
Action: Mouse pressed left at (32, 9)
Screenshot: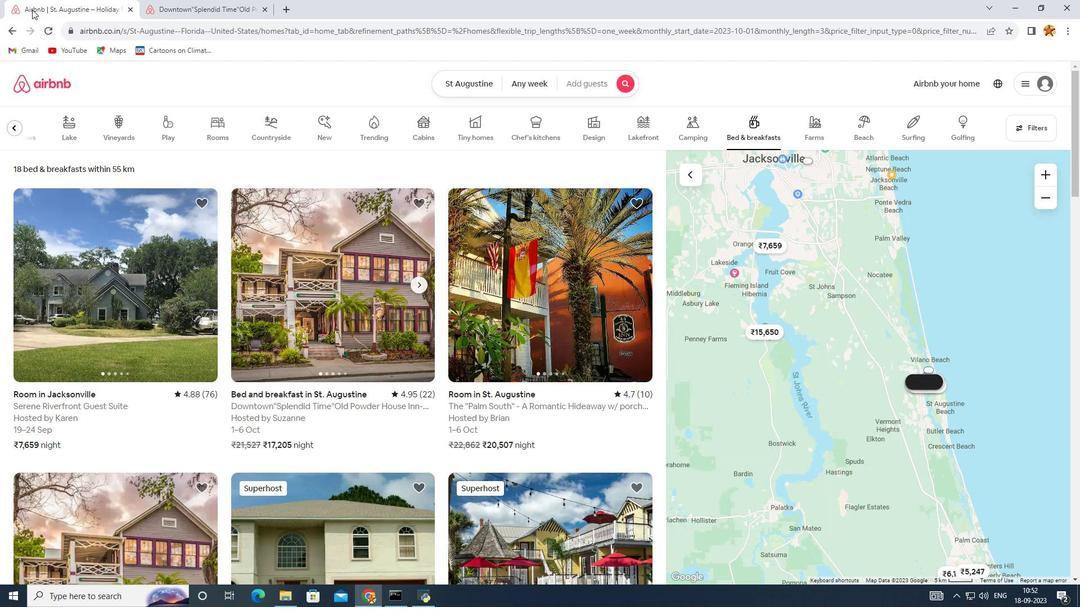 
Action: Mouse moved to (369, 298)
Screenshot: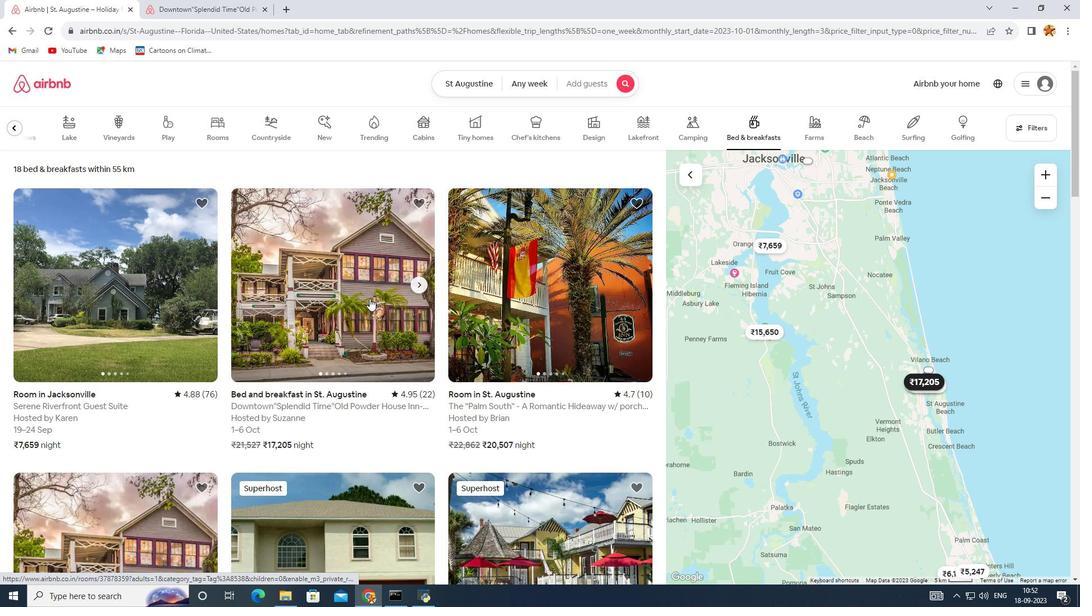 
Action: Mouse scrolled (369, 298) with delta (0, 0)
Screenshot: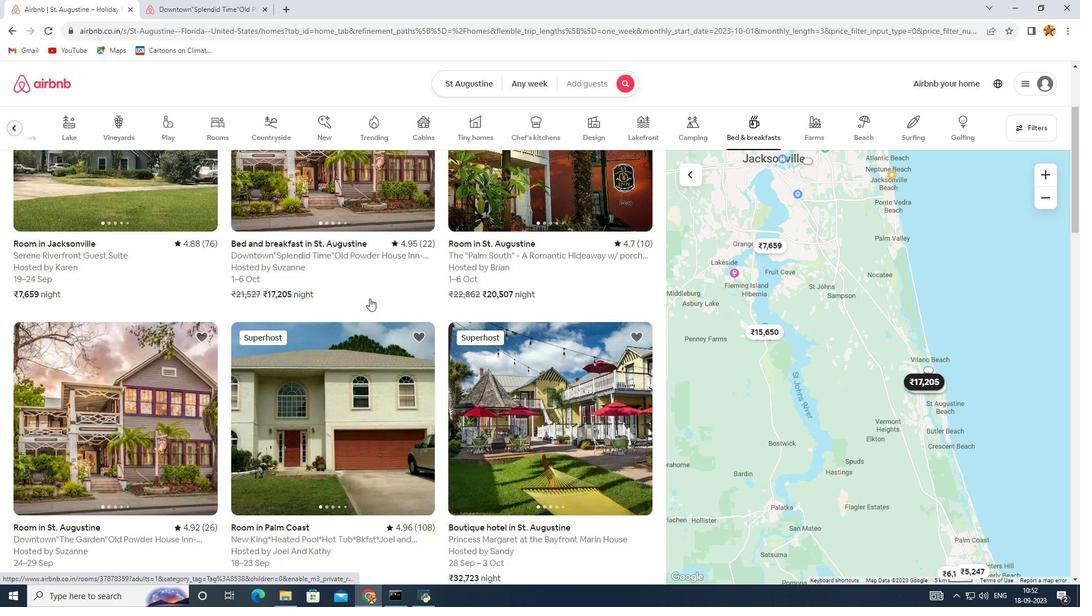 
Action: Mouse scrolled (369, 298) with delta (0, 0)
Screenshot: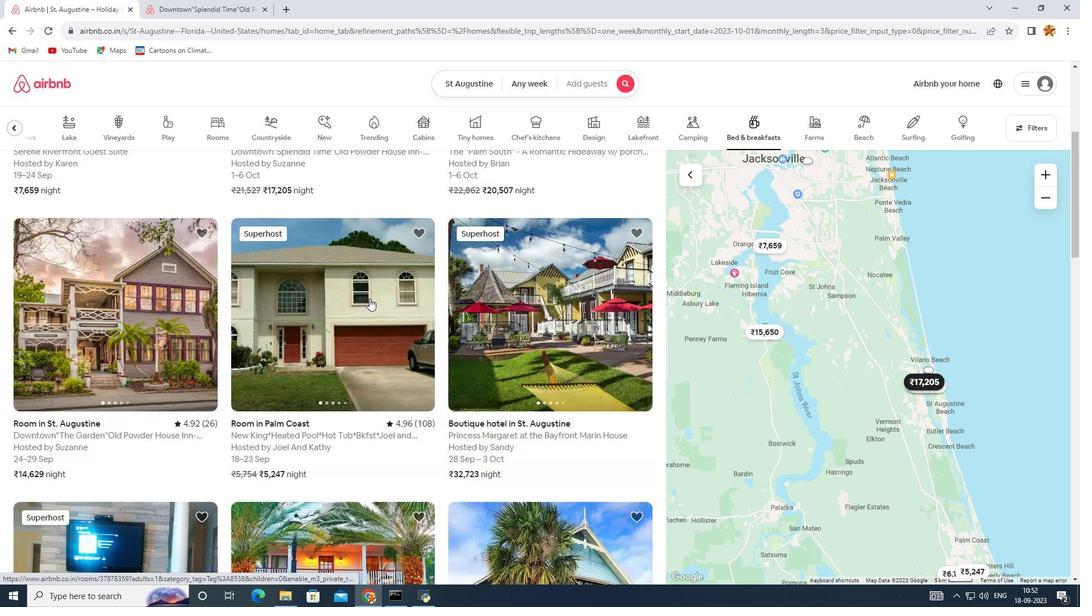 
Action: Mouse scrolled (369, 298) with delta (0, 0)
Screenshot: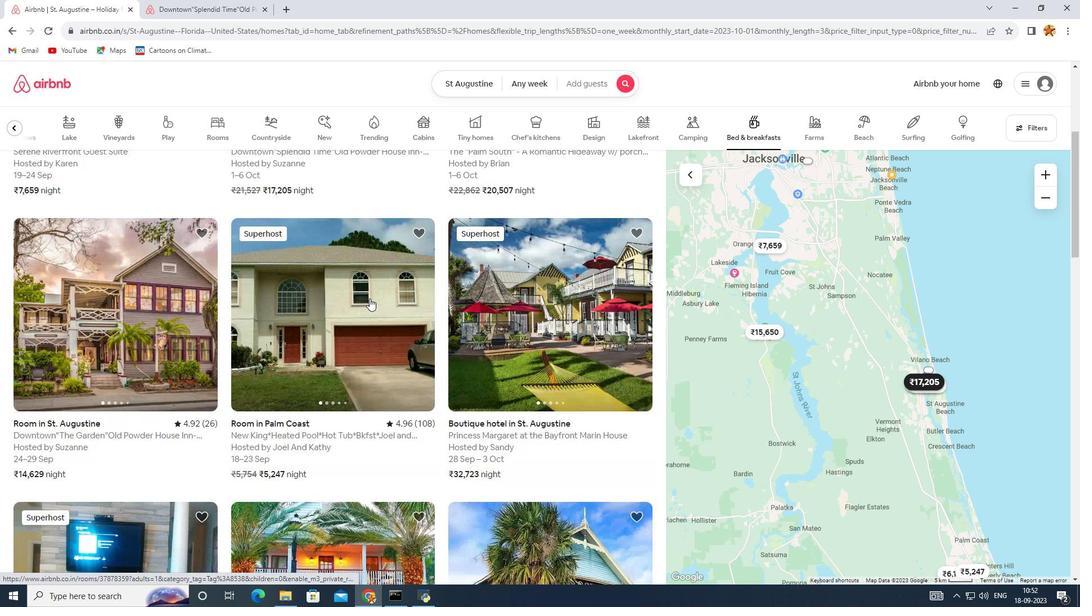
Action: Mouse scrolled (369, 298) with delta (0, 0)
Screenshot: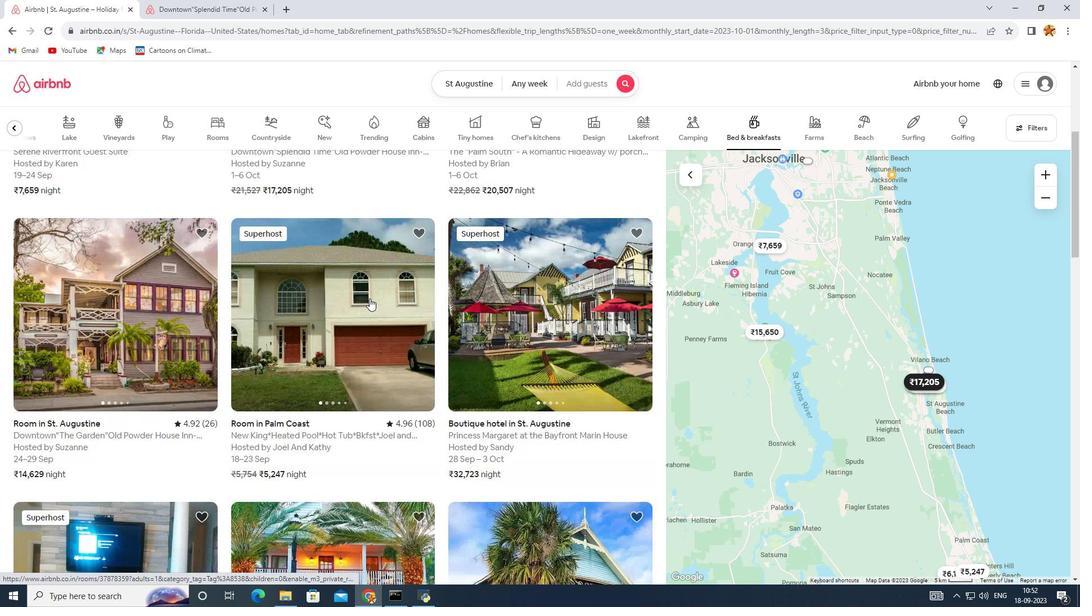 
Action: Mouse scrolled (369, 298) with delta (0, 0)
Screenshot: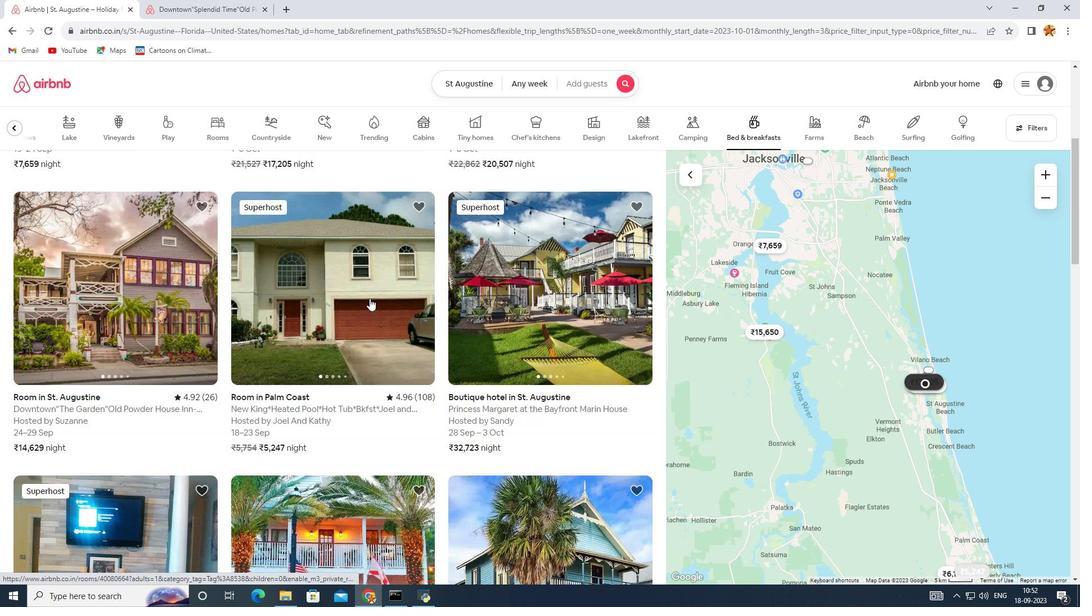 
Action: Mouse scrolled (369, 299) with delta (0, 0)
Screenshot: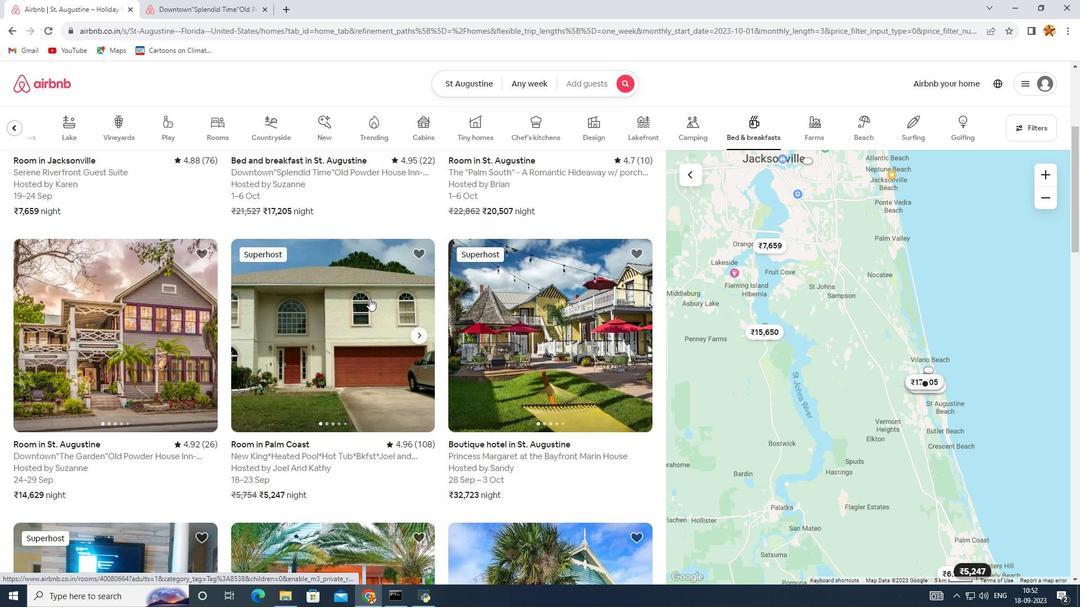 
Action: Mouse moved to (122, 353)
Screenshot: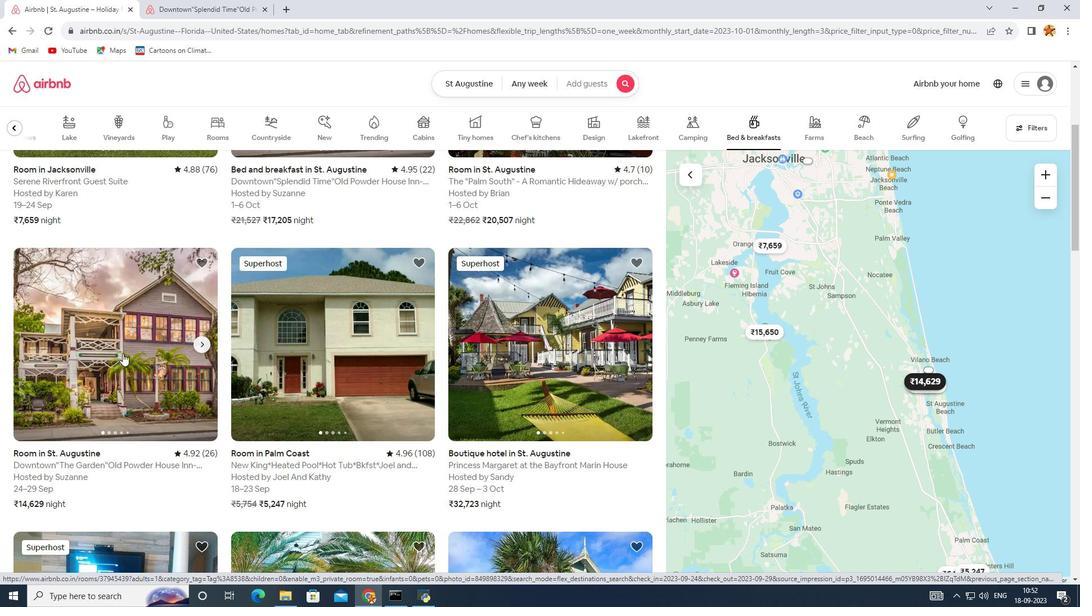 
Action: Mouse scrolled (122, 354) with delta (0, 0)
Screenshot: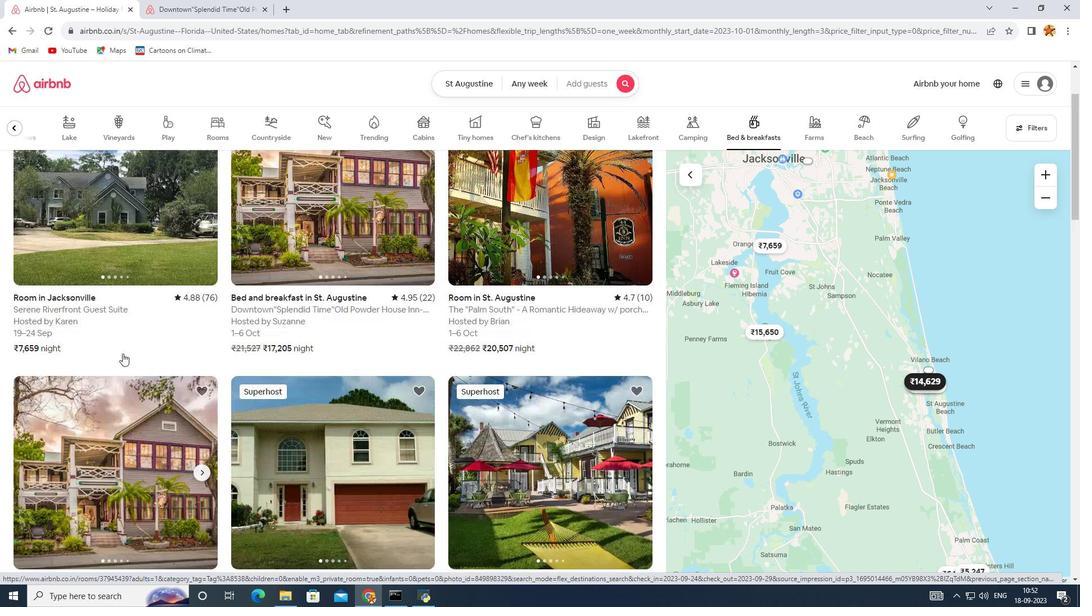 
Action: Mouse scrolled (122, 354) with delta (0, 0)
Screenshot: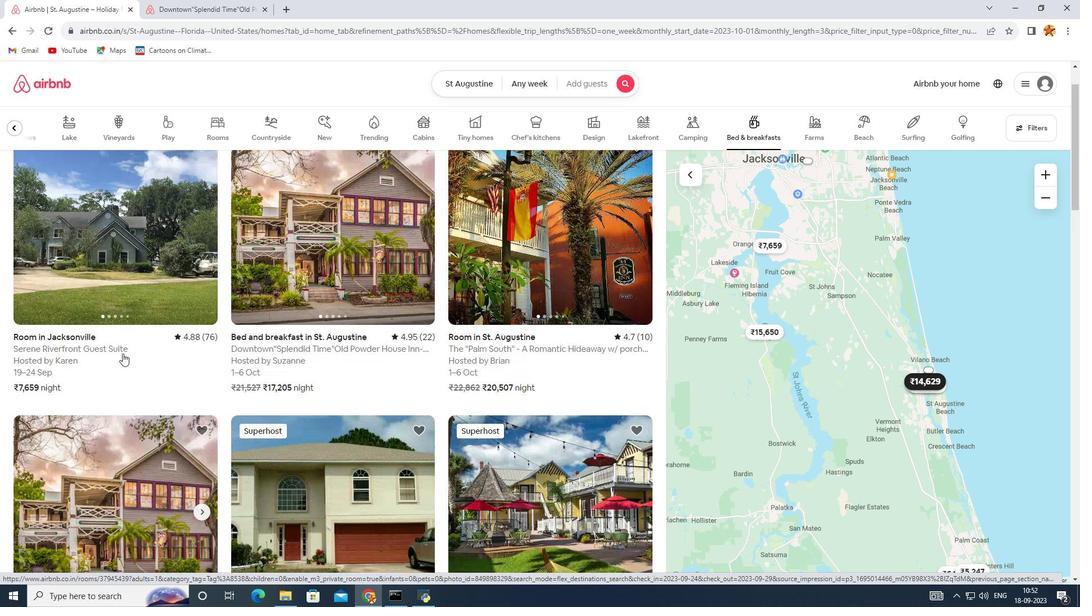 
Action: Mouse scrolled (122, 354) with delta (0, 0)
Screenshot: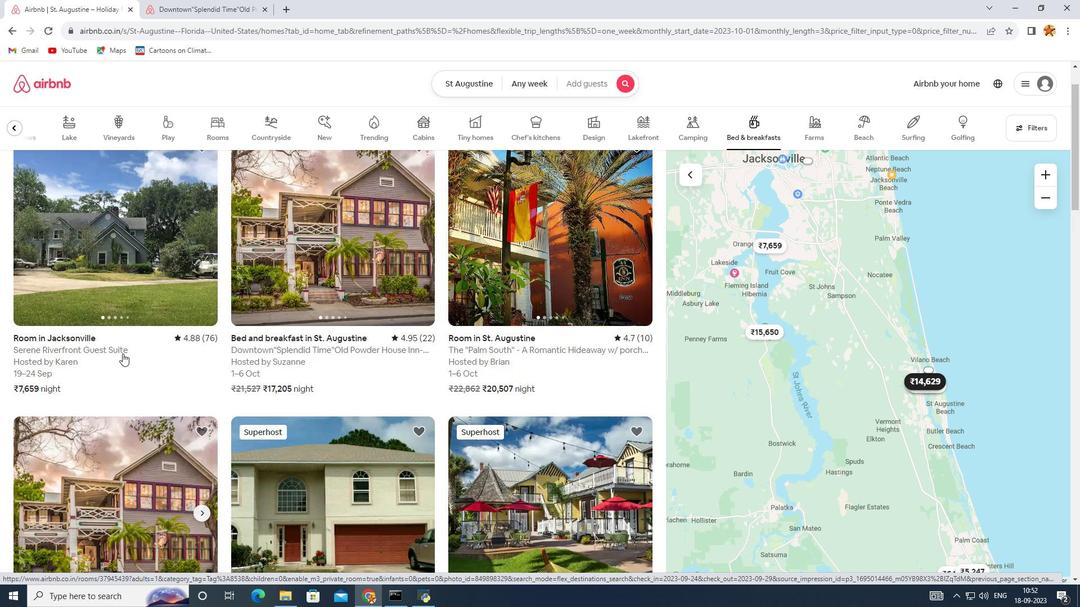 
Action: Mouse scrolled (122, 354) with delta (0, 0)
Screenshot: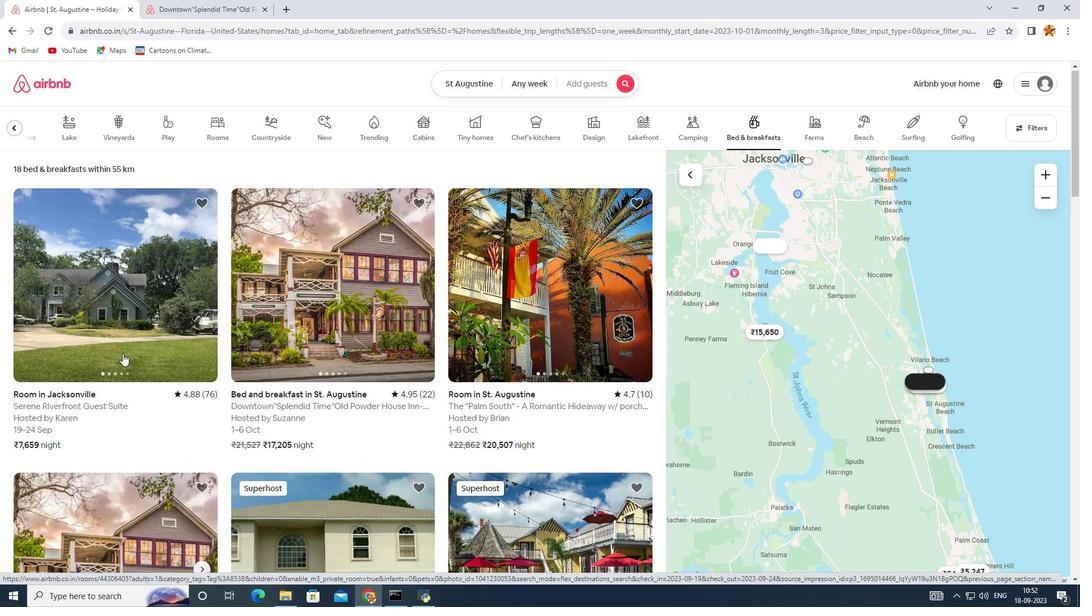 
Action: Mouse scrolled (122, 354) with delta (0, 0)
Screenshot: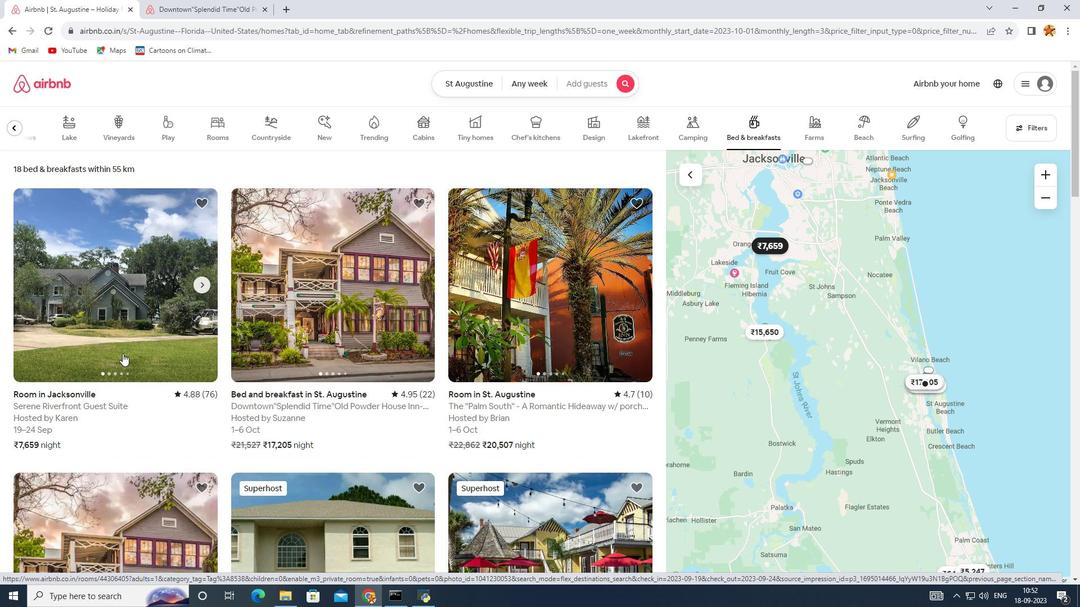 
Action: Mouse scrolled (122, 353) with delta (0, 0)
Screenshot: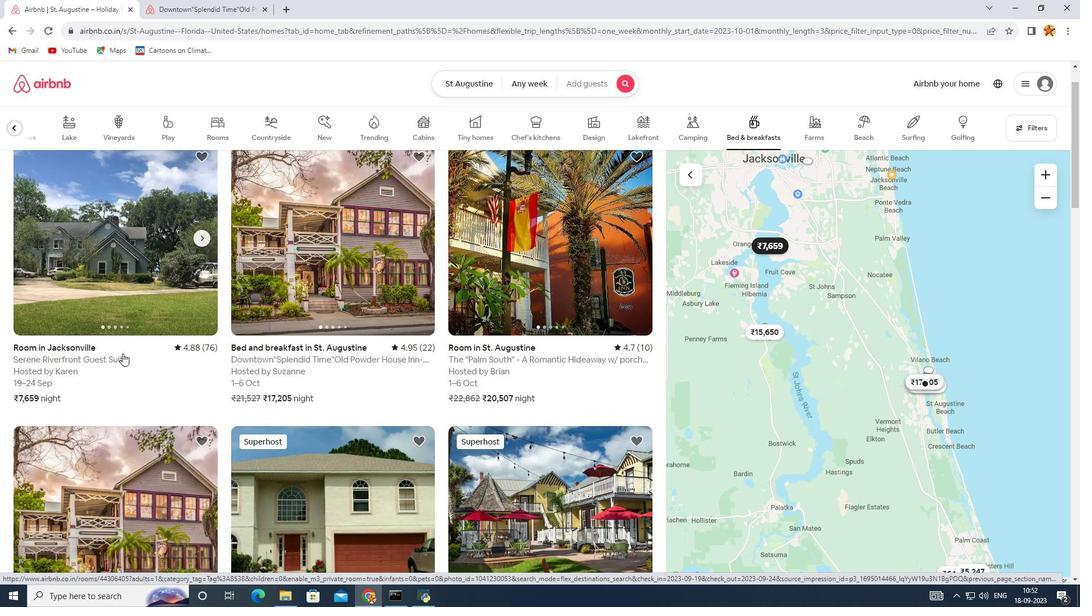 
Action: Mouse moved to (484, 294)
Screenshot: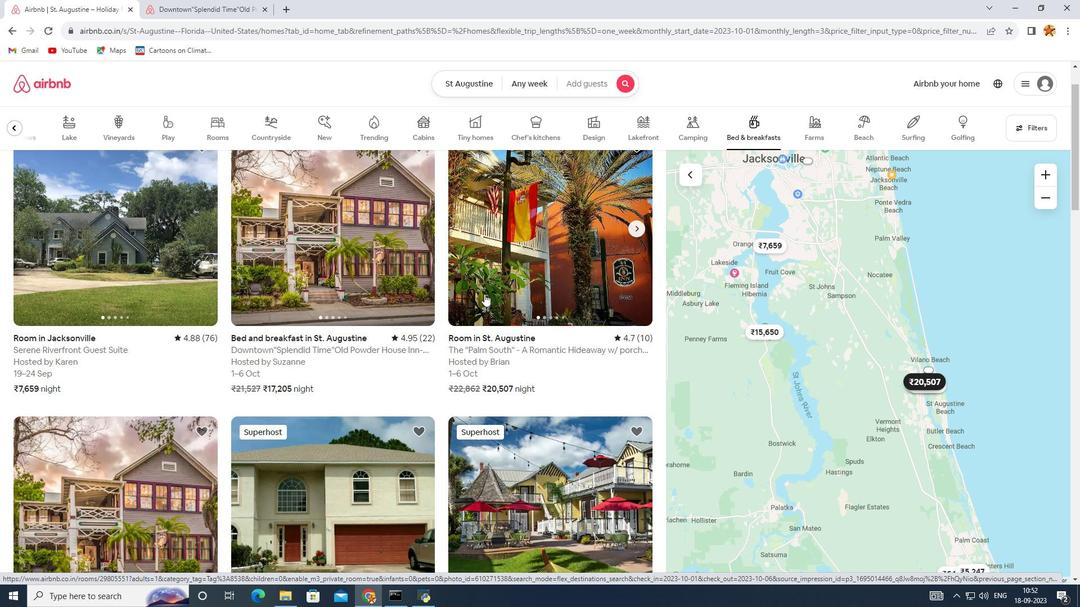 
Action: Mouse pressed left at (484, 294)
Screenshot: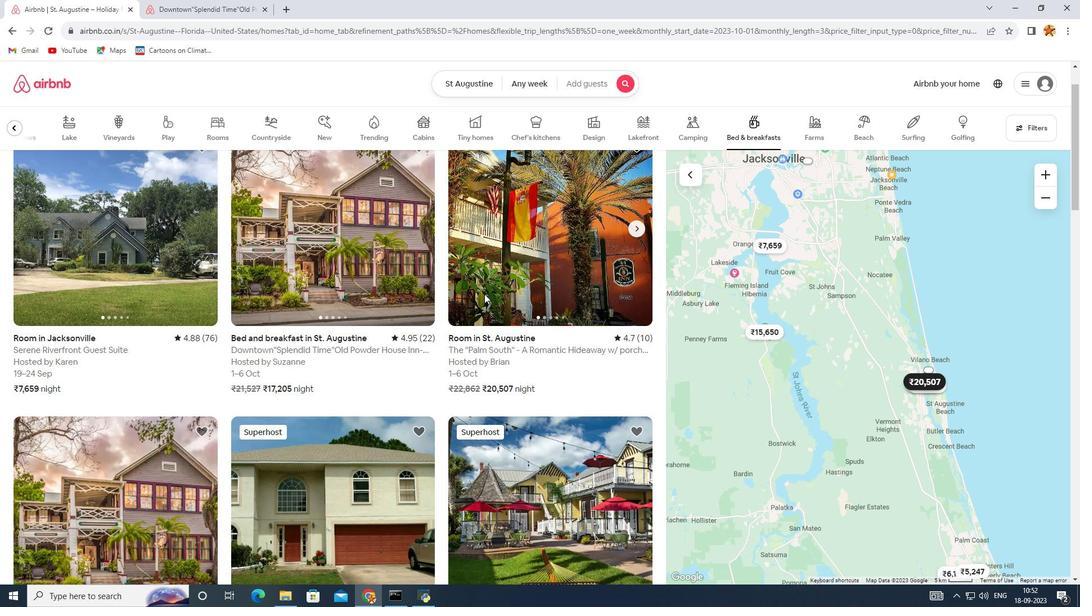 
Action: Mouse moved to (351, 337)
Screenshot: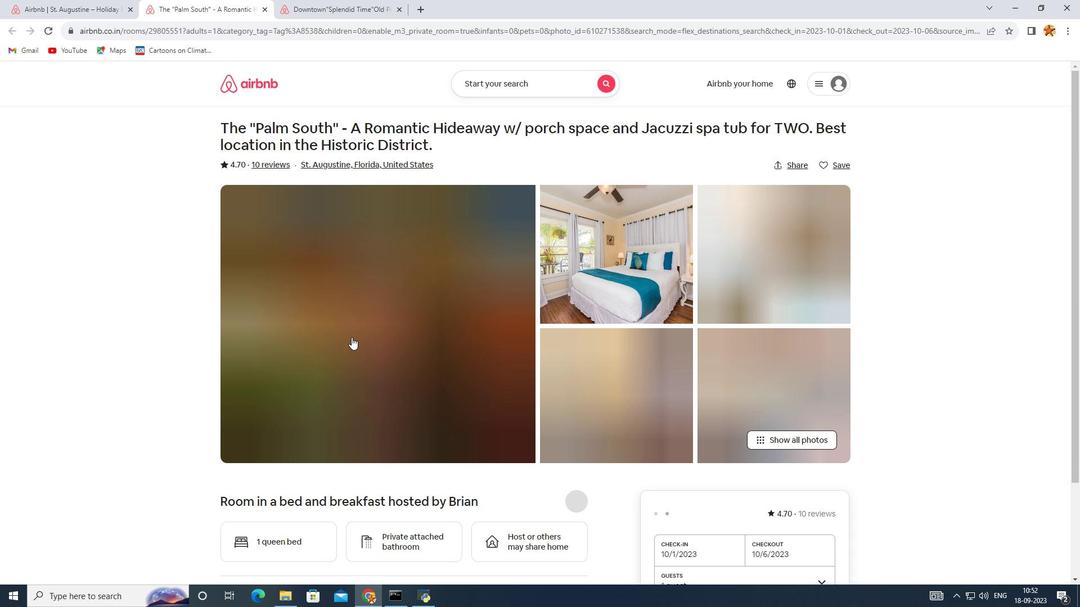 
Action: Mouse scrolled (351, 337) with delta (0, 0)
Screenshot: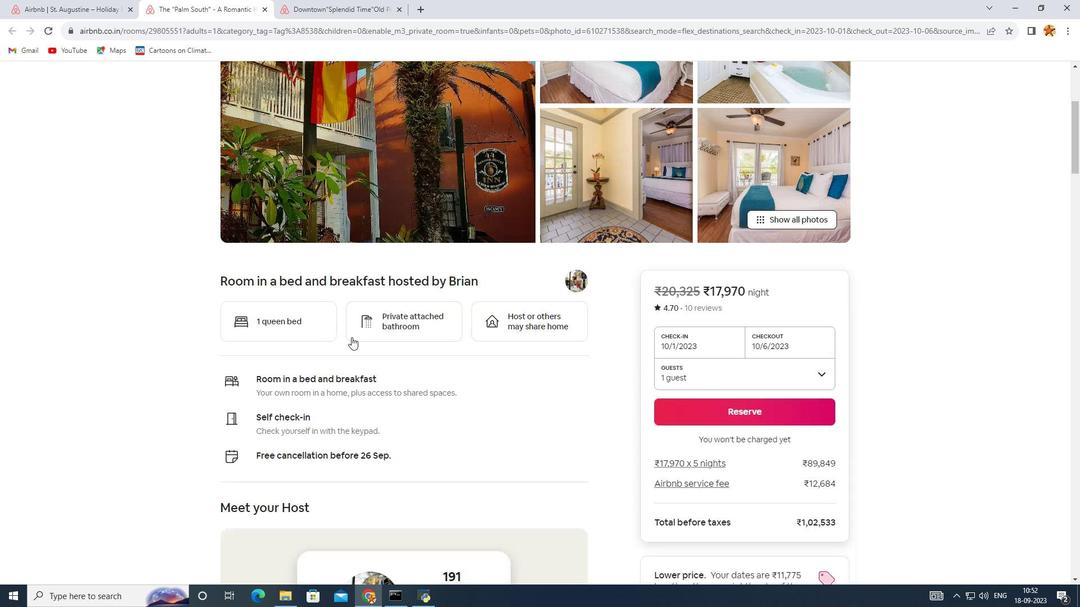 
Action: Mouse scrolled (351, 337) with delta (0, 0)
Screenshot: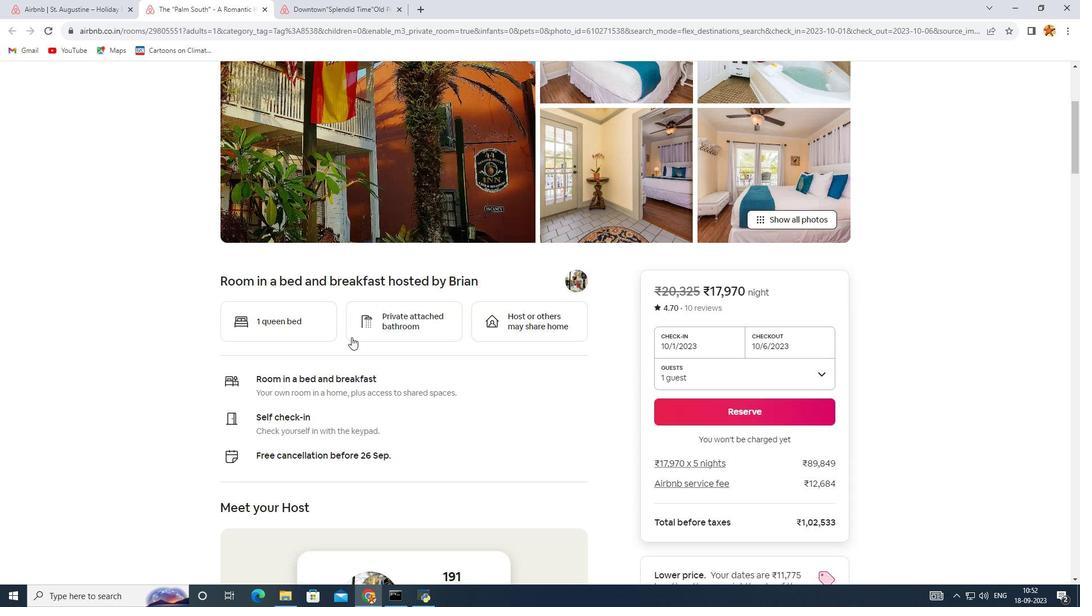 
Action: Mouse scrolled (351, 337) with delta (0, 0)
Screenshot: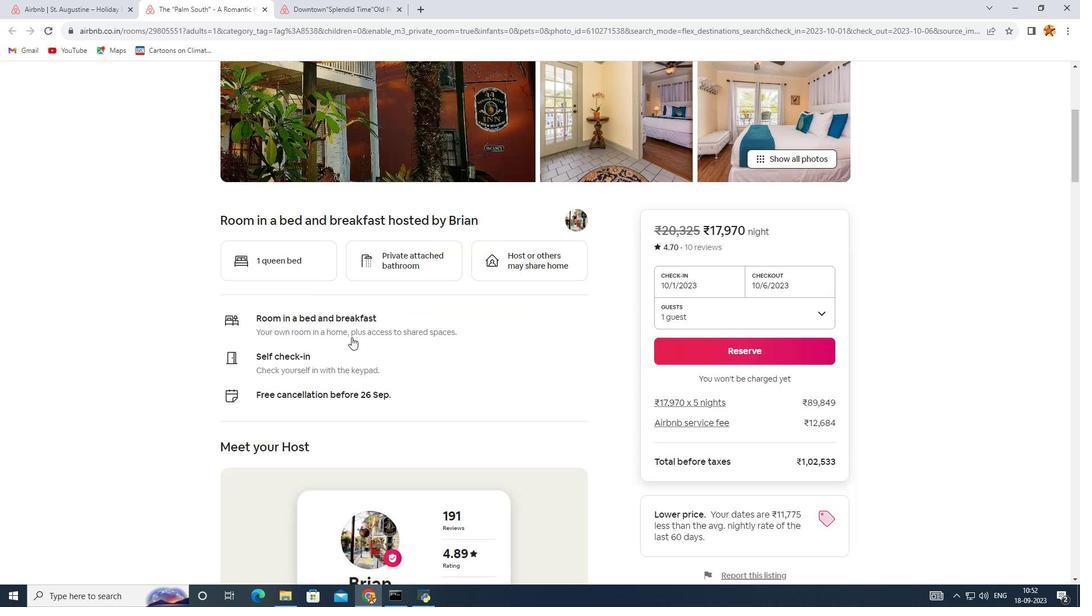 
Action: Mouse scrolled (351, 337) with delta (0, 0)
Screenshot: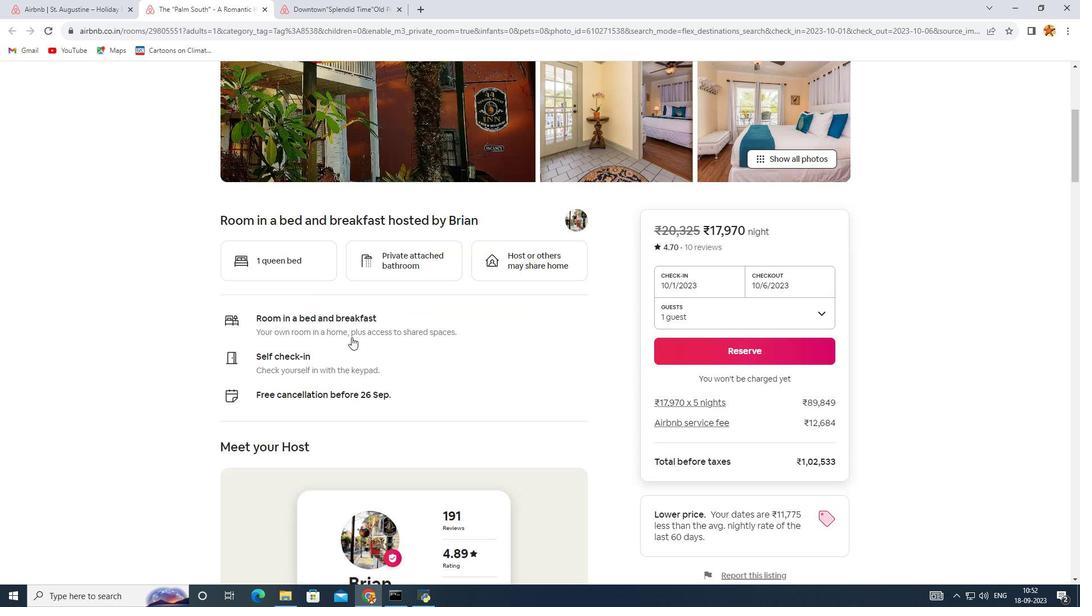 
Action: Mouse scrolled (351, 337) with delta (0, 0)
Screenshot: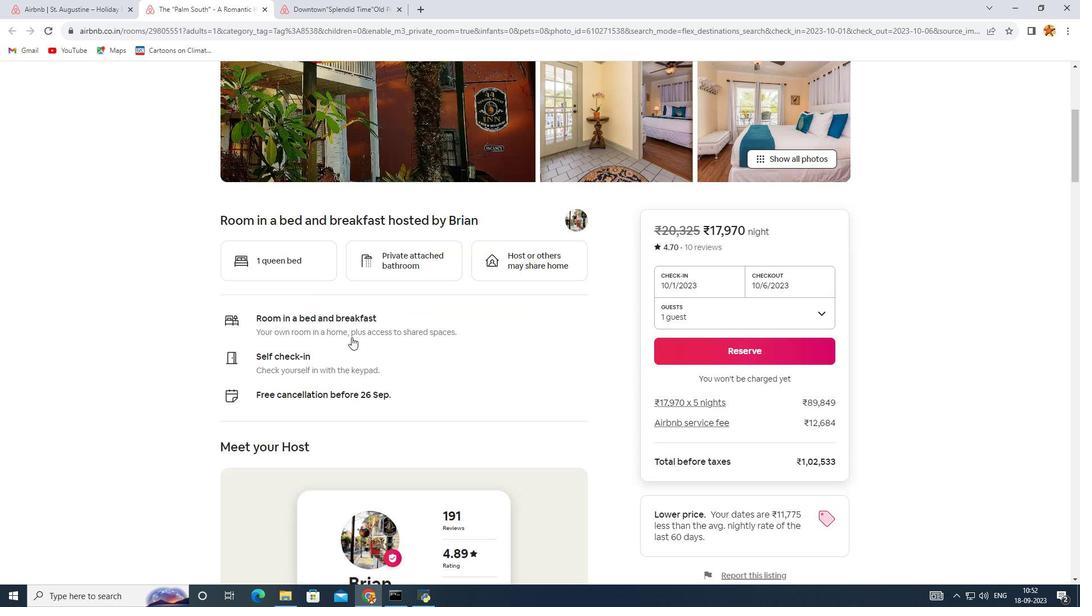 
Action: Mouse scrolled (351, 337) with delta (0, 0)
Screenshot: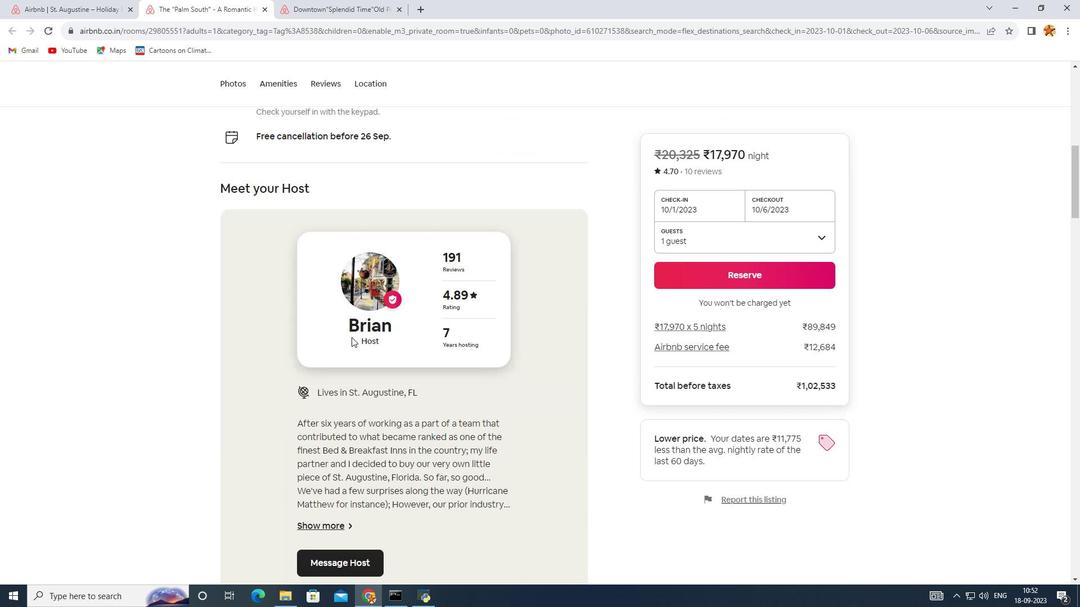 
Action: Mouse scrolled (351, 337) with delta (0, 0)
Screenshot: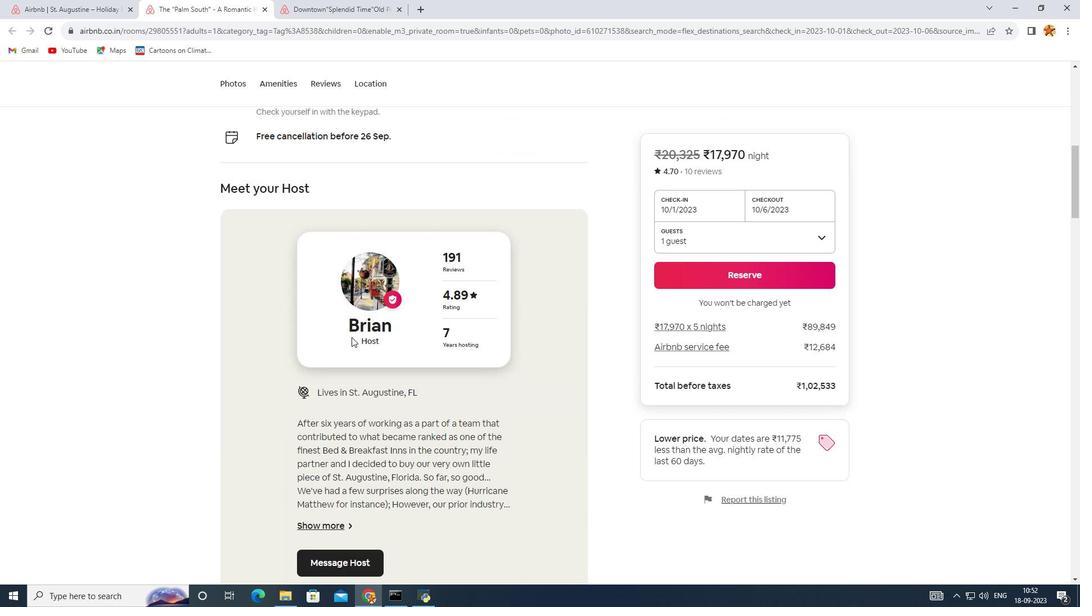 
Action: Mouse scrolled (351, 337) with delta (0, 0)
Screenshot: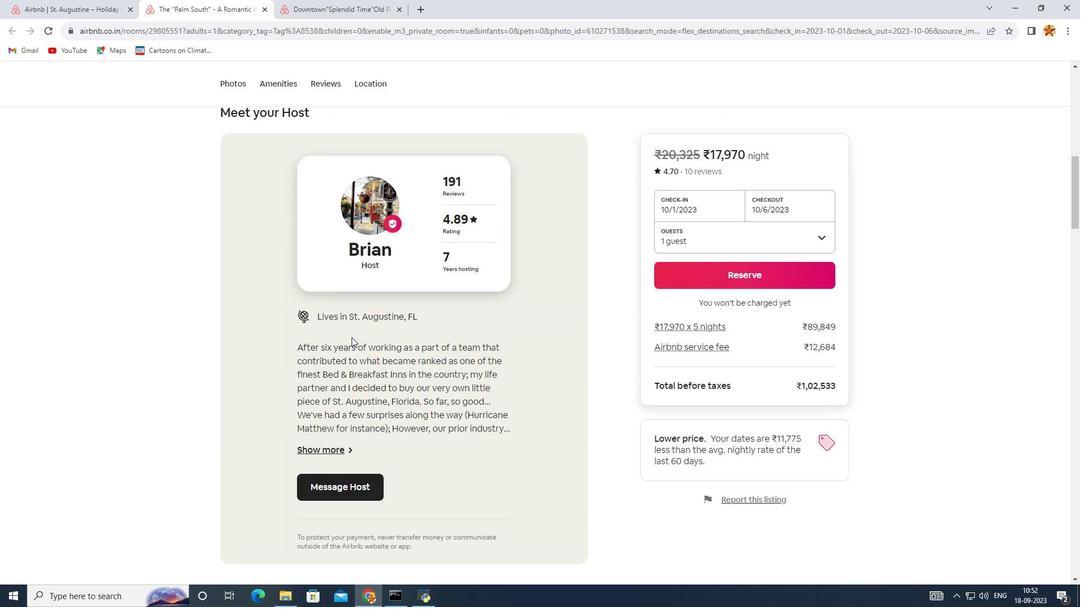 
Action: Mouse scrolled (351, 337) with delta (0, 0)
Screenshot: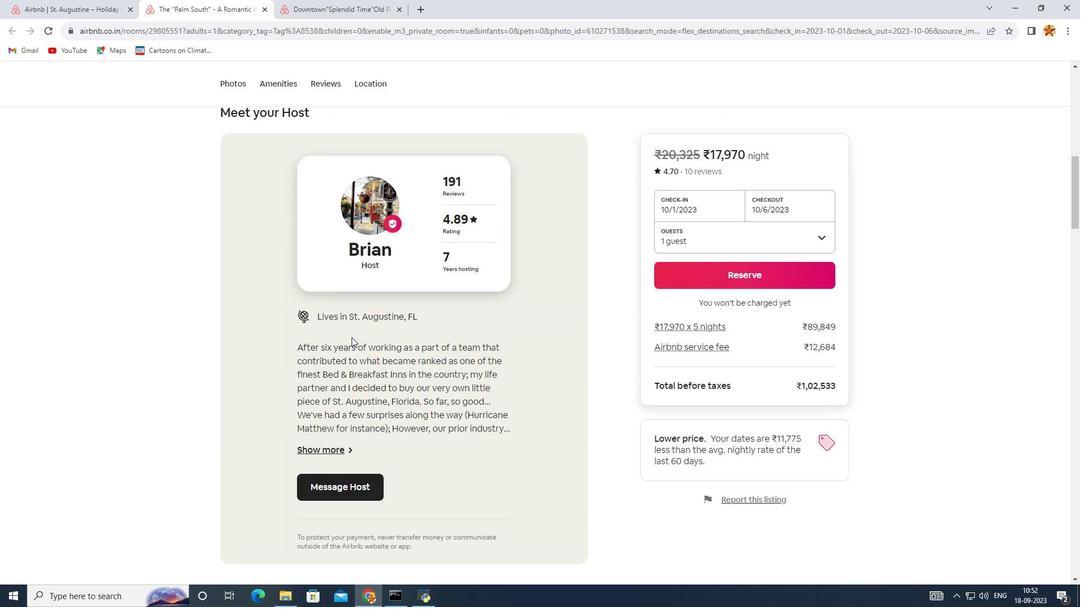 
Action: Mouse scrolled (351, 337) with delta (0, 0)
Screenshot: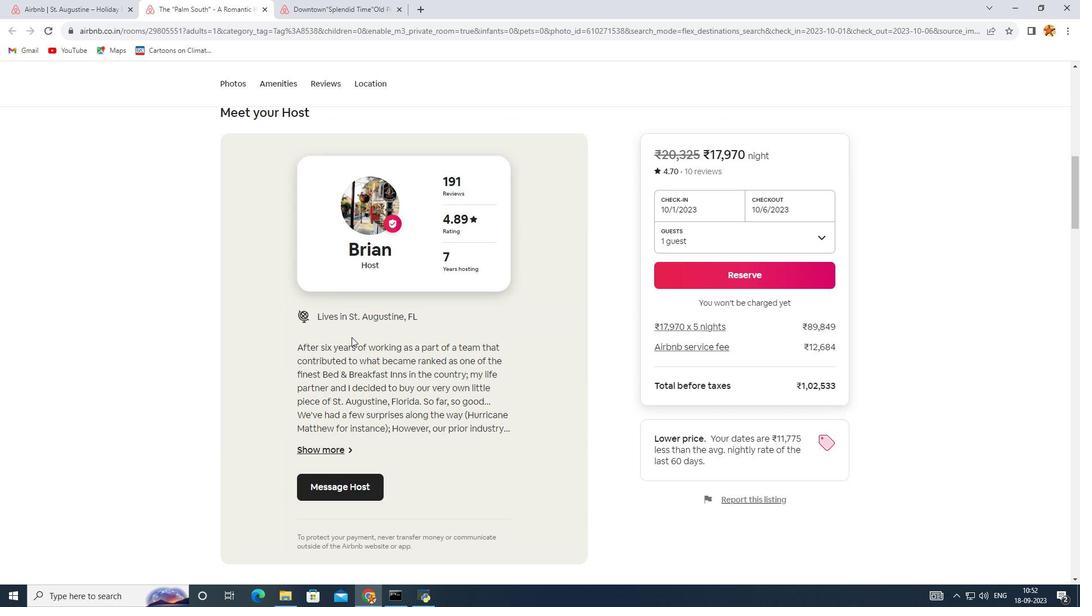 
Action: Mouse scrolled (351, 337) with delta (0, 0)
Screenshot: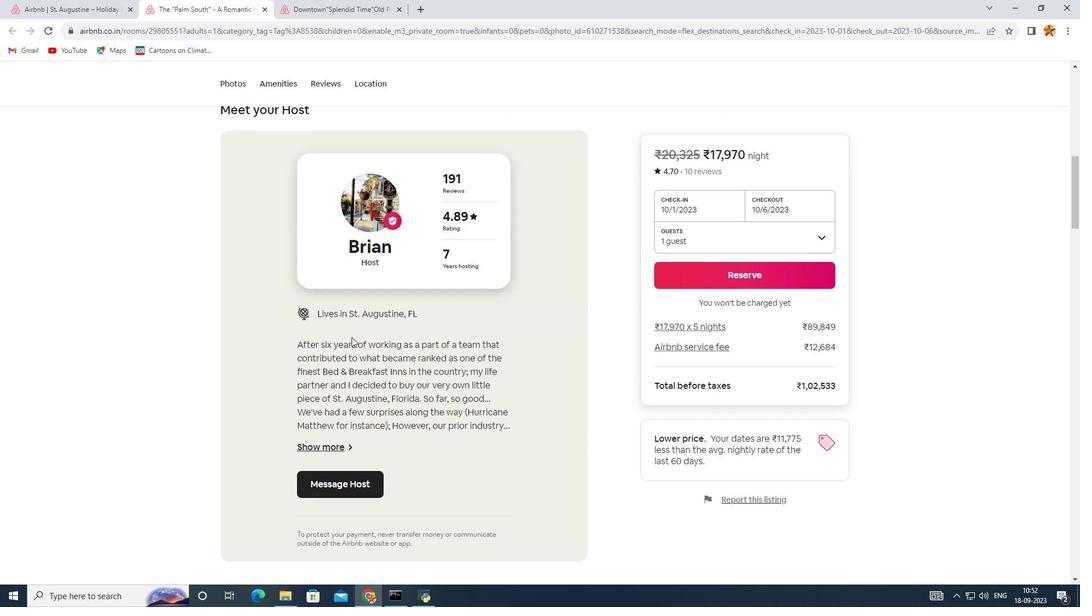 
Action: Mouse moved to (351, 337)
Screenshot: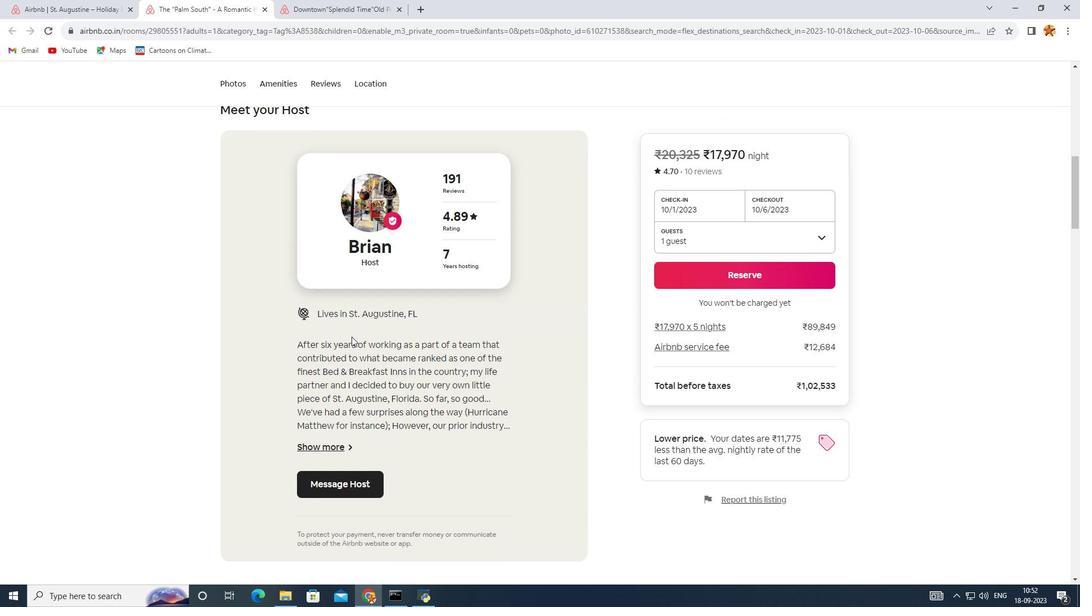 
Action: Mouse scrolled (351, 336) with delta (0, 0)
Screenshot: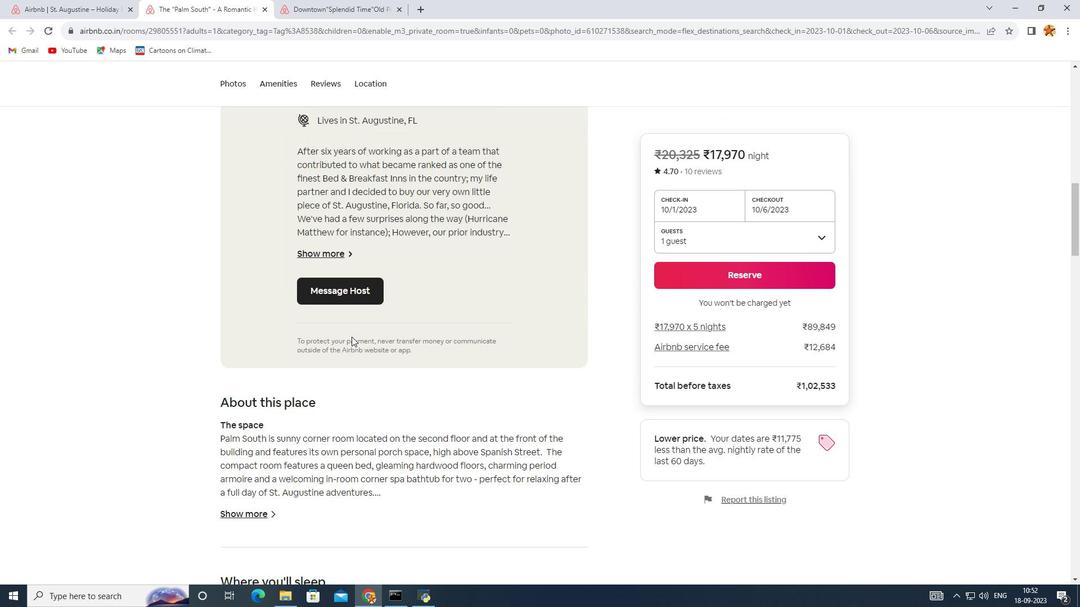 
Action: Mouse scrolled (351, 336) with delta (0, 0)
Screenshot: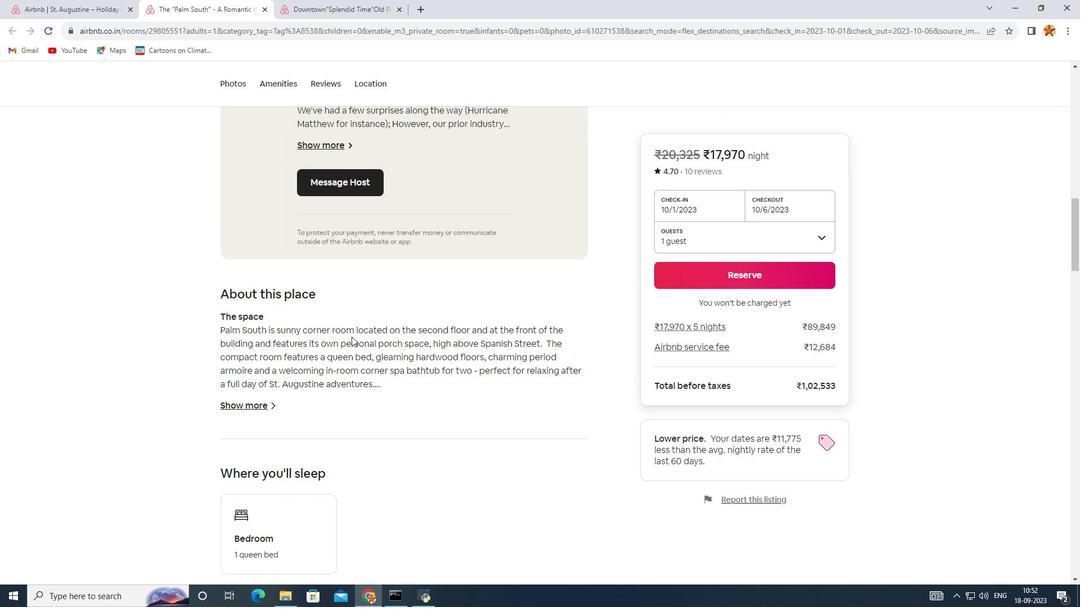 
Action: Mouse scrolled (351, 336) with delta (0, 0)
Screenshot: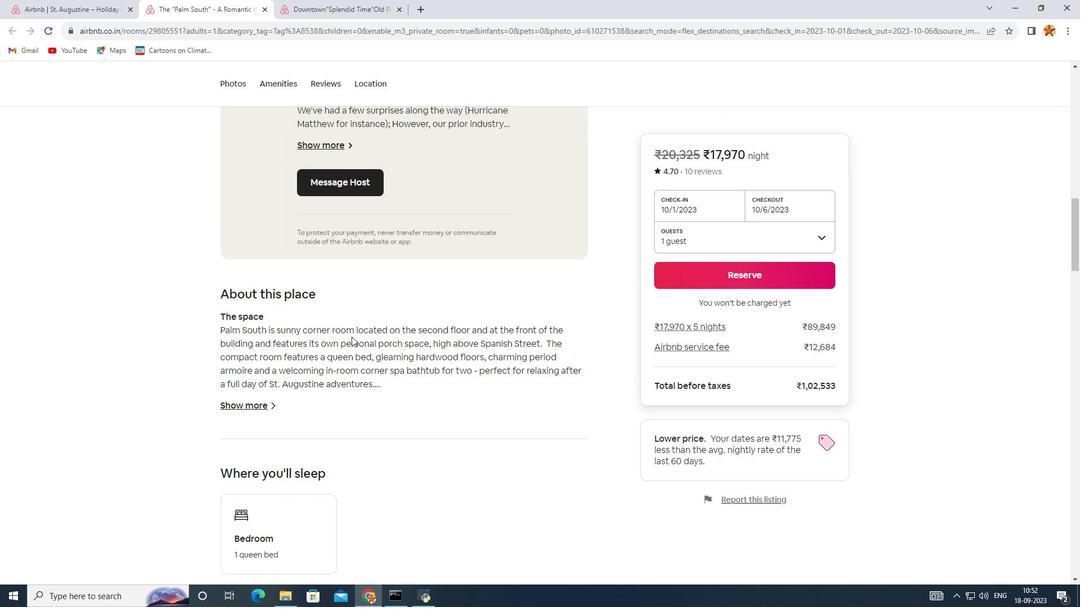 
Action: Mouse scrolled (351, 336) with delta (0, 0)
Screenshot: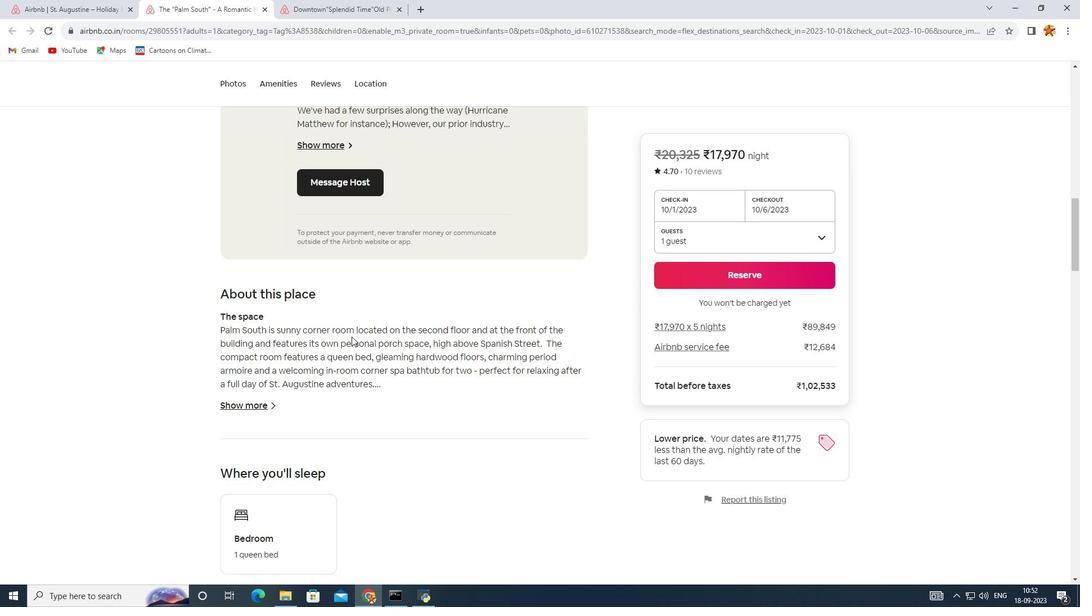 
Action: Mouse scrolled (351, 336) with delta (0, 0)
Screenshot: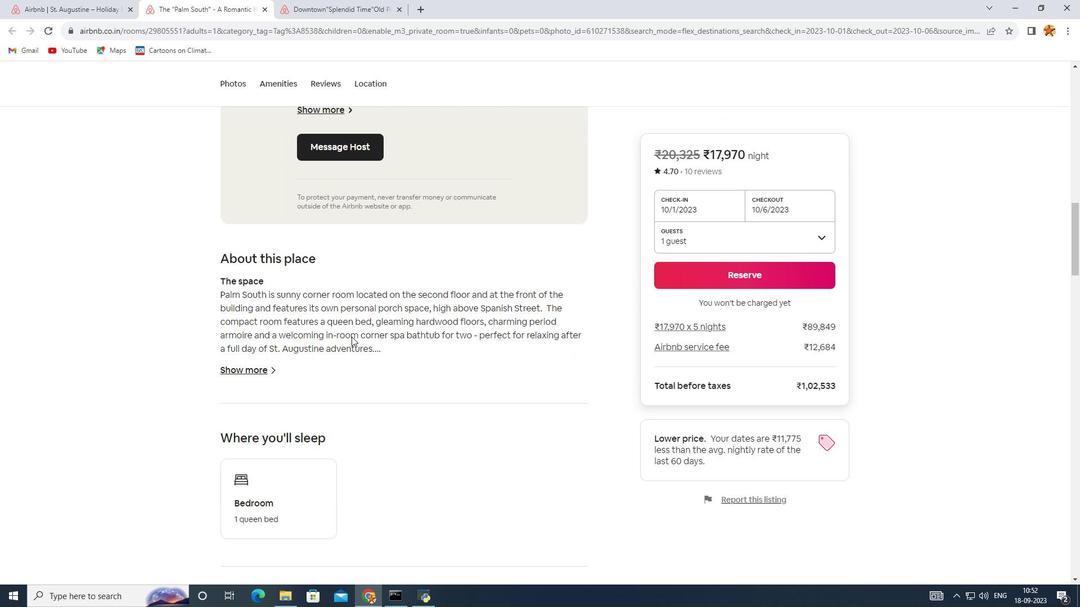 
Action: Mouse scrolled (351, 336) with delta (0, 0)
Screenshot: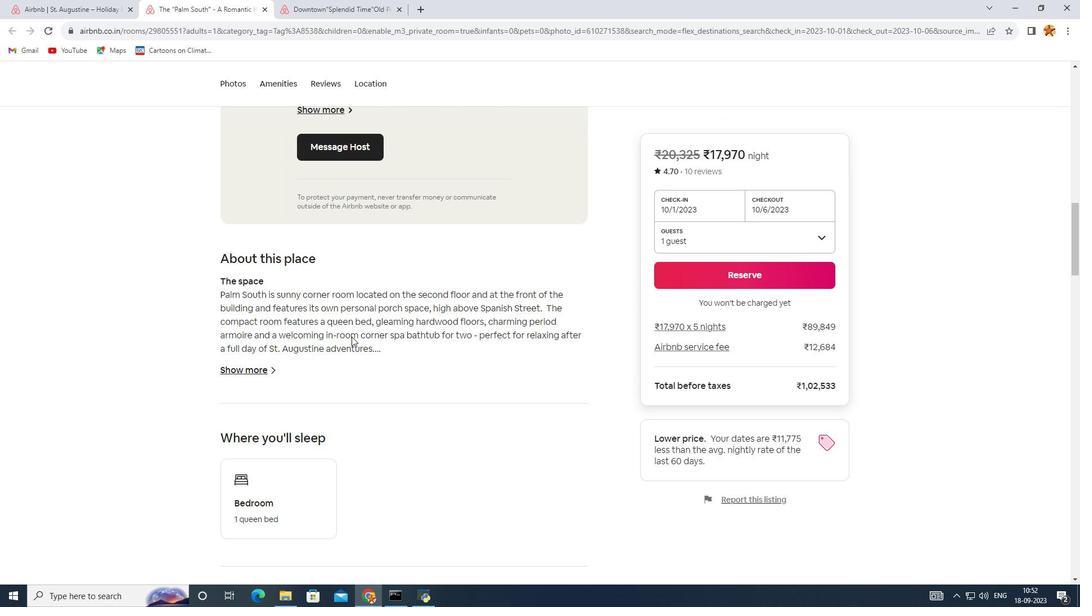 
Action: Mouse moved to (230, 372)
Screenshot: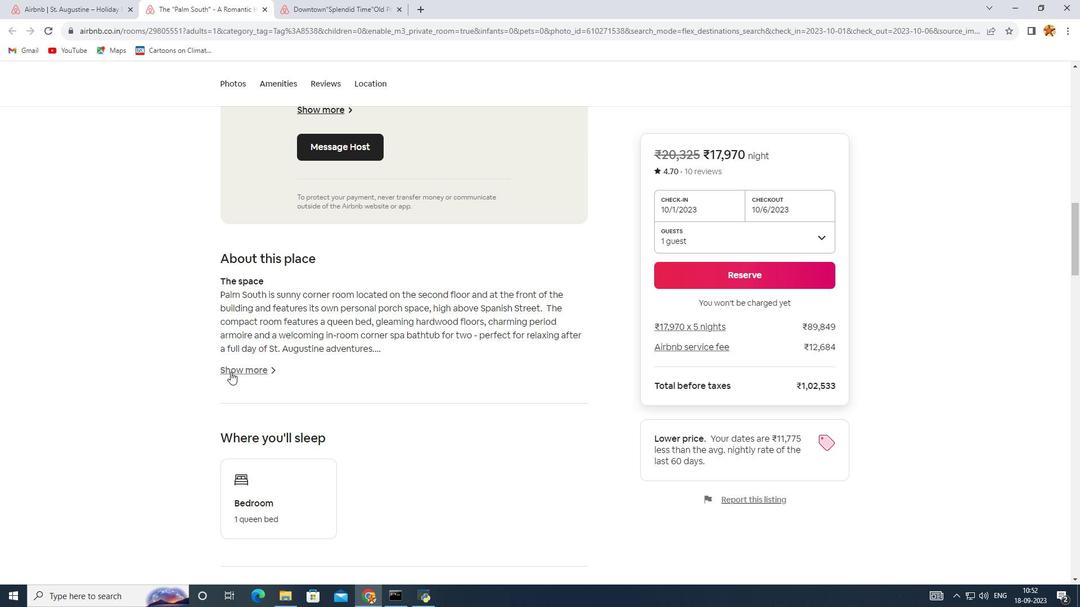 
Action: Mouse pressed left at (230, 372)
Screenshot: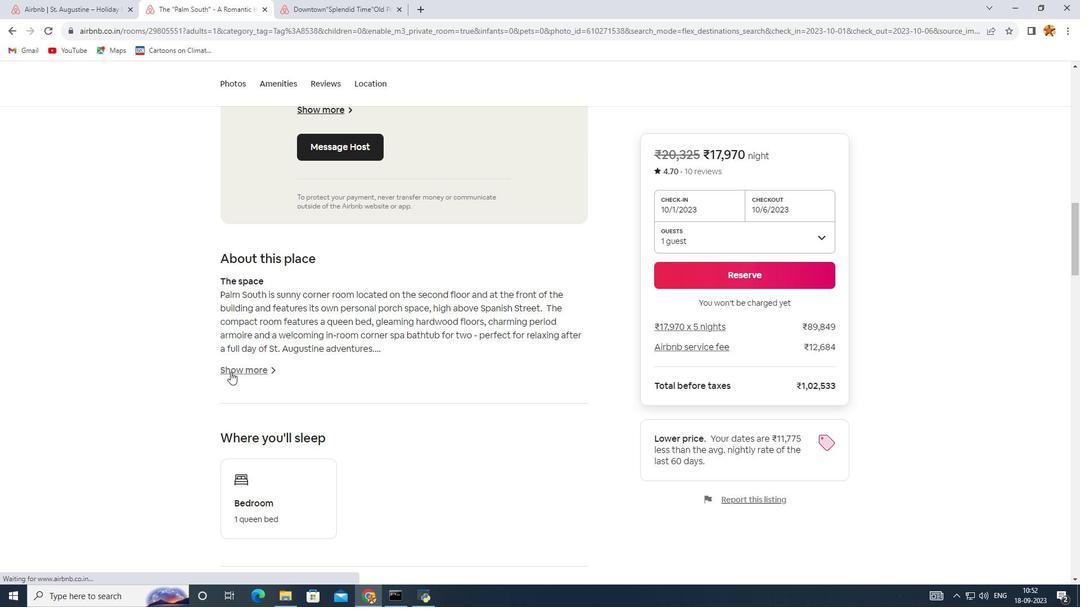
Action: Mouse moved to (391, 333)
Screenshot: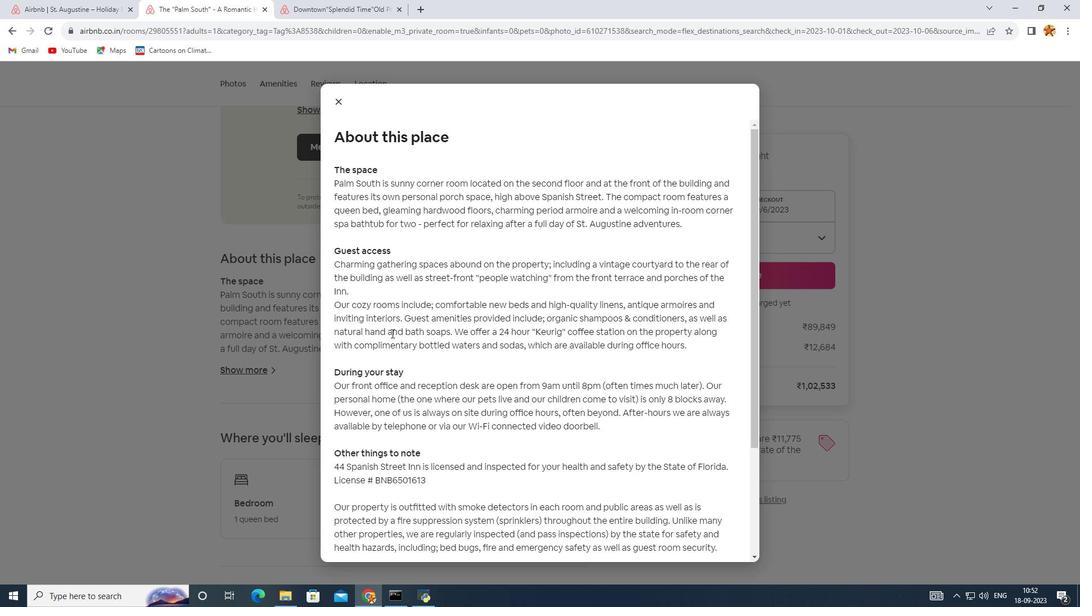 
Action: Mouse scrolled (391, 333) with delta (0, 0)
Screenshot: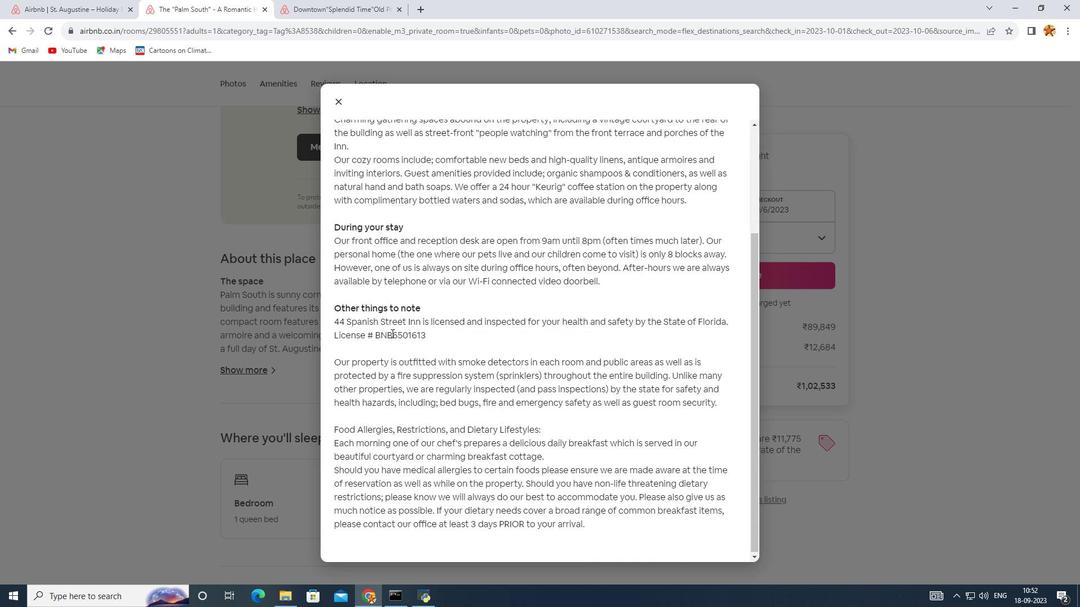 
Action: Mouse scrolled (391, 333) with delta (0, 0)
Screenshot: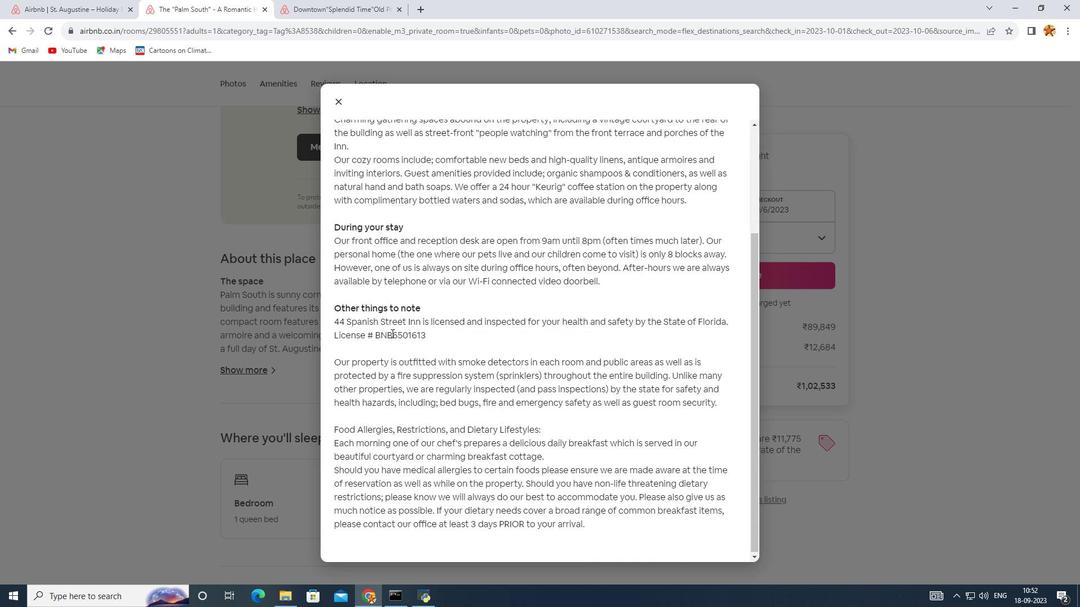 
Action: Mouse scrolled (391, 333) with delta (0, 0)
Screenshot: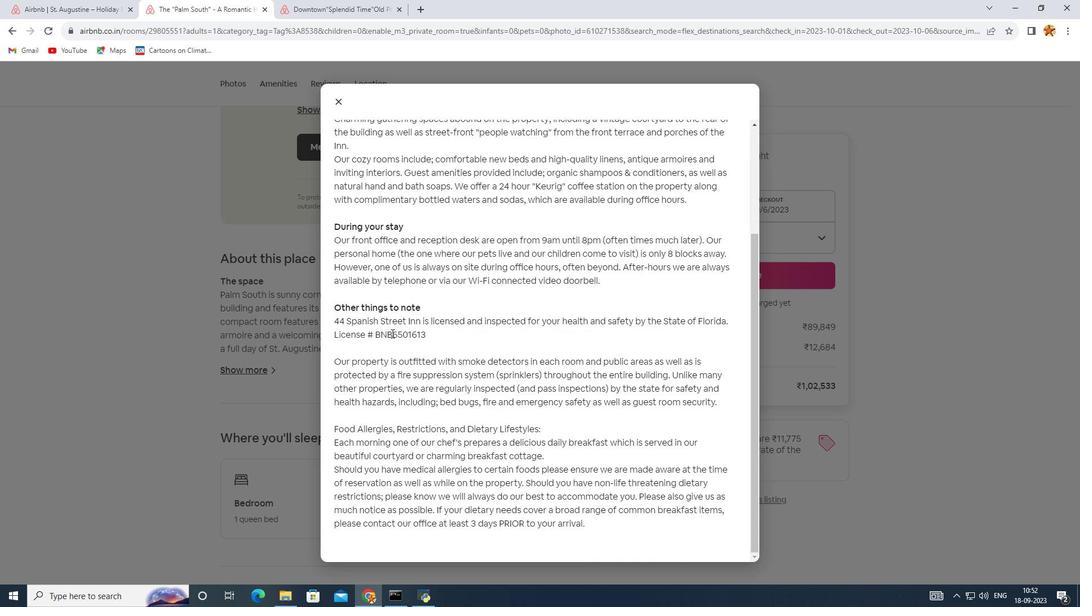 
Action: Mouse scrolled (391, 333) with delta (0, 0)
Screenshot: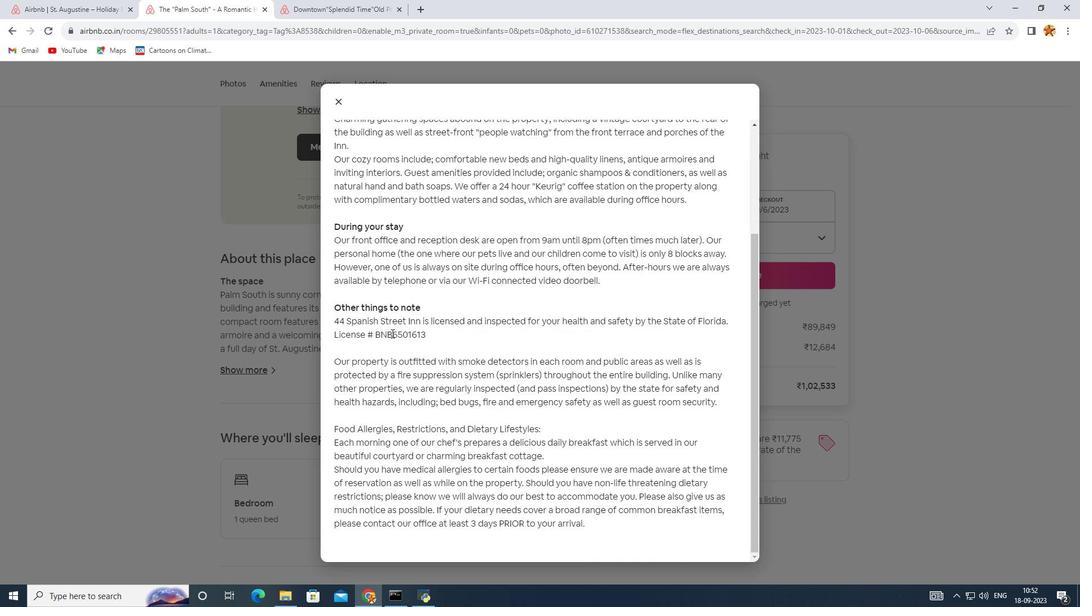 
Action: Mouse scrolled (391, 333) with delta (0, 0)
